 Task: I have always wanted to experience a live performance at the Hollywood Bowl. Can you check the current crowd level at the venue? This will help me decide when to attend a concert.
Action: Mouse moved to (102, 71)
Screenshot: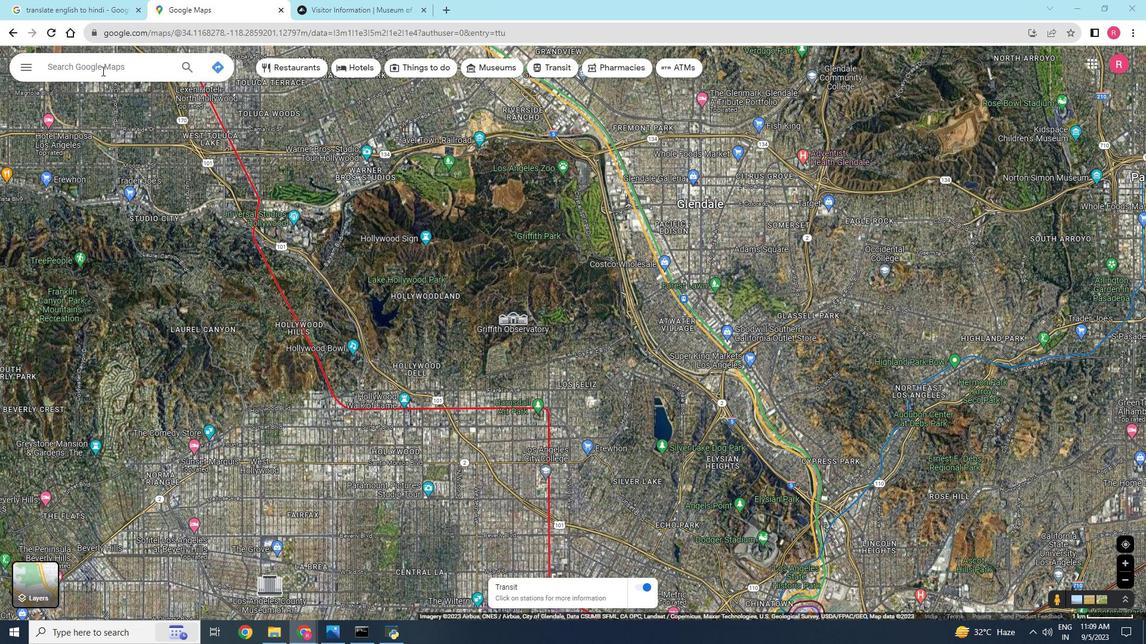 
Action: Mouse pressed left at (102, 71)
Screenshot: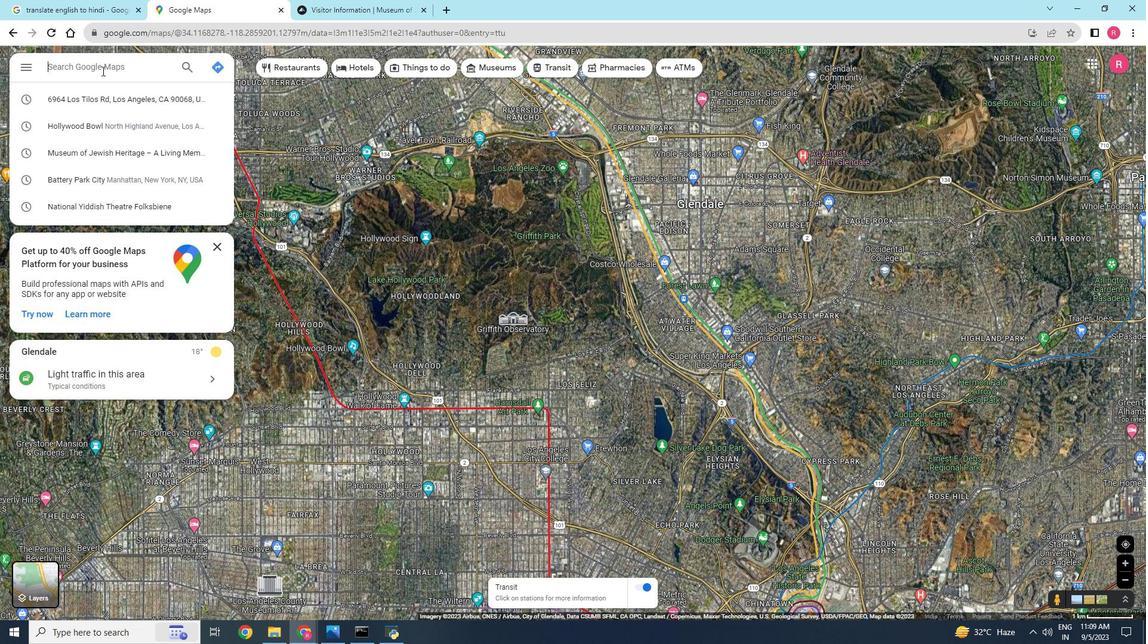 
Action: Key pressed the<Key.space><Key.shift>Hollywood<Key.space><Key.shift>Bowl
Screenshot: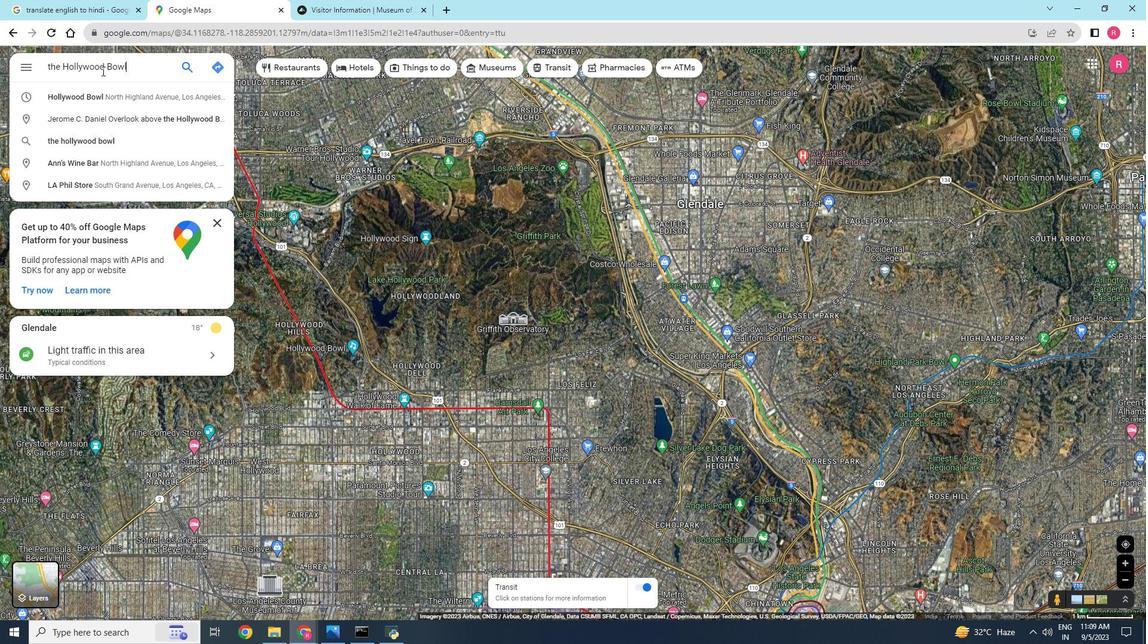 
Action: Mouse moved to (127, 94)
Screenshot: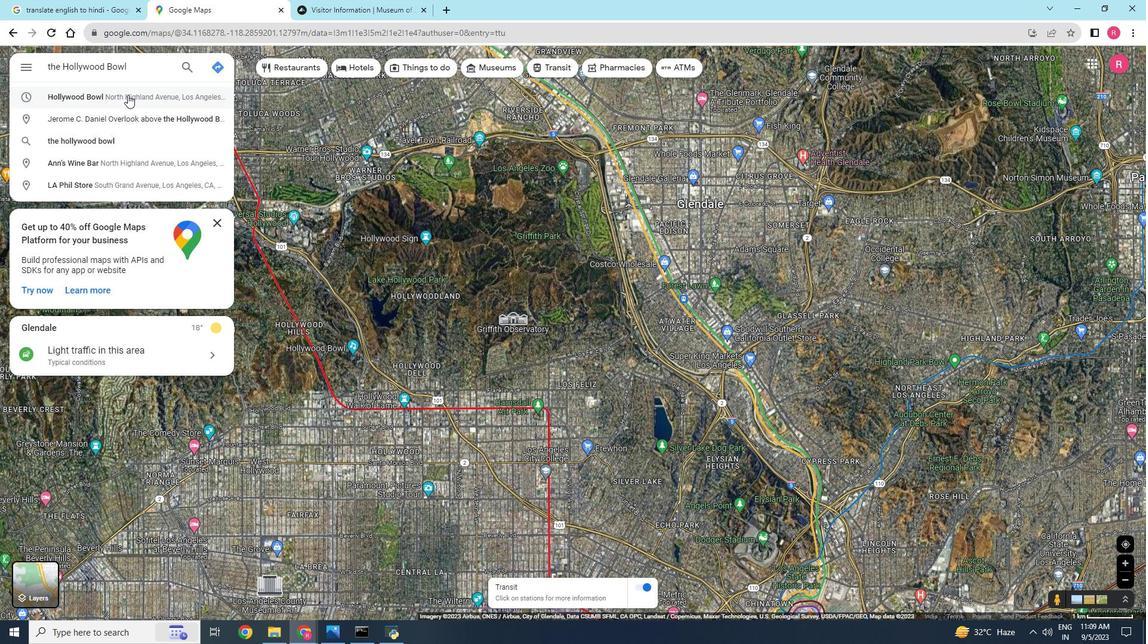 
Action: Mouse pressed left at (127, 94)
Screenshot: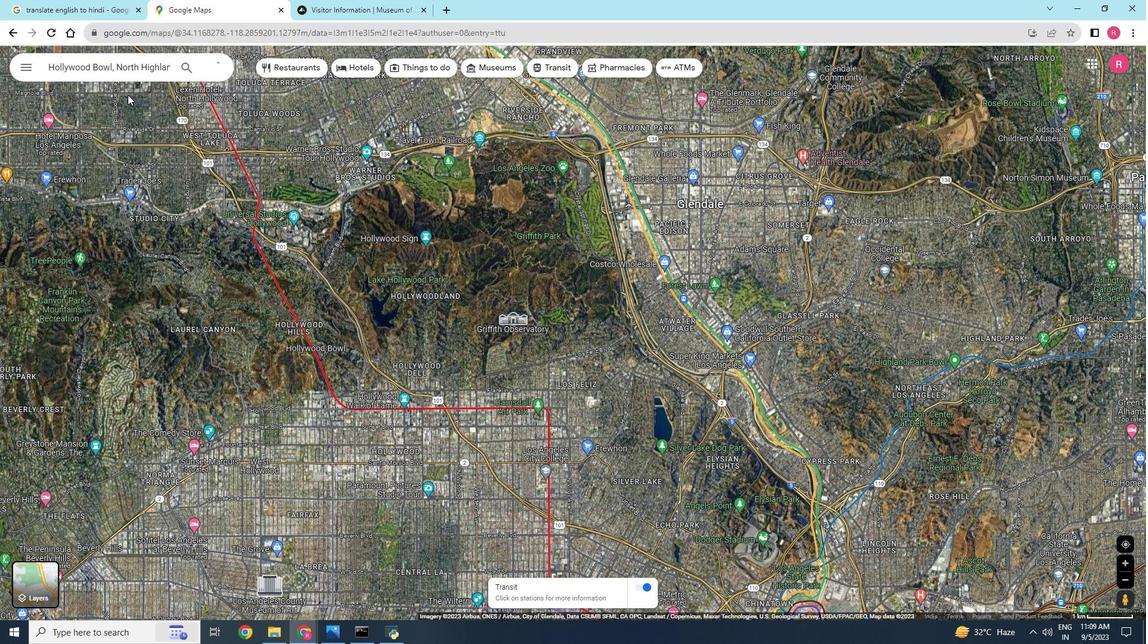 
Action: Mouse moved to (723, 407)
Screenshot: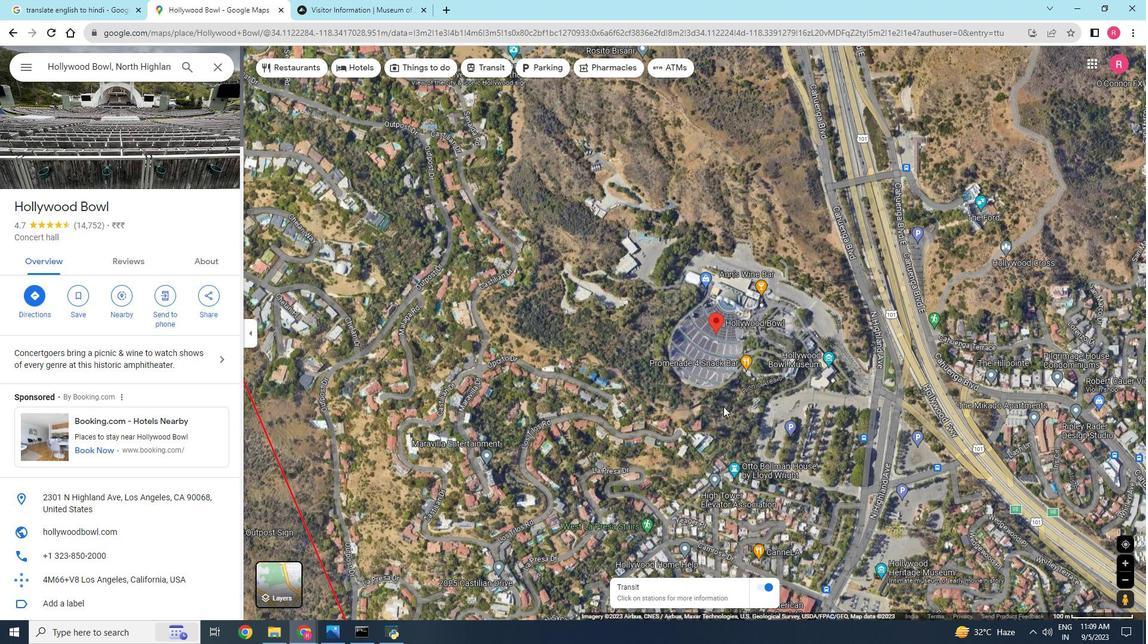 
Action: Mouse scrolled (723, 407) with delta (0, 0)
Screenshot: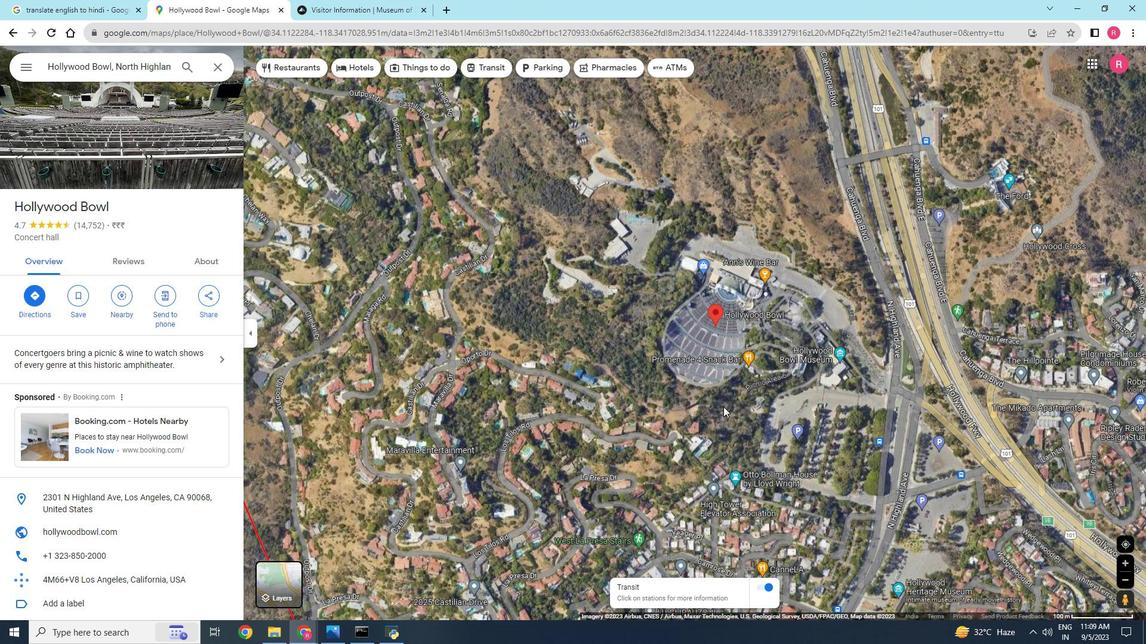 
Action: Mouse scrolled (723, 407) with delta (0, 0)
Screenshot: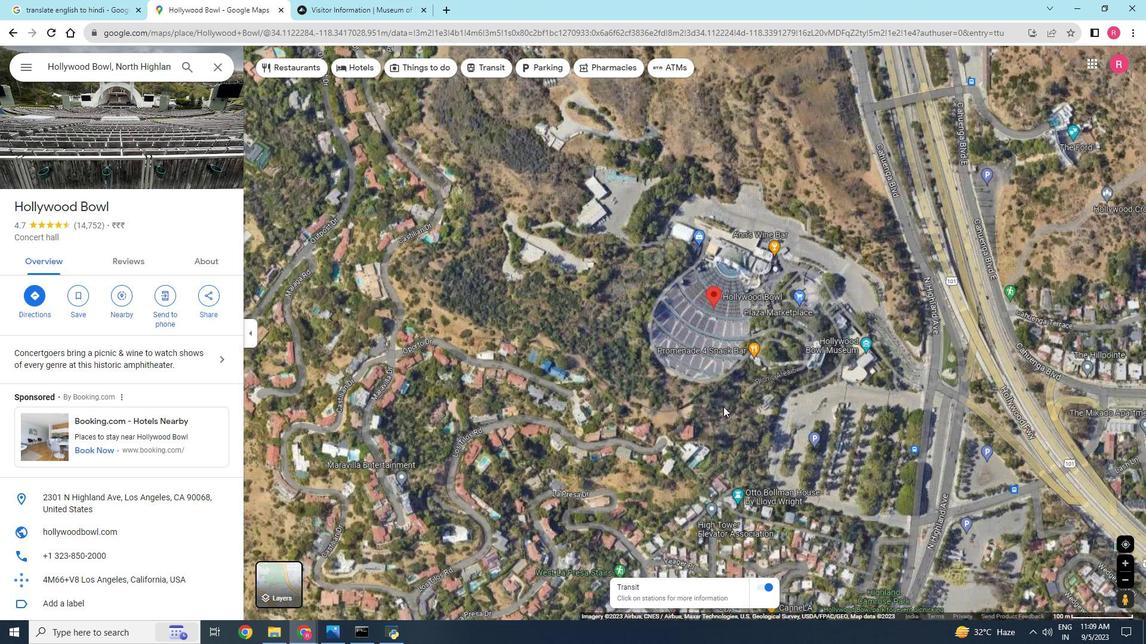 
Action: Mouse scrolled (723, 407) with delta (0, 0)
Screenshot: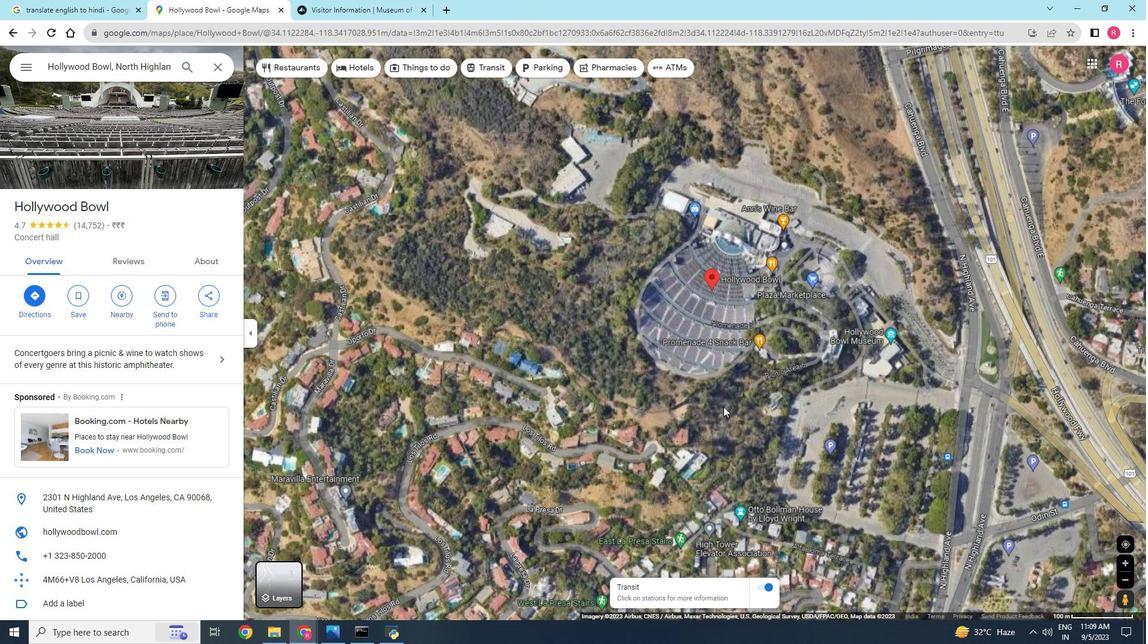 
Action: Mouse scrolled (723, 407) with delta (0, 0)
Screenshot: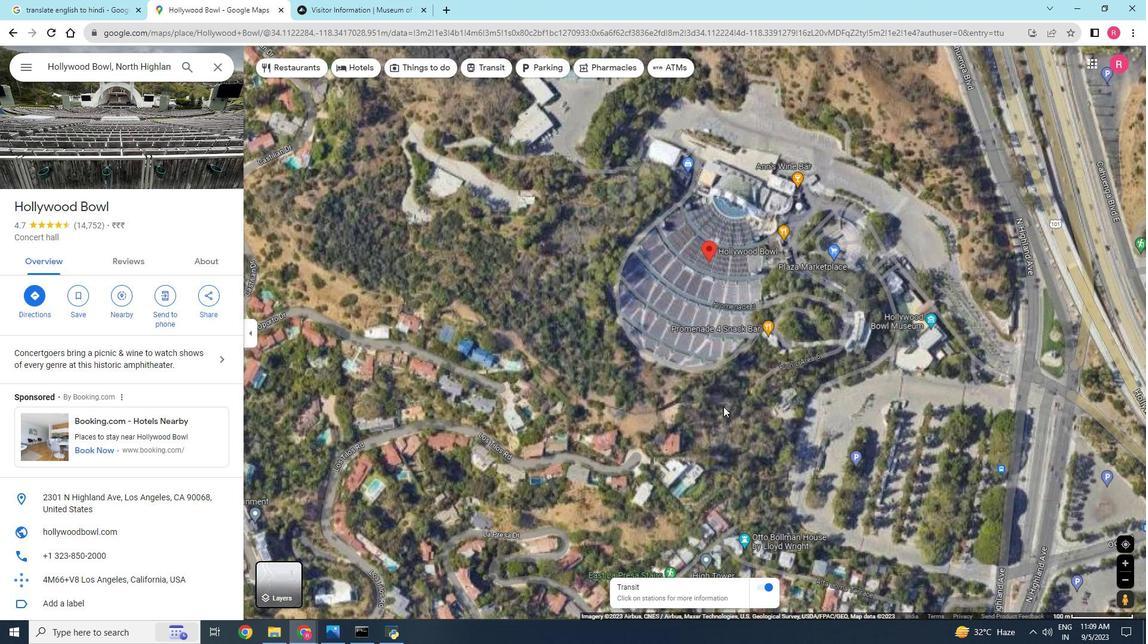 
Action: Mouse pressed left at (723, 407)
Screenshot: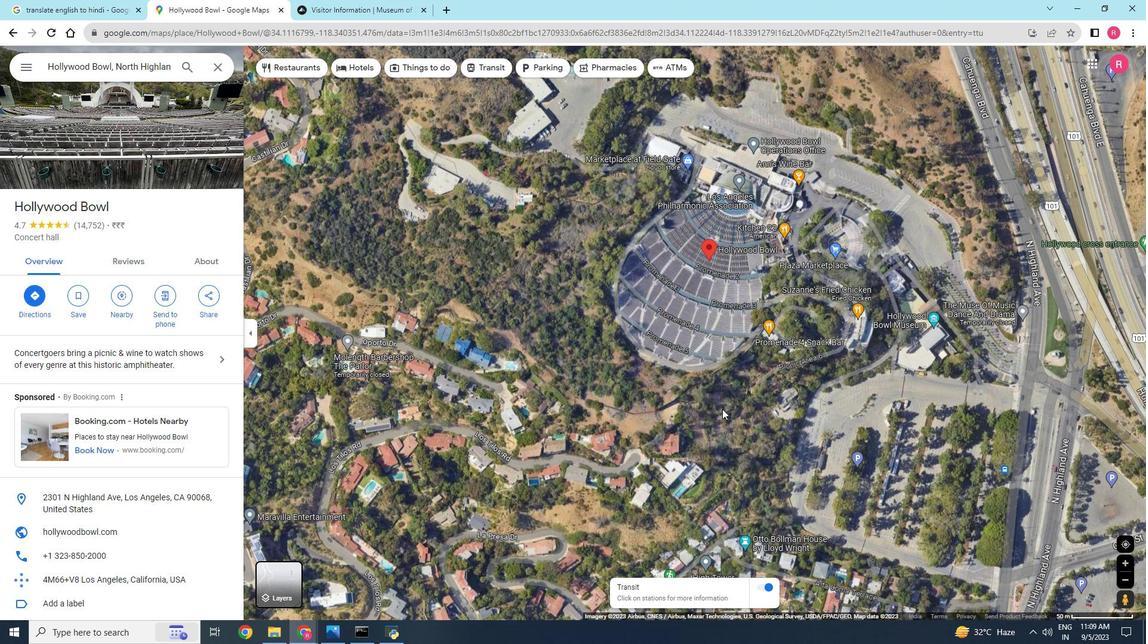 
Action: Mouse moved to (615, 492)
Screenshot: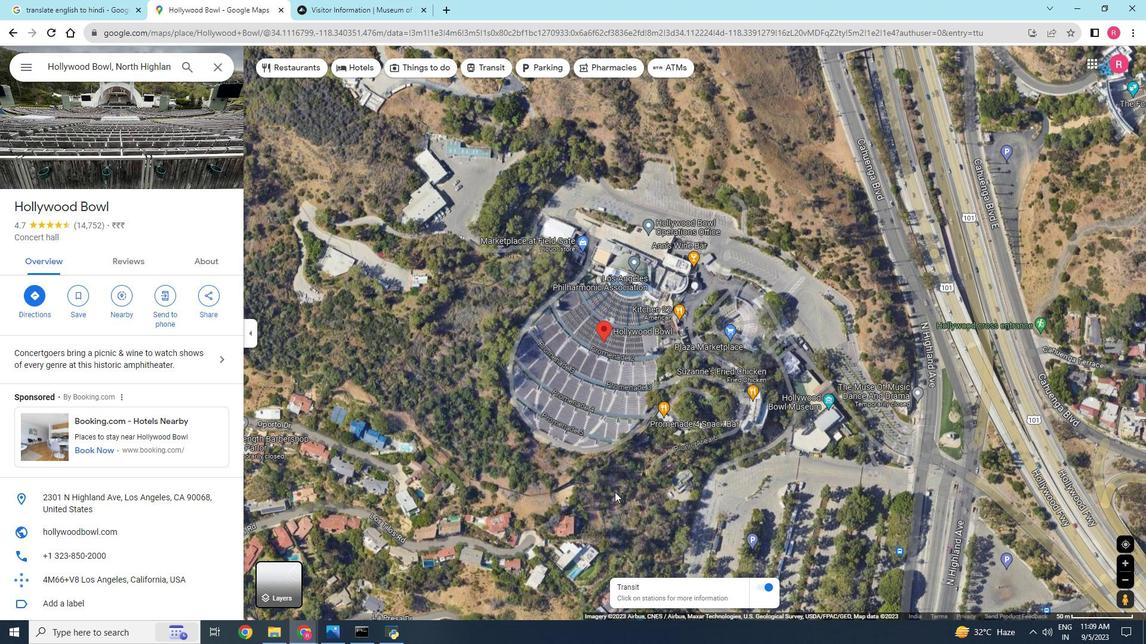 
Action: Mouse scrolled (615, 493) with delta (0, 0)
Screenshot: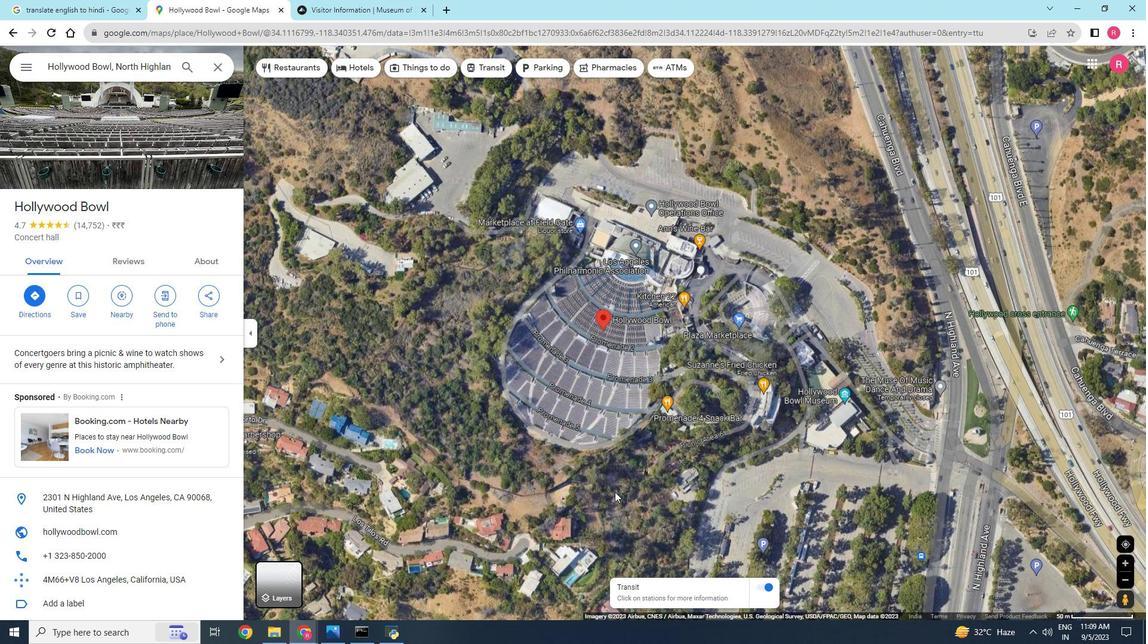 
Action: Mouse scrolled (615, 493) with delta (0, 0)
Screenshot: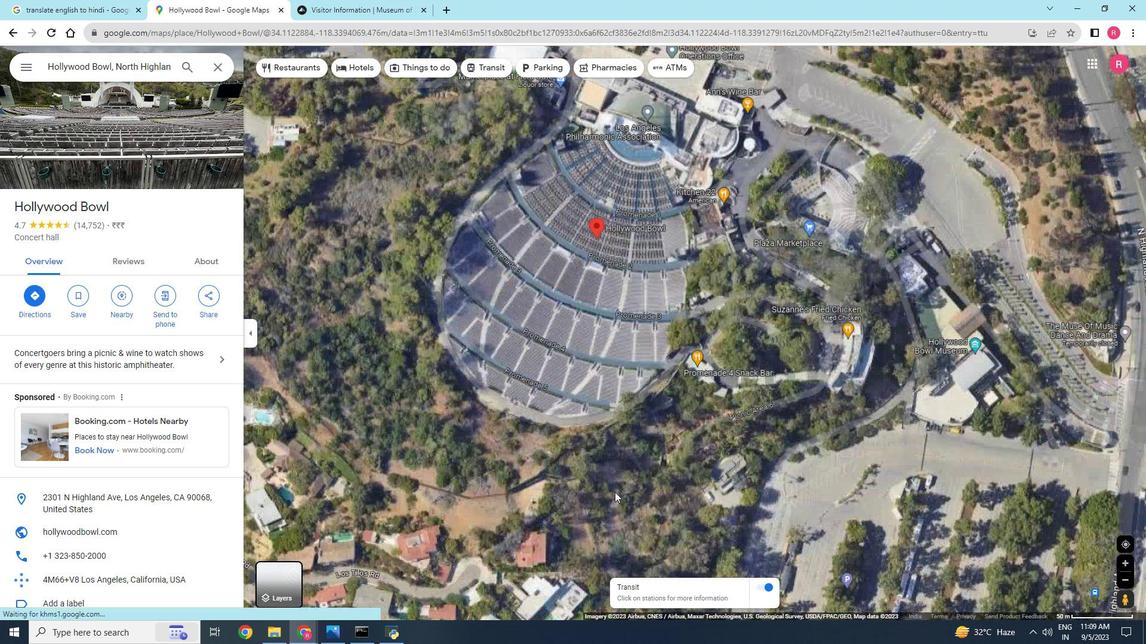 
Action: Mouse scrolled (615, 493) with delta (0, 0)
Screenshot: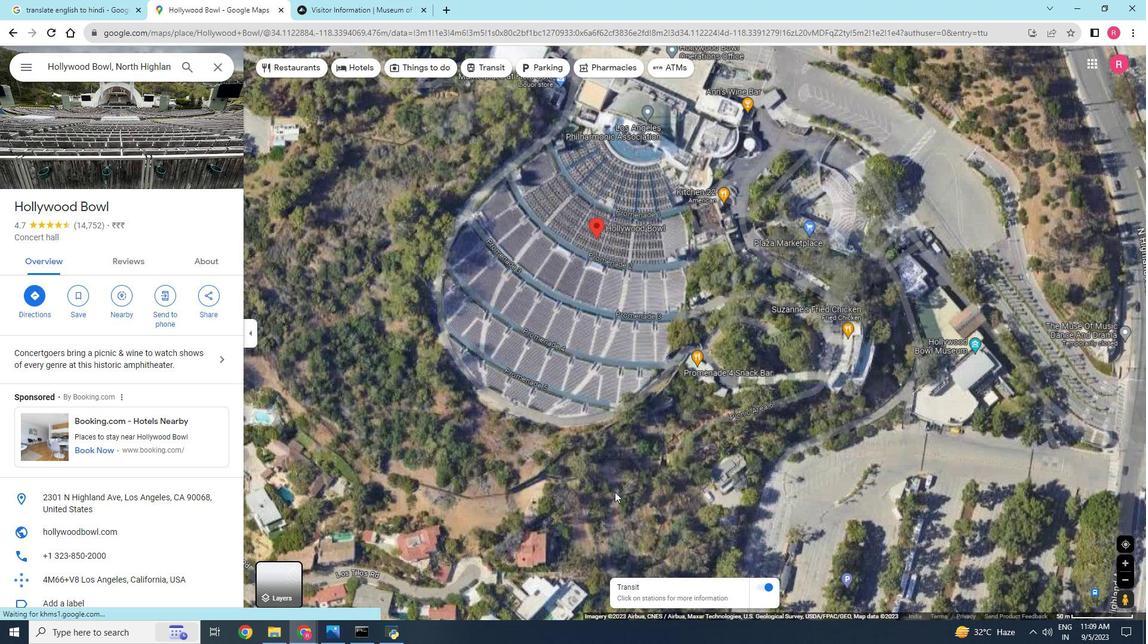 
Action: Mouse scrolled (615, 493) with delta (0, 0)
Screenshot: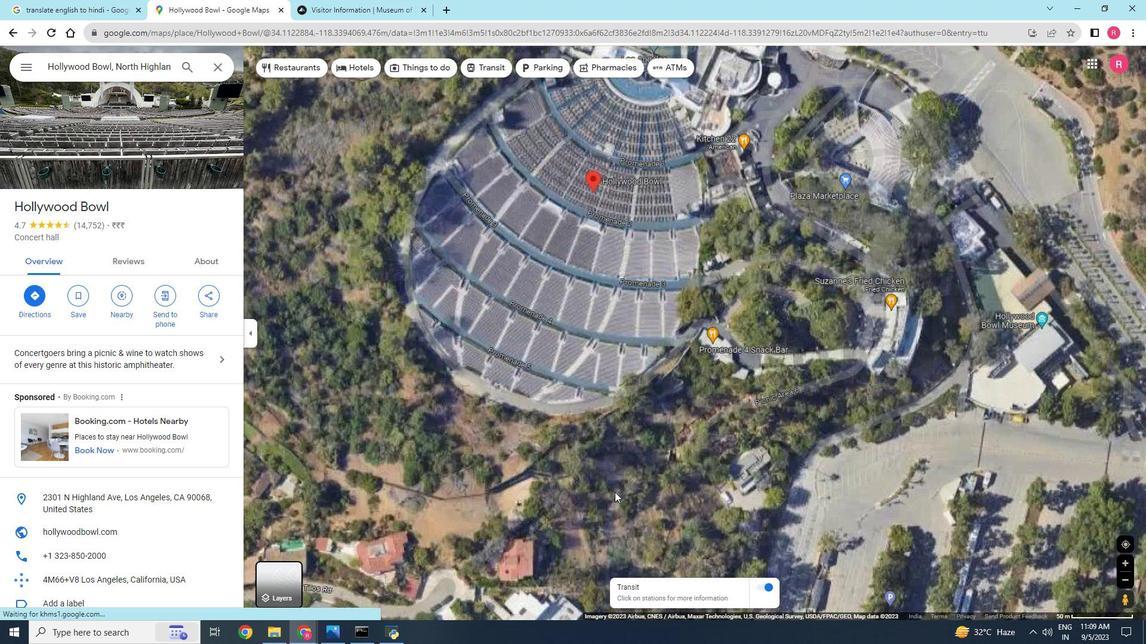 
Action: Mouse scrolled (615, 493) with delta (0, 0)
Screenshot: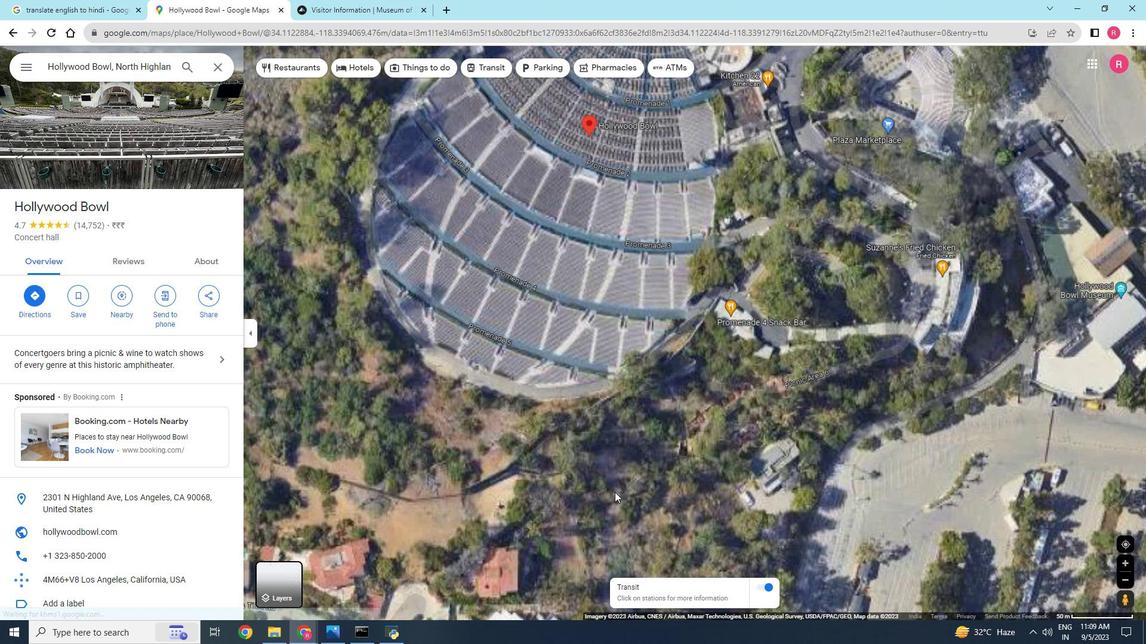 
Action: Mouse scrolled (615, 492) with delta (0, 0)
Screenshot: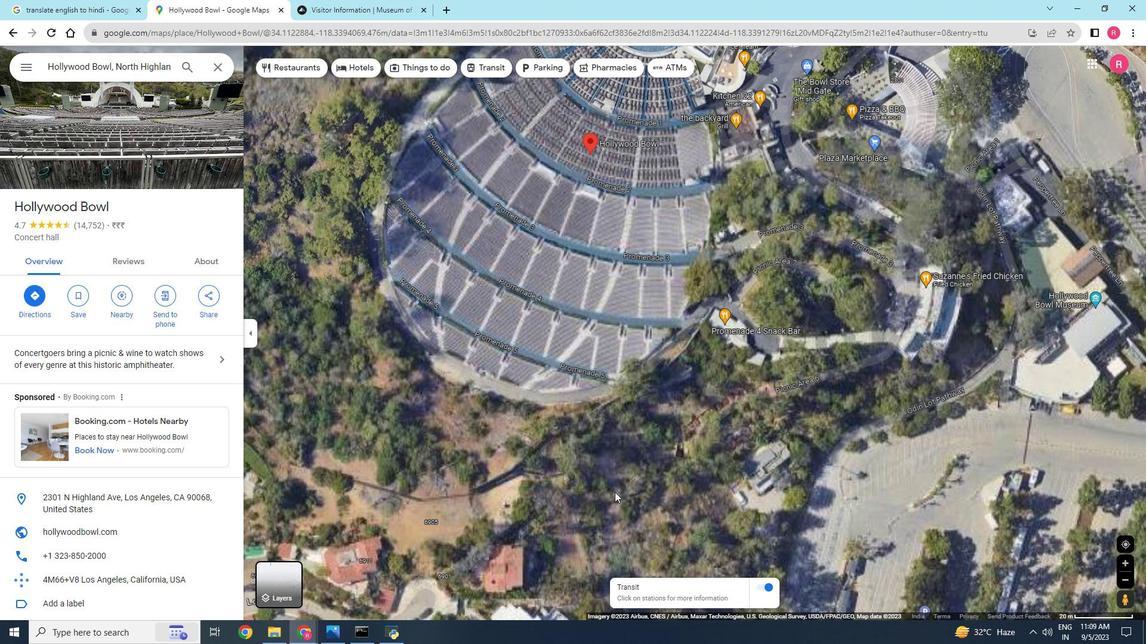 
Action: Mouse scrolled (615, 492) with delta (0, 0)
Screenshot: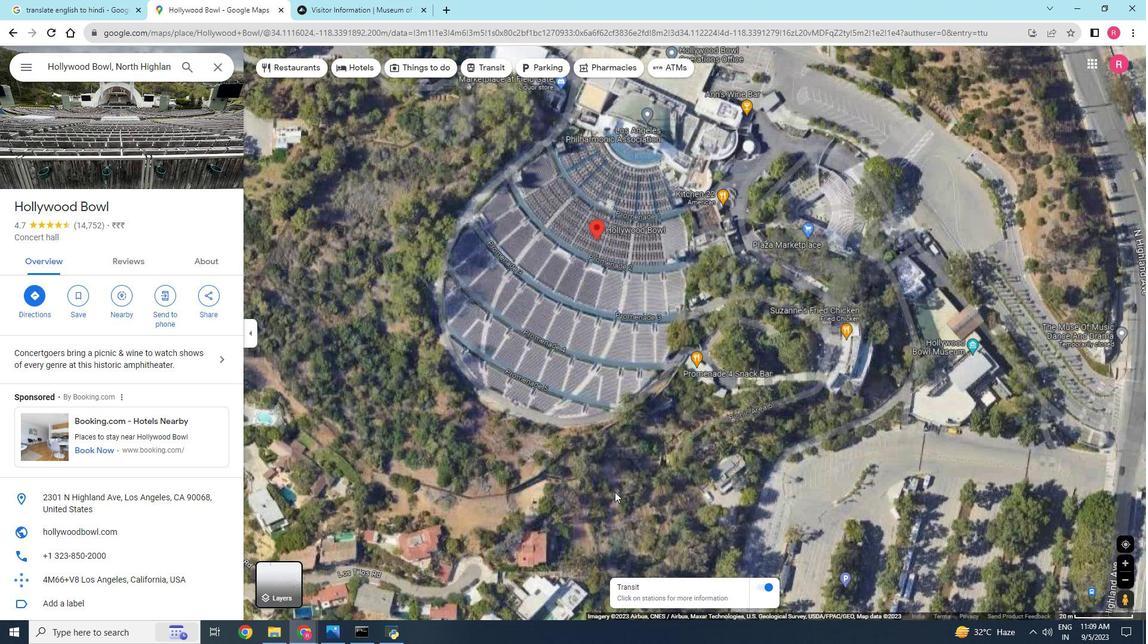 
Action: Mouse scrolled (615, 492) with delta (0, 0)
Screenshot: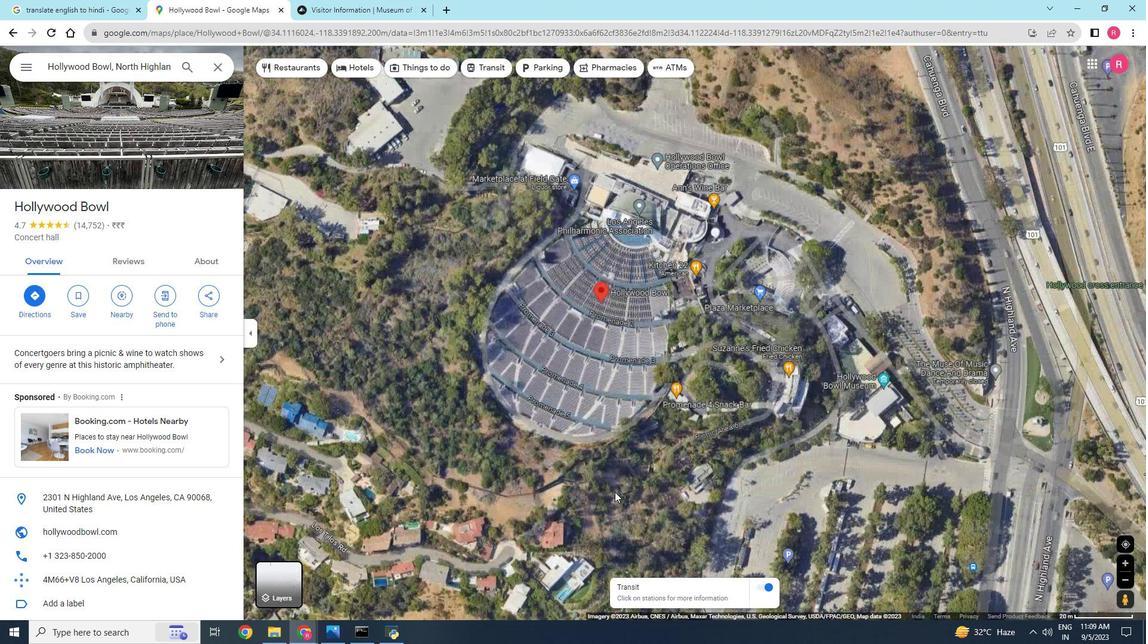 
Action: Mouse scrolled (615, 492) with delta (0, 0)
Screenshot: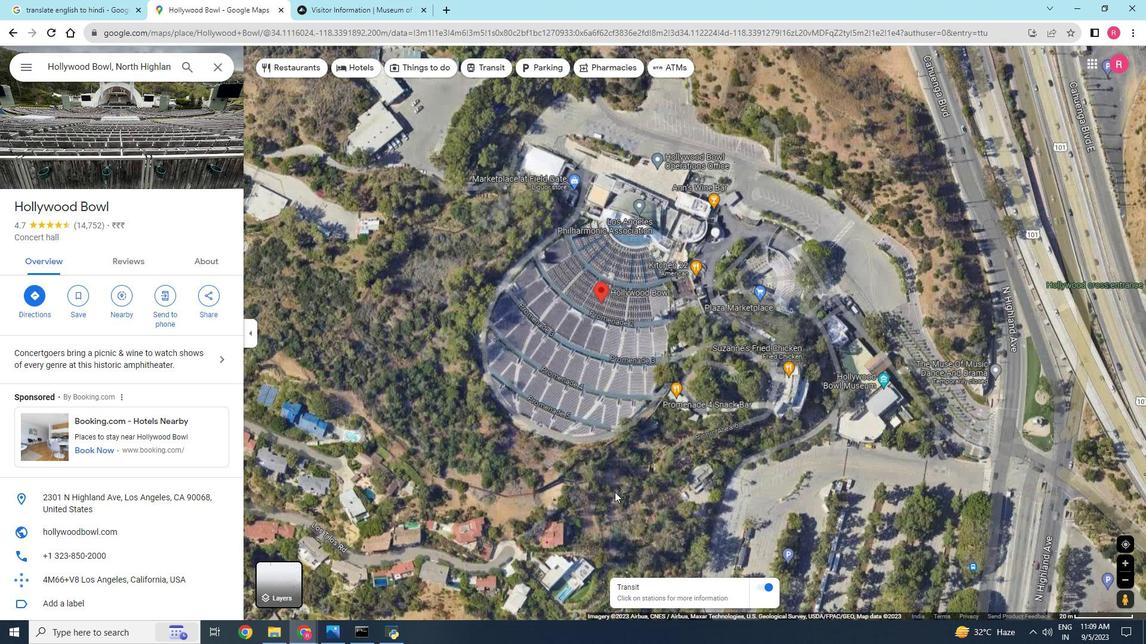 
Action: Mouse scrolled (615, 492) with delta (0, 0)
Screenshot: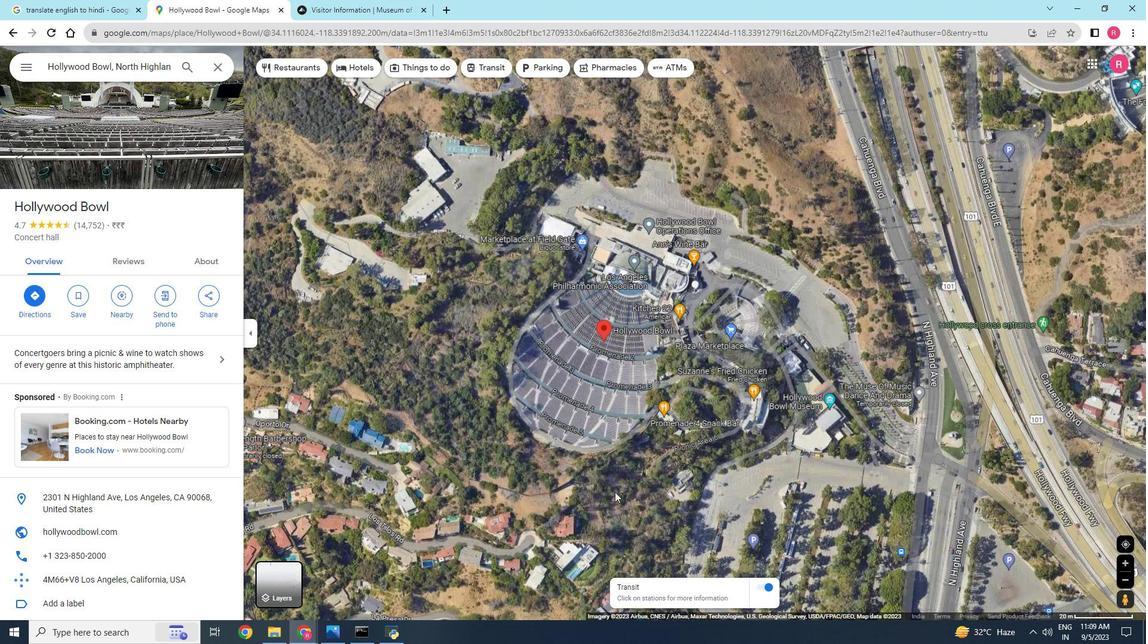 
Action: Mouse scrolled (615, 492) with delta (0, 0)
Screenshot: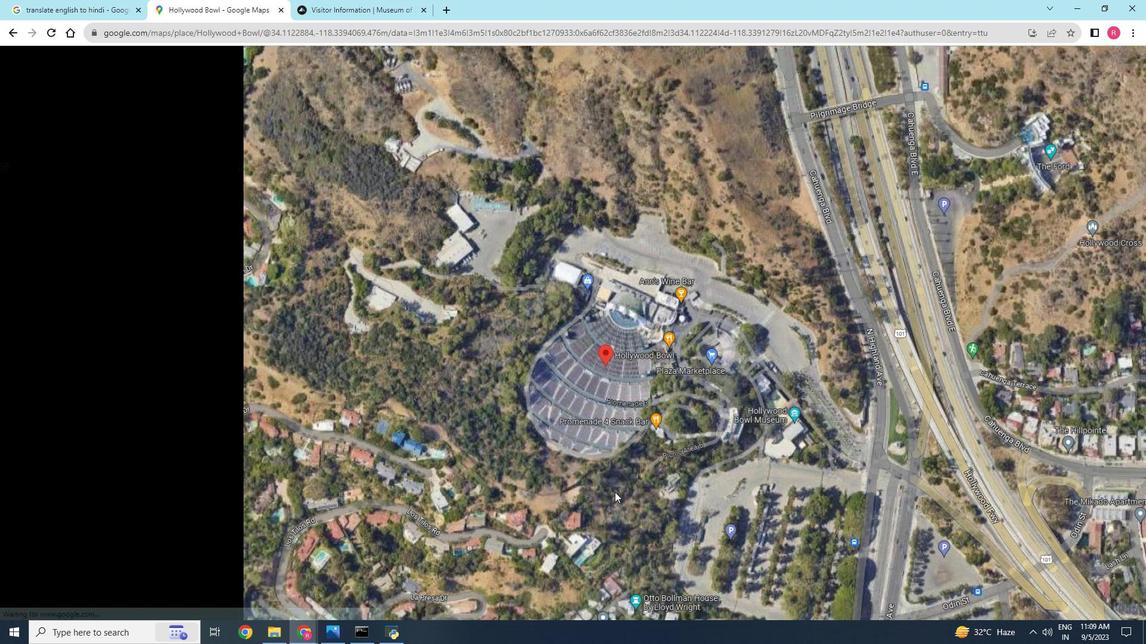 
Action: Mouse scrolled (615, 492) with delta (0, 0)
Screenshot: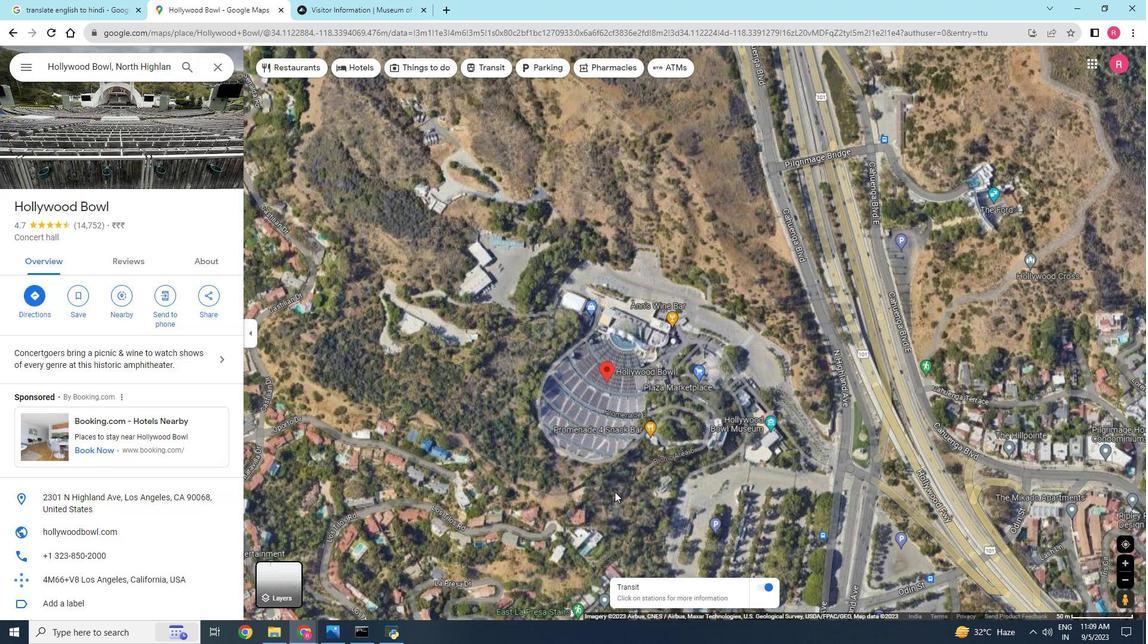 
Action: Mouse moved to (77, 235)
Screenshot: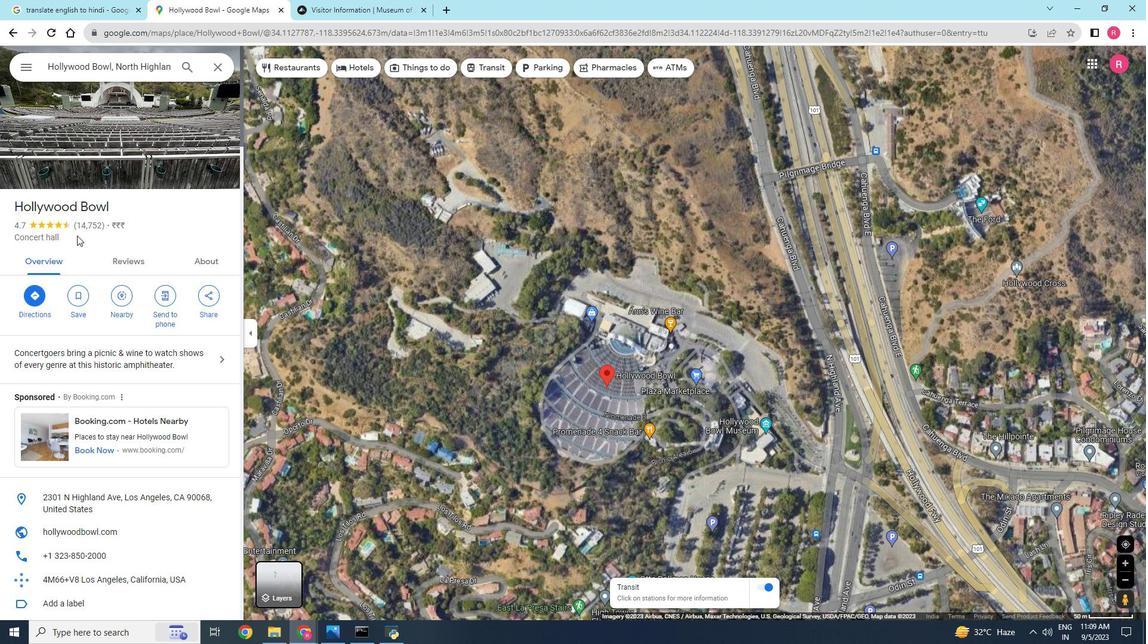 
Action: Mouse scrolled (77, 235) with delta (0, 0)
Screenshot: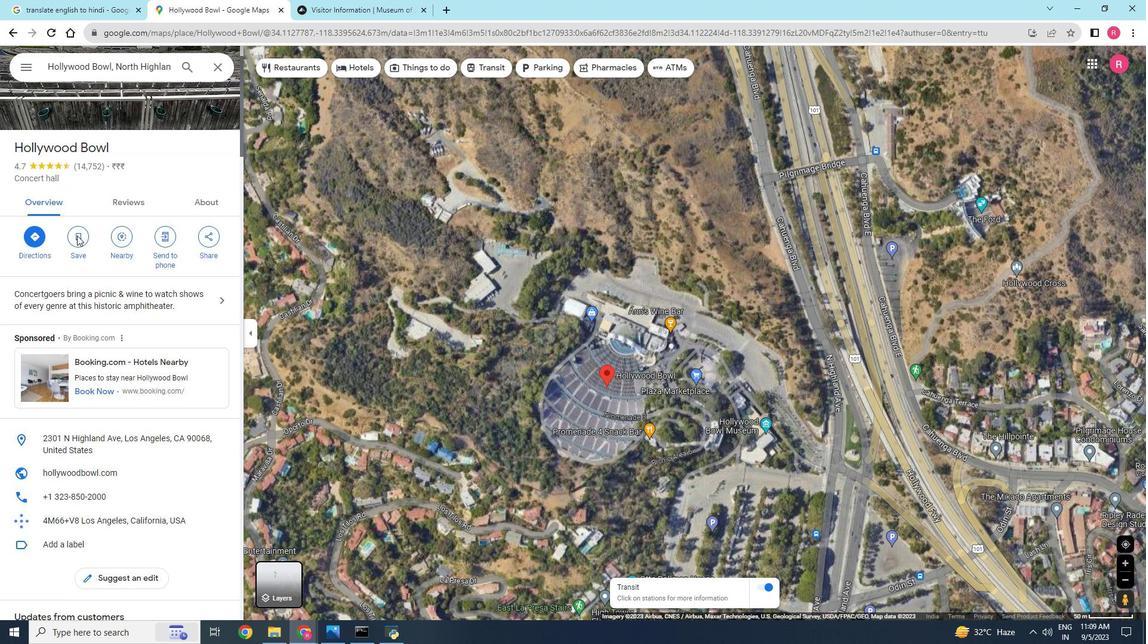 
Action: Mouse moved to (115, 327)
Screenshot: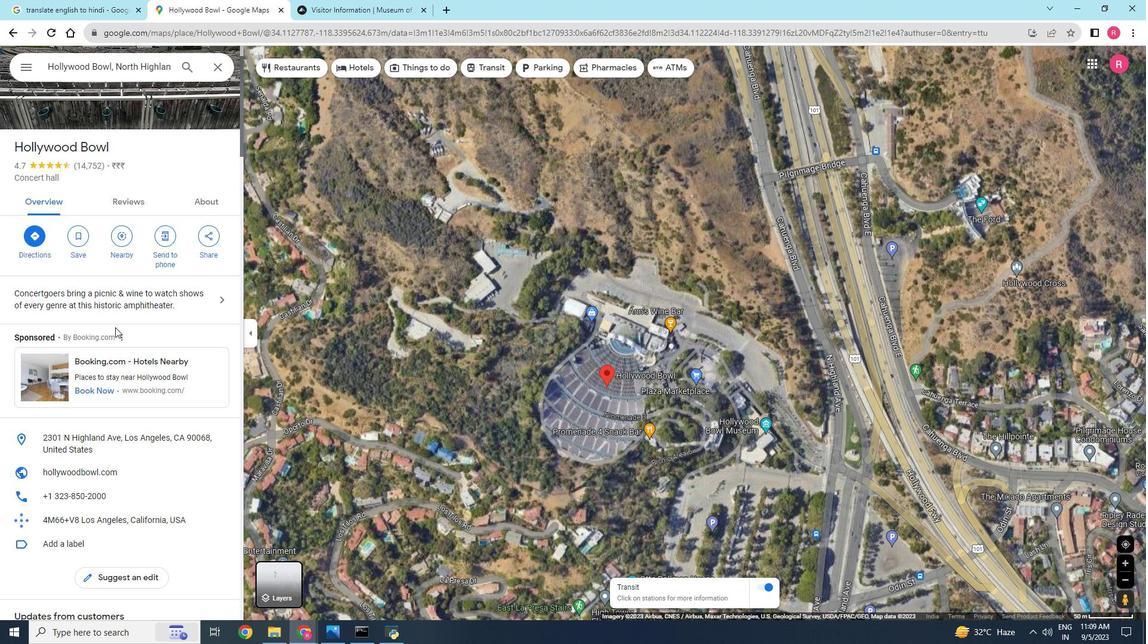 
Action: Mouse scrolled (115, 327) with delta (0, 0)
Screenshot: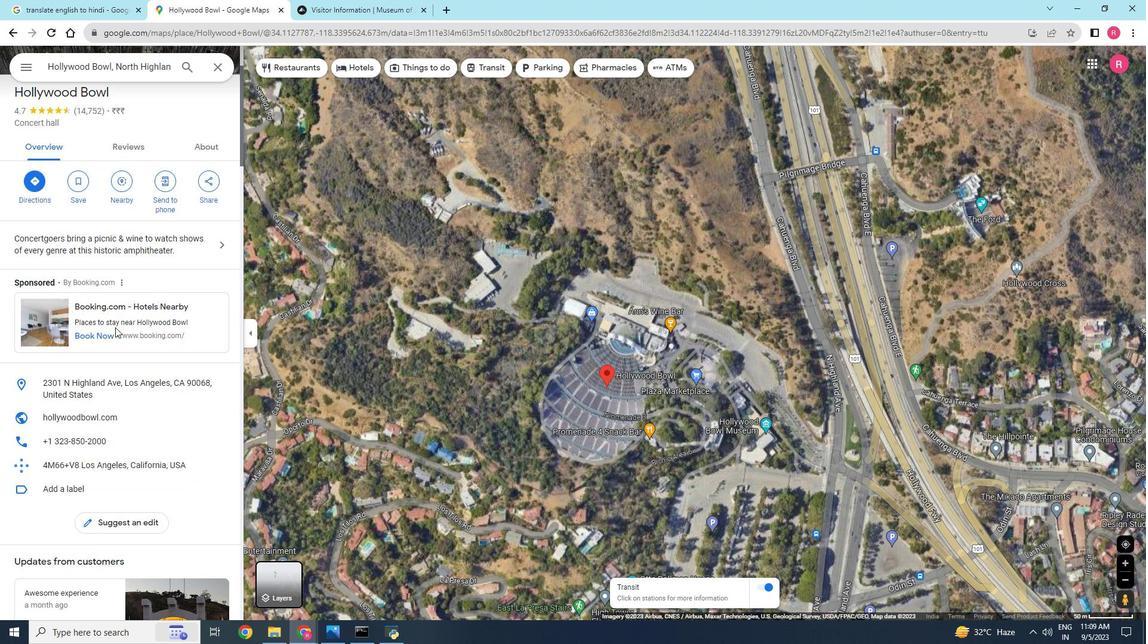
Action: Mouse moved to (215, 238)
Screenshot: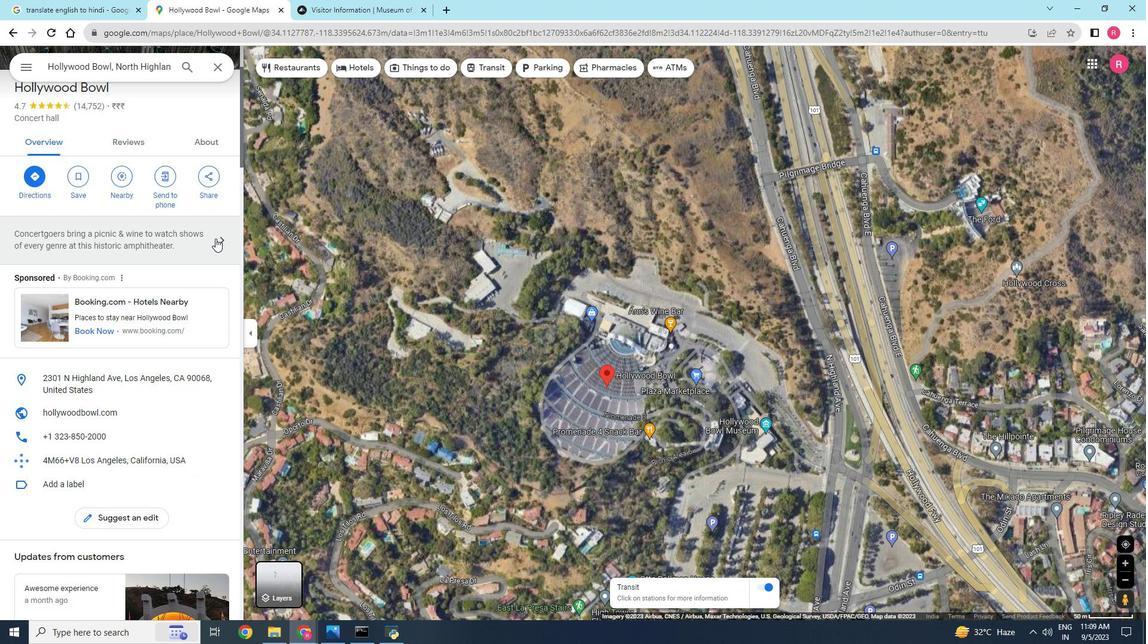 
Action: Mouse pressed left at (215, 238)
Screenshot: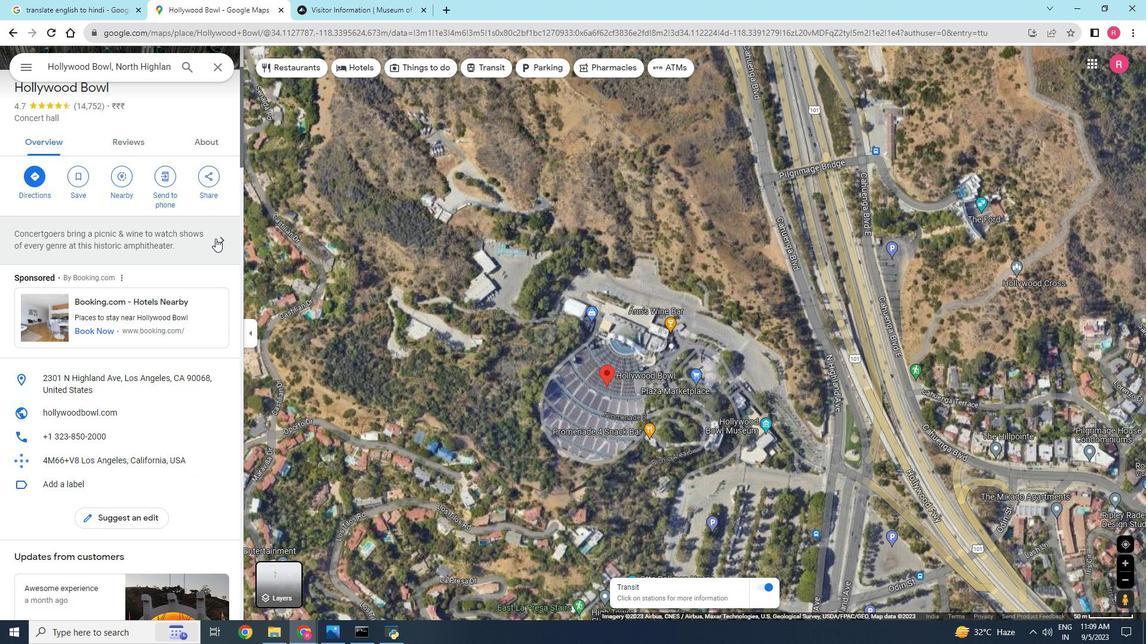 
Action: Mouse scrolled (215, 238) with delta (0, 0)
Screenshot: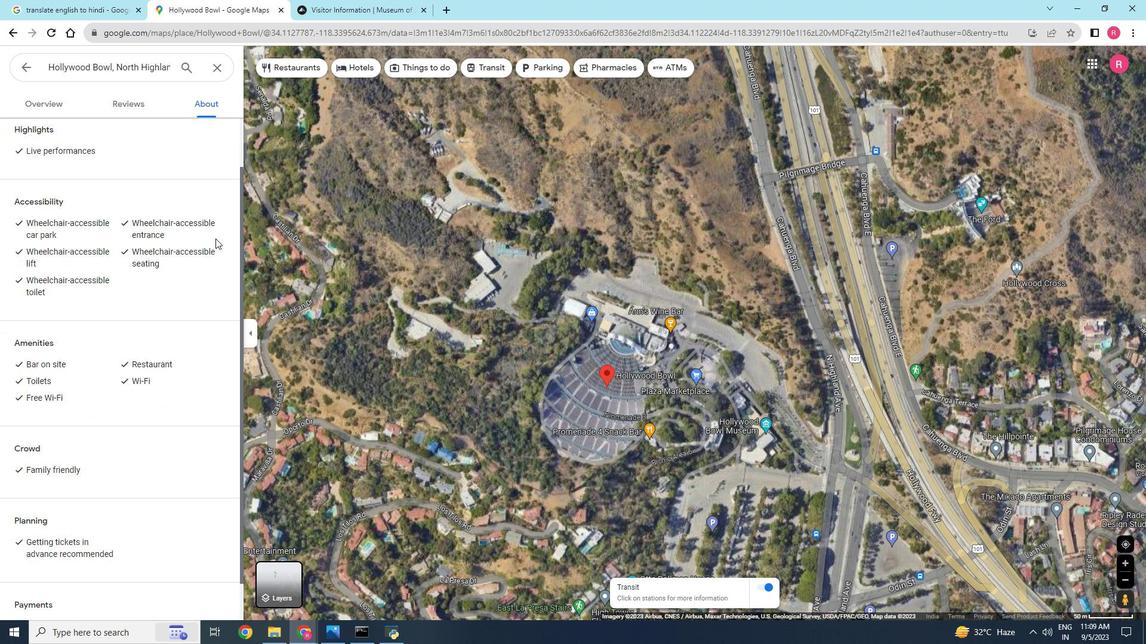 
Action: Mouse scrolled (215, 238) with delta (0, 0)
Screenshot: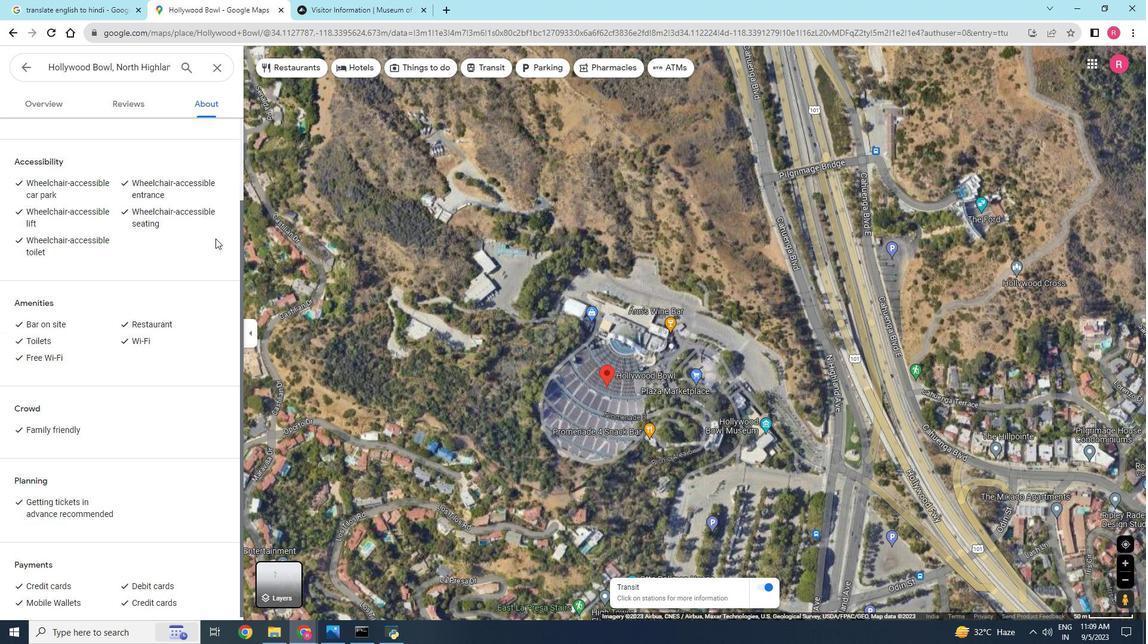 
Action: Mouse scrolled (215, 238) with delta (0, 0)
Screenshot: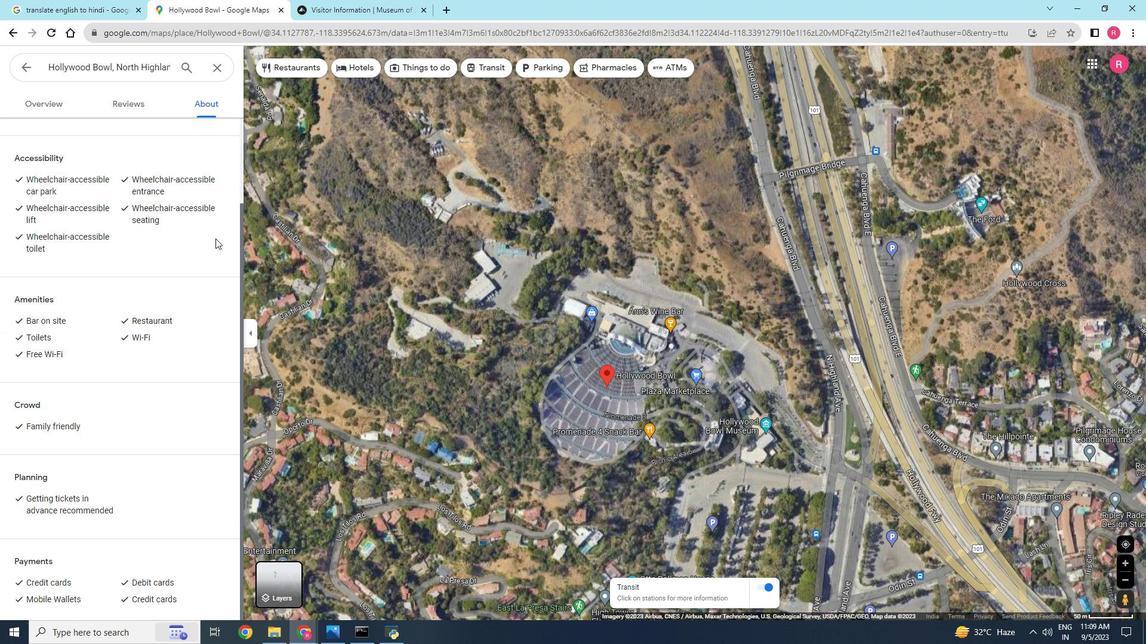 
Action: Mouse scrolled (215, 239) with delta (0, 0)
Screenshot: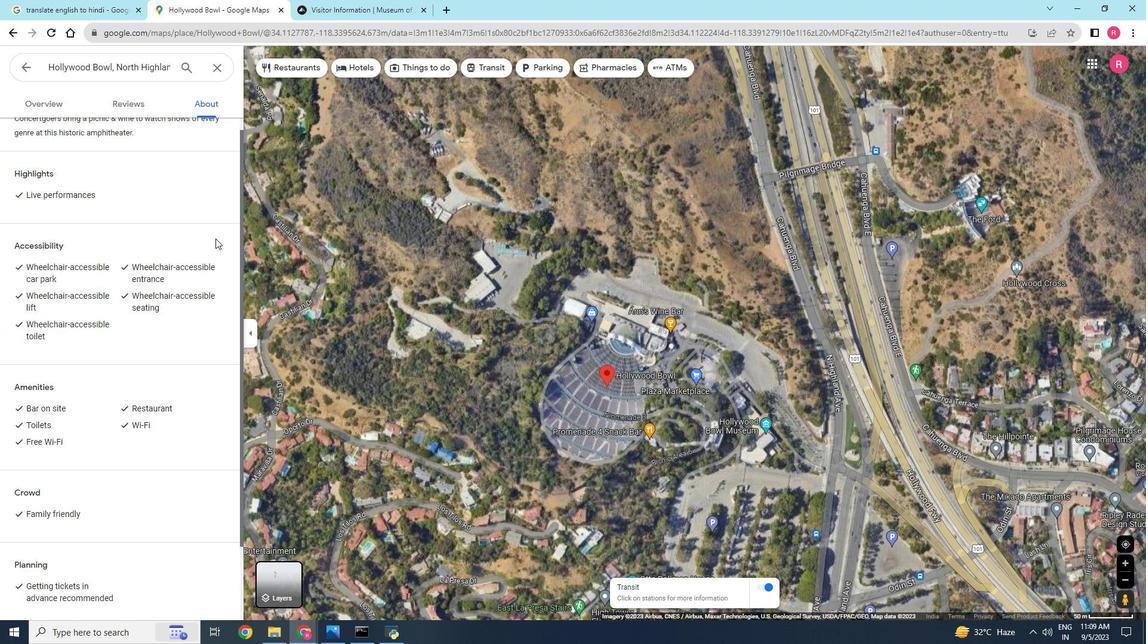 
Action: Mouse scrolled (215, 239) with delta (0, 0)
Screenshot: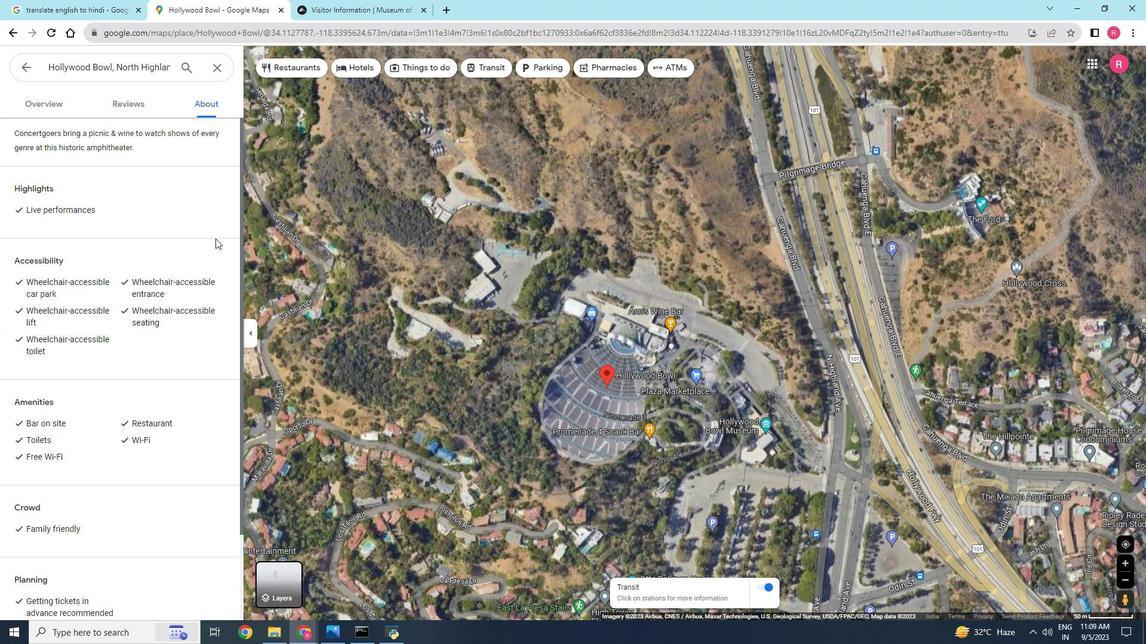 
Action: Mouse scrolled (215, 239) with delta (0, 0)
Screenshot: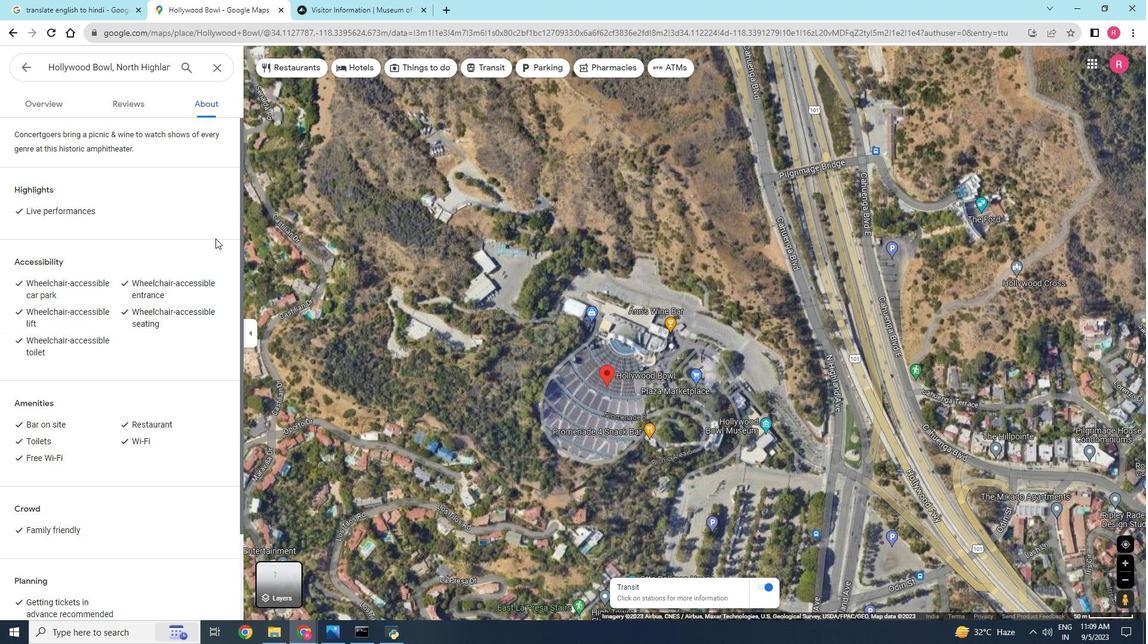 
Action: Mouse scrolled (215, 239) with delta (0, 0)
Screenshot: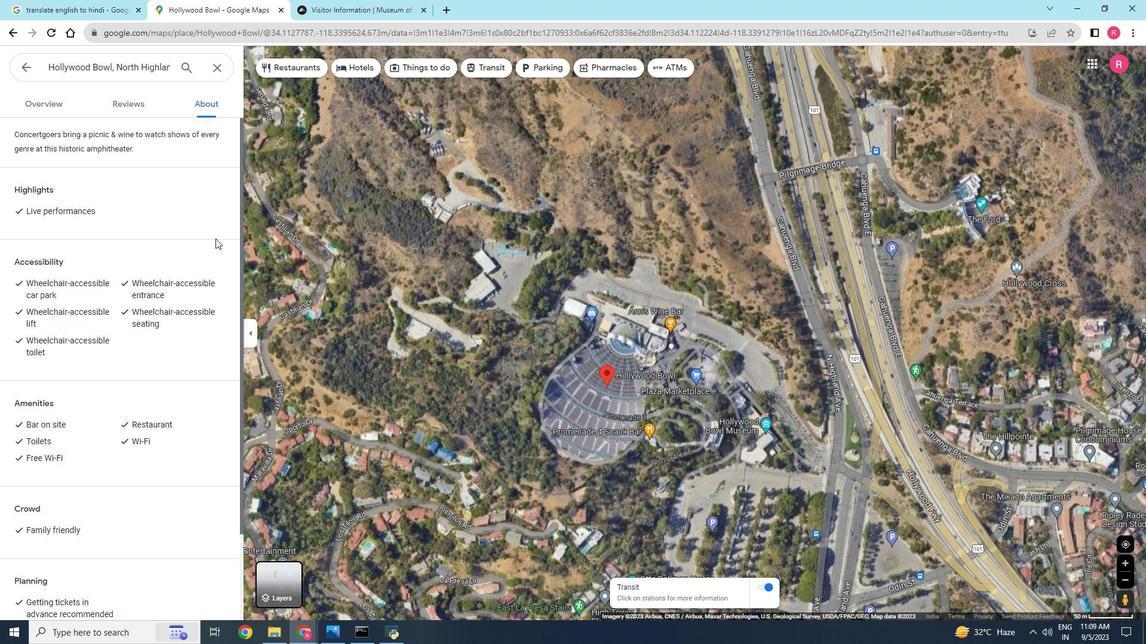 
Action: Mouse scrolled (215, 239) with delta (0, 0)
Screenshot: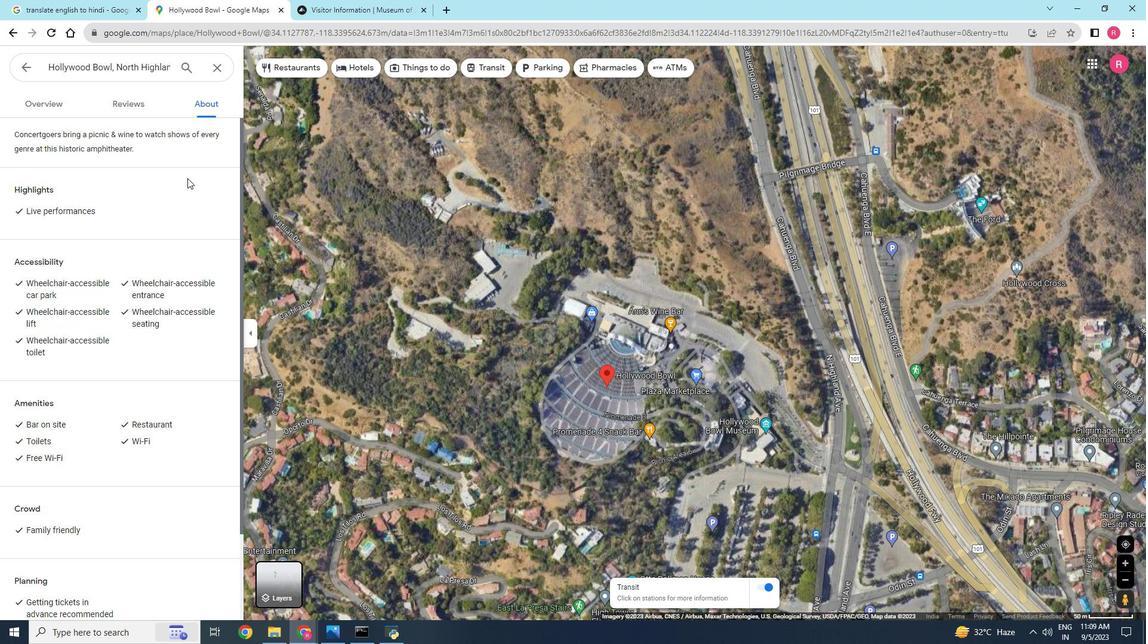 
Action: Mouse moved to (117, 98)
Screenshot: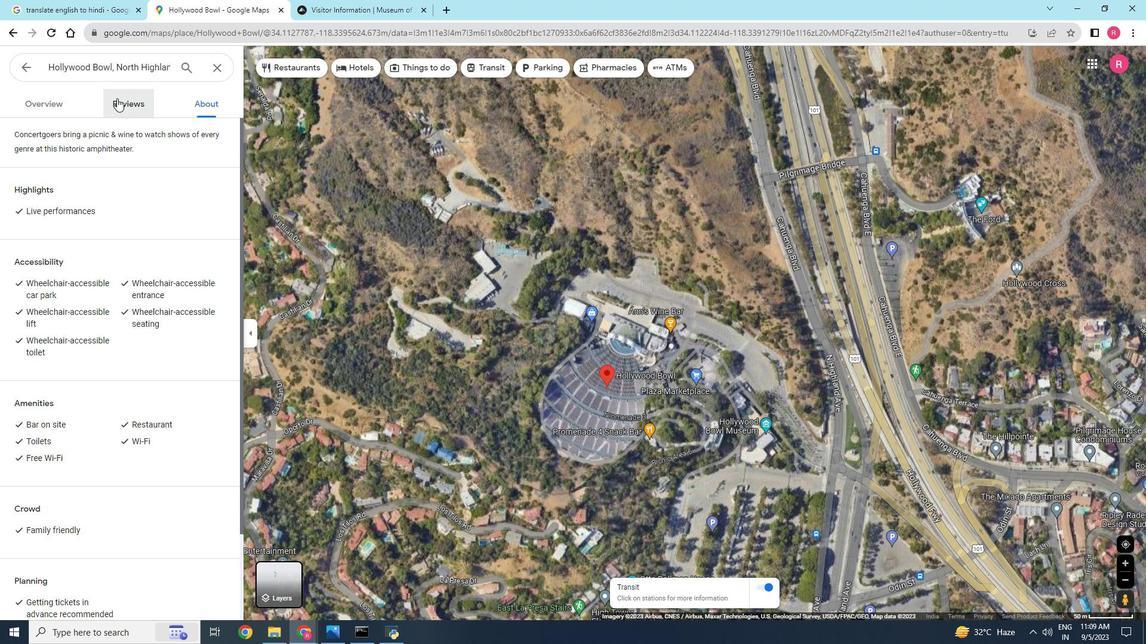 
Action: Mouse pressed left at (117, 98)
Screenshot: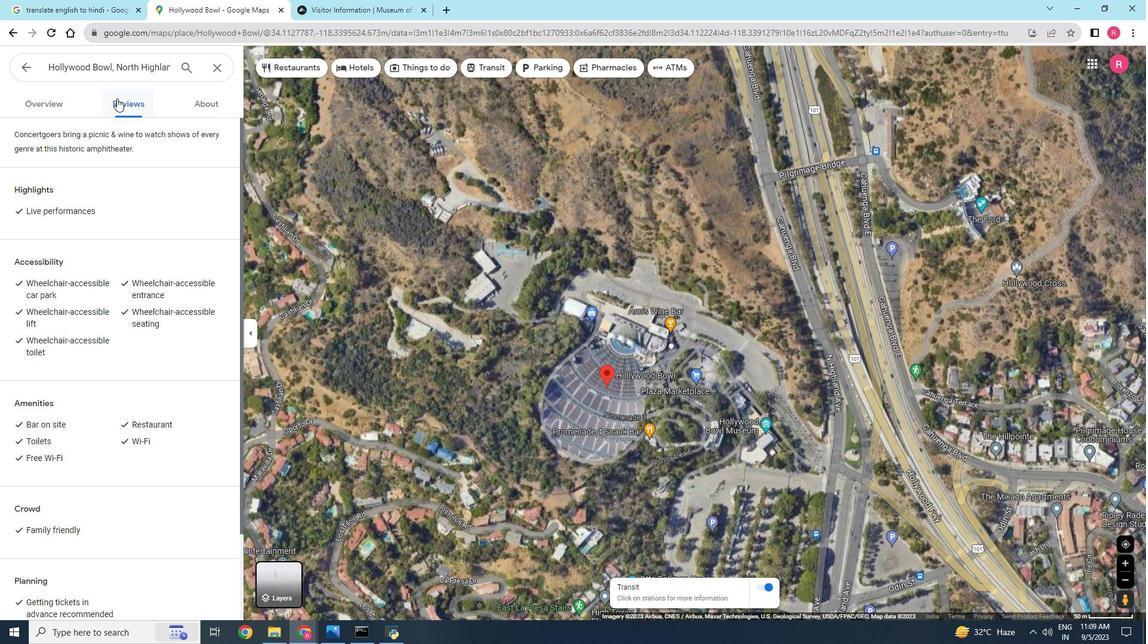 
Action: Mouse moved to (143, 265)
Screenshot: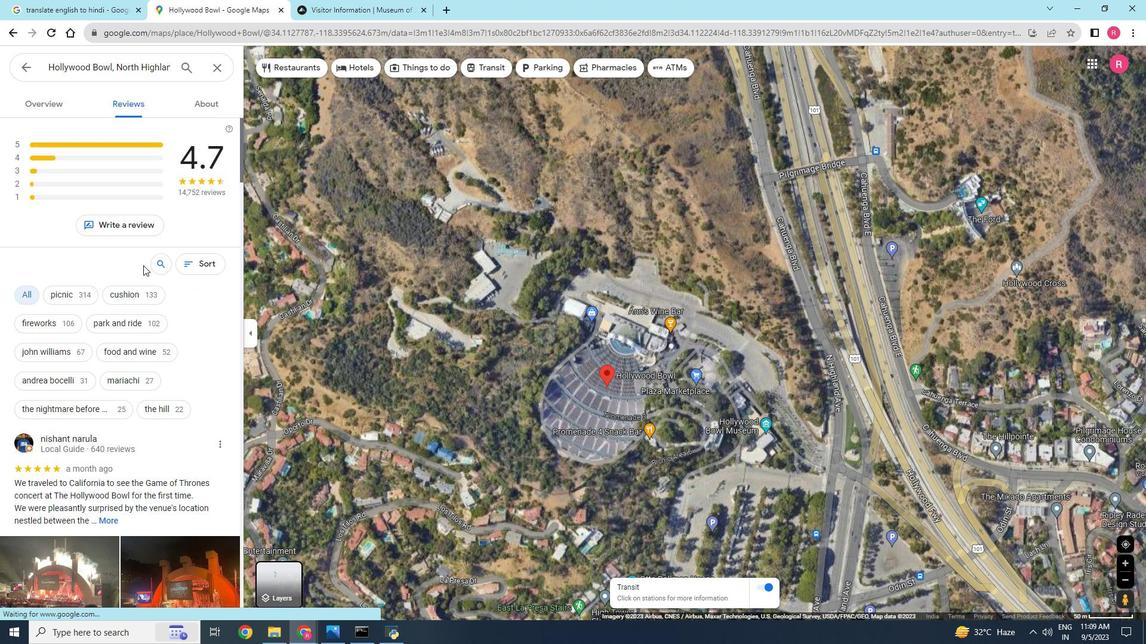 
Action: Mouse scrolled (143, 265) with delta (0, 0)
Screenshot: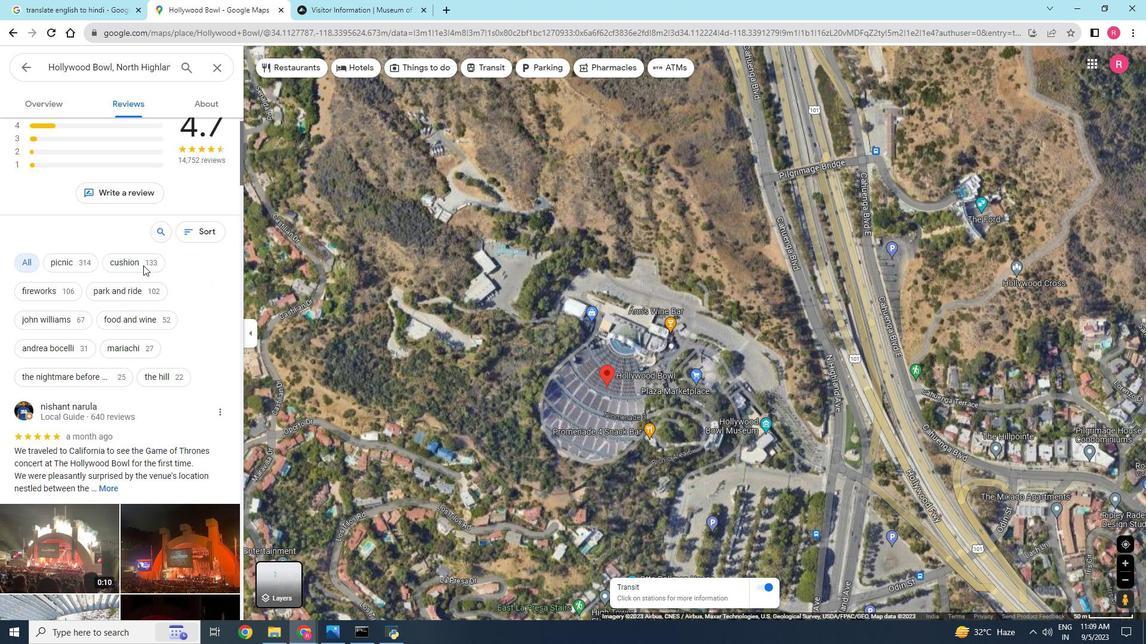 
Action: Mouse scrolled (143, 265) with delta (0, 0)
Screenshot: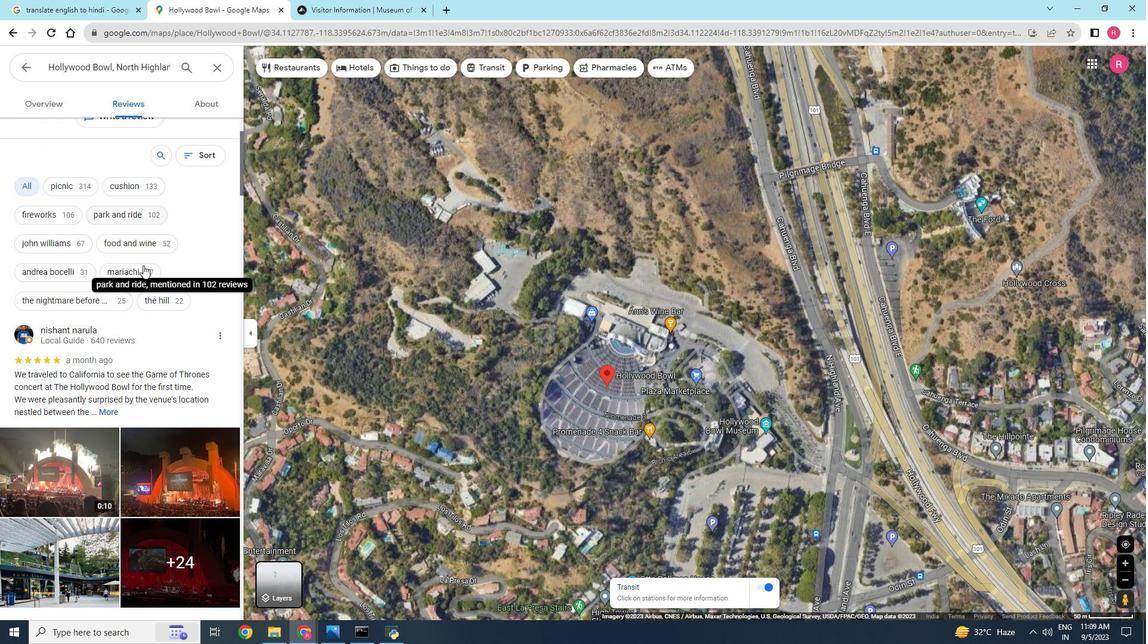 
Action: Mouse moved to (183, 234)
Screenshot: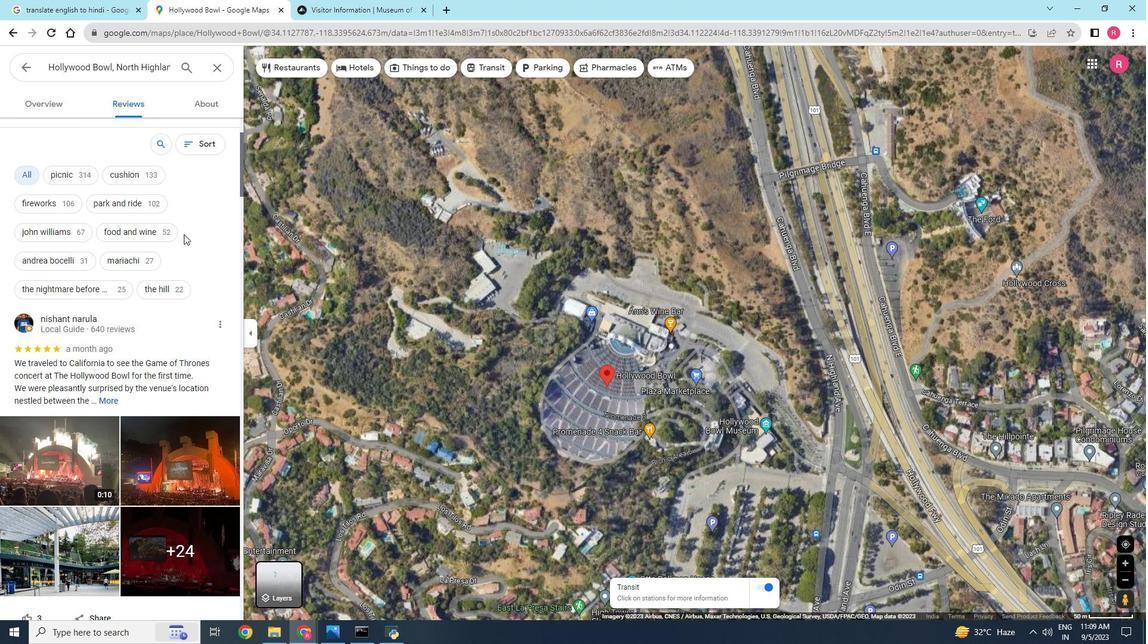 
Action: Mouse scrolled (183, 234) with delta (0, 0)
Screenshot: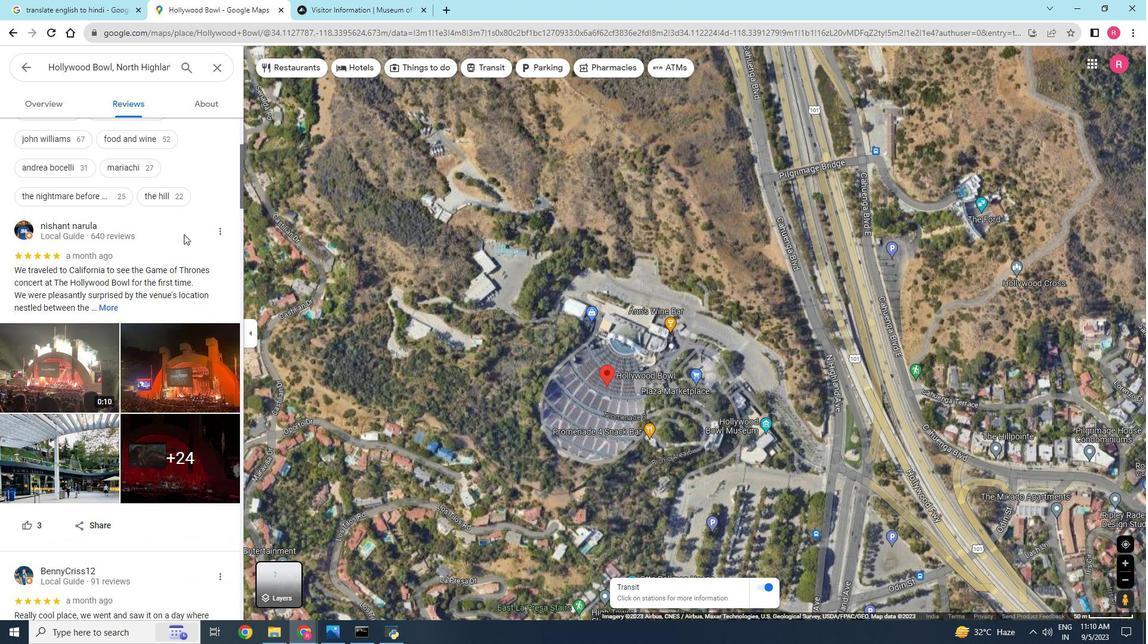 
Action: Mouse scrolled (183, 234) with delta (0, 0)
Screenshot: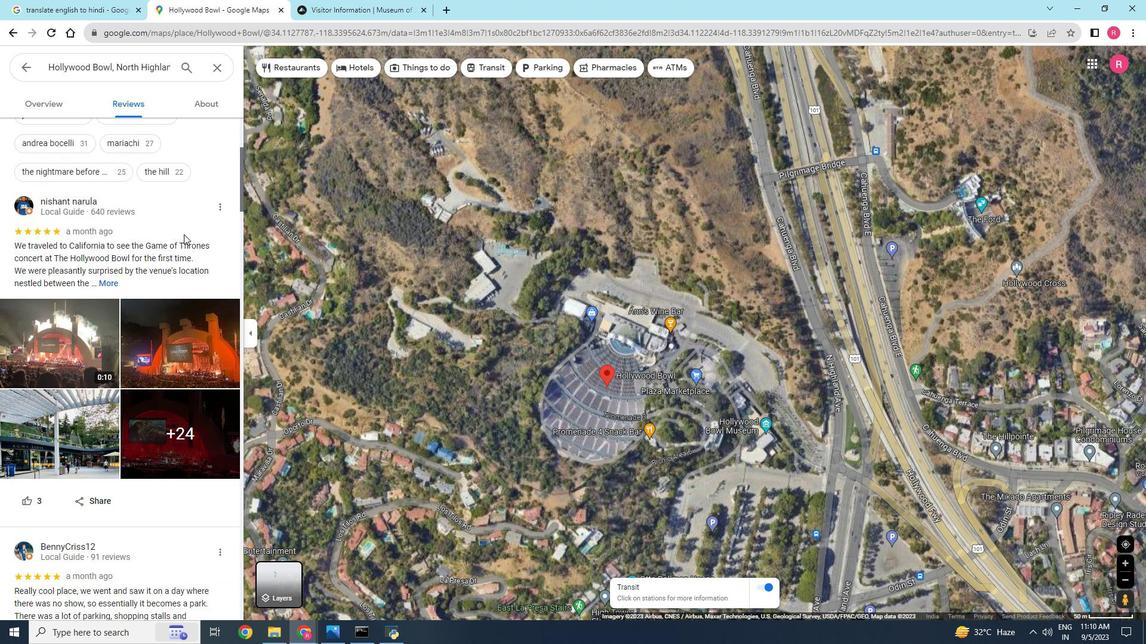 
Action: Mouse scrolled (183, 234) with delta (0, 0)
Screenshot: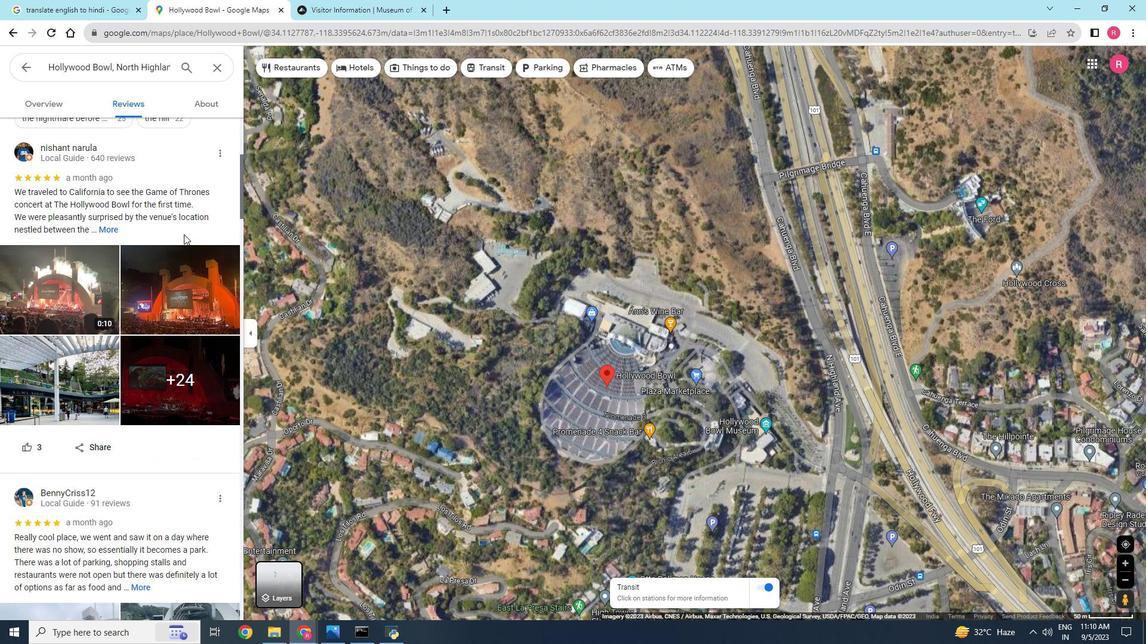 
Action: Mouse scrolled (183, 234) with delta (0, 0)
Screenshot: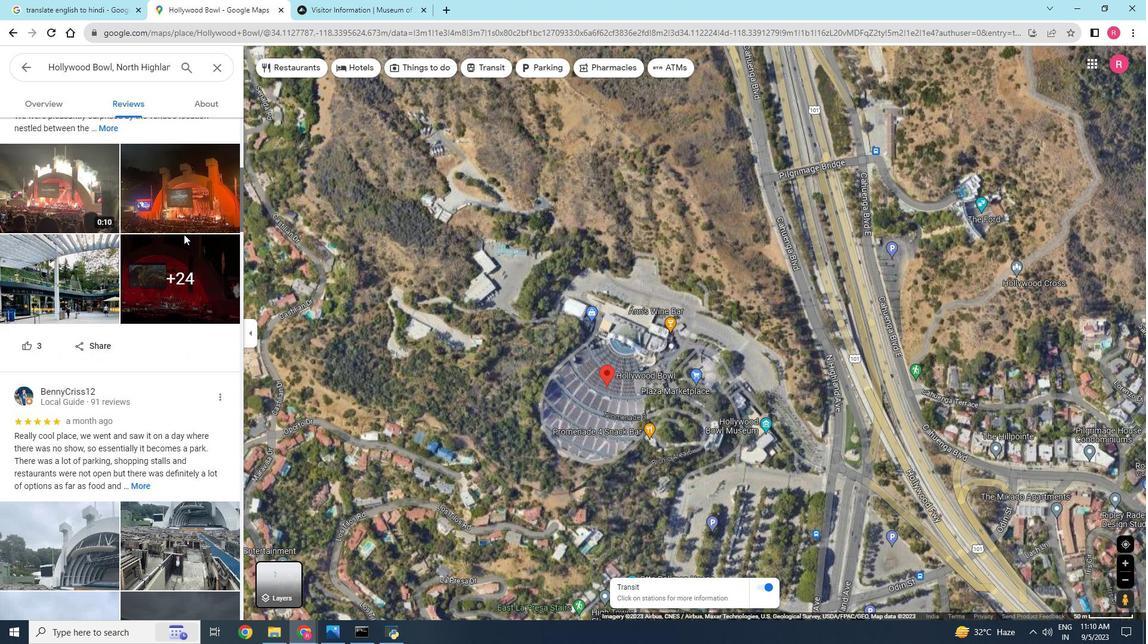 
Action: Mouse scrolled (183, 234) with delta (0, 0)
Screenshot: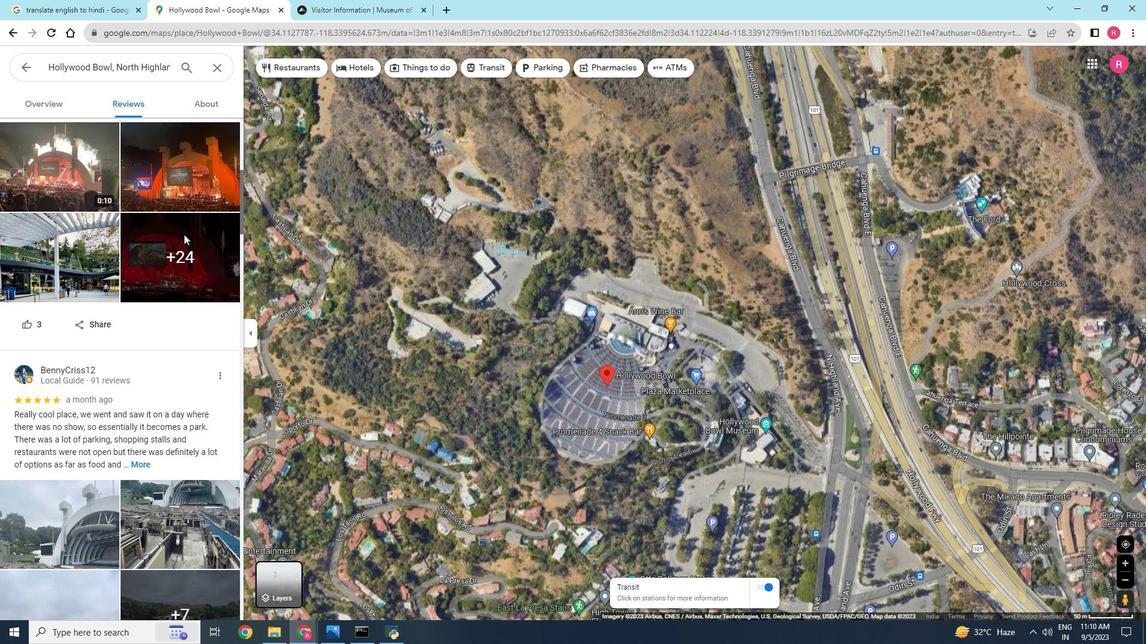 
Action: Mouse scrolled (183, 234) with delta (0, 0)
Screenshot: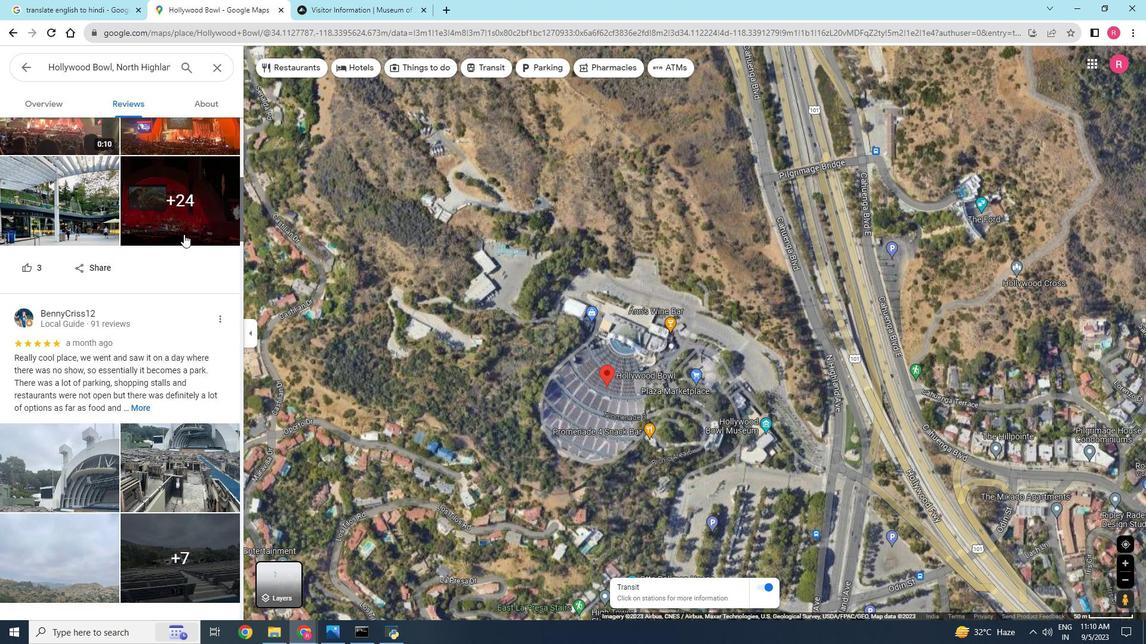 
Action: Mouse scrolled (183, 234) with delta (0, 0)
Screenshot: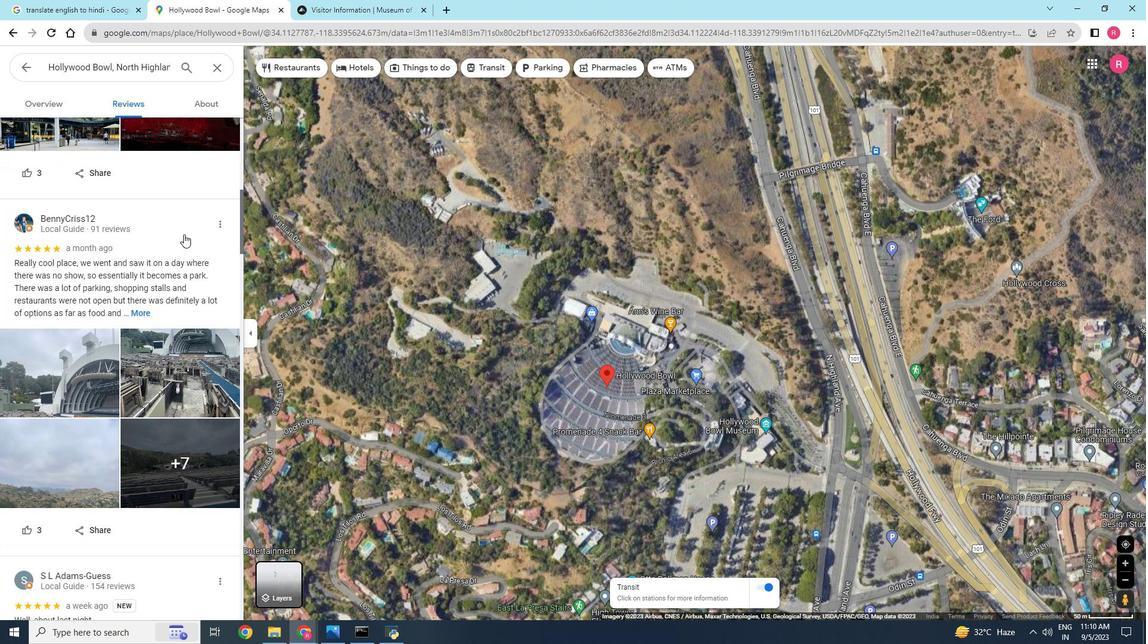 
Action: Mouse scrolled (183, 234) with delta (0, 0)
Screenshot: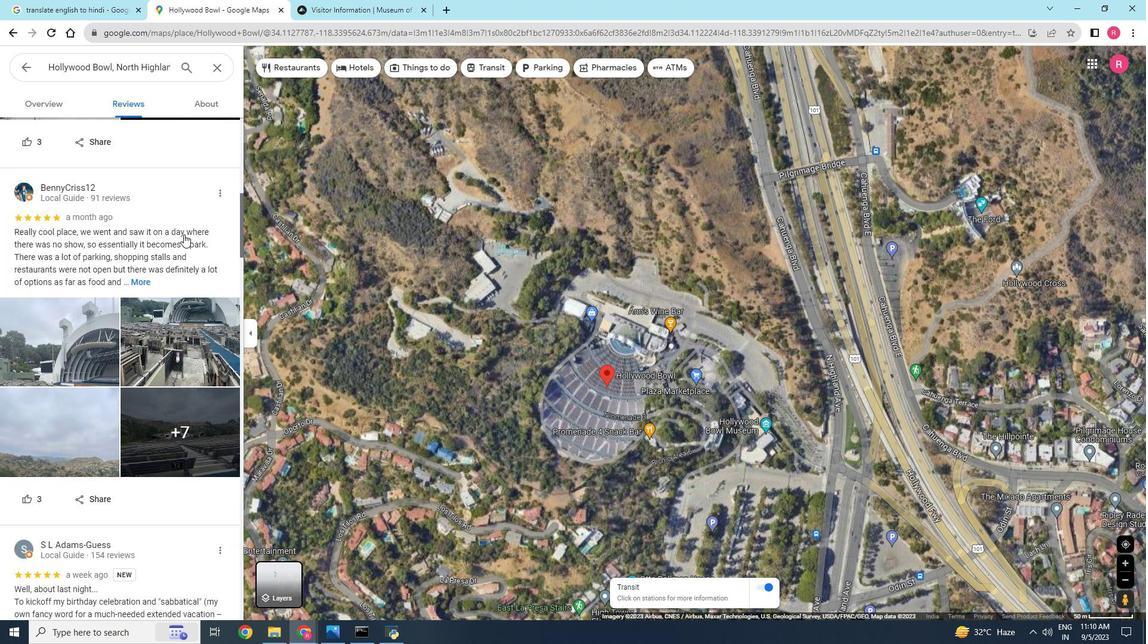 
Action: Mouse scrolled (183, 234) with delta (0, 0)
Screenshot: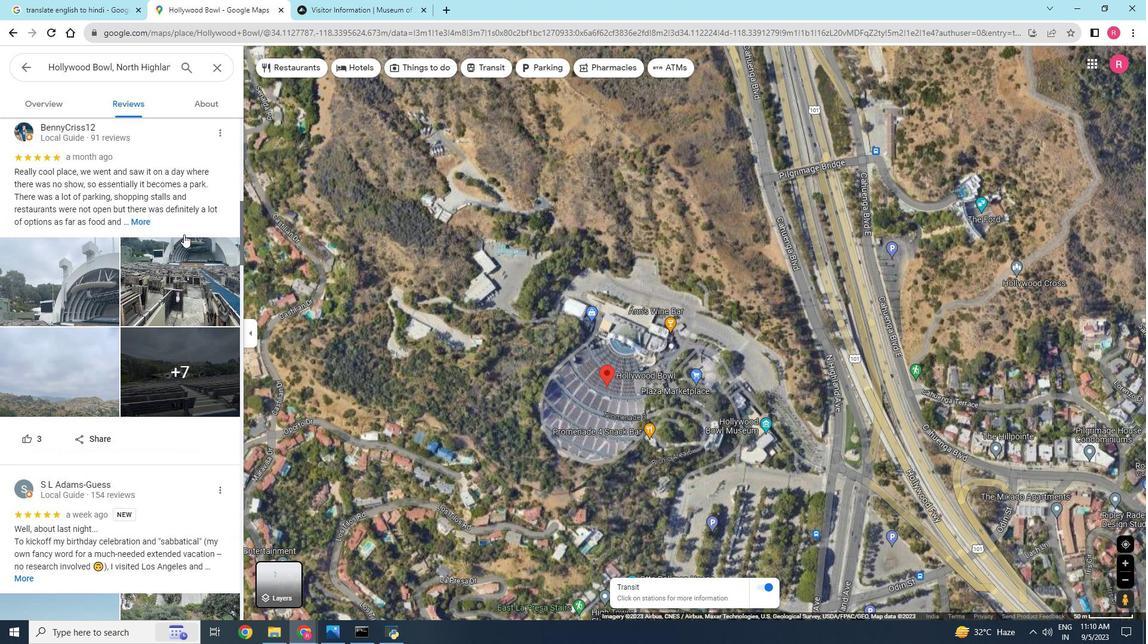 
Action: Mouse scrolled (183, 234) with delta (0, 0)
Screenshot: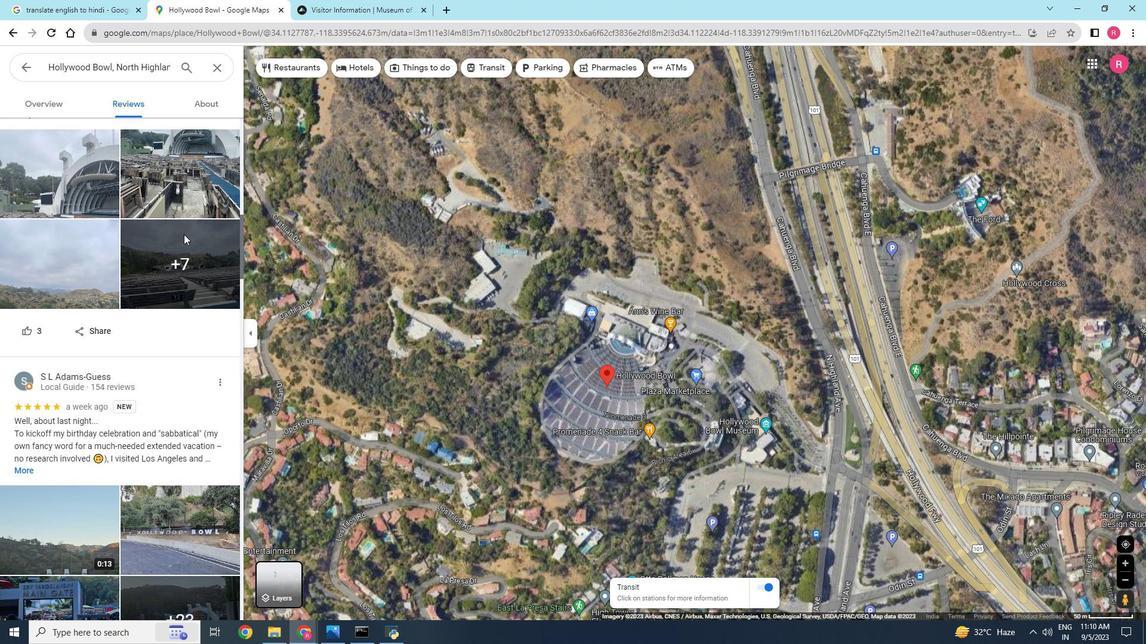 
Action: Mouse scrolled (183, 234) with delta (0, 0)
Screenshot: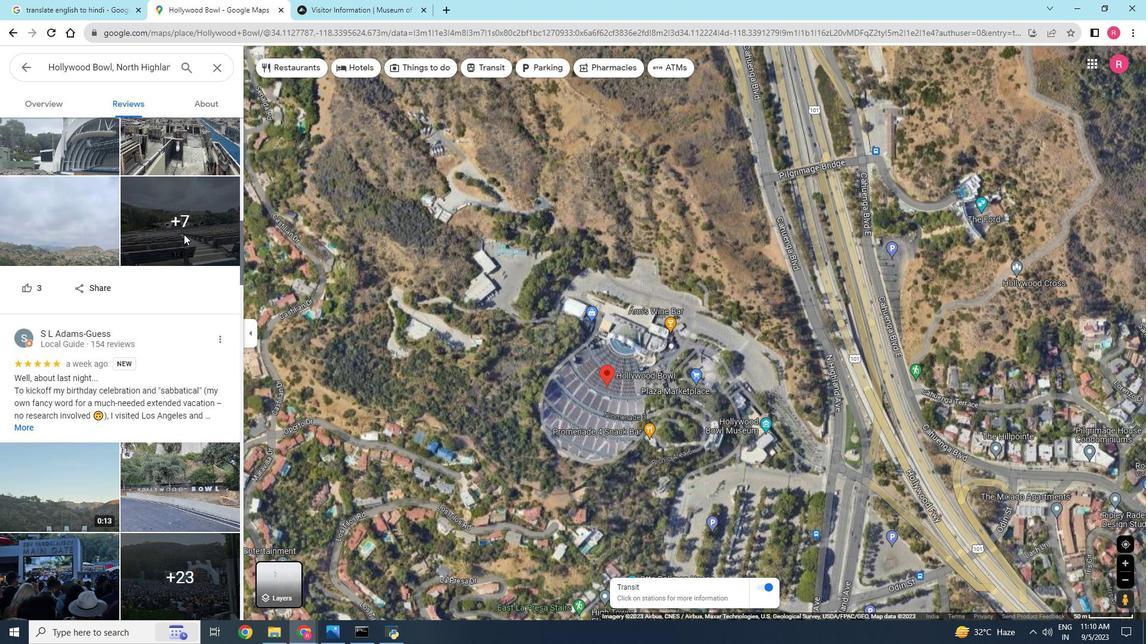 
Action: Mouse scrolled (183, 234) with delta (0, 0)
Screenshot: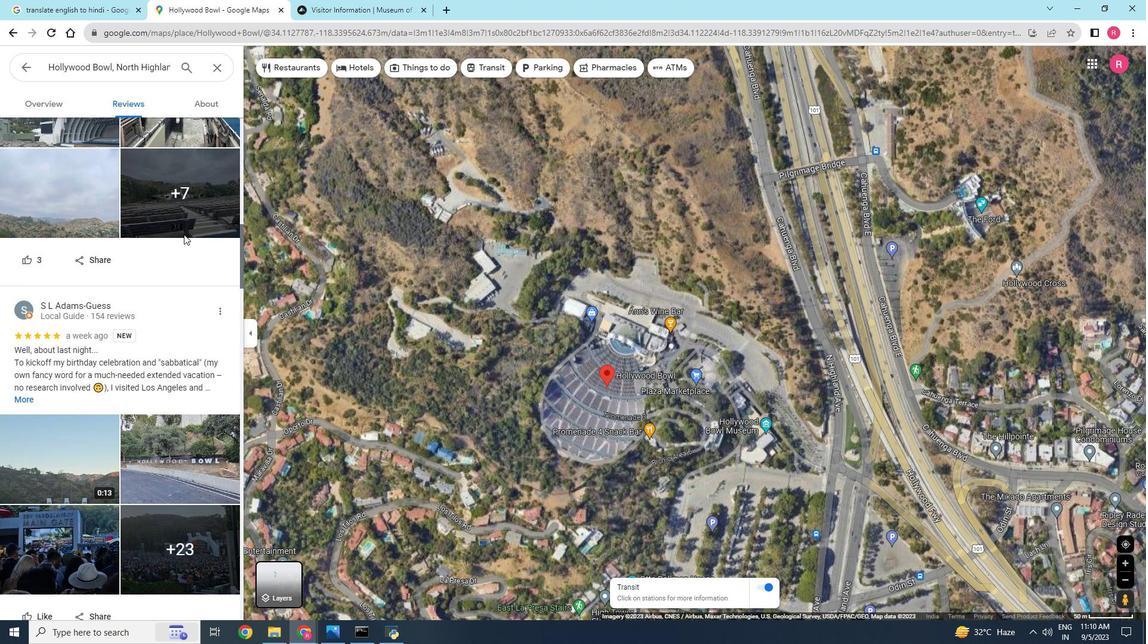 
Action: Mouse moved to (59, 109)
Screenshot: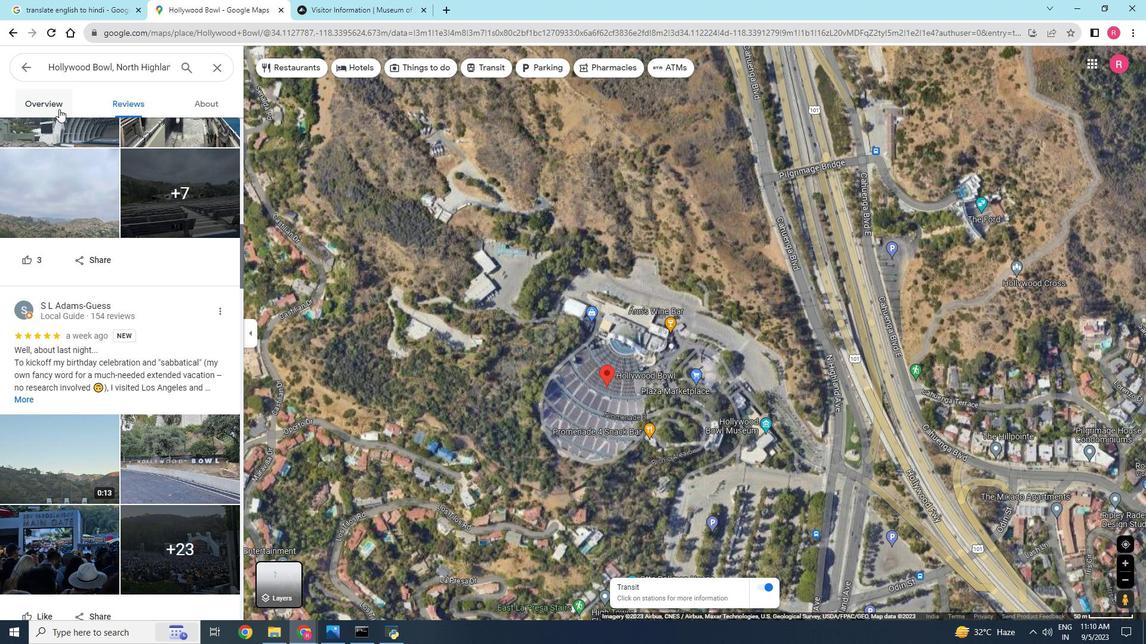 
Action: Mouse pressed left at (59, 109)
Screenshot: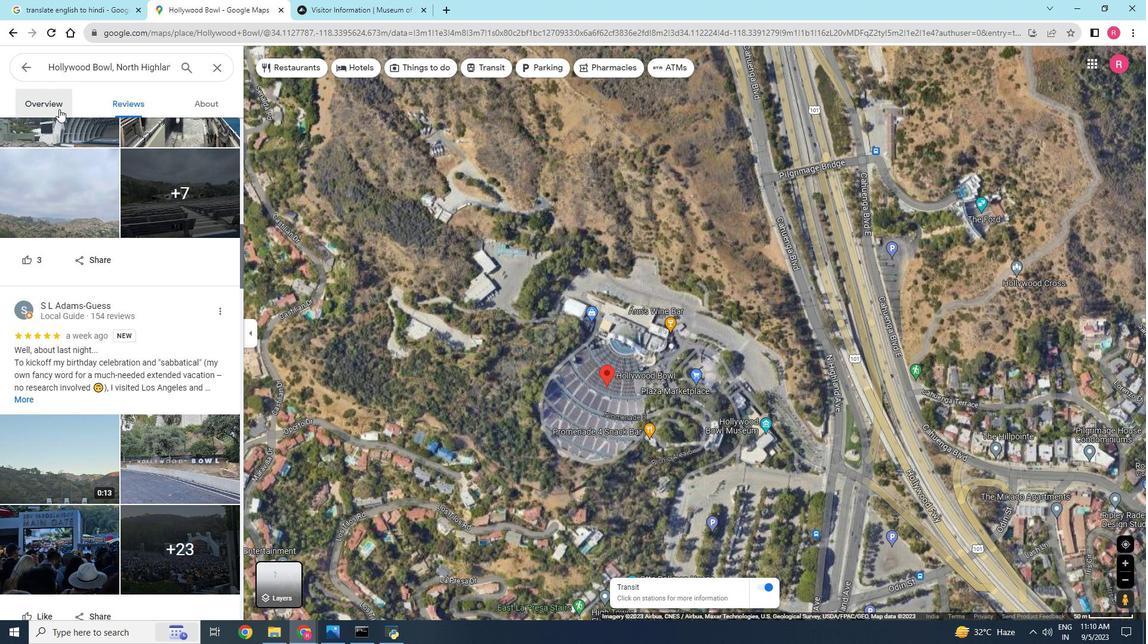 
Action: Mouse moved to (124, 244)
Screenshot: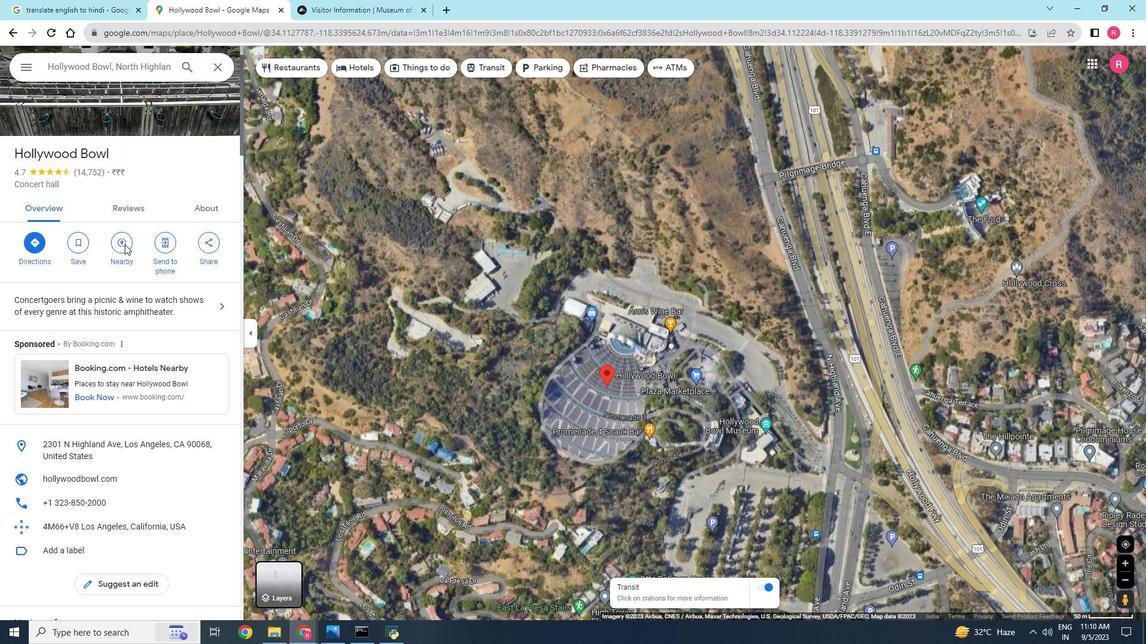 
Action: Mouse scrolled (124, 244) with delta (0, 0)
Screenshot: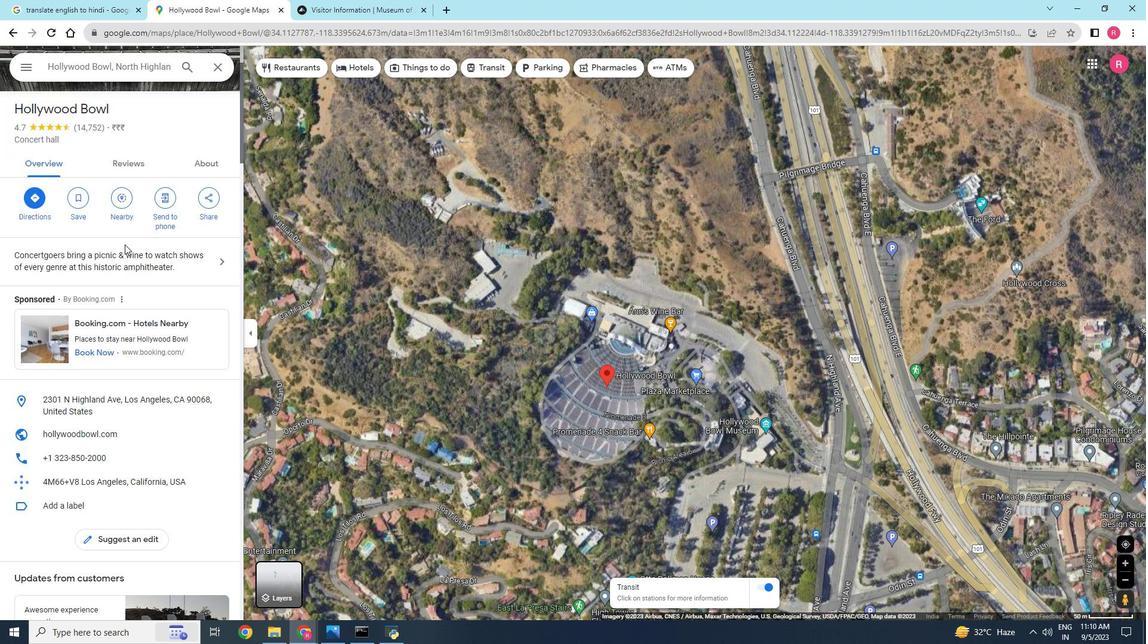 
Action: Mouse scrolled (124, 244) with delta (0, 0)
Screenshot: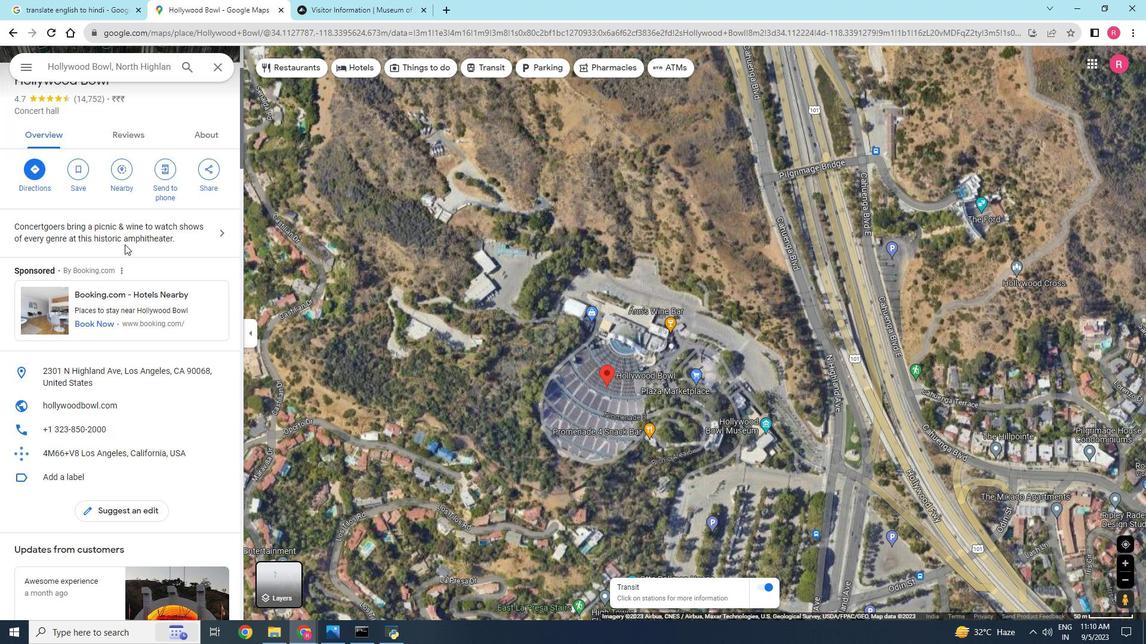 
Action: Mouse scrolled (124, 244) with delta (0, 0)
Screenshot: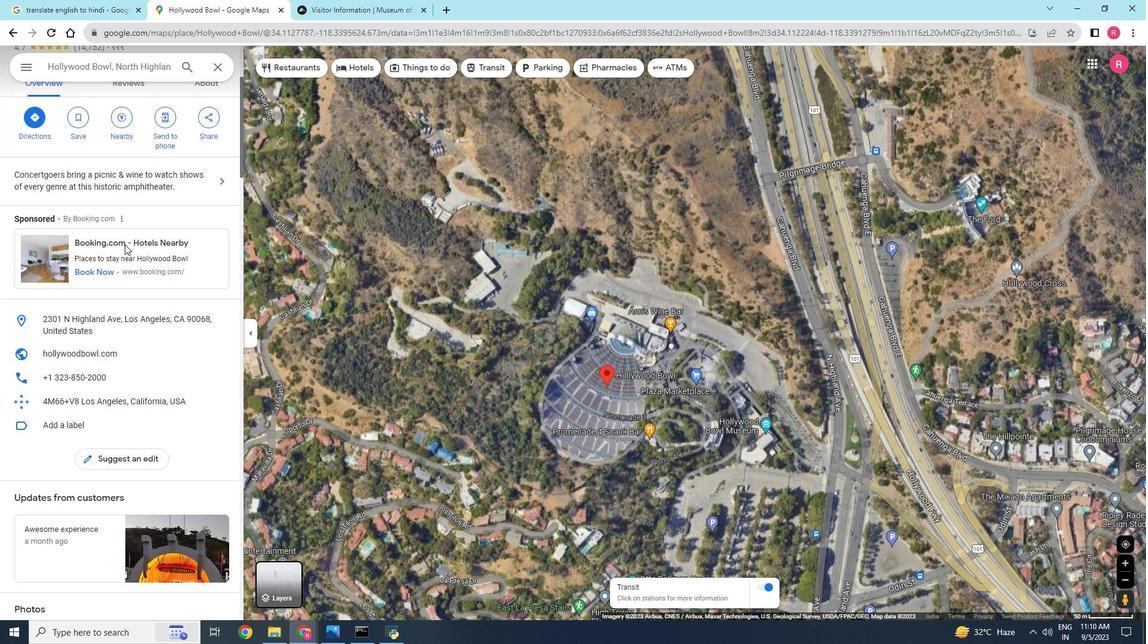 
Action: Mouse scrolled (124, 244) with delta (0, 0)
Screenshot: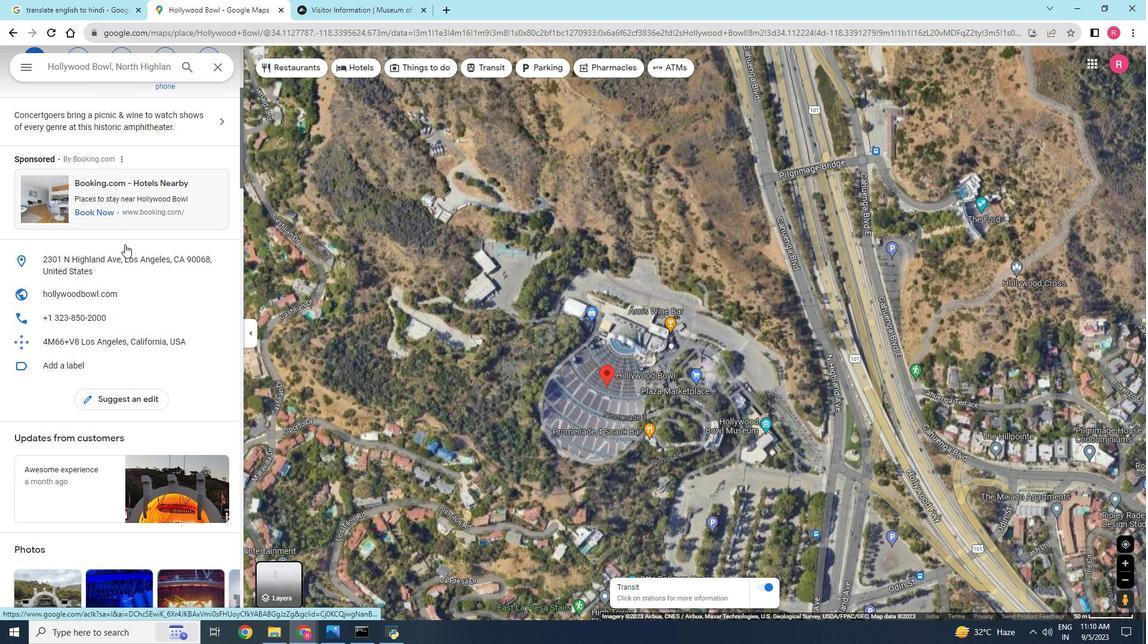 
Action: Mouse scrolled (124, 244) with delta (0, 0)
Screenshot: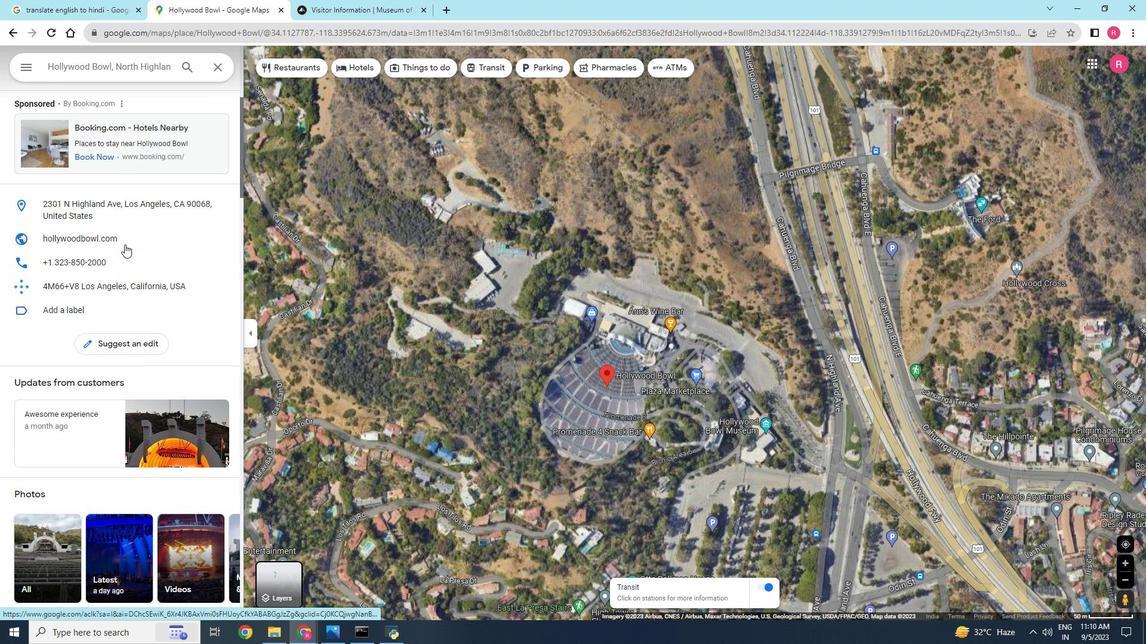 
Action: Mouse scrolled (124, 244) with delta (0, 0)
Screenshot: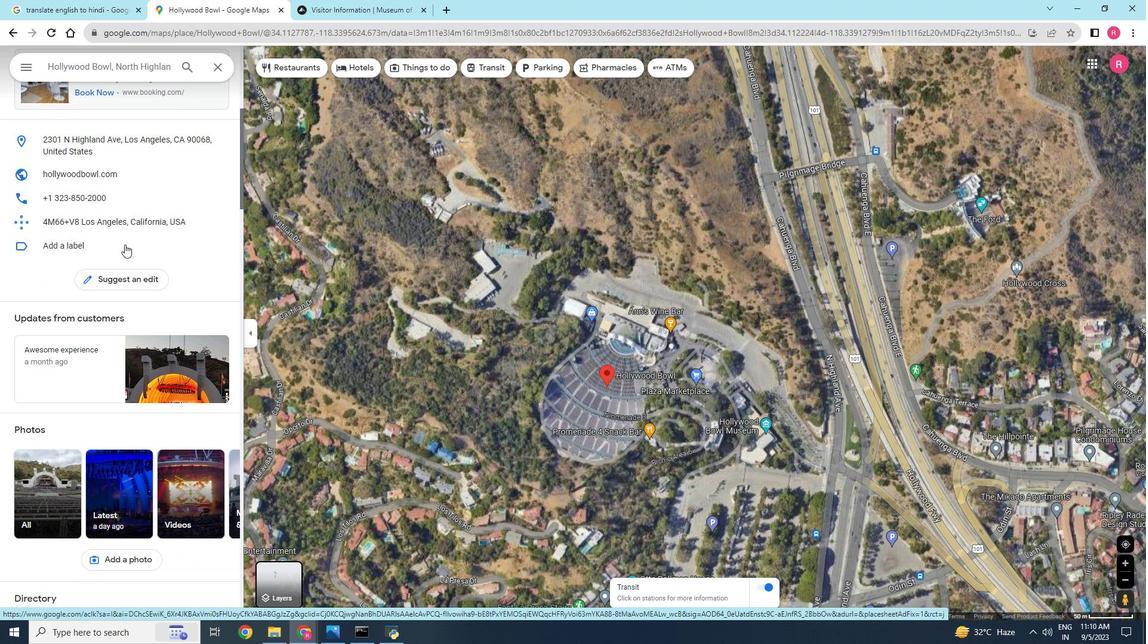 
Action: Mouse scrolled (124, 244) with delta (0, 0)
Screenshot: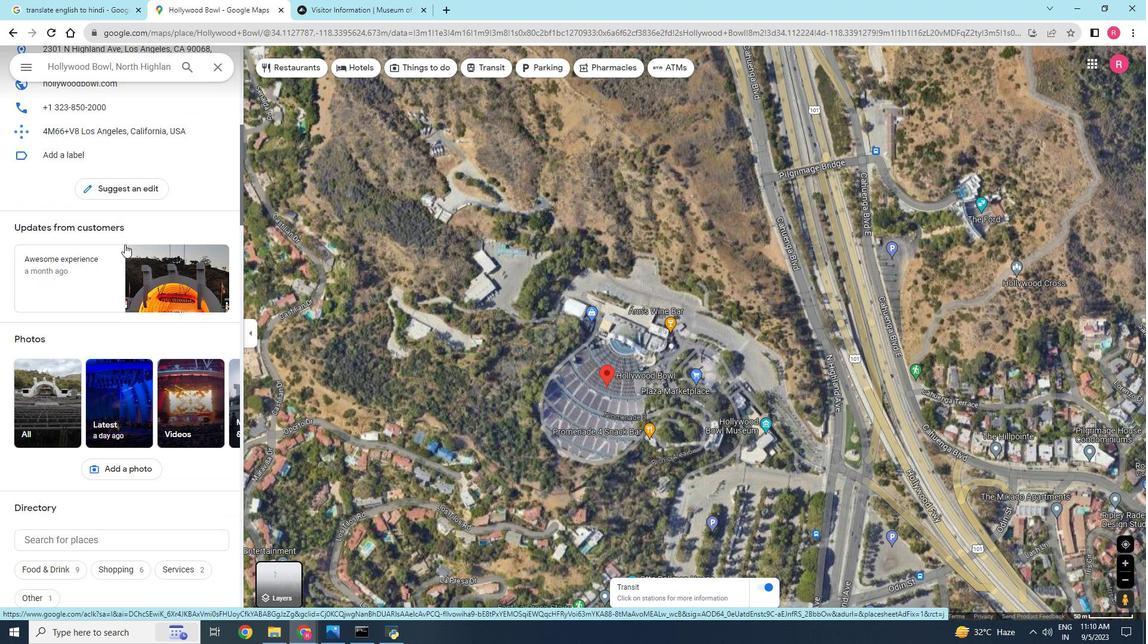 
Action: Mouse scrolled (124, 244) with delta (0, 0)
Screenshot: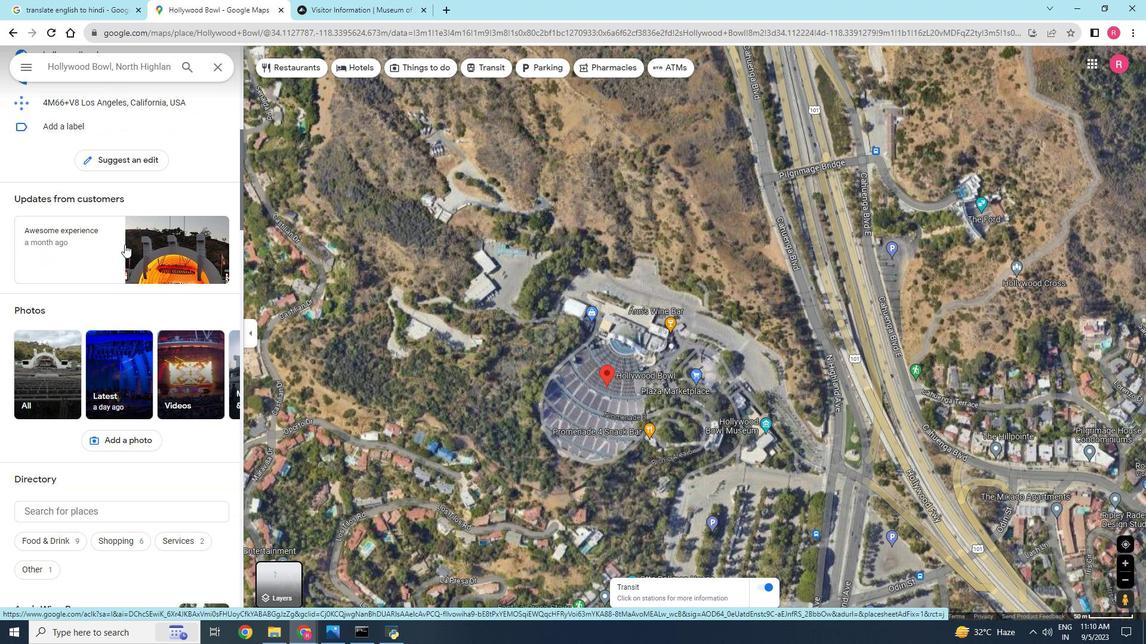 
Action: Mouse scrolled (124, 244) with delta (0, 0)
Screenshot: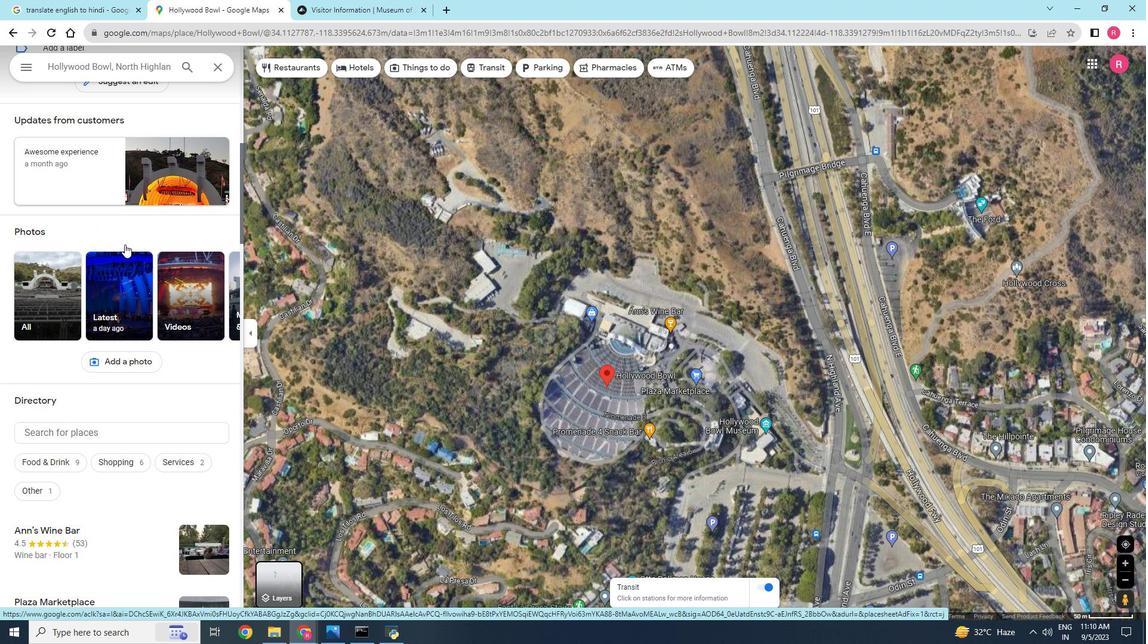 
Action: Mouse scrolled (124, 244) with delta (0, 0)
Screenshot: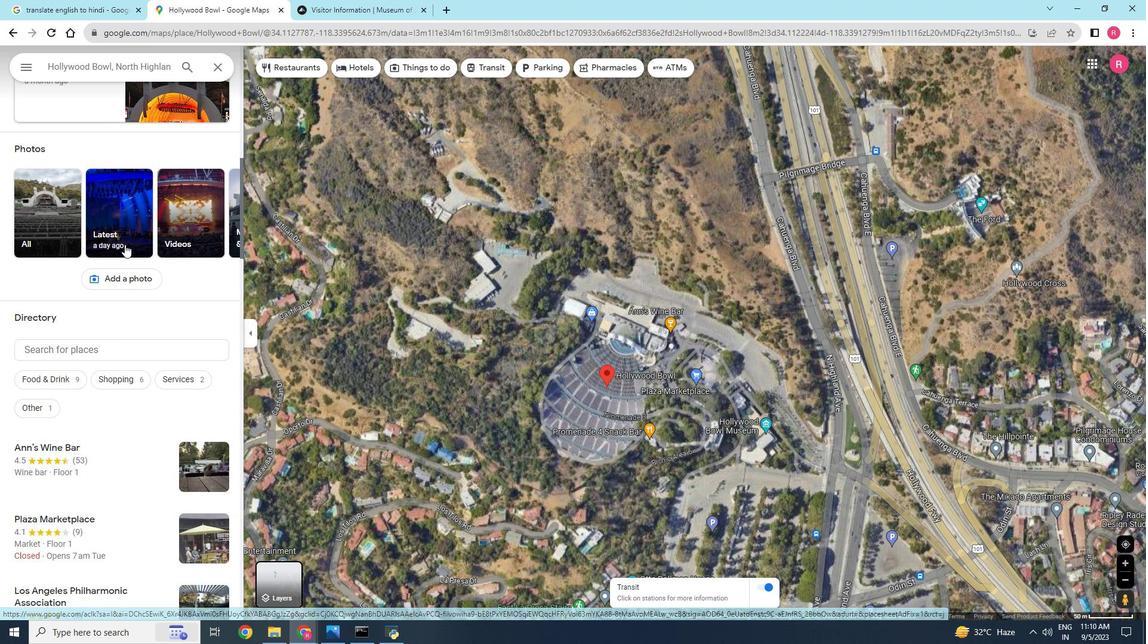 
Action: Mouse scrolled (124, 244) with delta (0, 0)
Screenshot: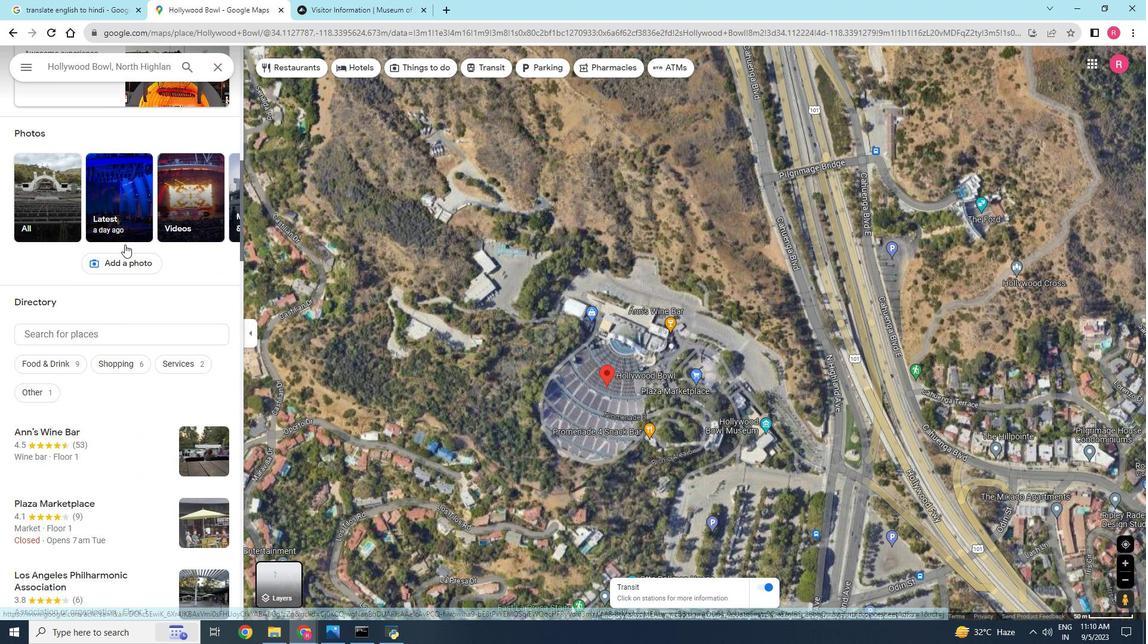 
Action: Mouse scrolled (124, 244) with delta (0, 0)
Screenshot: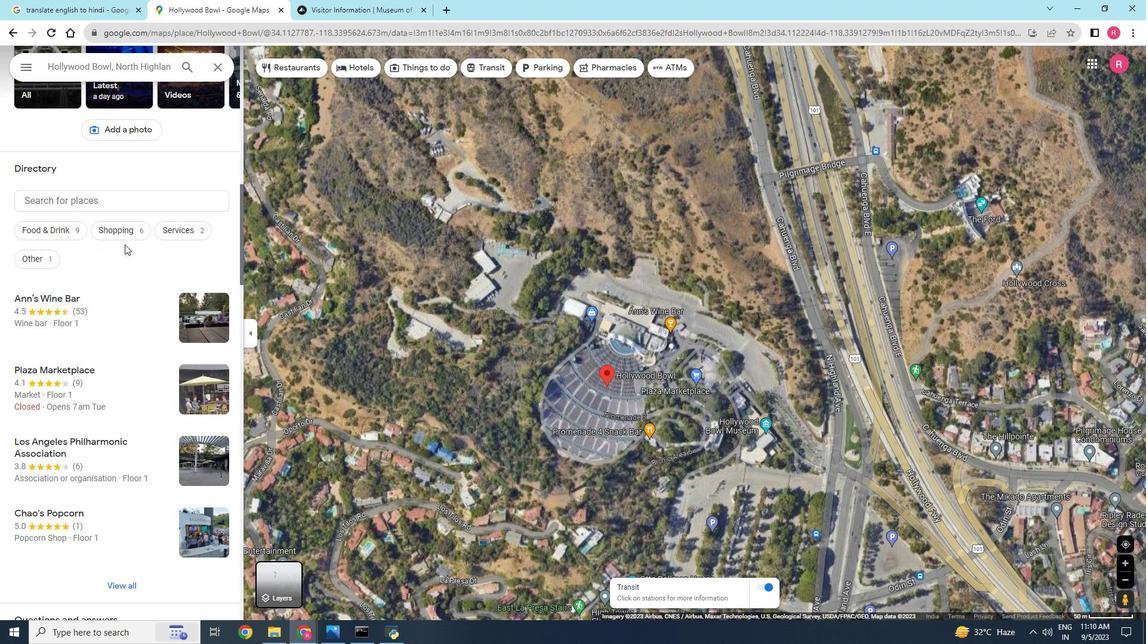 
Action: Mouse scrolled (124, 244) with delta (0, 0)
Screenshot: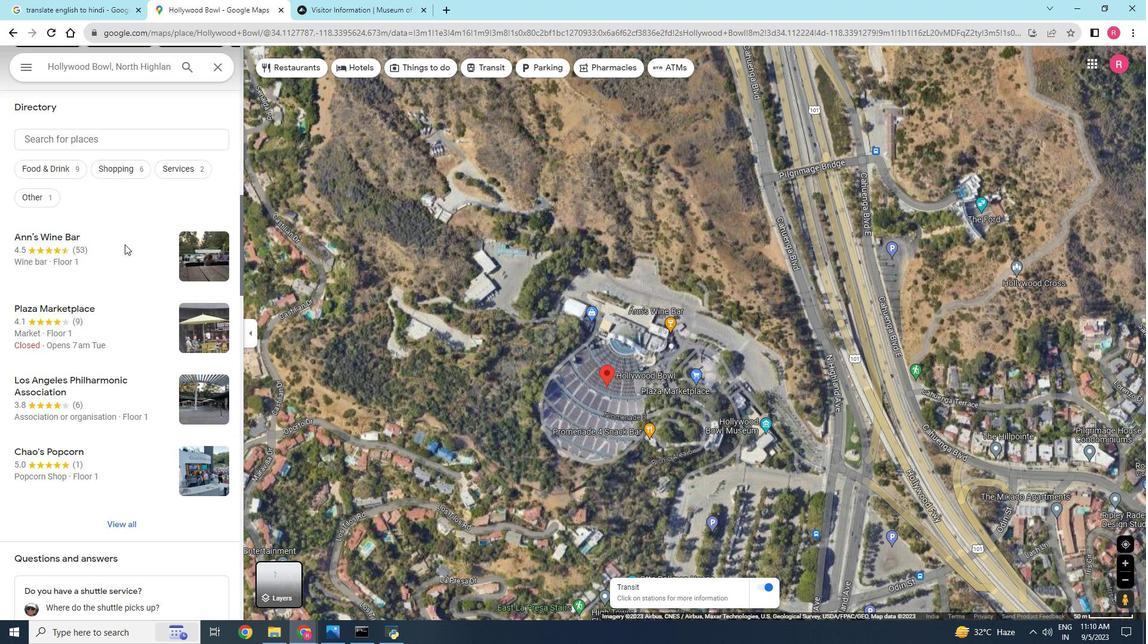 
Action: Mouse scrolled (124, 244) with delta (0, 0)
Screenshot: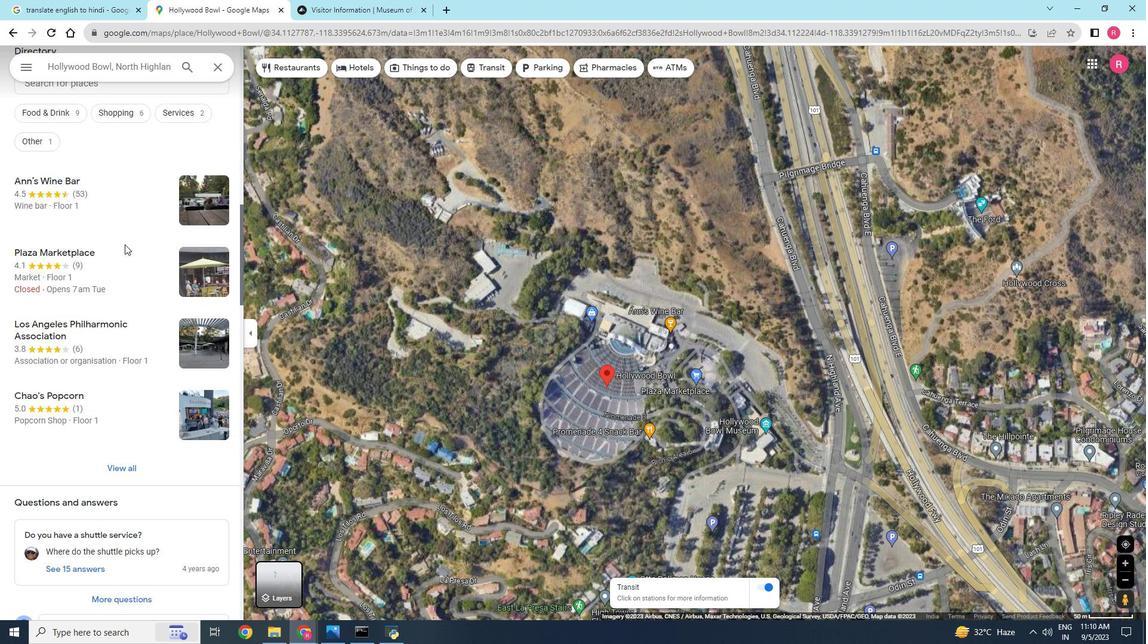 
Action: Mouse scrolled (124, 244) with delta (0, 0)
Screenshot: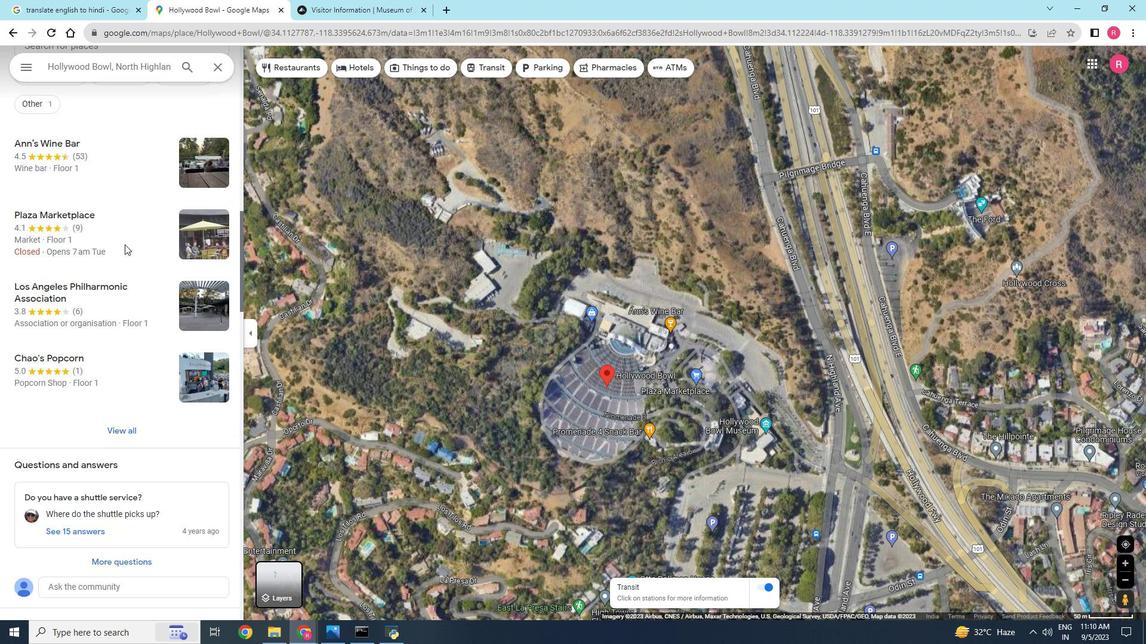 
Action: Mouse scrolled (124, 244) with delta (0, 0)
Screenshot: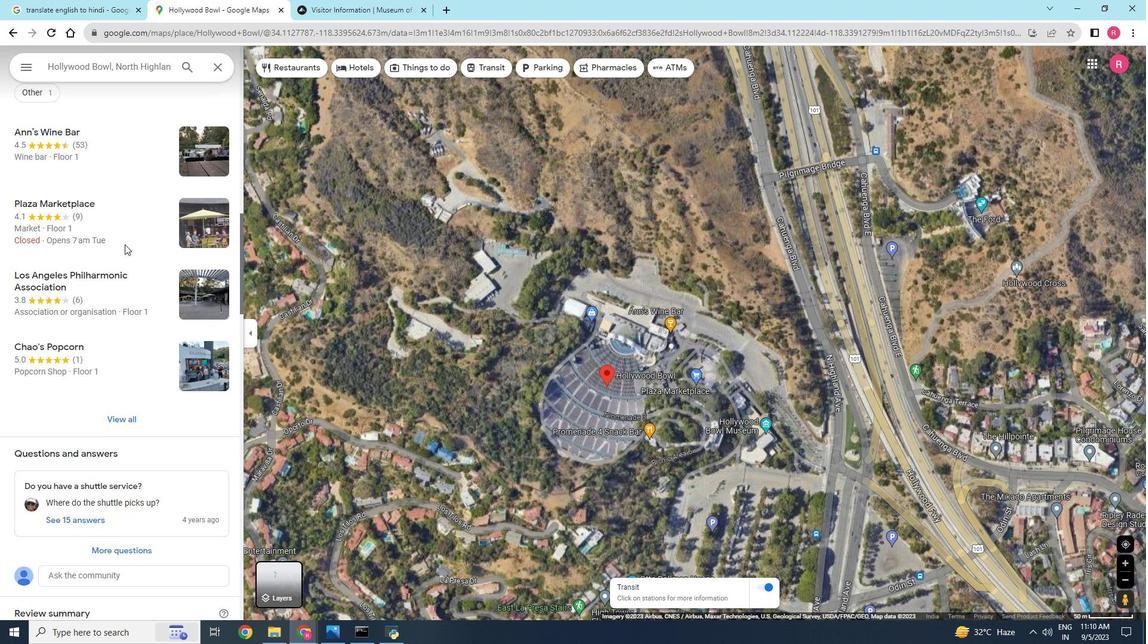 
Action: Mouse scrolled (124, 244) with delta (0, 0)
Screenshot: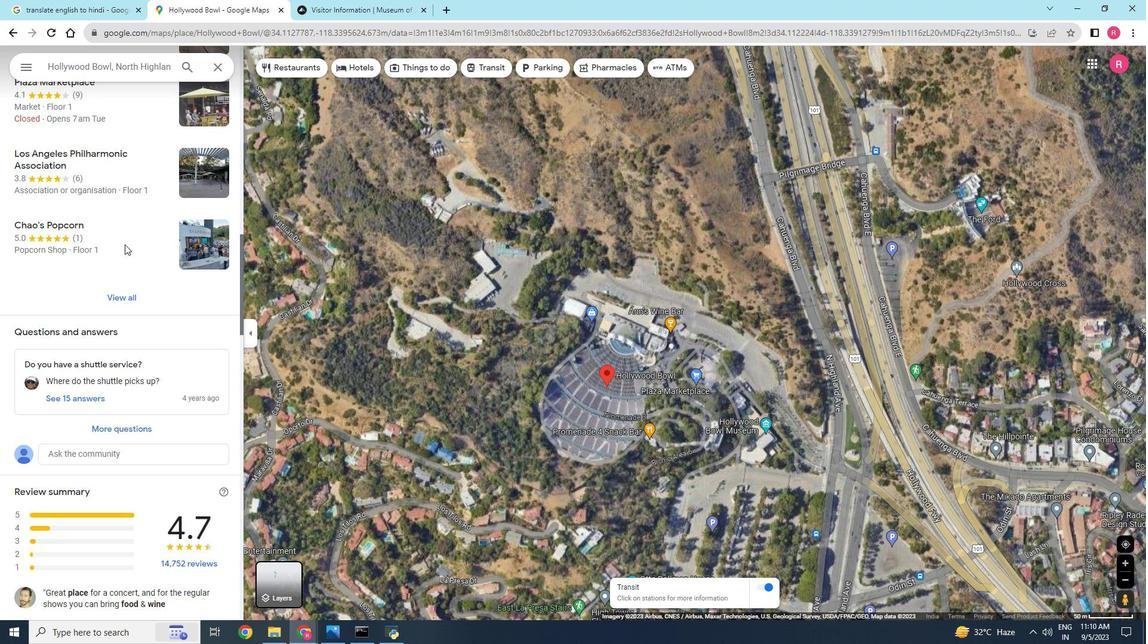 
Action: Mouse scrolled (124, 244) with delta (0, 0)
Screenshot: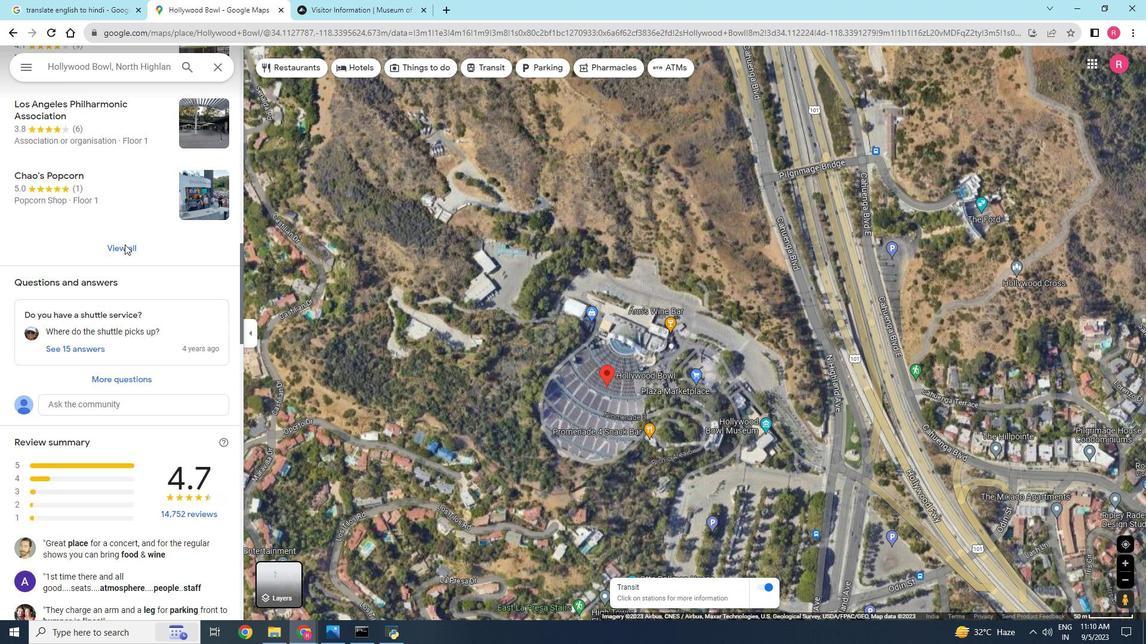
Action: Mouse scrolled (124, 244) with delta (0, 0)
Screenshot: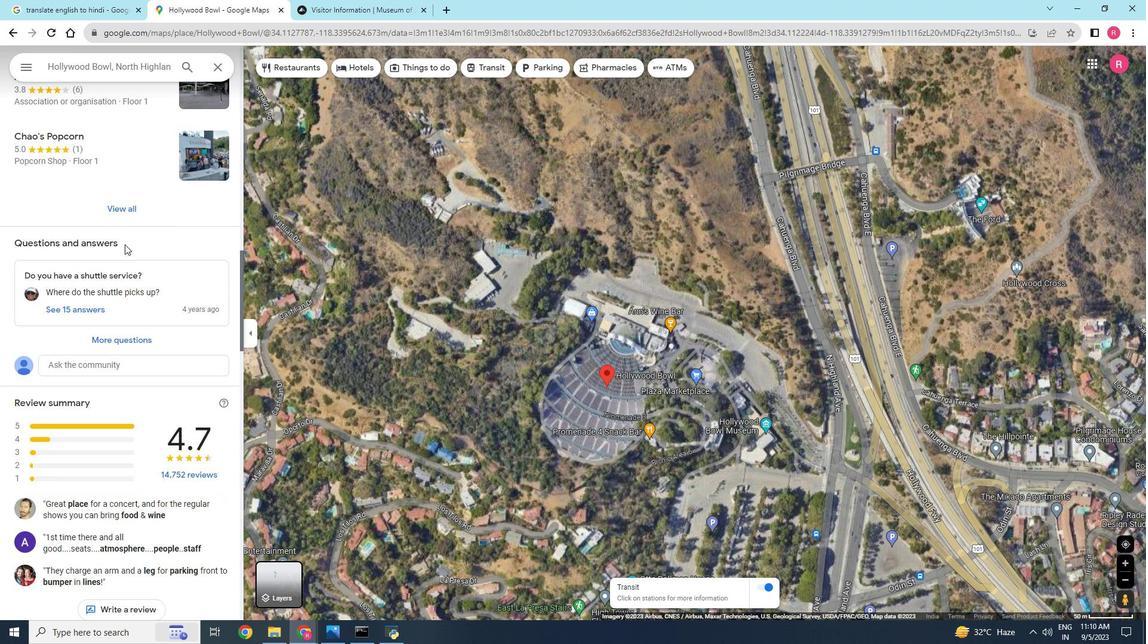 
Action: Mouse scrolled (124, 244) with delta (0, 0)
Screenshot: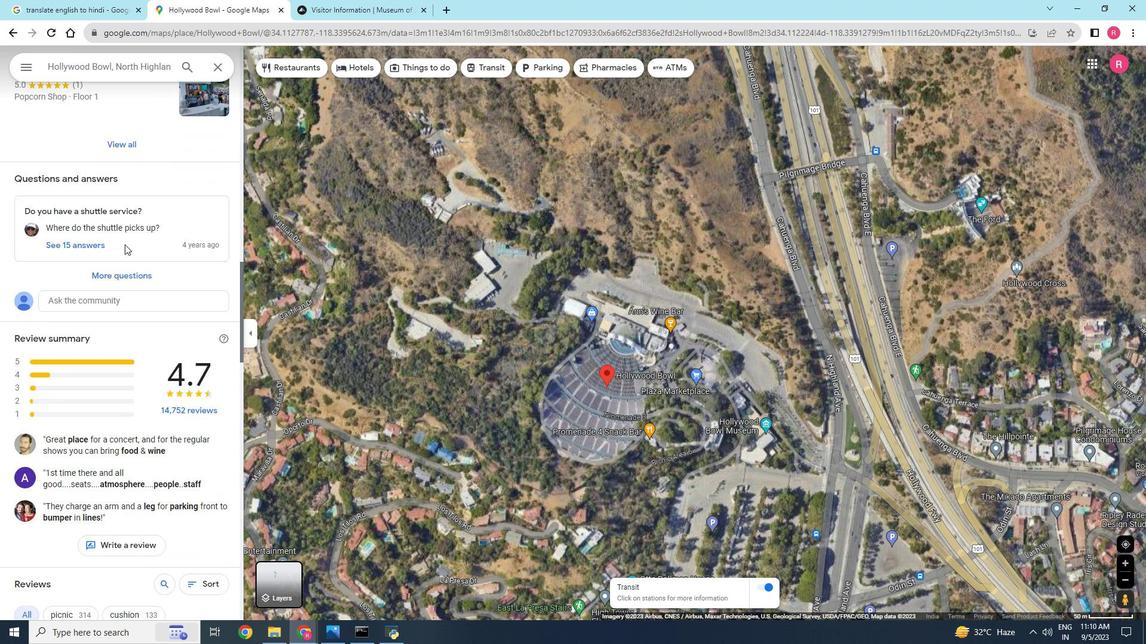 
Action: Mouse scrolled (124, 244) with delta (0, 0)
Screenshot: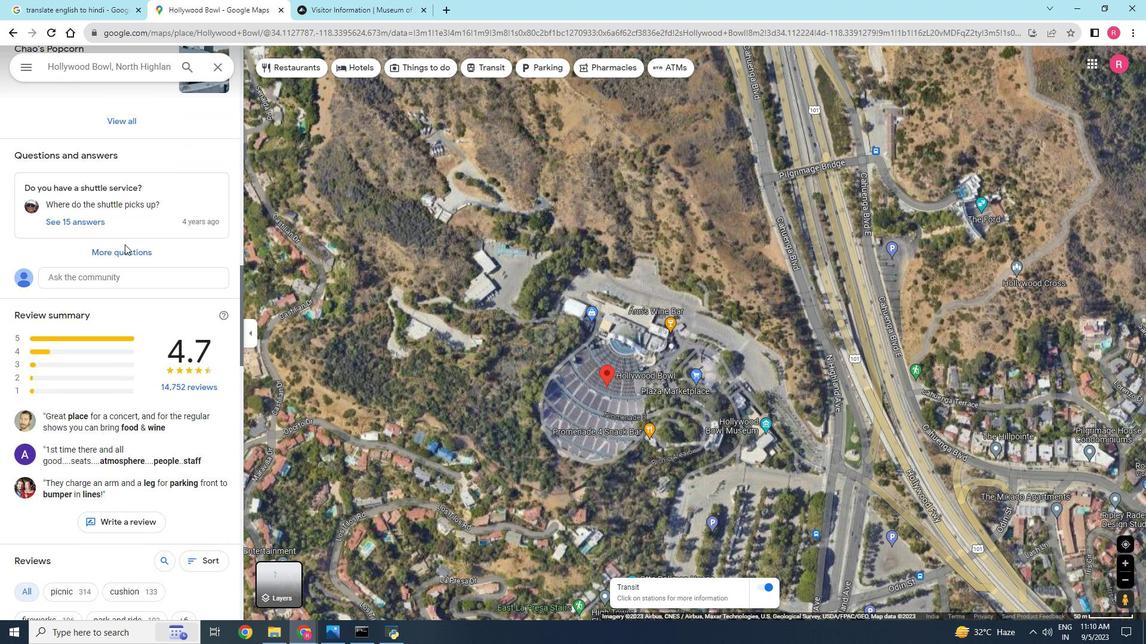 
Action: Mouse scrolled (124, 244) with delta (0, 0)
Screenshot: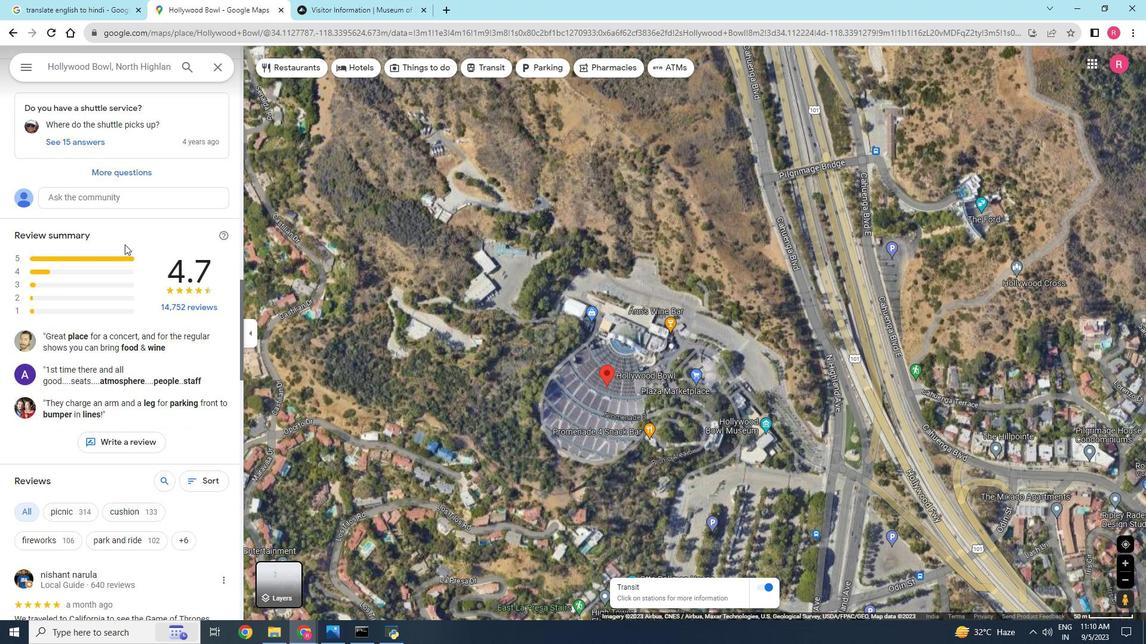 
Action: Mouse scrolled (124, 244) with delta (0, 0)
Screenshot: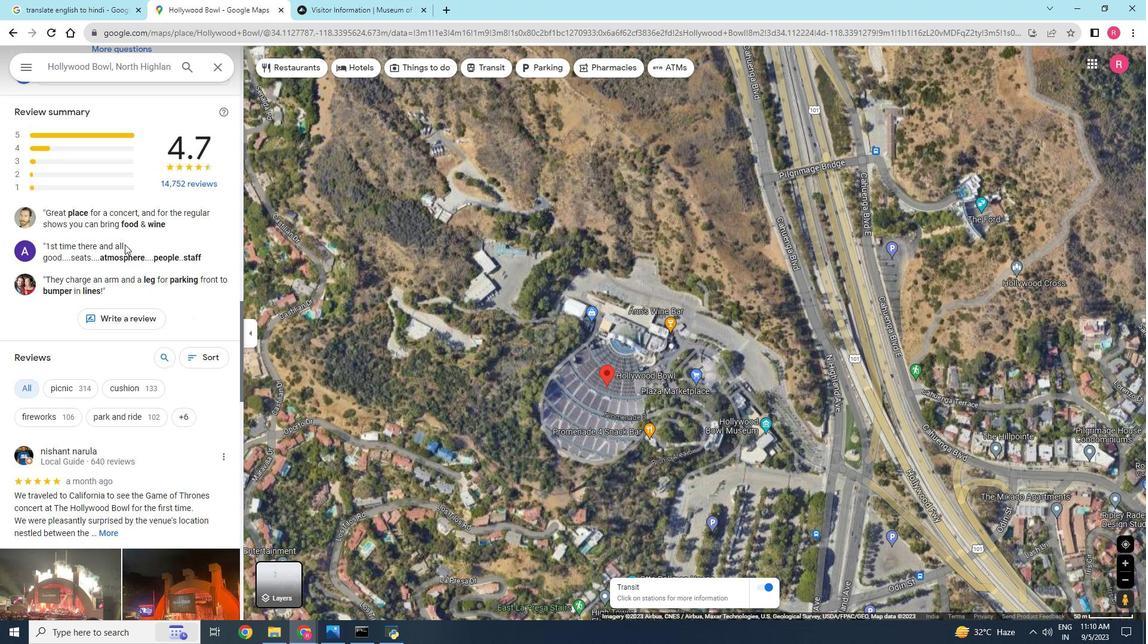 
Action: Mouse scrolled (124, 244) with delta (0, 0)
Screenshot: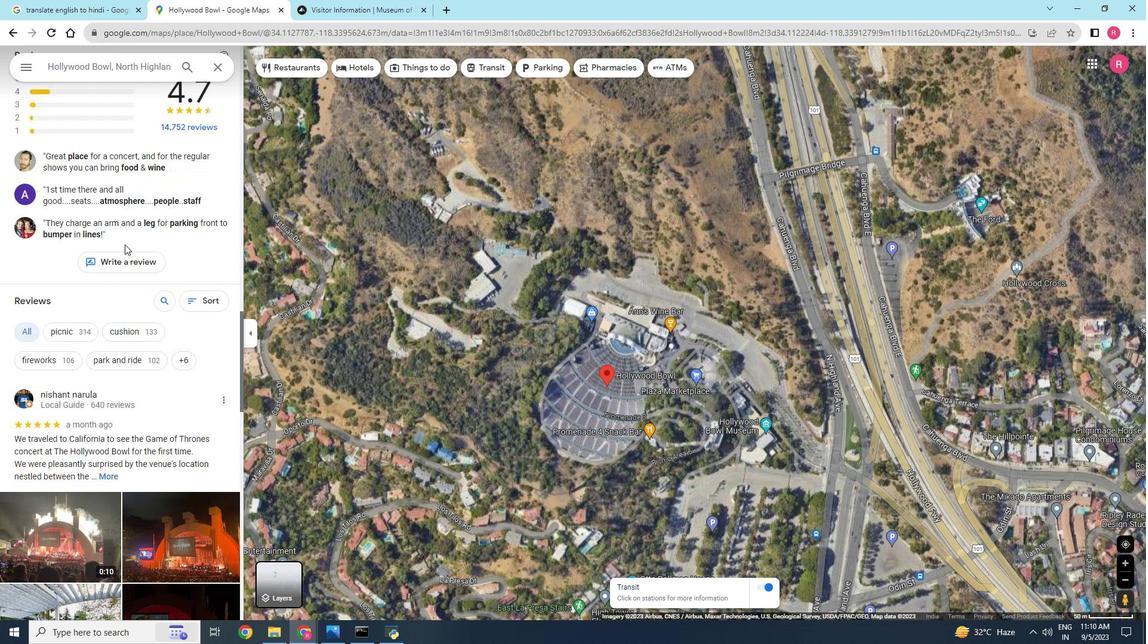 
Action: Mouse scrolled (124, 244) with delta (0, 0)
Screenshot: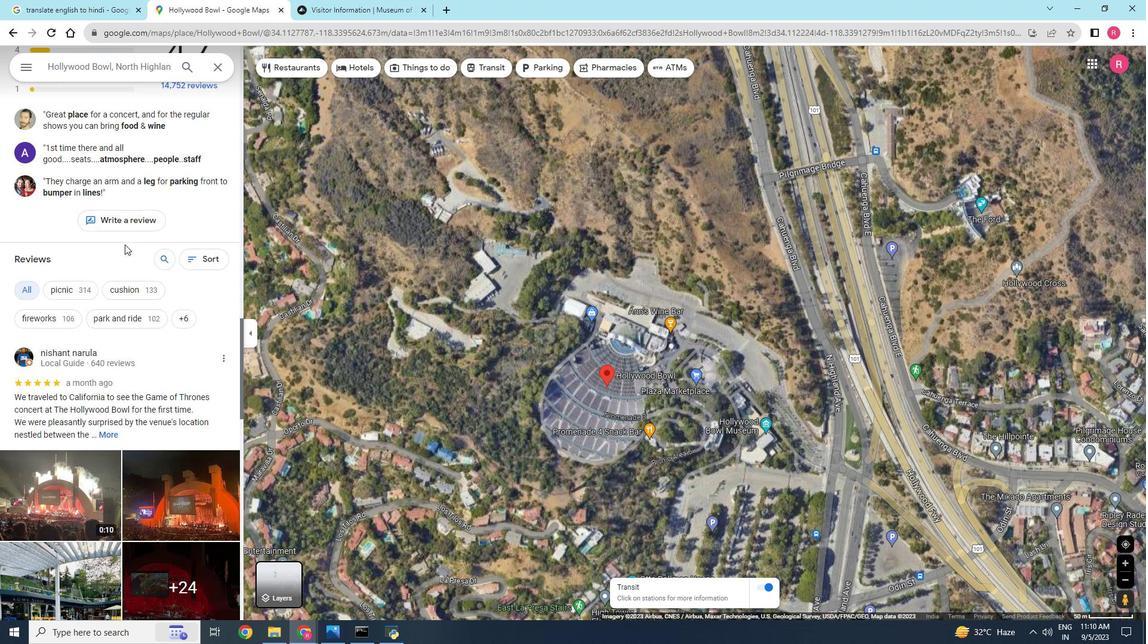 
Action: Mouse scrolled (124, 244) with delta (0, 0)
Screenshot: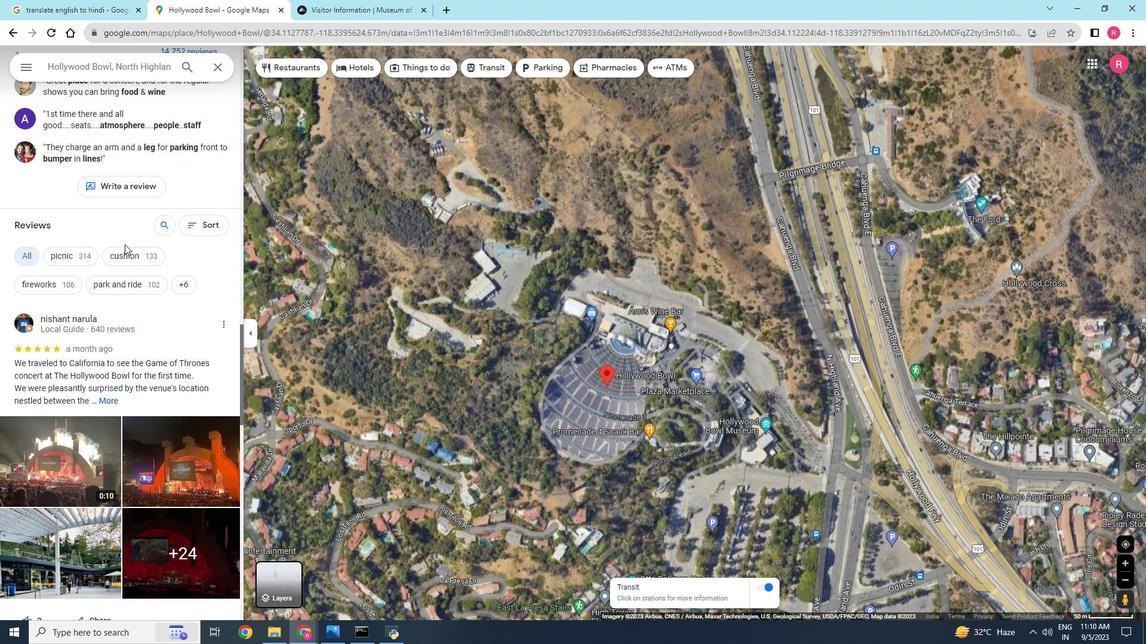 
Action: Mouse scrolled (124, 244) with delta (0, 0)
Screenshot: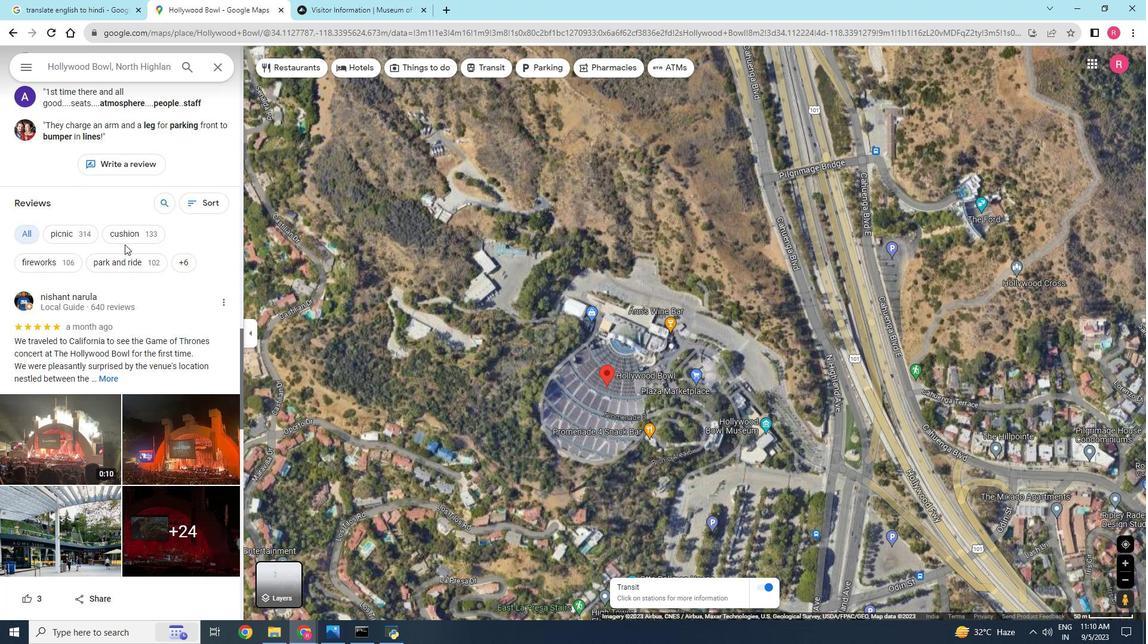 
Action: Mouse scrolled (124, 244) with delta (0, 0)
Screenshot: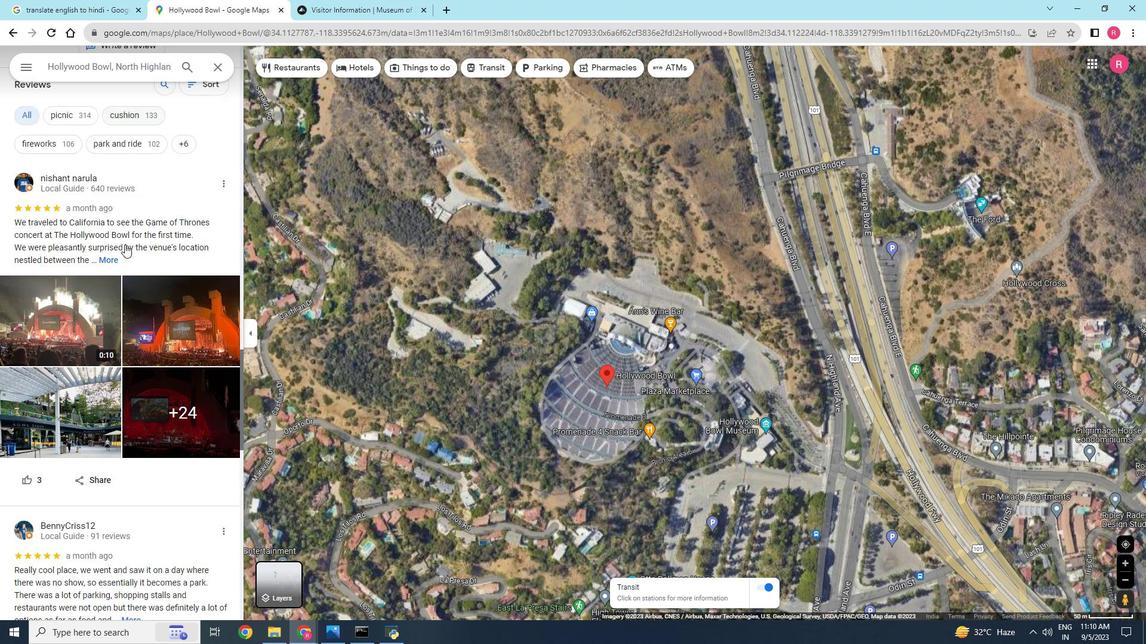 
Action: Mouse scrolled (124, 244) with delta (0, 0)
Screenshot: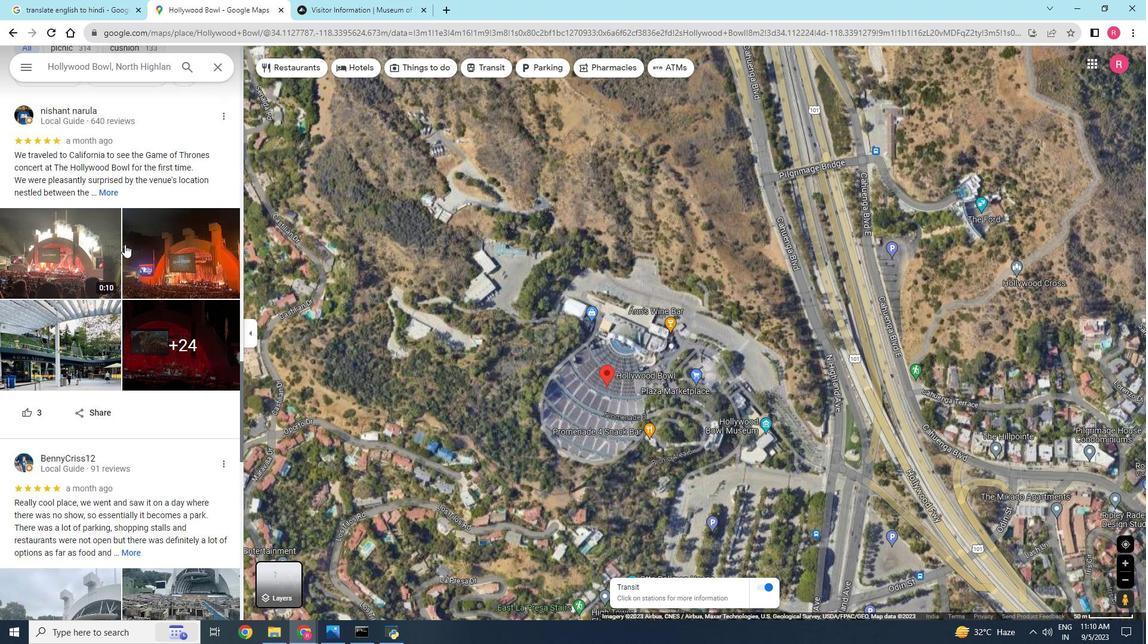 
Action: Mouse scrolled (124, 244) with delta (0, 0)
Screenshot: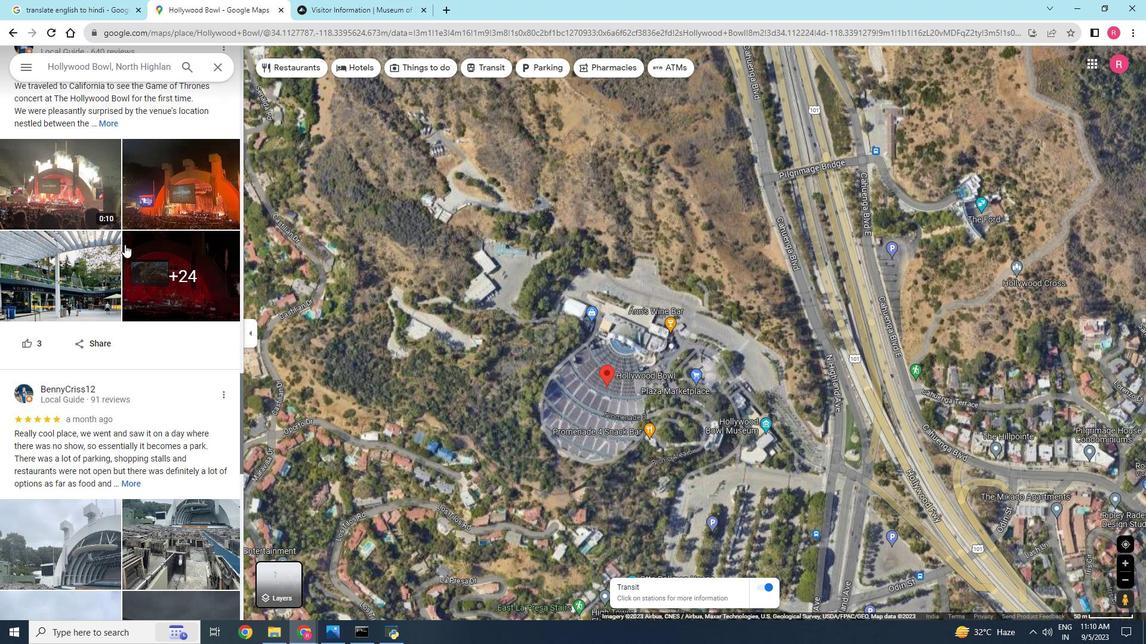 
Action: Mouse scrolled (124, 244) with delta (0, 0)
Screenshot: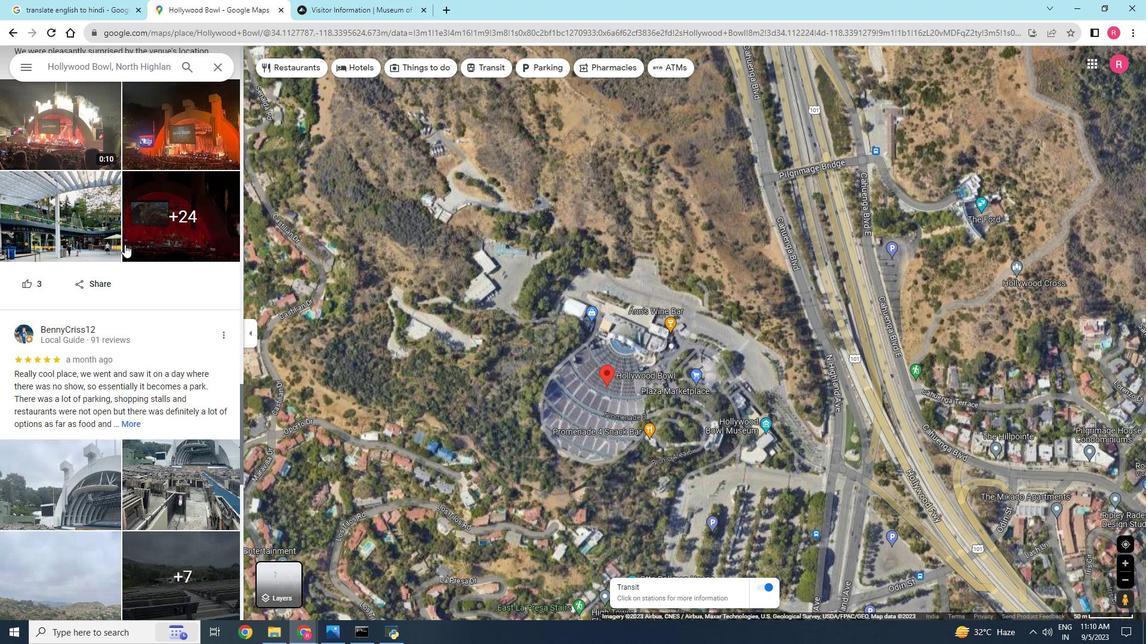 
Action: Mouse scrolled (124, 244) with delta (0, 0)
Screenshot: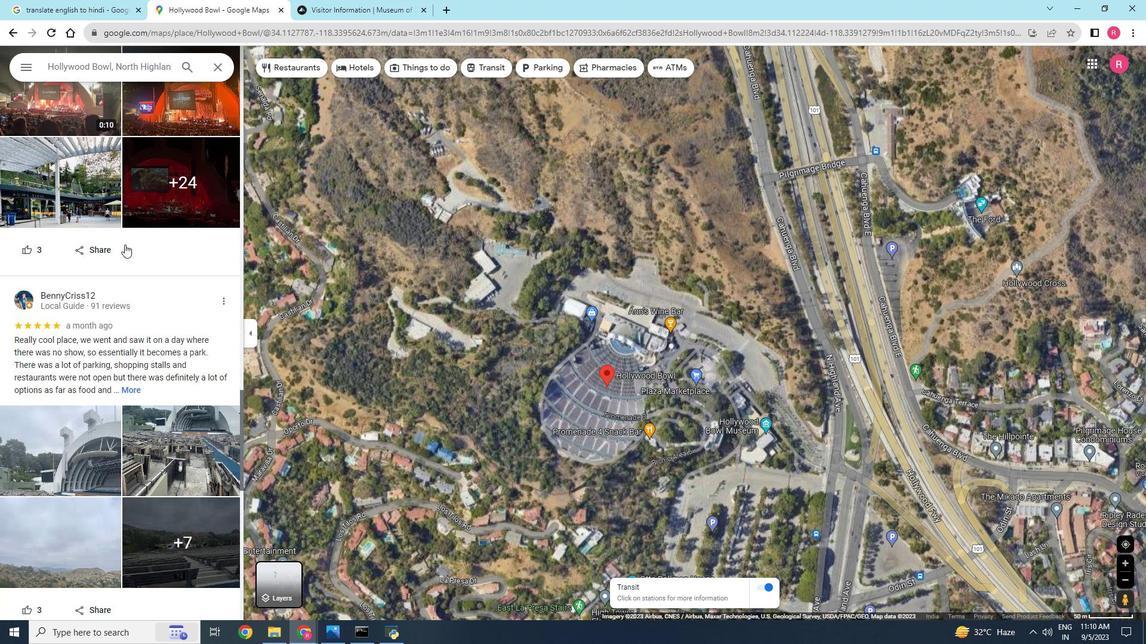 
Action: Mouse scrolled (124, 244) with delta (0, 0)
Screenshot: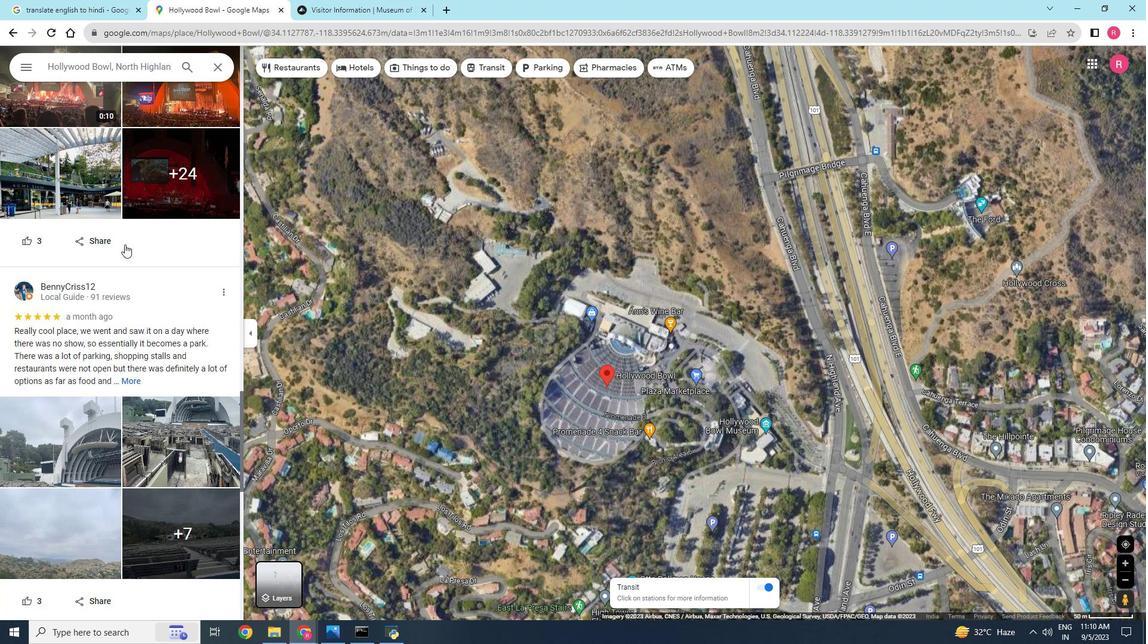 
Action: Mouse scrolled (124, 244) with delta (0, 0)
Screenshot: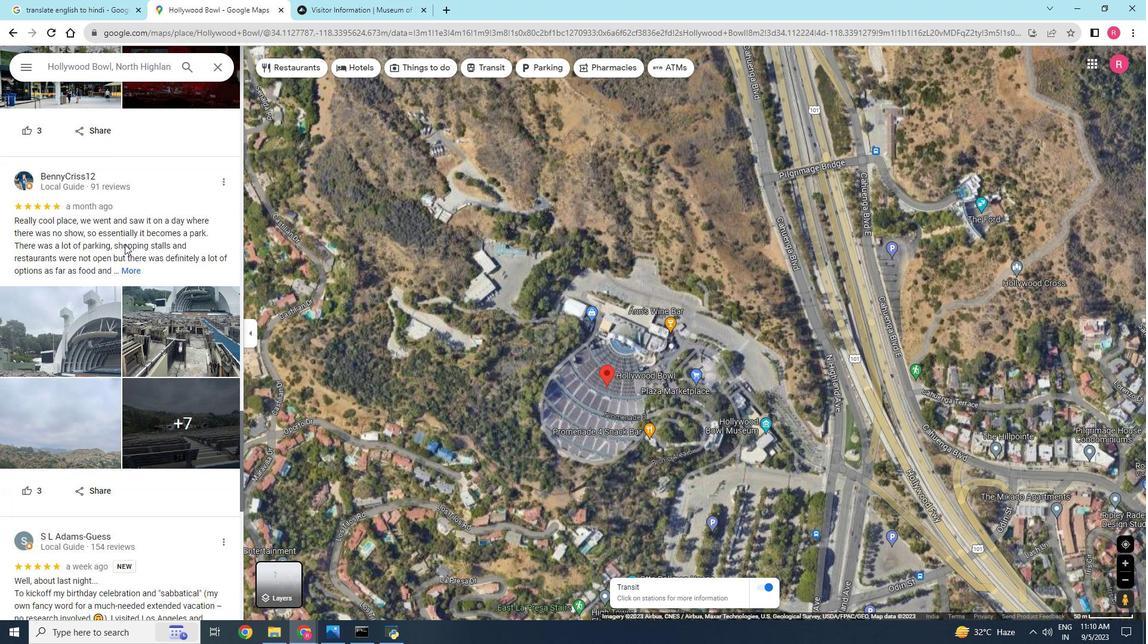 
Action: Mouse scrolled (124, 244) with delta (0, 0)
Screenshot: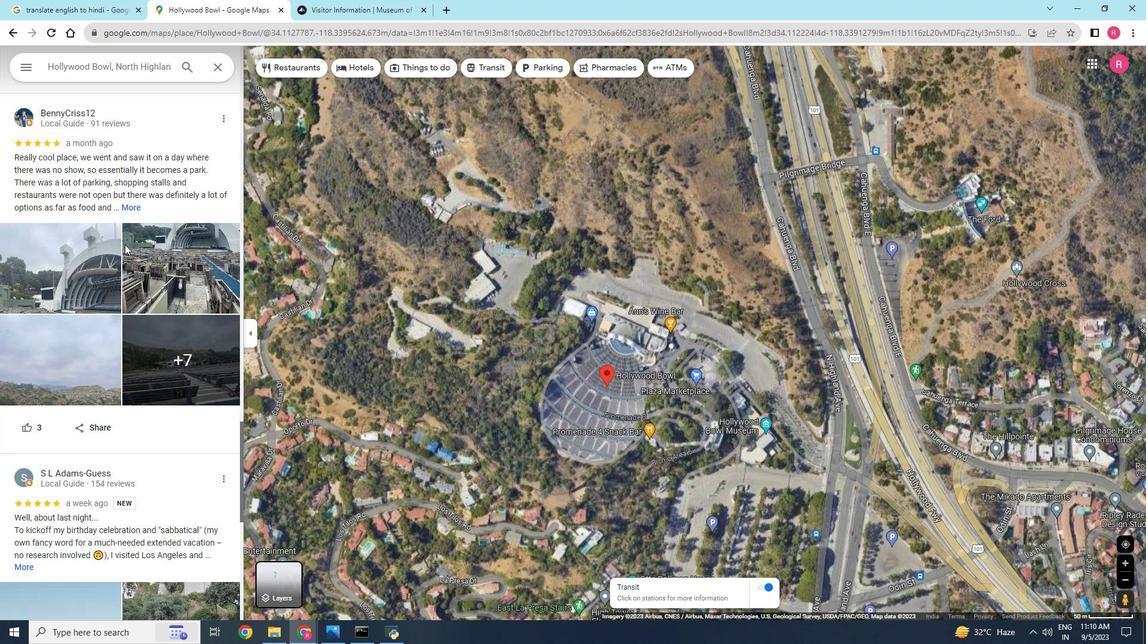 
Action: Mouse scrolled (124, 244) with delta (0, 0)
Screenshot: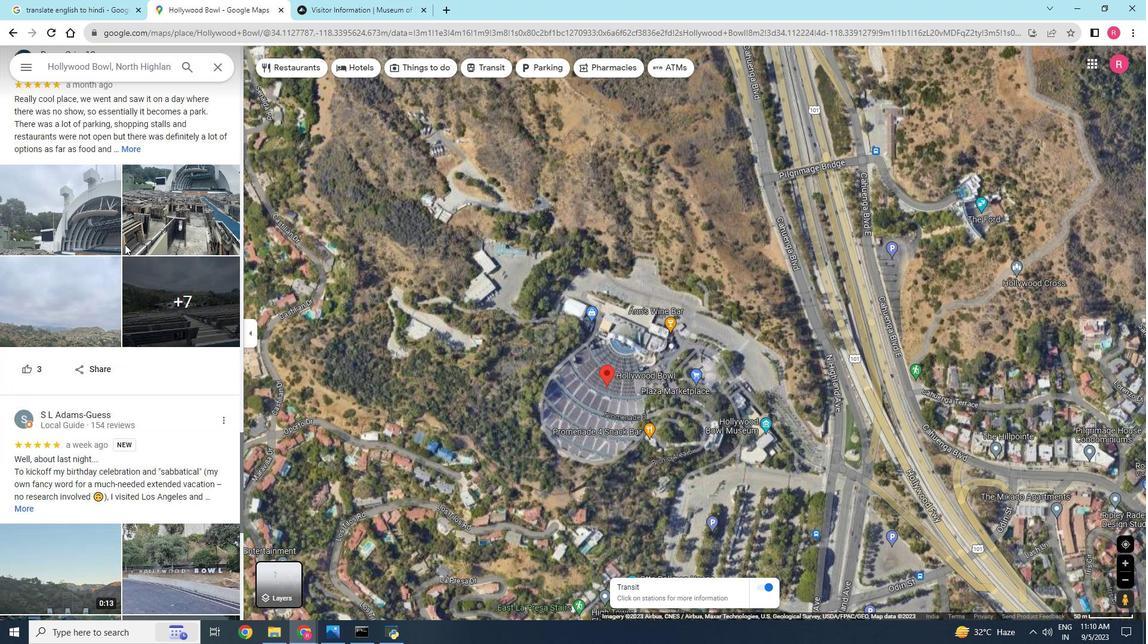 
Action: Mouse scrolled (124, 244) with delta (0, 0)
Screenshot: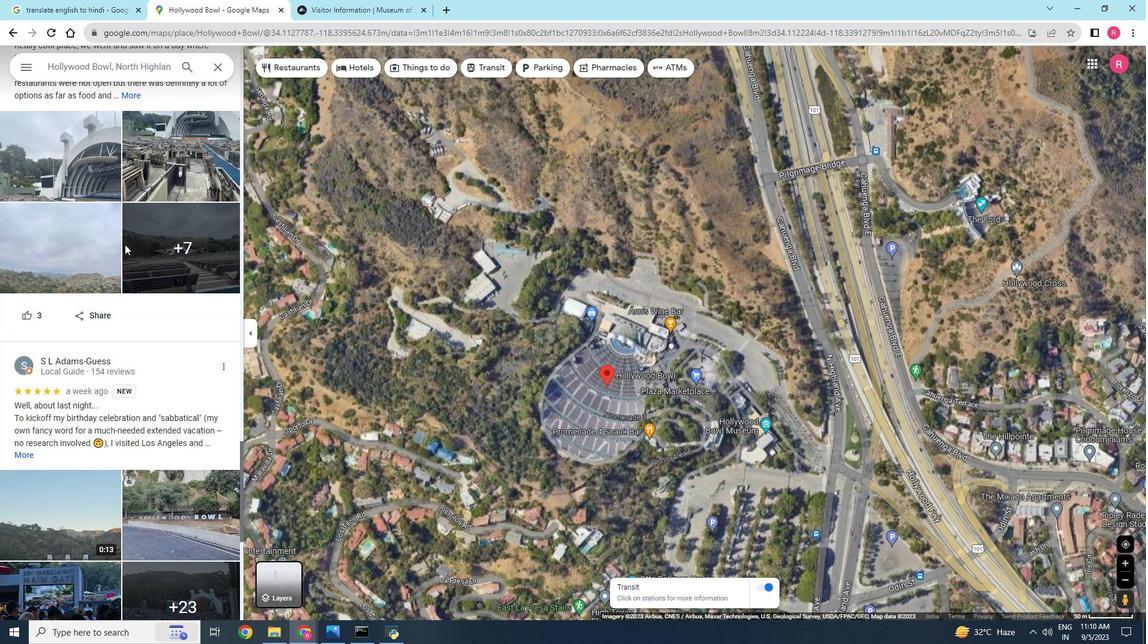 
Action: Mouse scrolled (124, 244) with delta (0, 0)
Screenshot: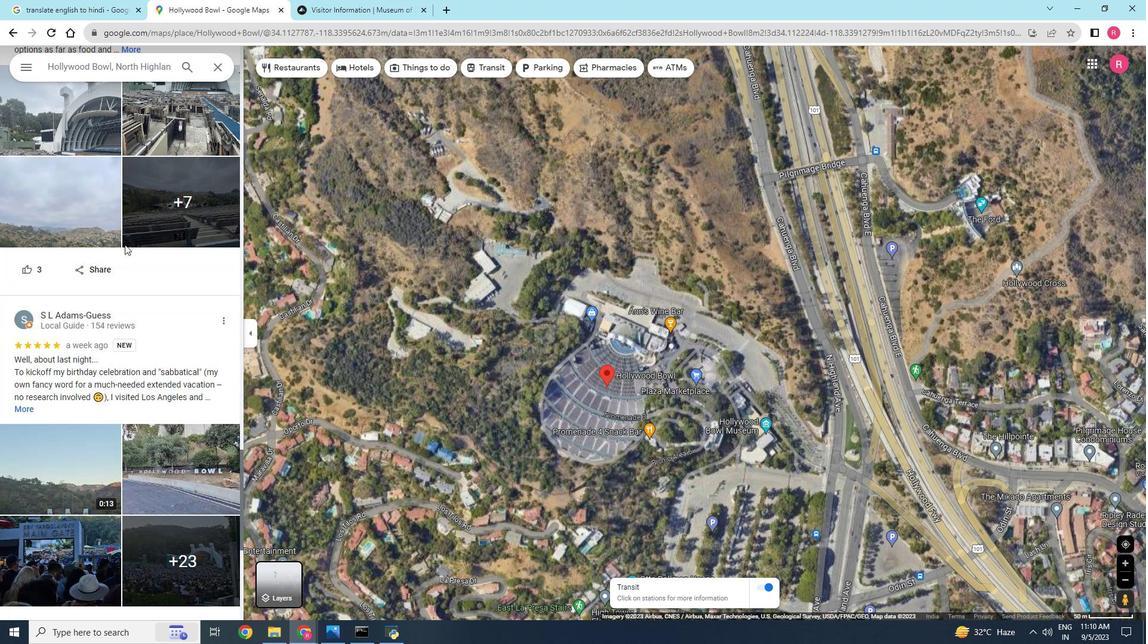
Action: Mouse scrolled (124, 244) with delta (0, 0)
Screenshot: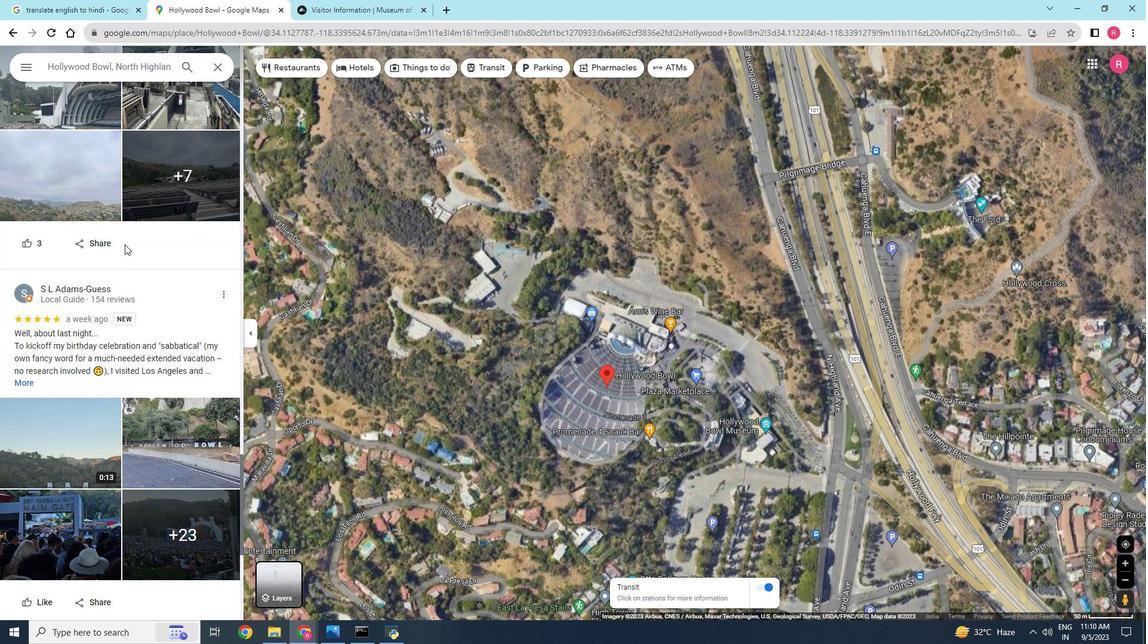 
Action: Mouse scrolled (124, 244) with delta (0, 0)
Screenshot: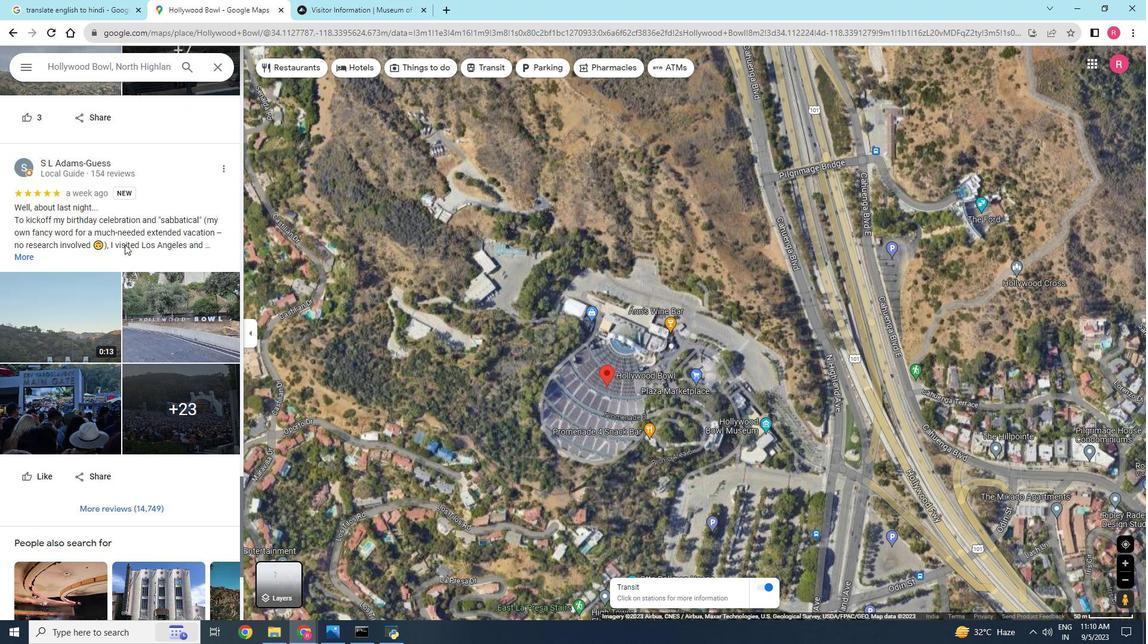 
Action: Mouse scrolled (124, 244) with delta (0, 0)
Screenshot: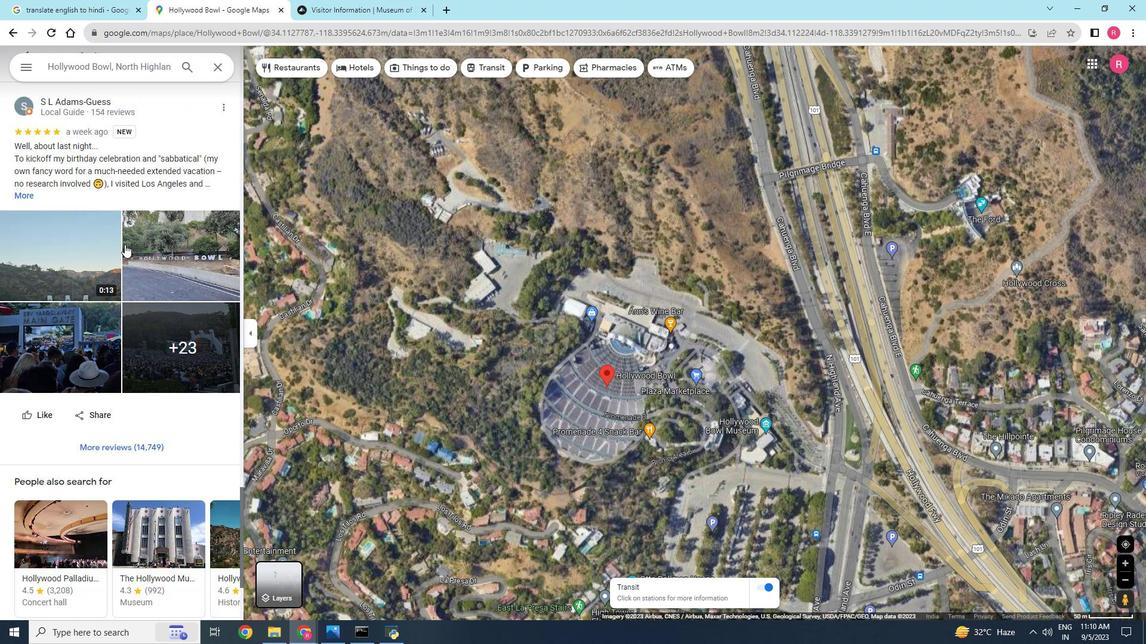 
Action: Mouse scrolled (124, 244) with delta (0, 0)
Screenshot: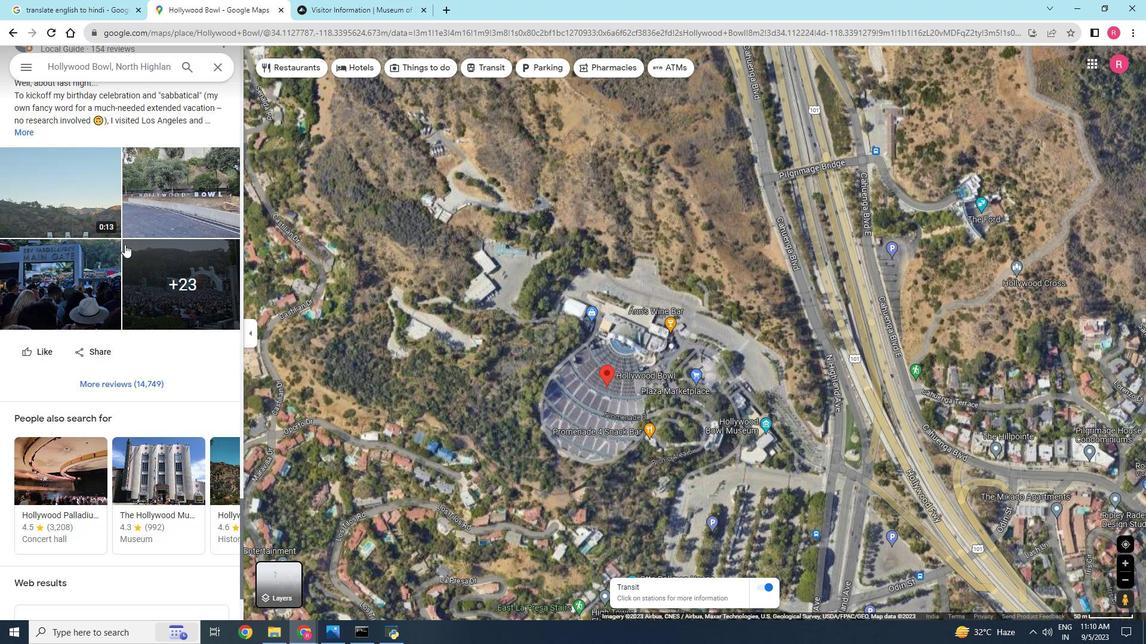 
Action: Mouse scrolled (124, 244) with delta (0, 0)
Screenshot: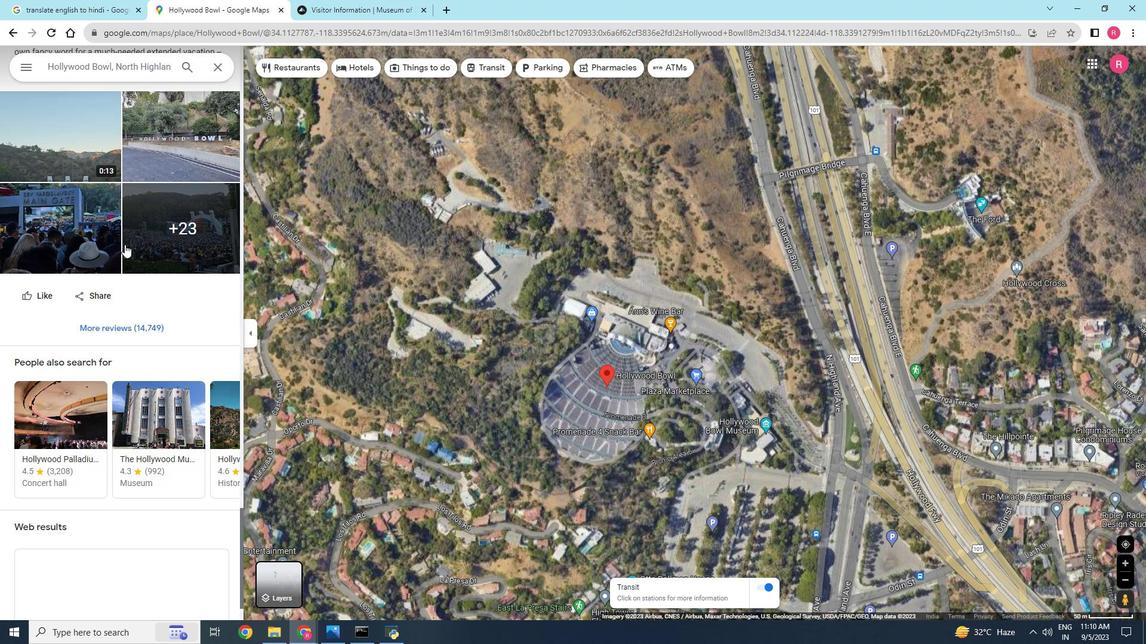 
Action: Mouse scrolled (124, 244) with delta (0, 0)
Screenshot: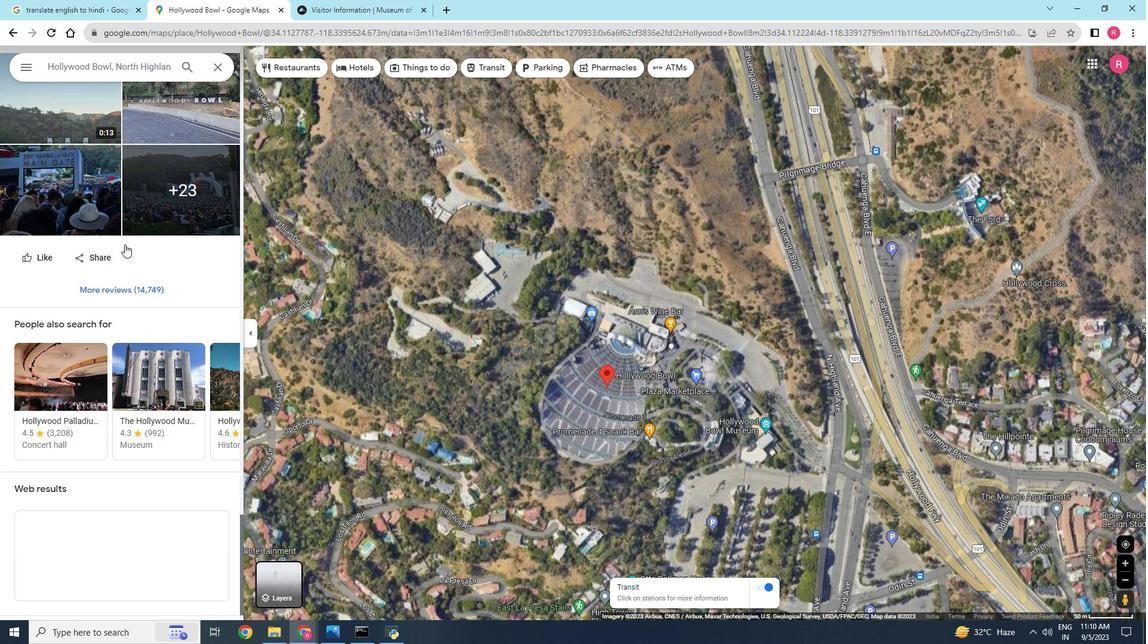
Action: Mouse scrolled (124, 244) with delta (0, 0)
Screenshot: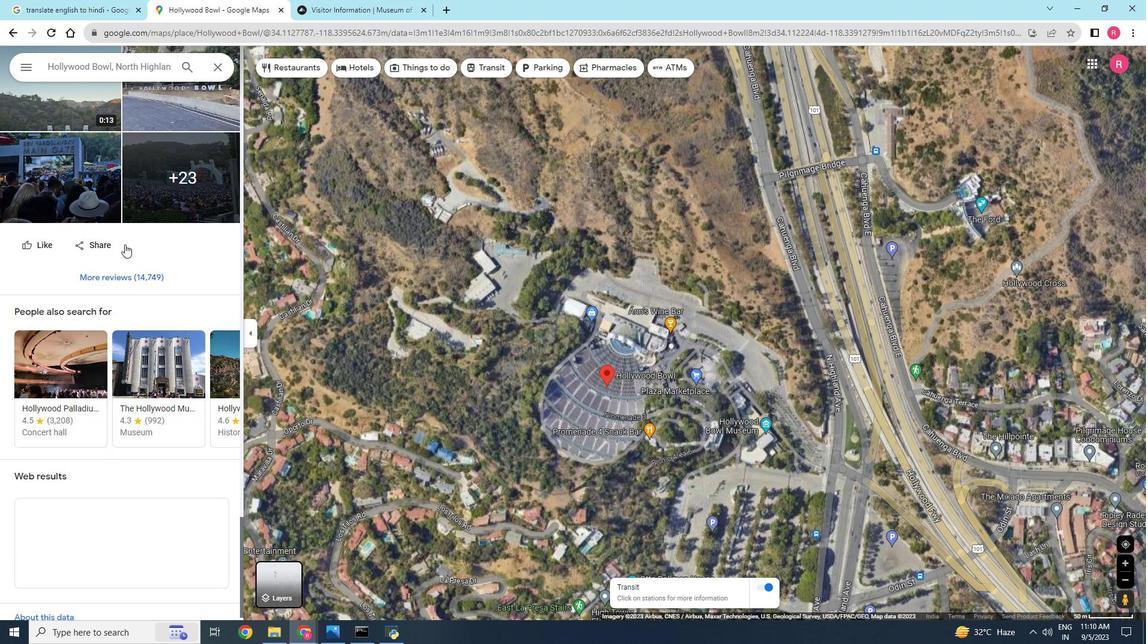 
Action: Mouse scrolled (124, 244) with delta (0, 0)
Screenshot: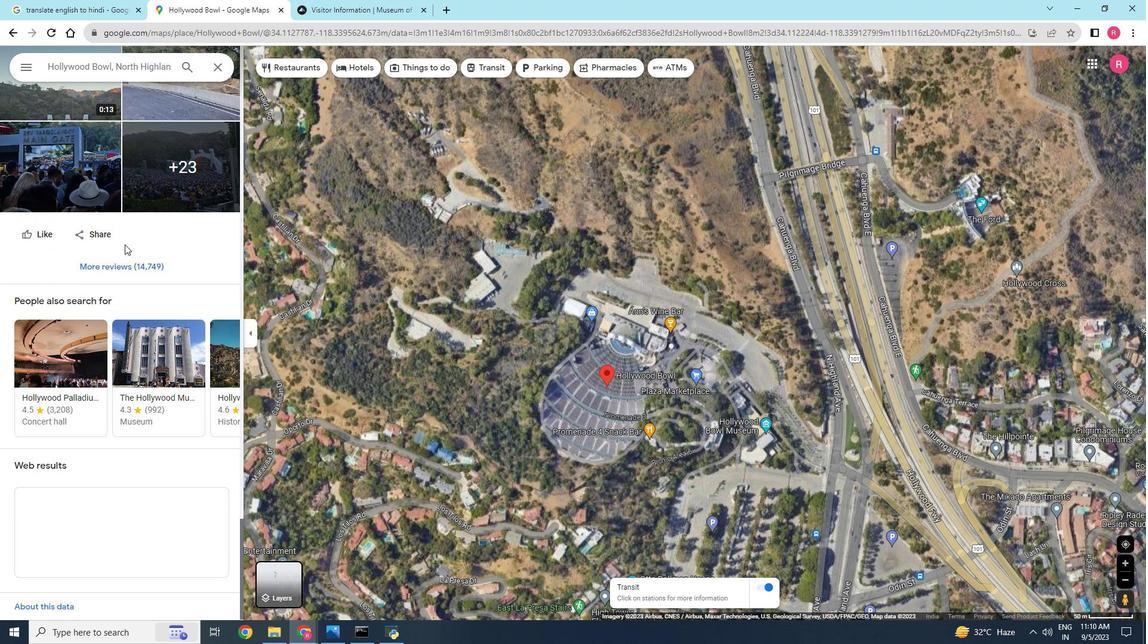 
Action: Mouse scrolled (124, 244) with delta (0, 0)
Screenshot: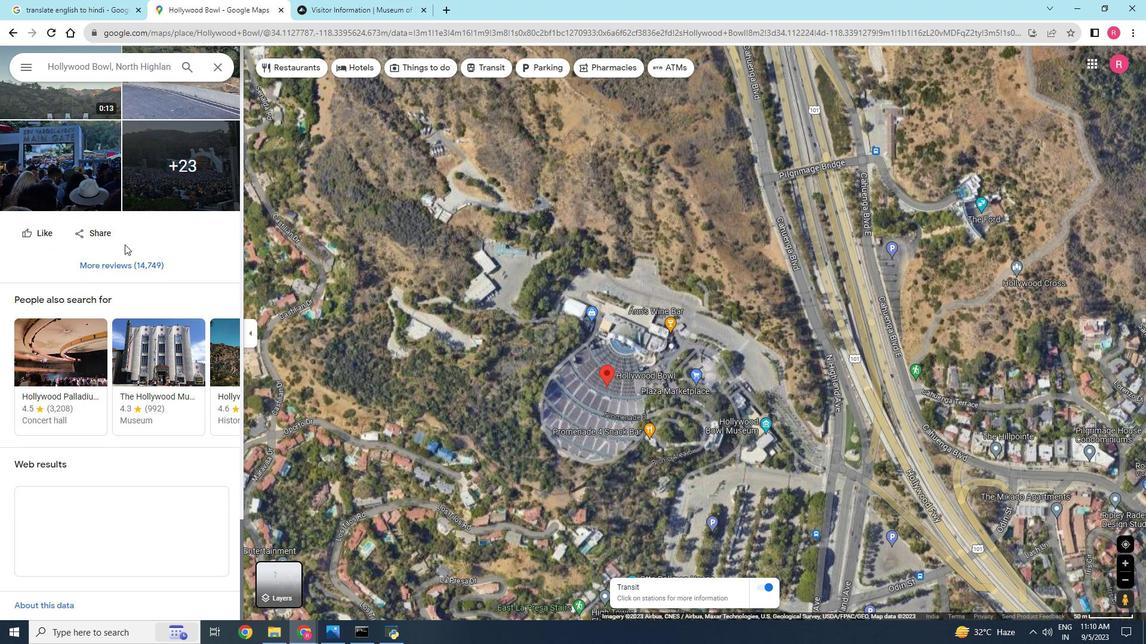 
Action: Mouse scrolled (124, 244) with delta (0, 0)
Screenshot: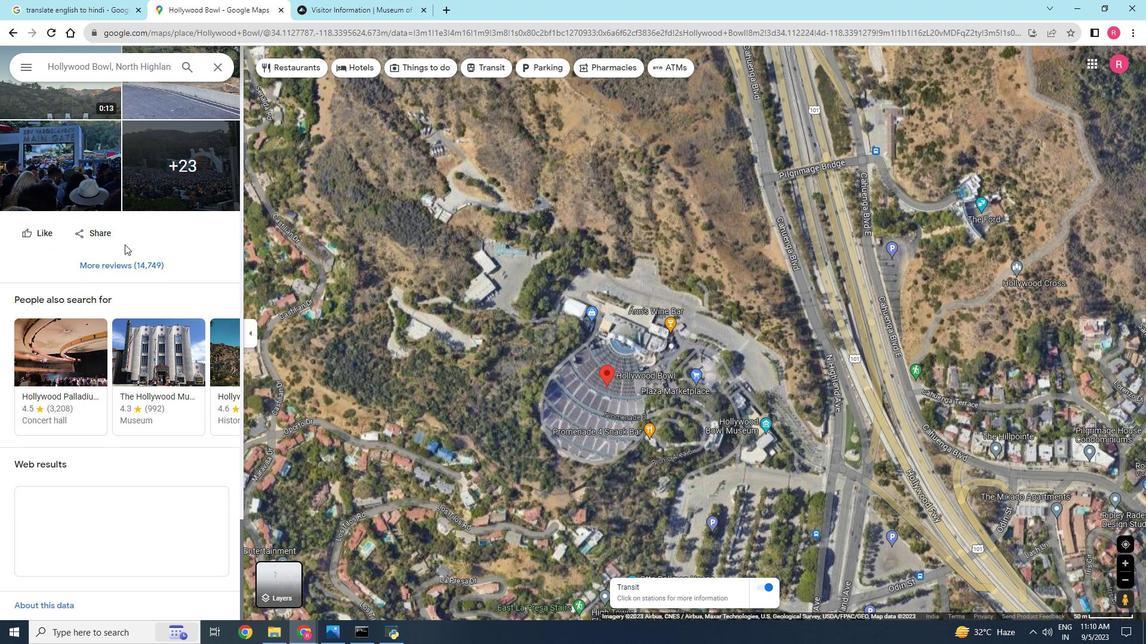 
Action: Mouse scrolled (124, 244) with delta (0, 0)
Screenshot: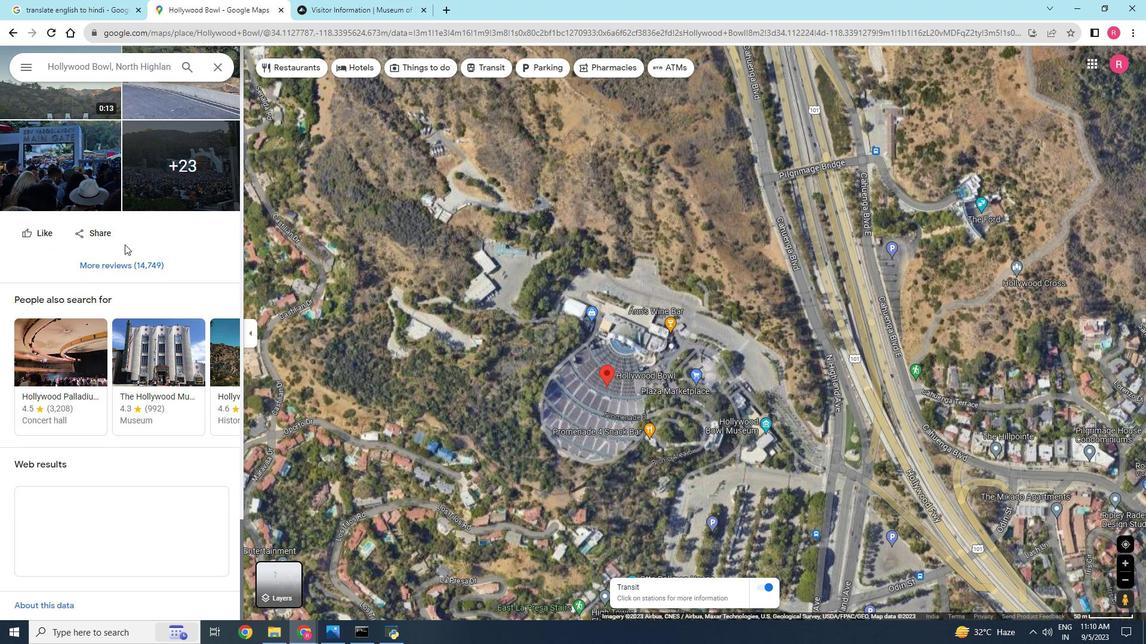 
Action: Mouse scrolled (124, 244) with delta (0, 0)
Screenshot: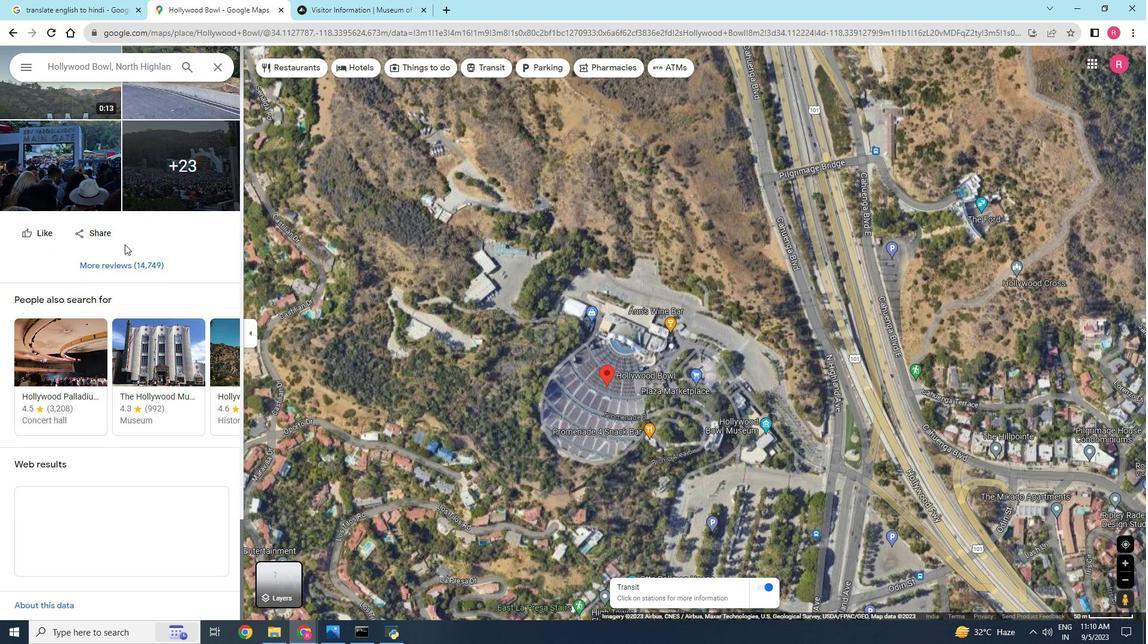 
Action: Mouse scrolled (124, 244) with delta (0, 0)
Screenshot: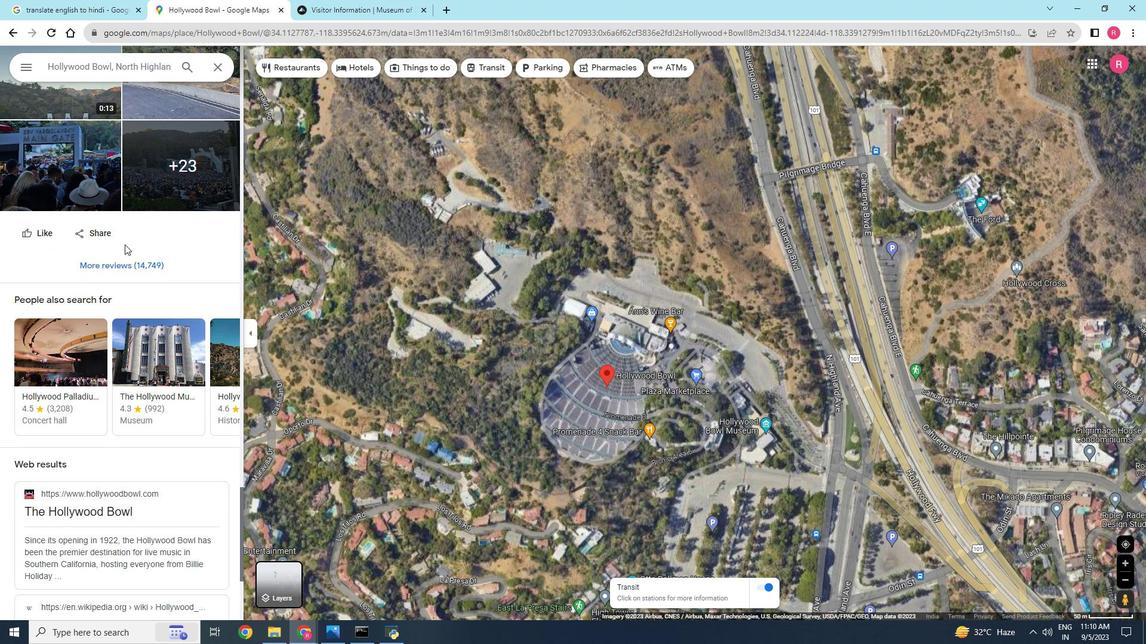 
Action: Mouse scrolled (124, 244) with delta (0, 0)
Screenshot: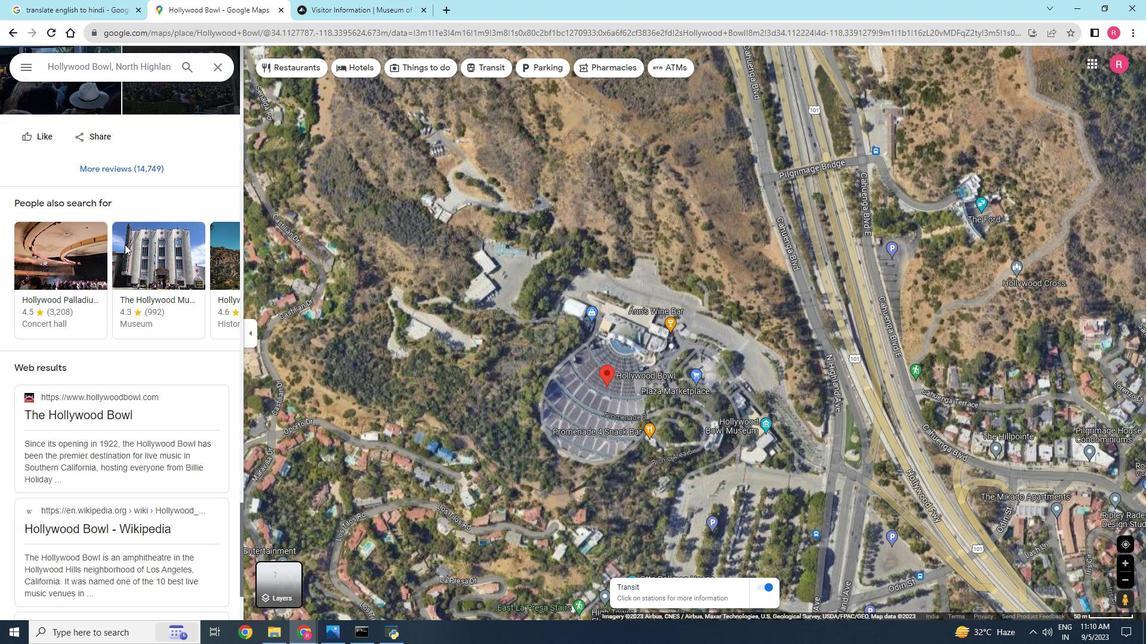
Action: Mouse scrolled (124, 244) with delta (0, 0)
Screenshot: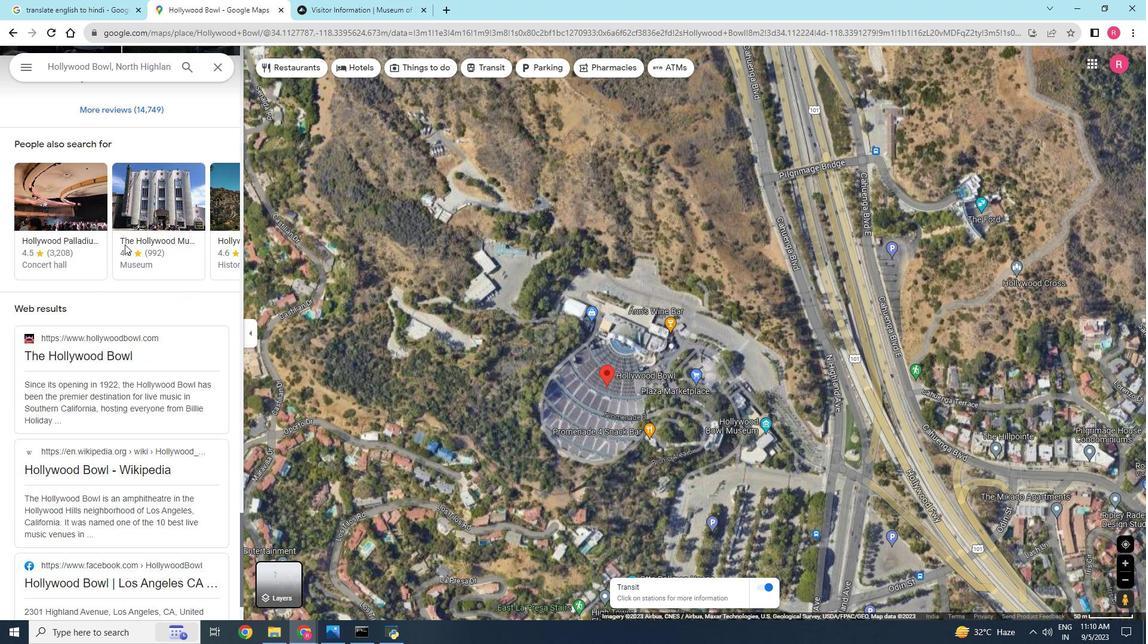 
Action: Mouse scrolled (124, 244) with delta (0, 0)
Screenshot: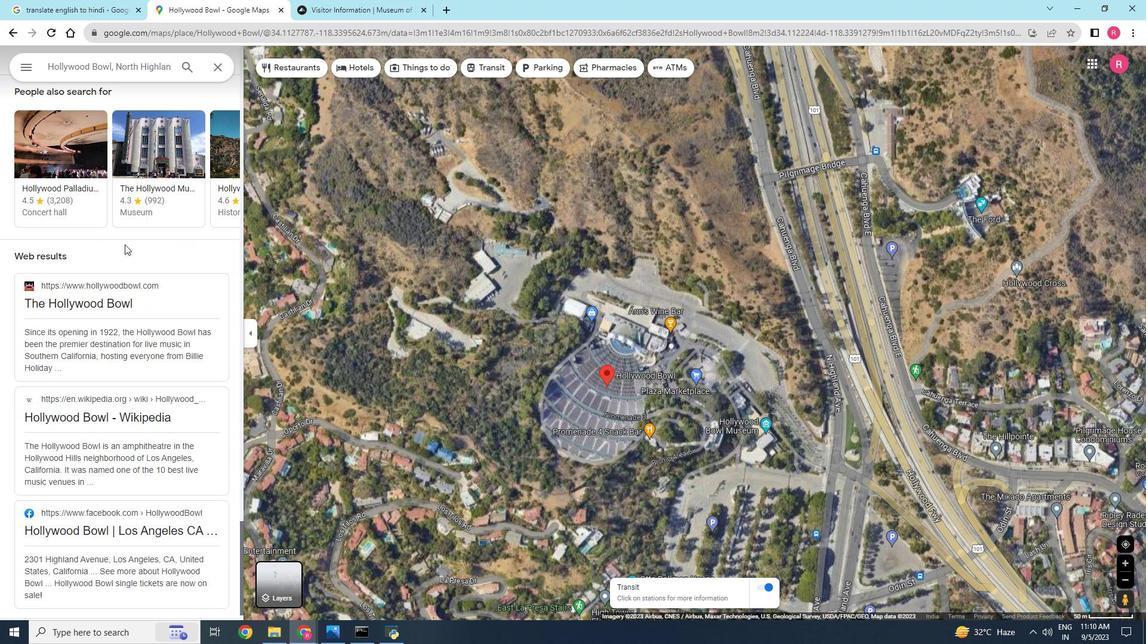 
Action: Mouse scrolled (124, 244) with delta (0, 0)
Screenshot: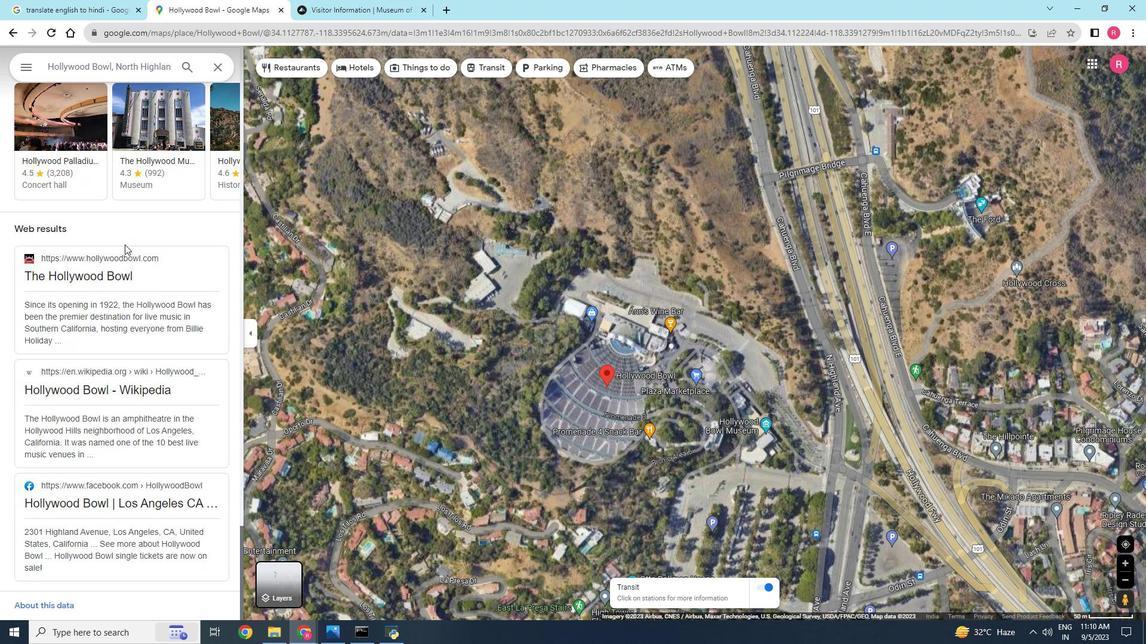 
Action: Mouse scrolled (124, 244) with delta (0, 0)
Screenshot: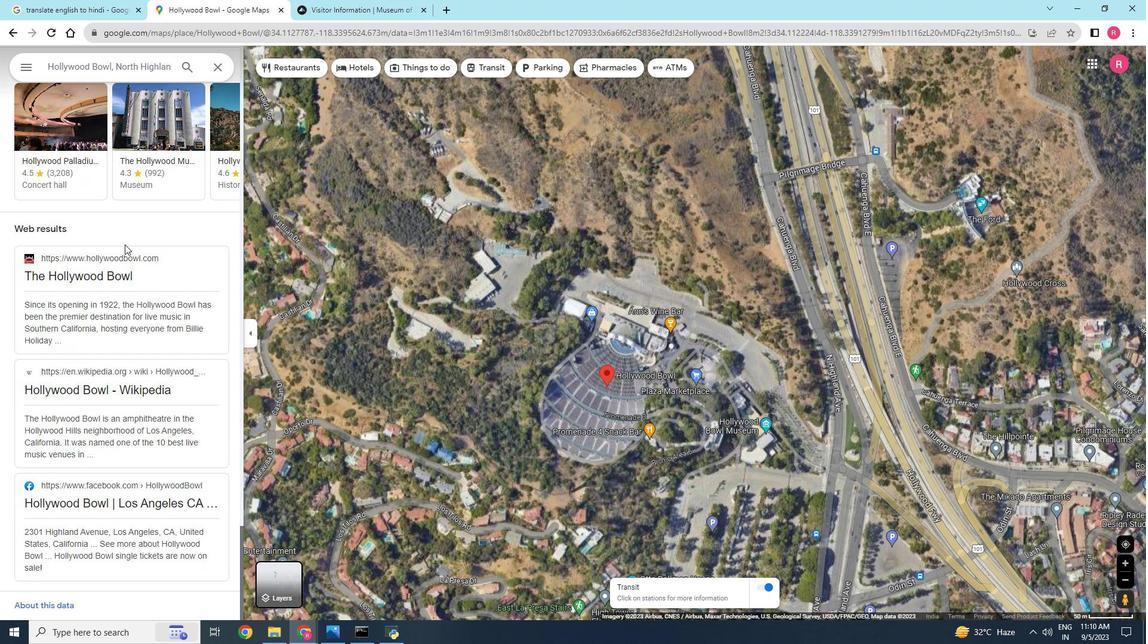 
Action: Mouse scrolled (124, 244) with delta (0, 0)
Screenshot: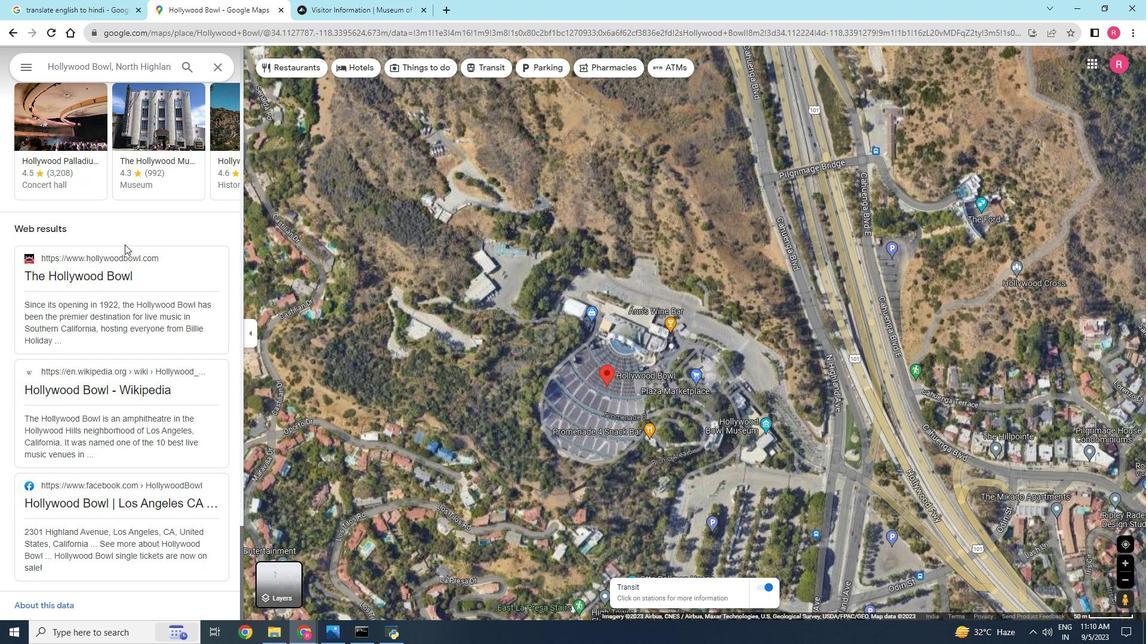 
Action: Mouse scrolled (124, 244) with delta (0, 0)
Screenshot: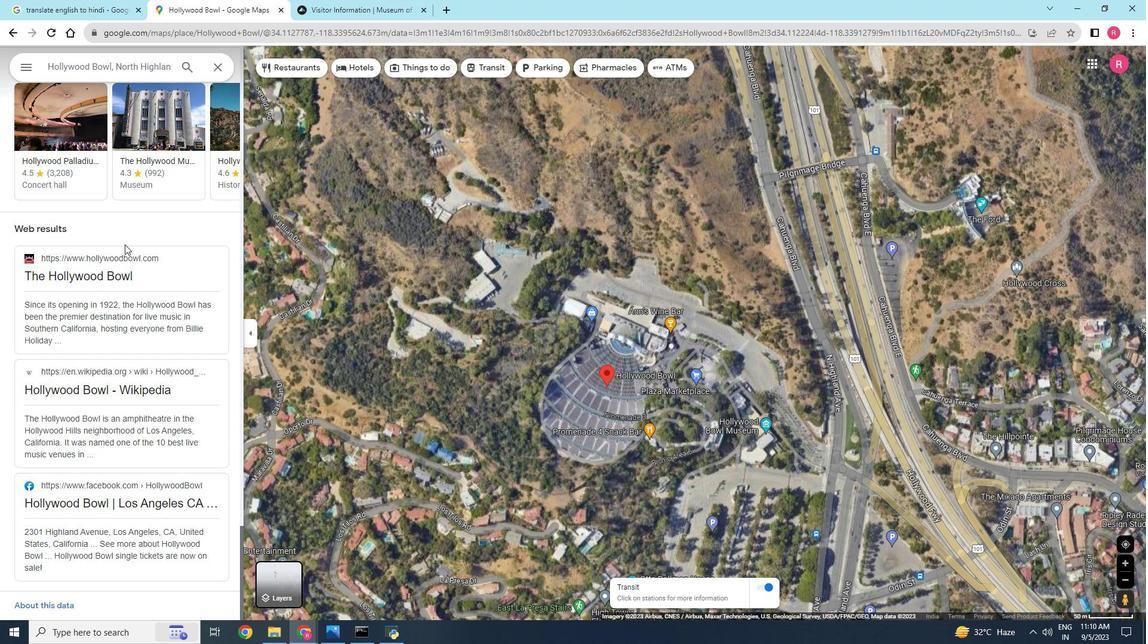 
Action: Mouse scrolled (124, 244) with delta (0, 0)
Screenshot: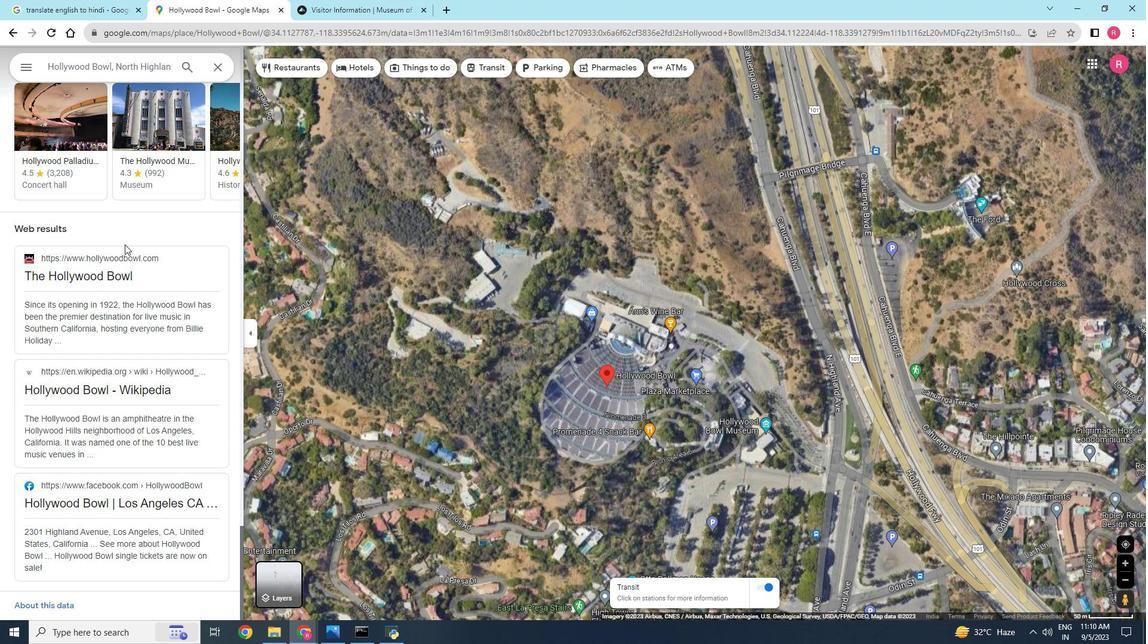 
Action: Mouse scrolled (124, 244) with delta (0, 0)
Screenshot: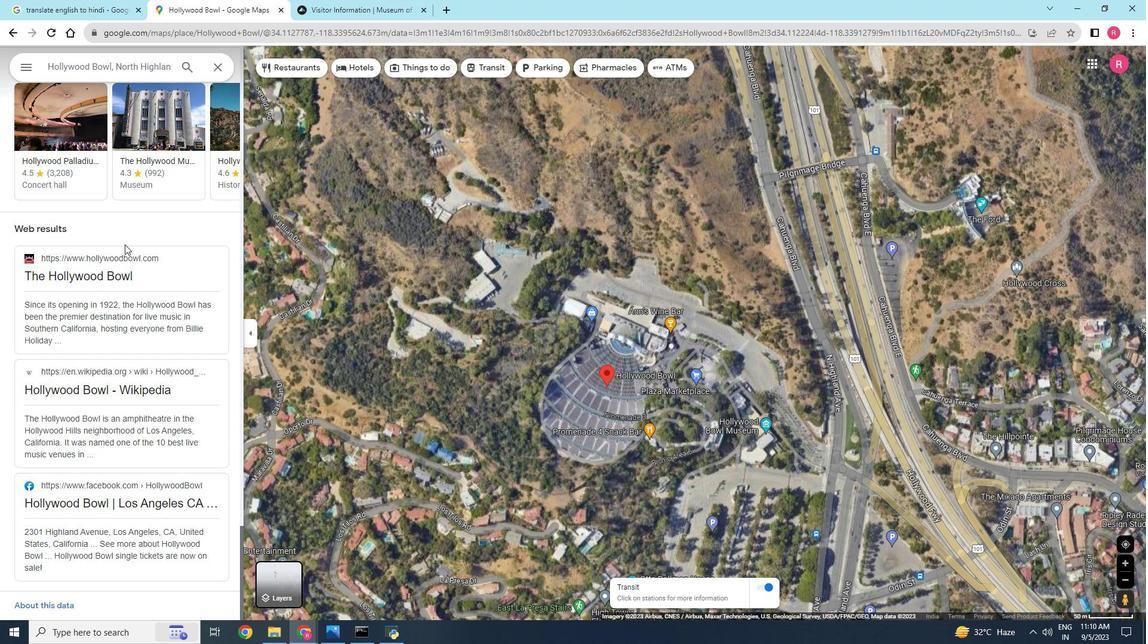 
Action: Mouse scrolled (124, 244) with delta (0, 0)
Screenshot: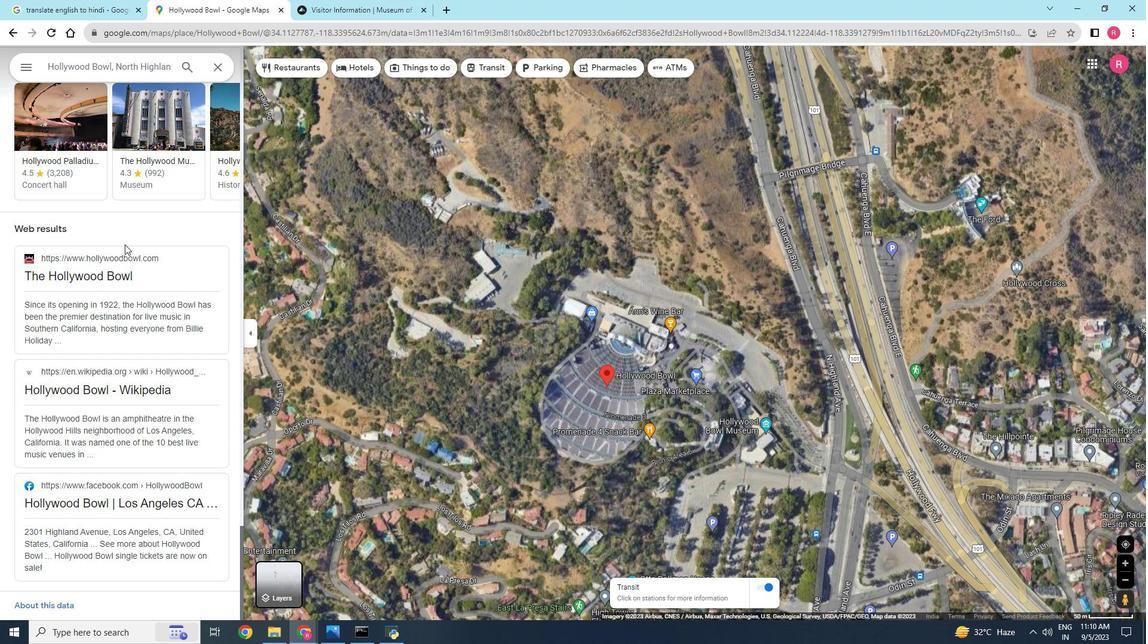 
Action: Mouse scrolled (124, 244) with delta (0, 0)
Screenshot: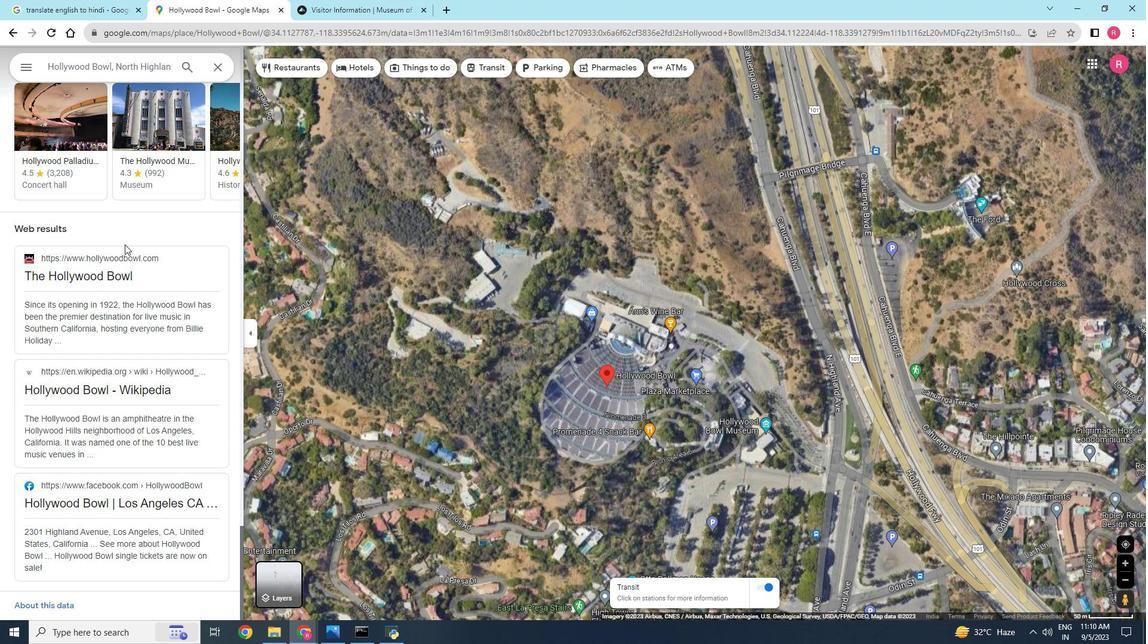 
Action: Mouse scrolled (124, 244) with delta (0, 0)
Screenshot: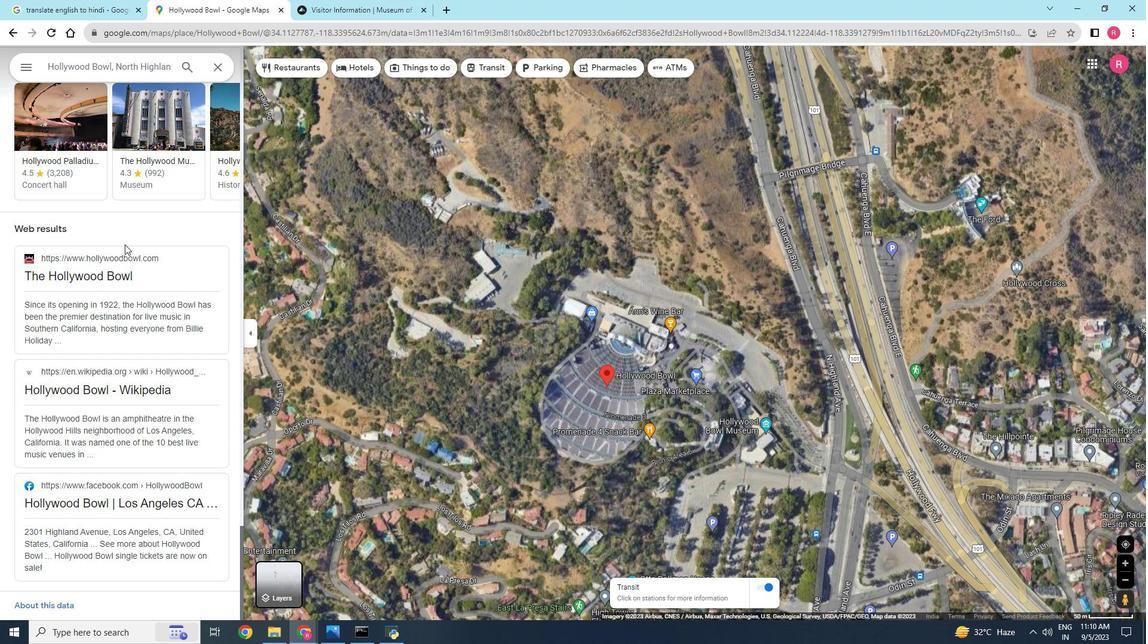 
Action: Mouse scrolled (124, 245) with delta (0, 0)
Screenshot: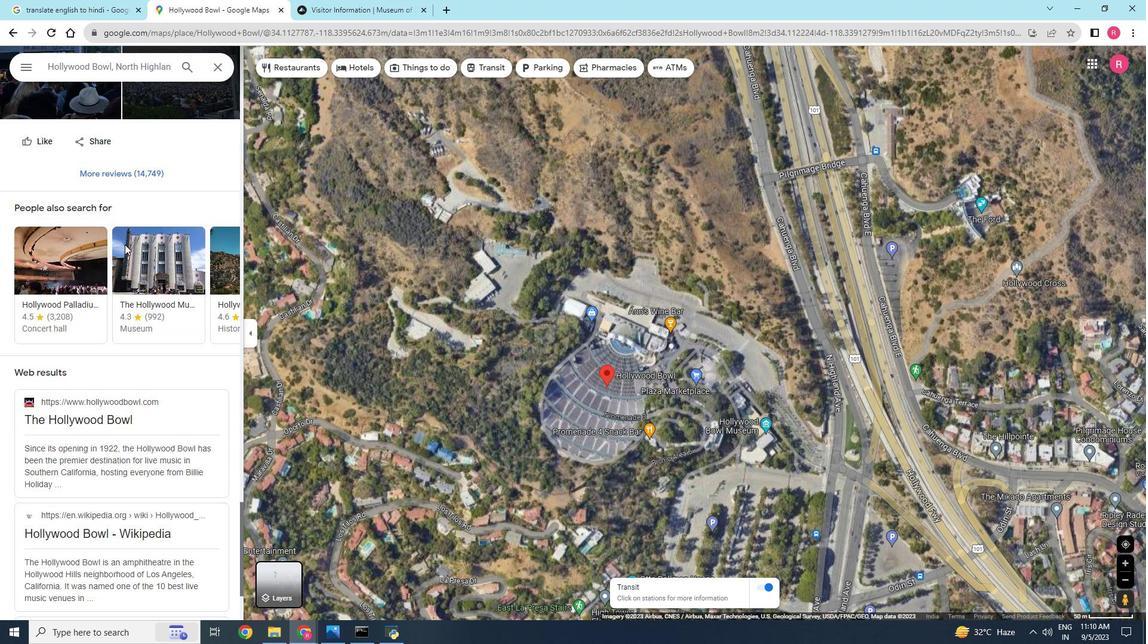 
Action: Mouse scrolled (124, 245) with delta (0, 0)
Screenshot: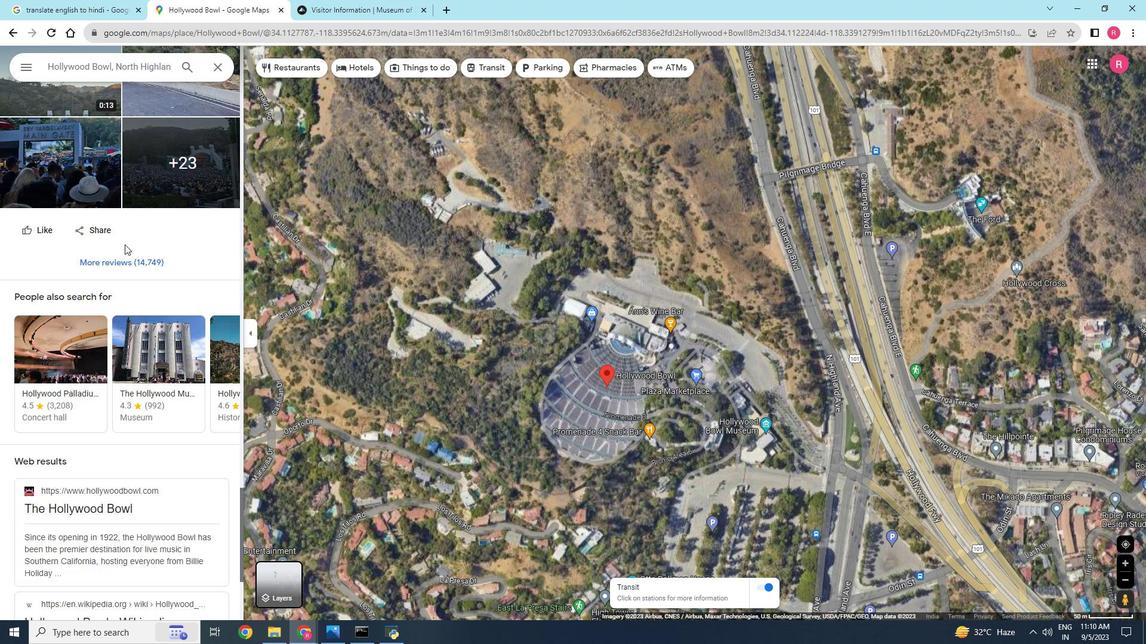 
Action: Mouse scrolled (124, 245) with delta (0, 0)
Screenshot: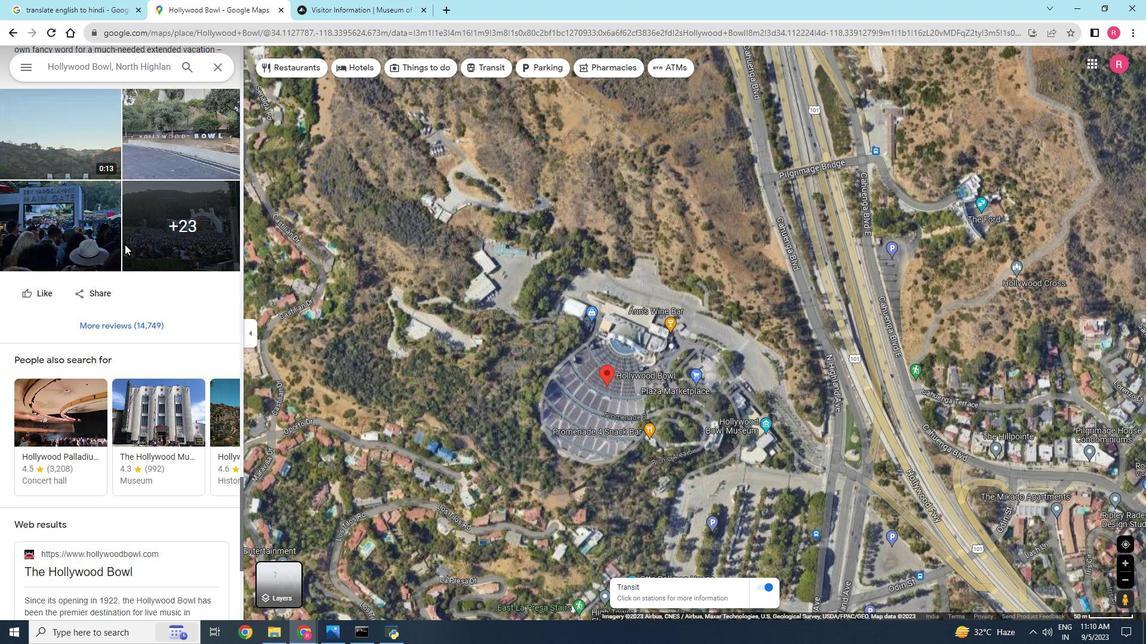
Action: Mouse scrolled (124, 245) with delta (0, 0)
Screenshot: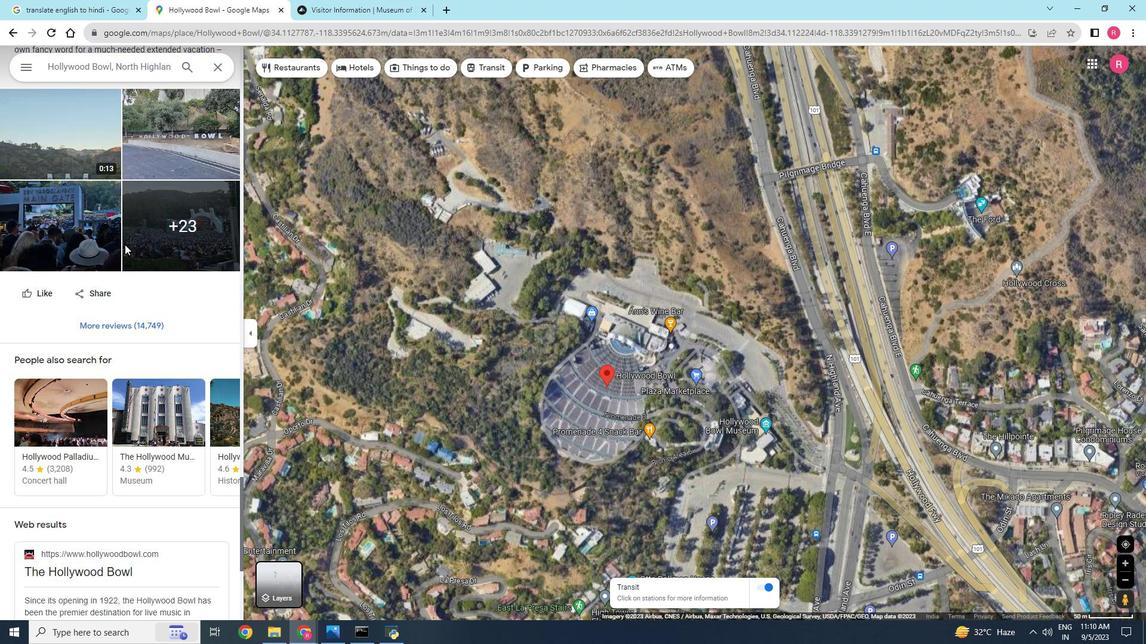
Action: Mouse scrolled (124, 245) with delta (0, 0)
Screenshot: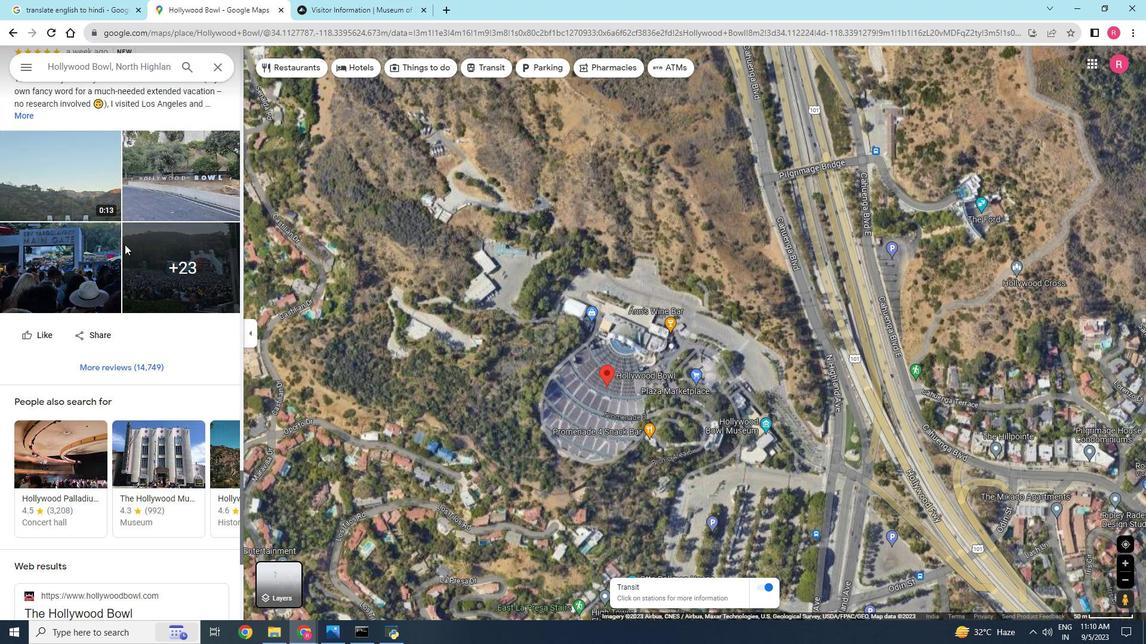
Action: Mouse scrolled (124, 245) with delta (0, 0)
Screenshot: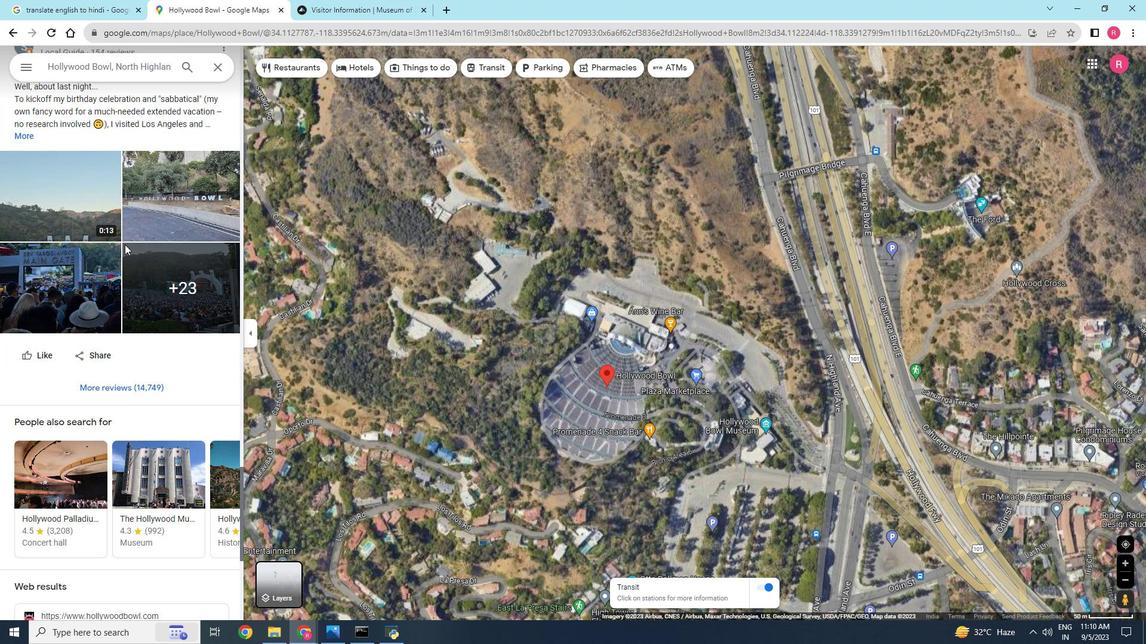 
Action: Mouse scrolled (124, 245) with delta (0, 0)
Screenshot: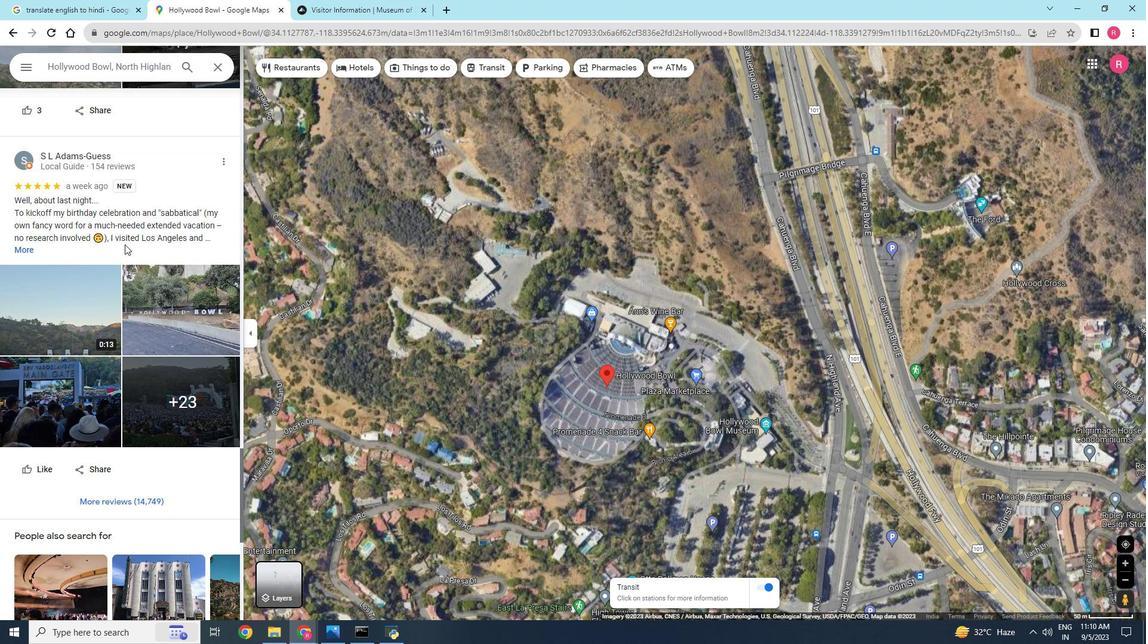 
Action: Mouse scrolled (124, 245) with delta (0, 0)
Screenshot: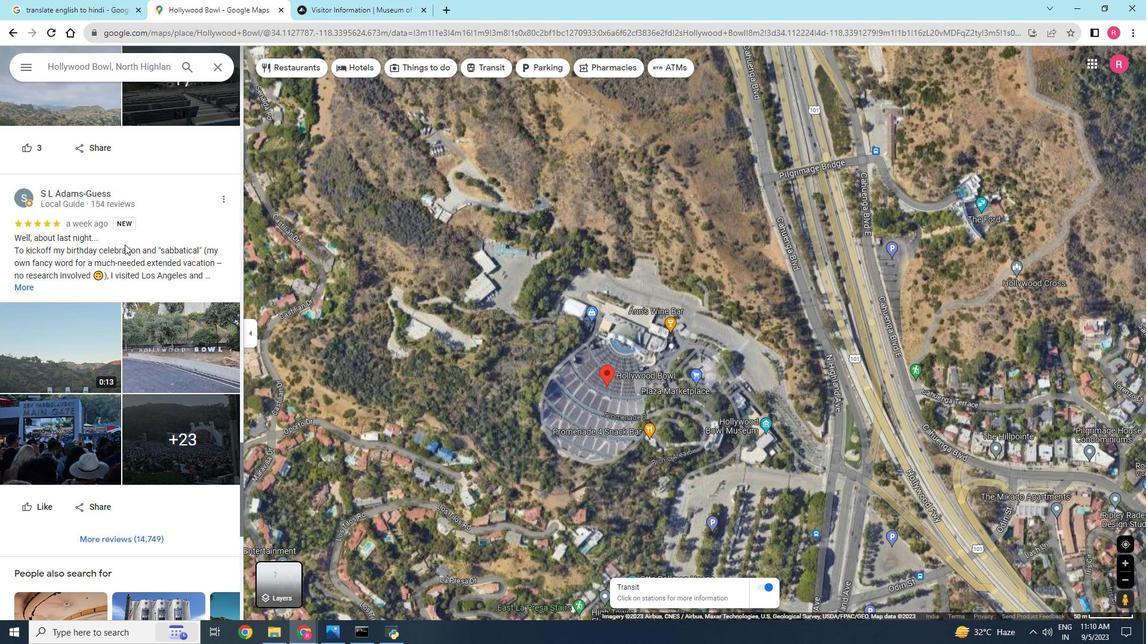 
Action: Mouse scrolled (124, 245) with delta (0, 0)
Screenshot: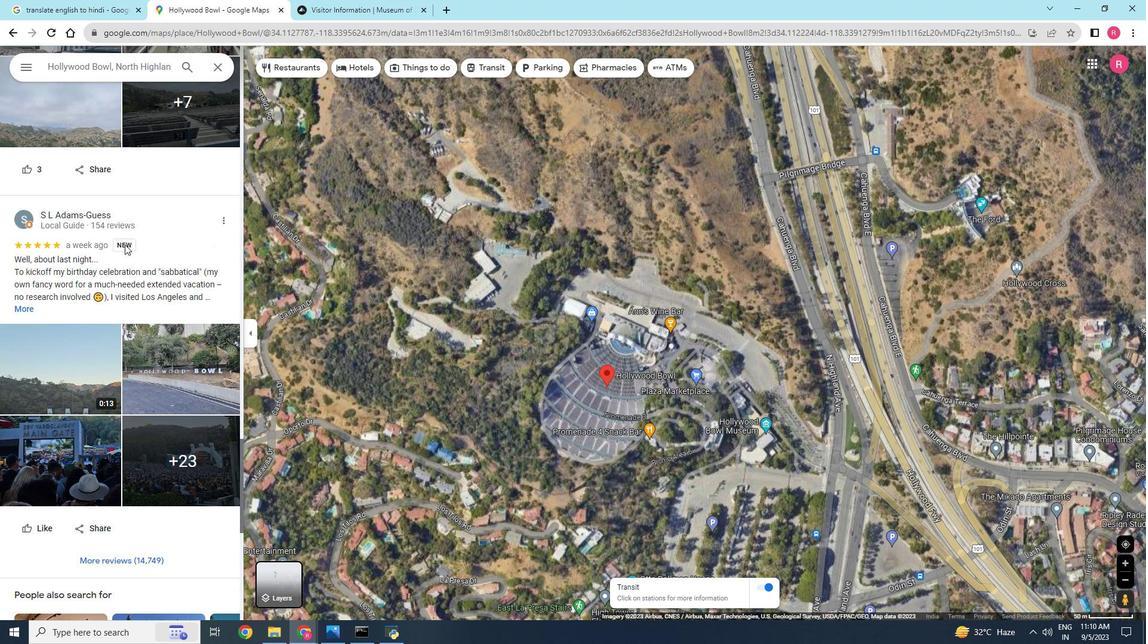 
Action: Mouse scrolled (124, 244) with delta (0, 0)
Screenshot: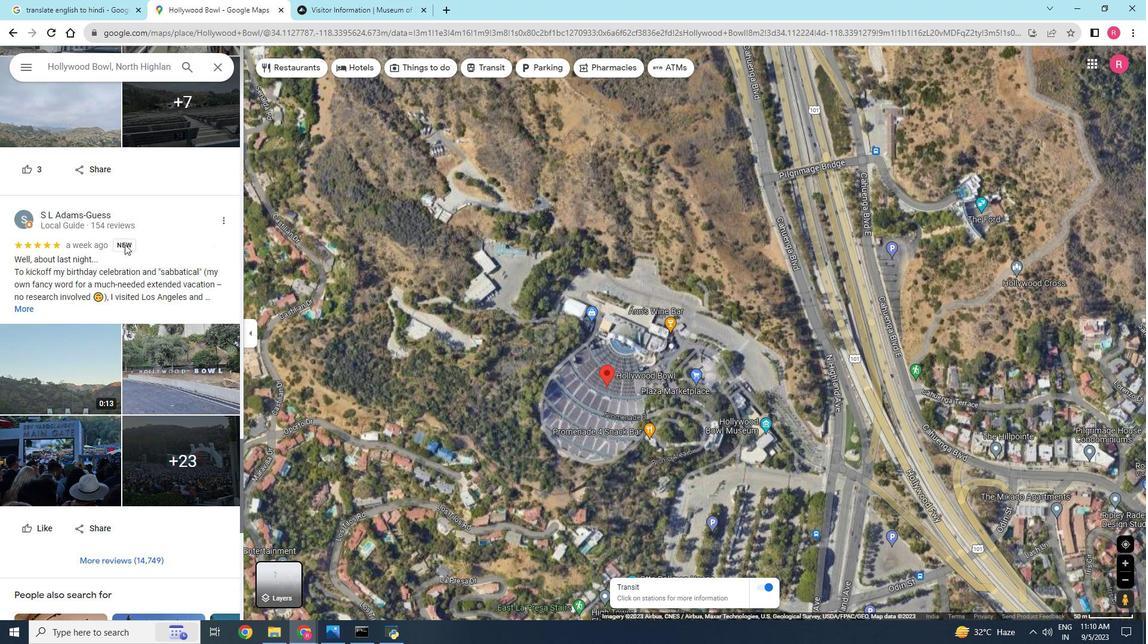 
Action: Mouse scrolled (124, 245) with delta (0, 0)
Screenshot: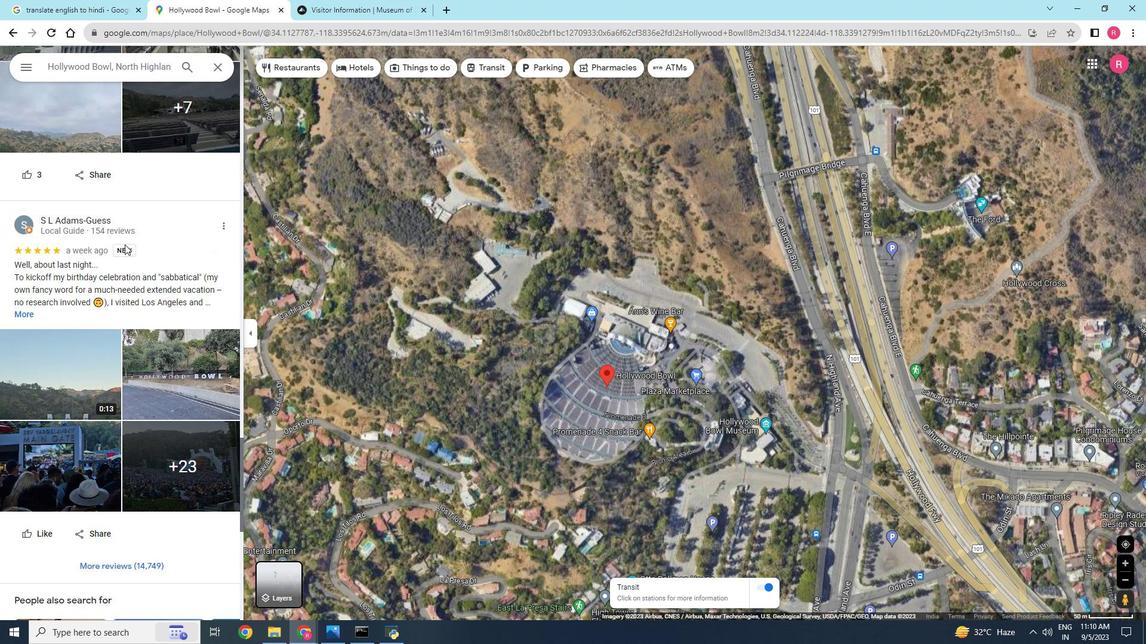 
Action: Mouse scrolled (124, 245) with delta (0, 0)
Screenshot: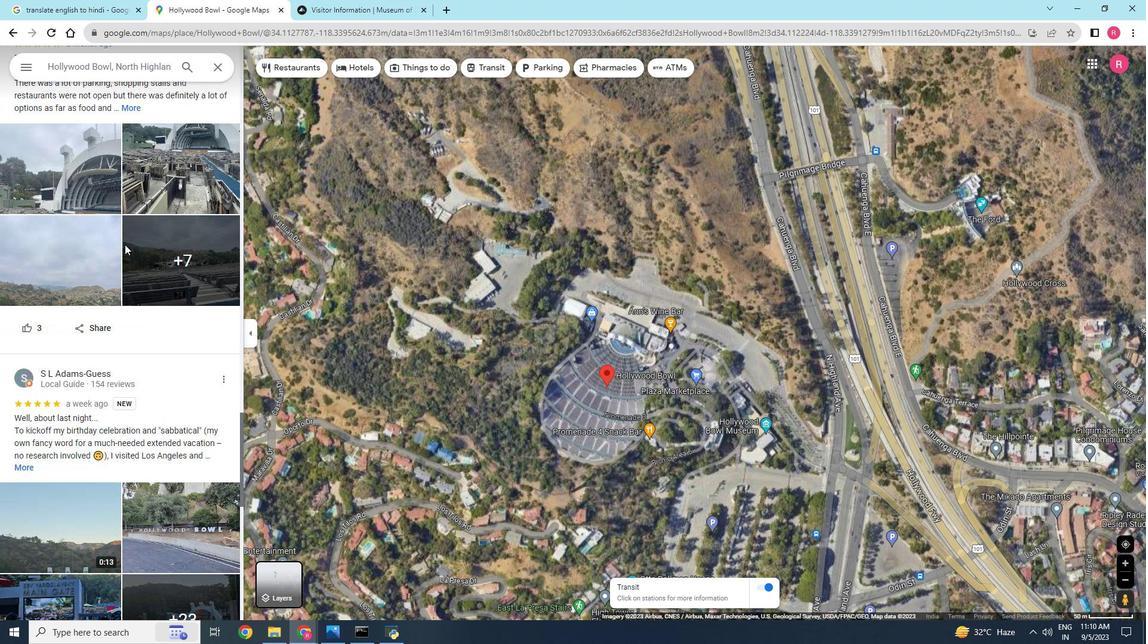 
Action: Mouse scrolled (124, 245) with delta (0, 0)
Screenshot: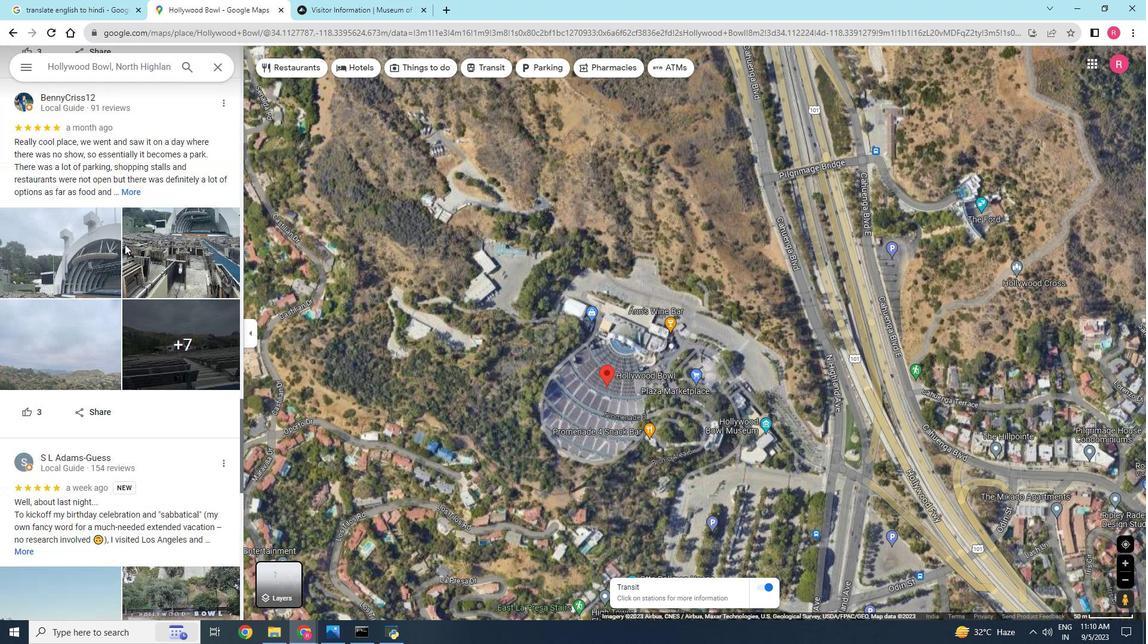 
Action: Mouse scrolled (124, 245) with delta (0, 0)
Screenshot: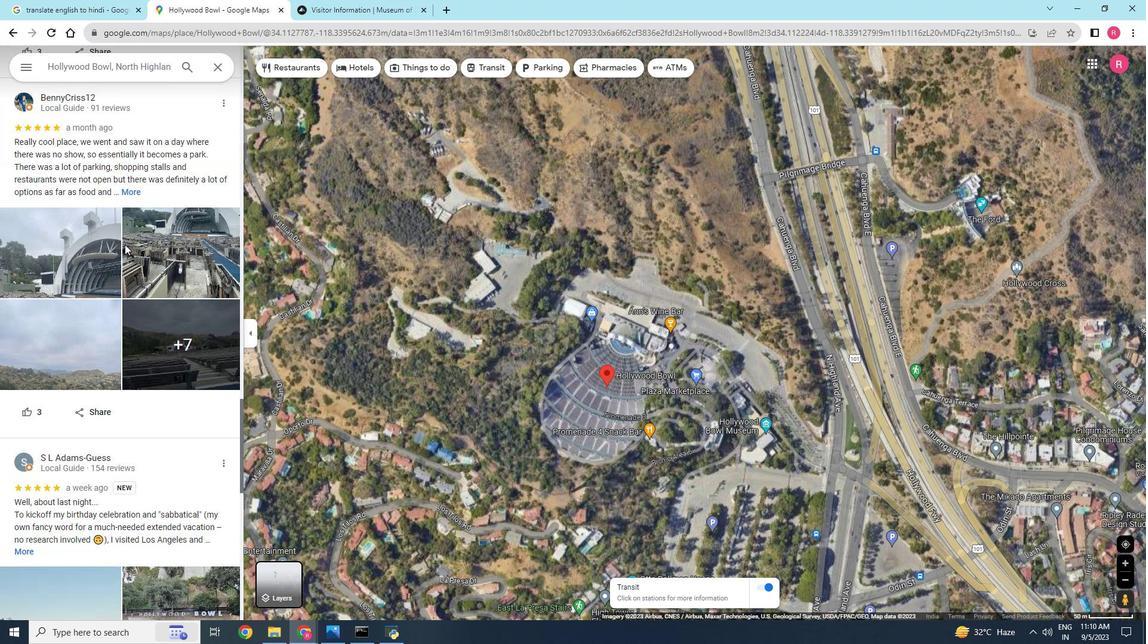 
Action: Mouse scrolled (124, 245) with delta (0, 0)
Screenshot: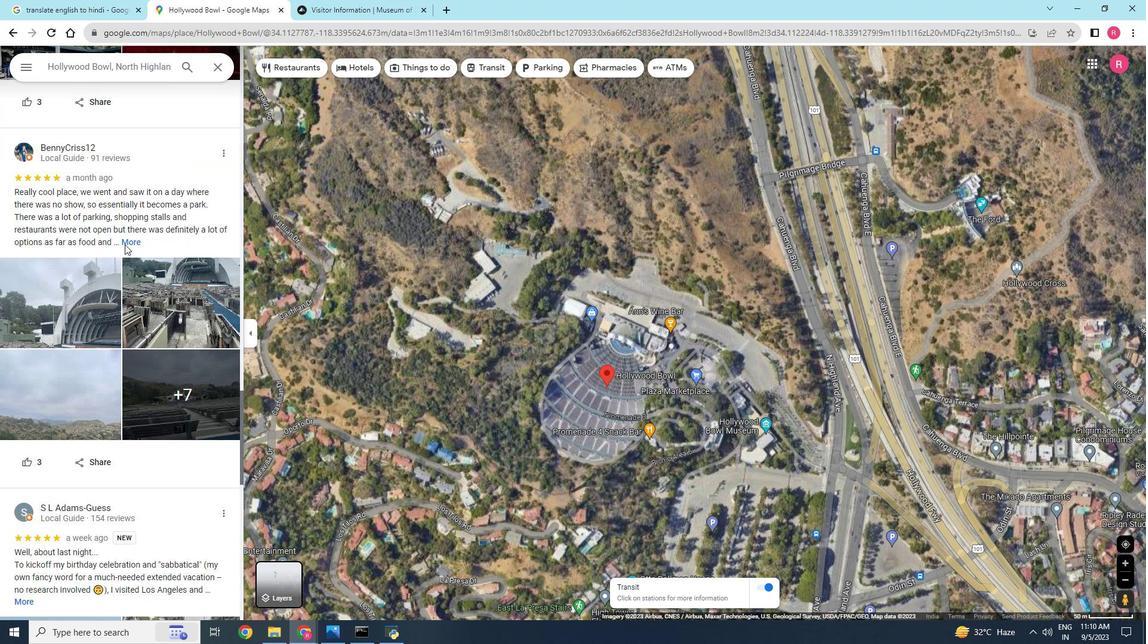 
Action: Mouse scrolled (124, 245) with delta (0, 0)
Screenshot: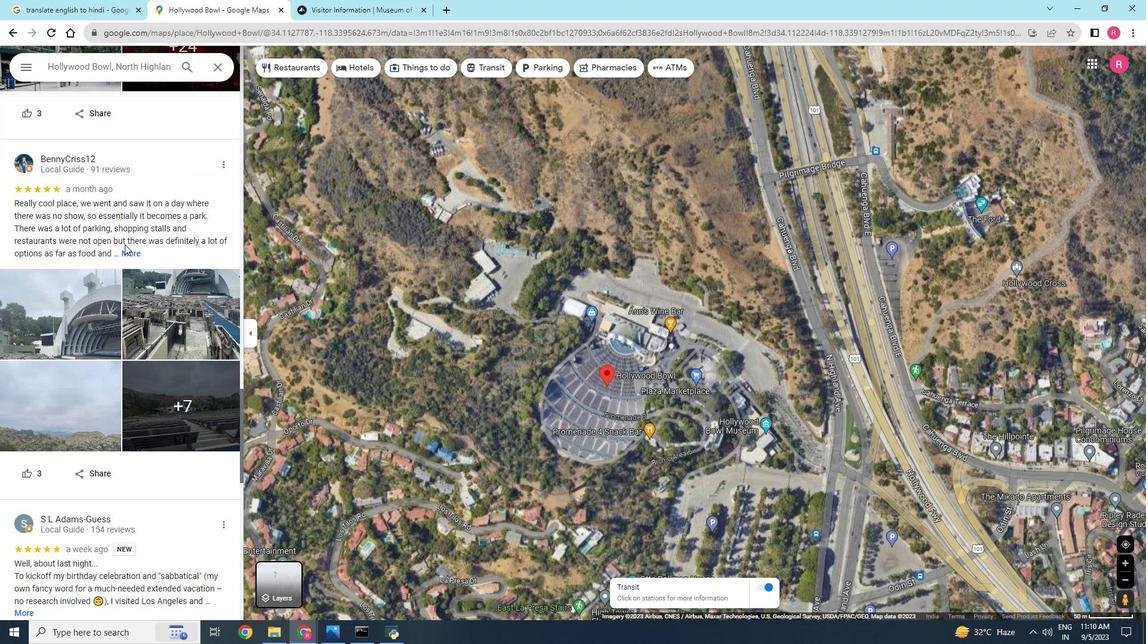 
Action: Mouse scrolled (124, 245) with delta (0, 0)
Screenshot: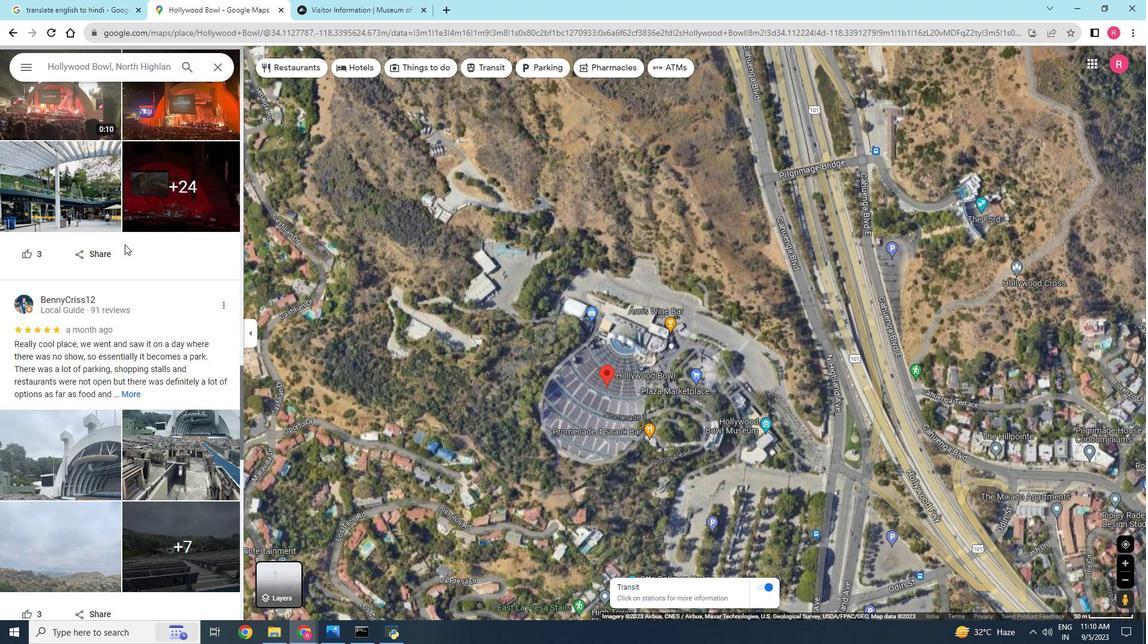 
Action: Mouse scrolled (124, 245) with delta (0, 0)
Screenshot: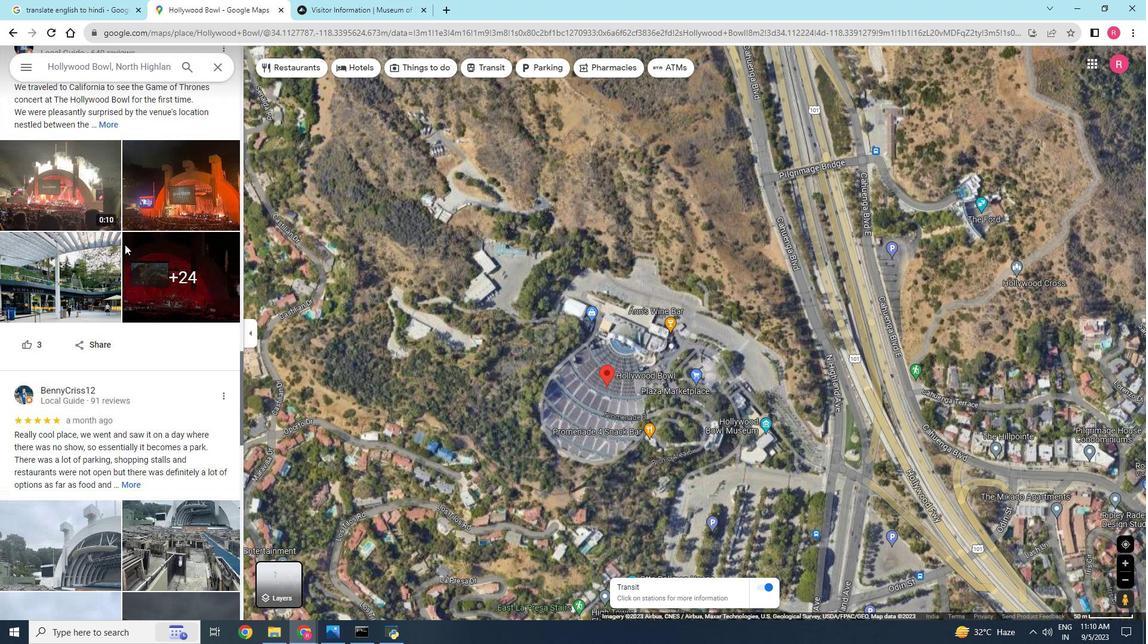 
Action: Mouse scrolled (124, 245) with delta (0, 0)
Screenshot: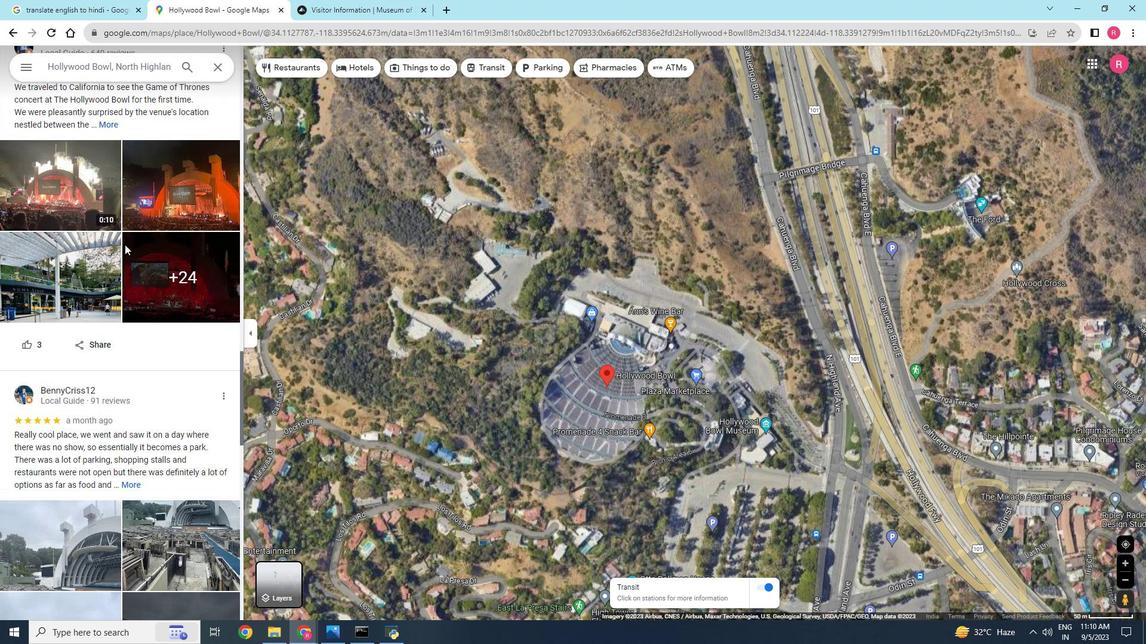 
Action: Mouse scrolled (124, 245) with delta (0, 0)
Screenshot: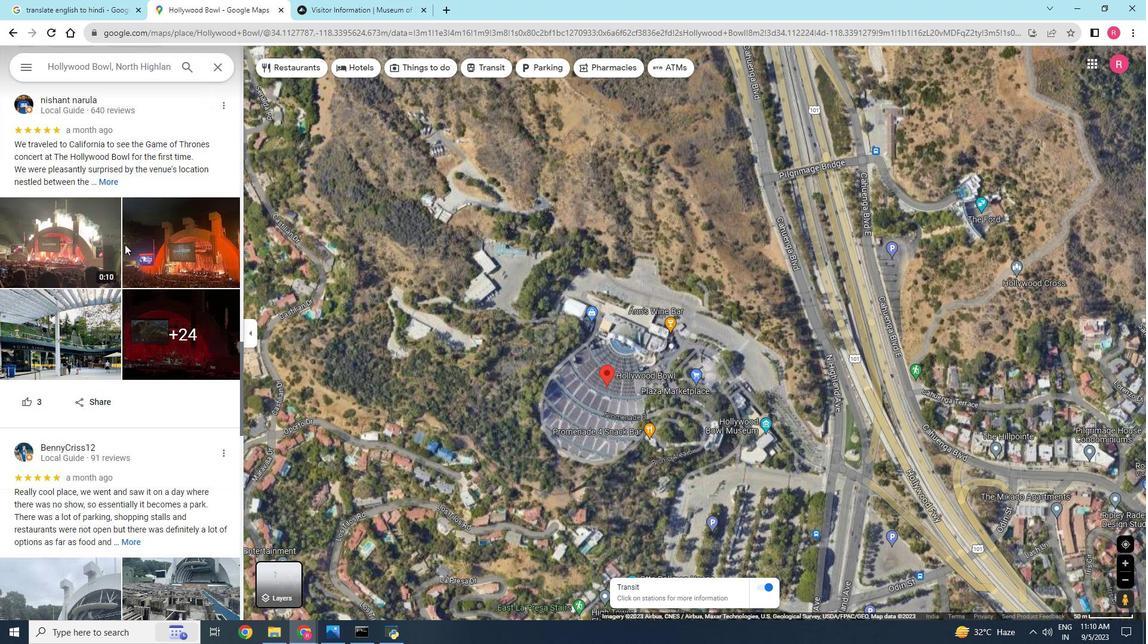 
Action: Mouse scrolled (124, 245) with delta (0, 0)
Screenshot: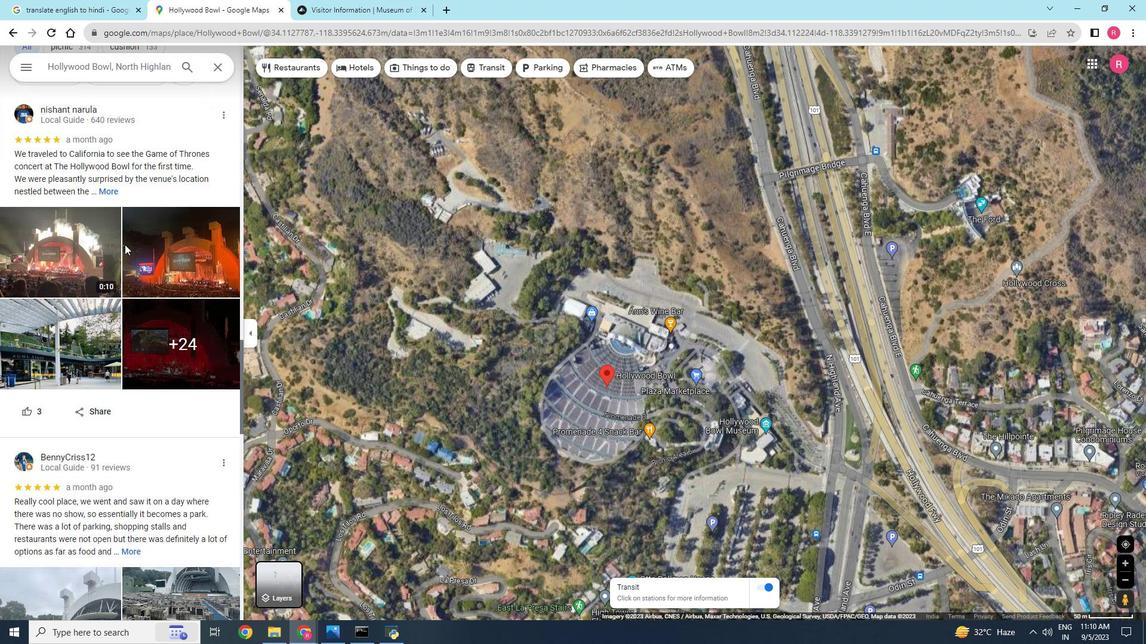 
Action: Mouse scrolled (124, 245) with delta (0, 0)
Screenshot: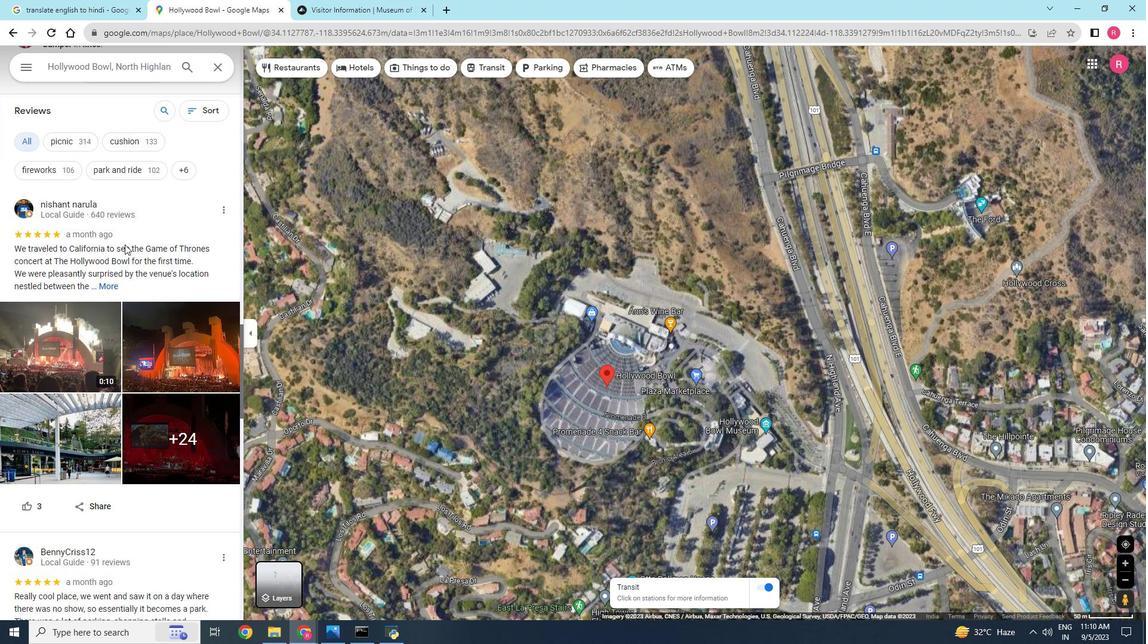 
Action: Mouse scrolled (124, 245) with delta (0, 0)
Screenshot: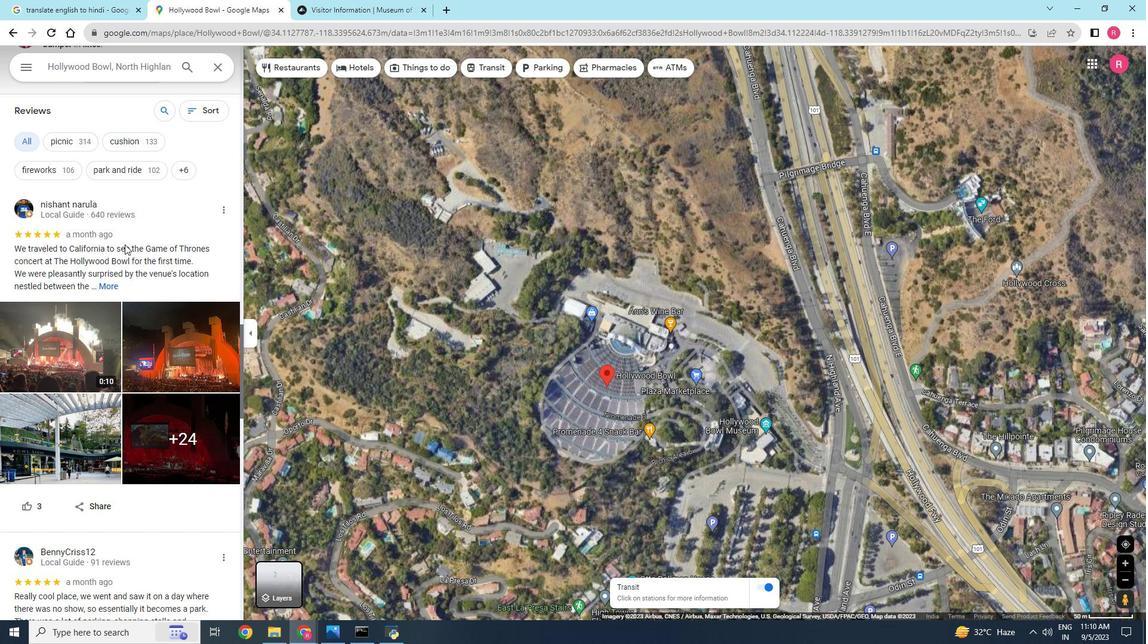 
Action: Mouse scrolled (124, 244) with delta (0, 0)
Screenshot: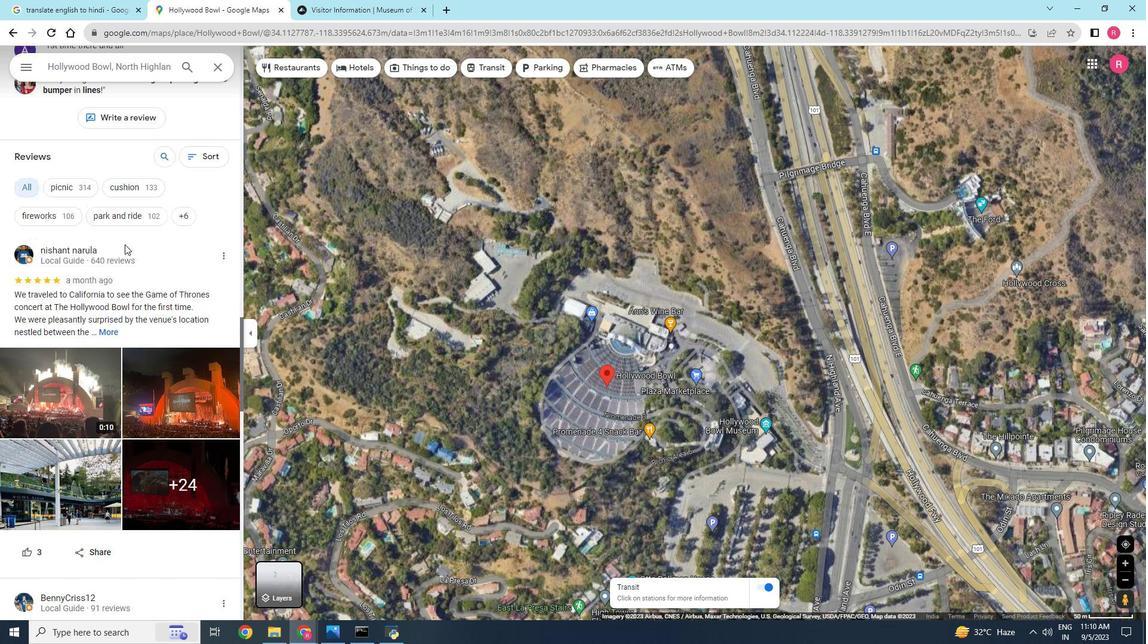
Action: Mouse scrolled (124, 245) with delta (0, 0)
Screenshot: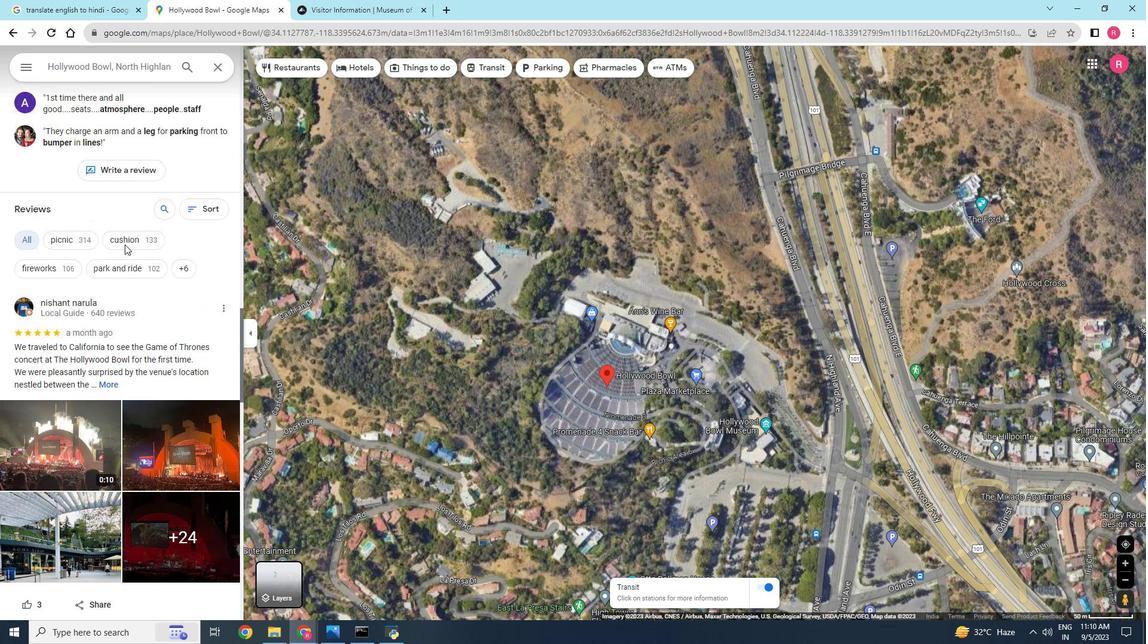 
Action: Mouse scrolled (124, 245) with delta (0, 0)
Screenshot: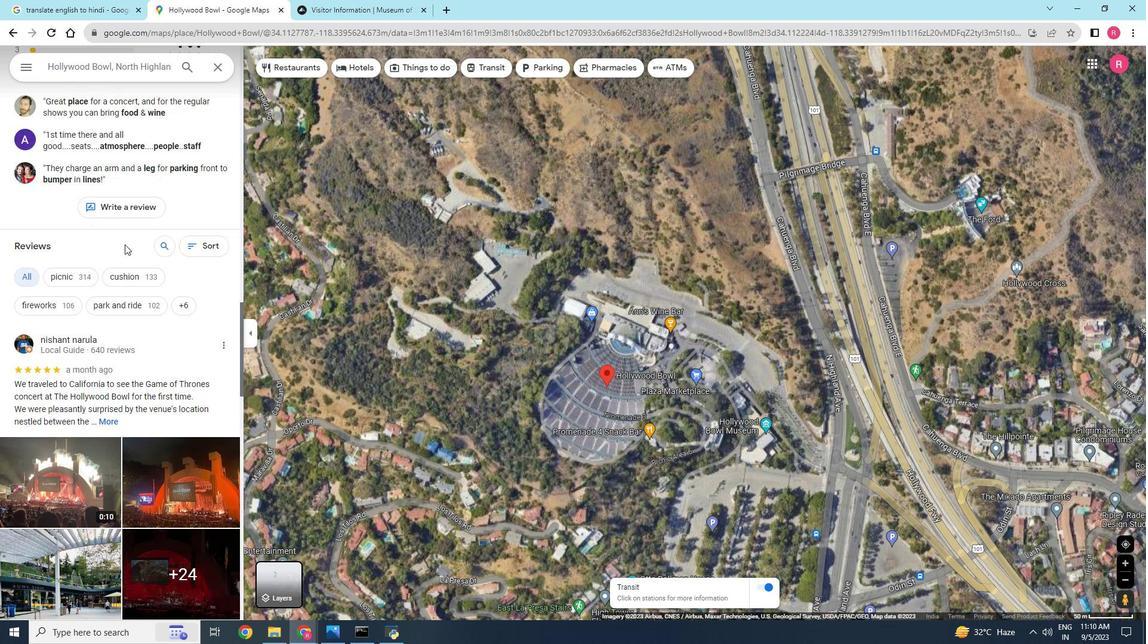 
Action: Mouse scrolled (124, 245) with delta (0, 0)
Screenshot: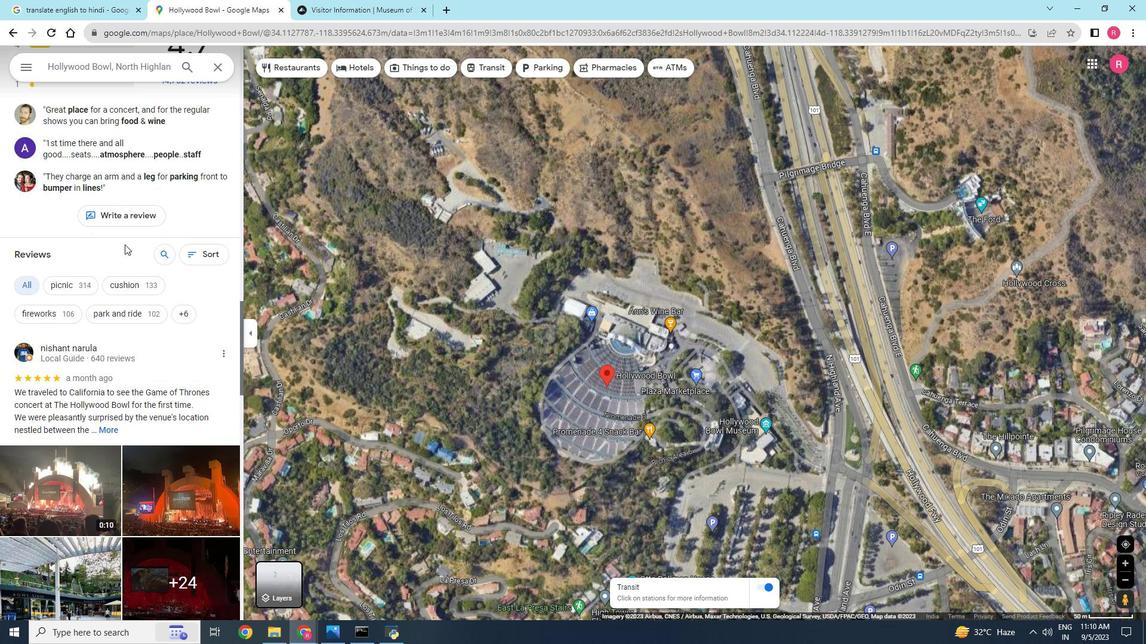 
Action: Mouse scrolled (124, 245) with delta (0, 0)
Screenshot: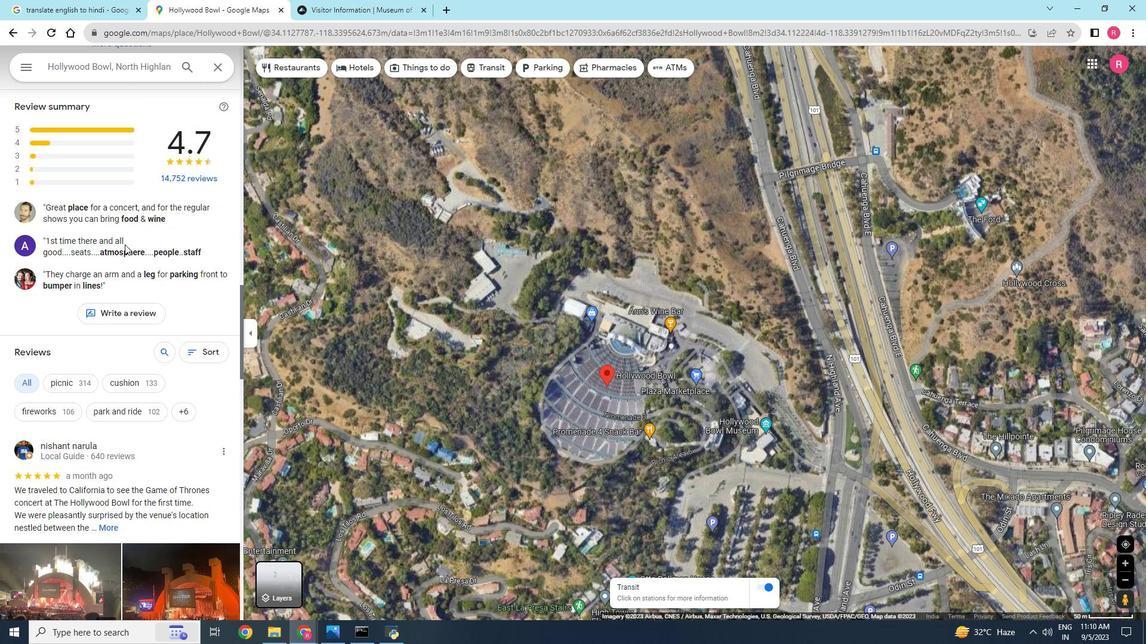 
Action: Mouse scrolled (124, 245) with delta (0, 0)
Screenshot: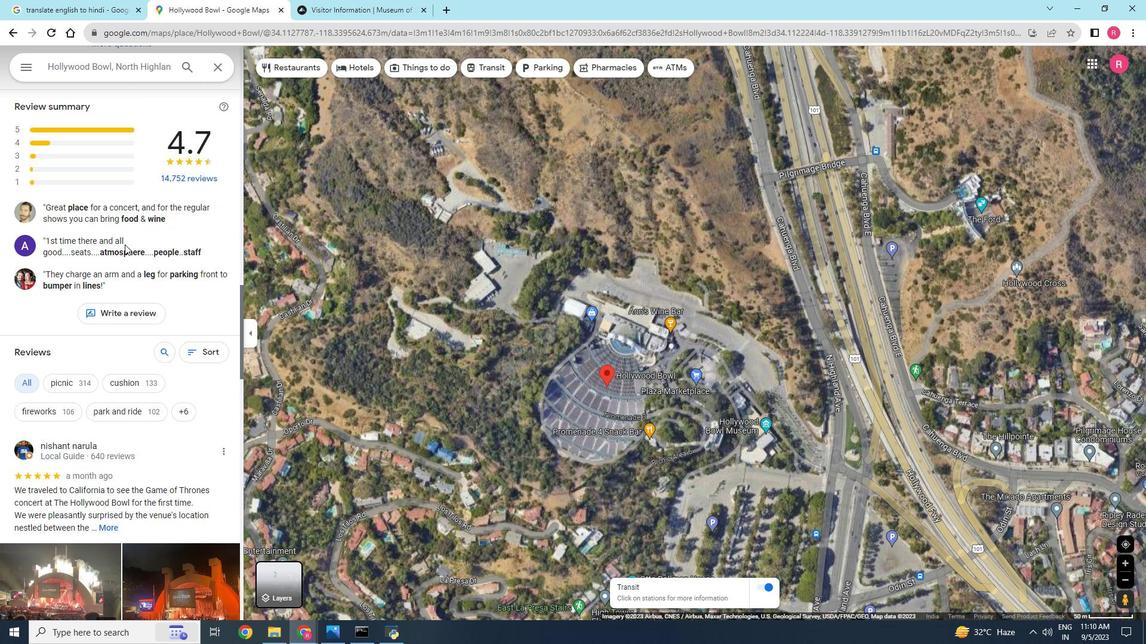 
Action: Mouse scrolled (124, 244) with delta (0, 0)
Screenshot: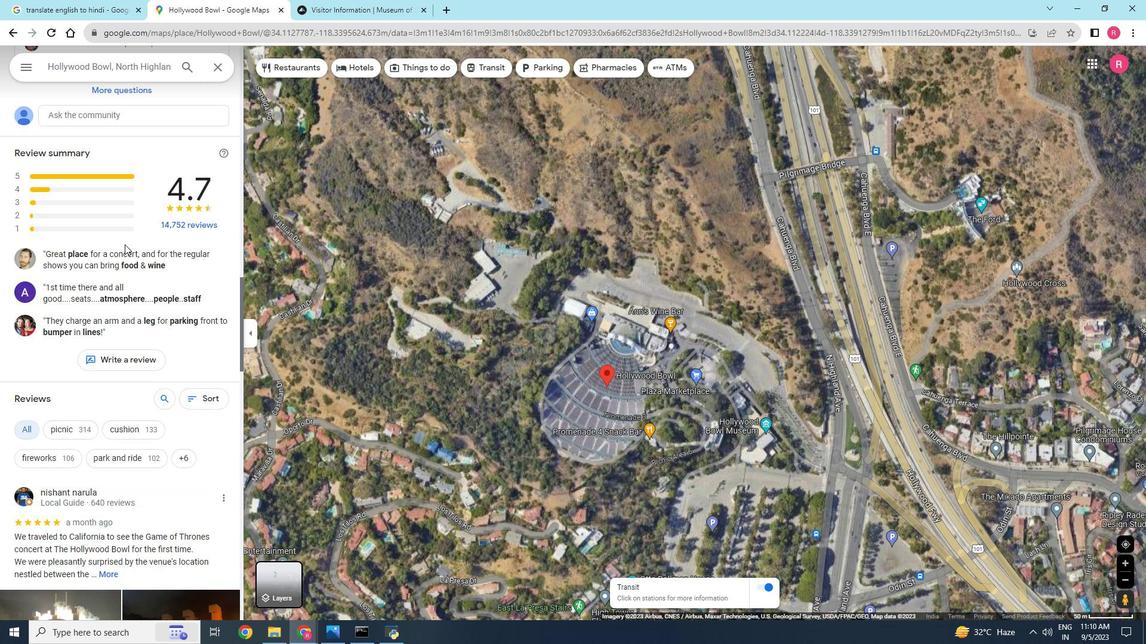 
Action: Mouse scrolled (124, 245) with delta (0, 0)
Screenshot: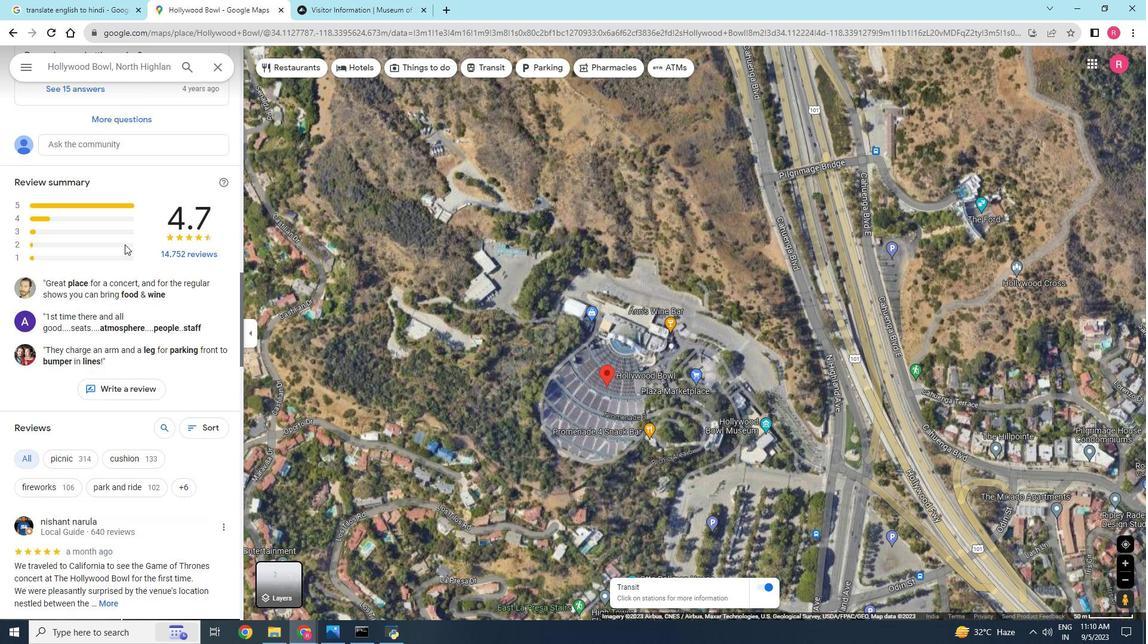 
Action: Mouse scrolled (124, 245) with delta (0, 0)
Screenshot: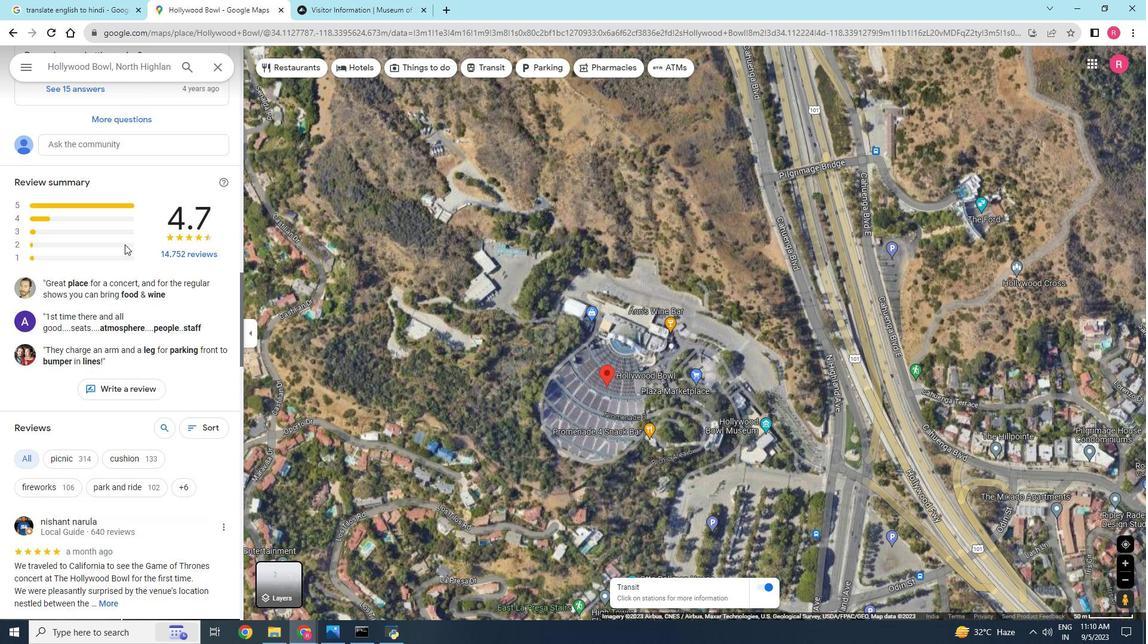 
Action: Mouse scrolled (124, 245) with delta (0, 0)
Screenshot: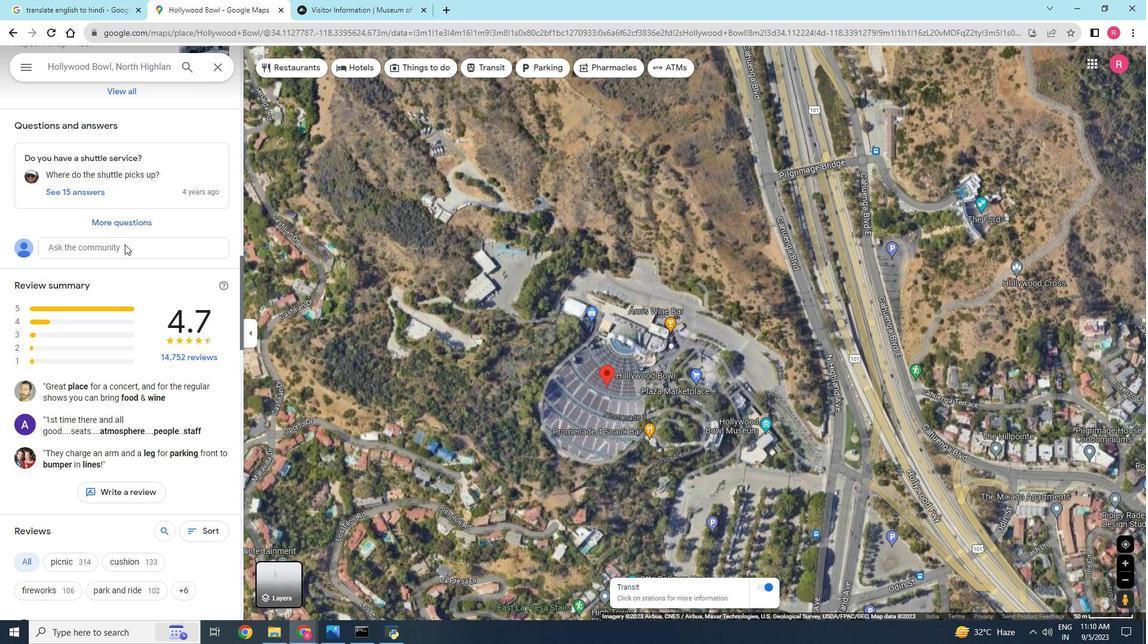 
Action: Mouse scrolled (124, 245) with delta (0, 0)
Screenshot: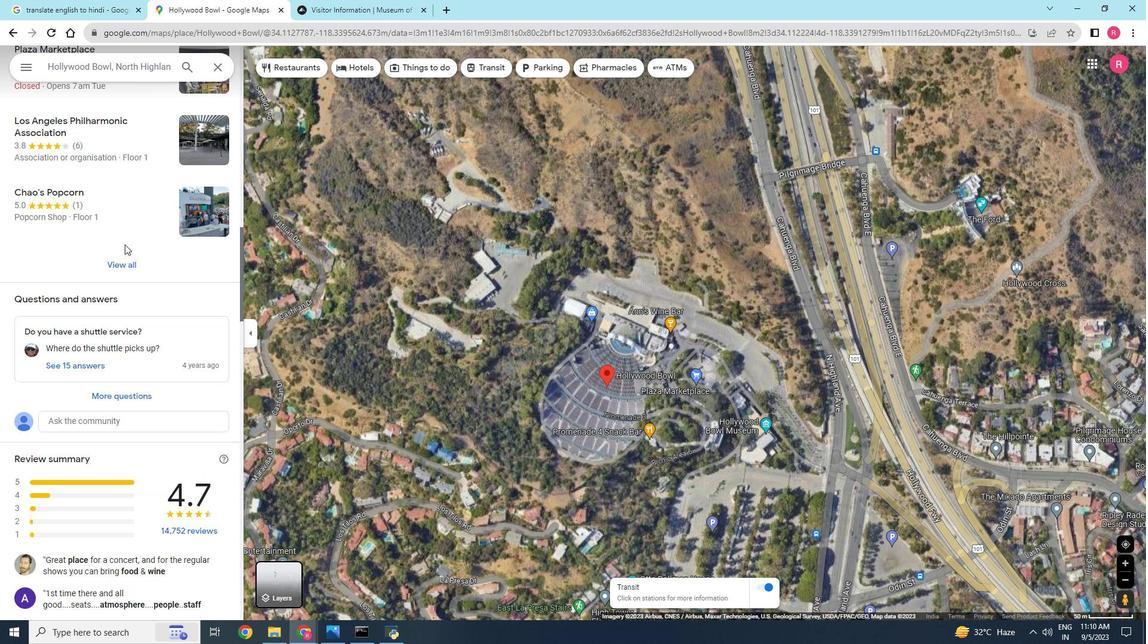 
Action: Mouse scrolled (124, 245) with delta (0, 0)
Screenshot: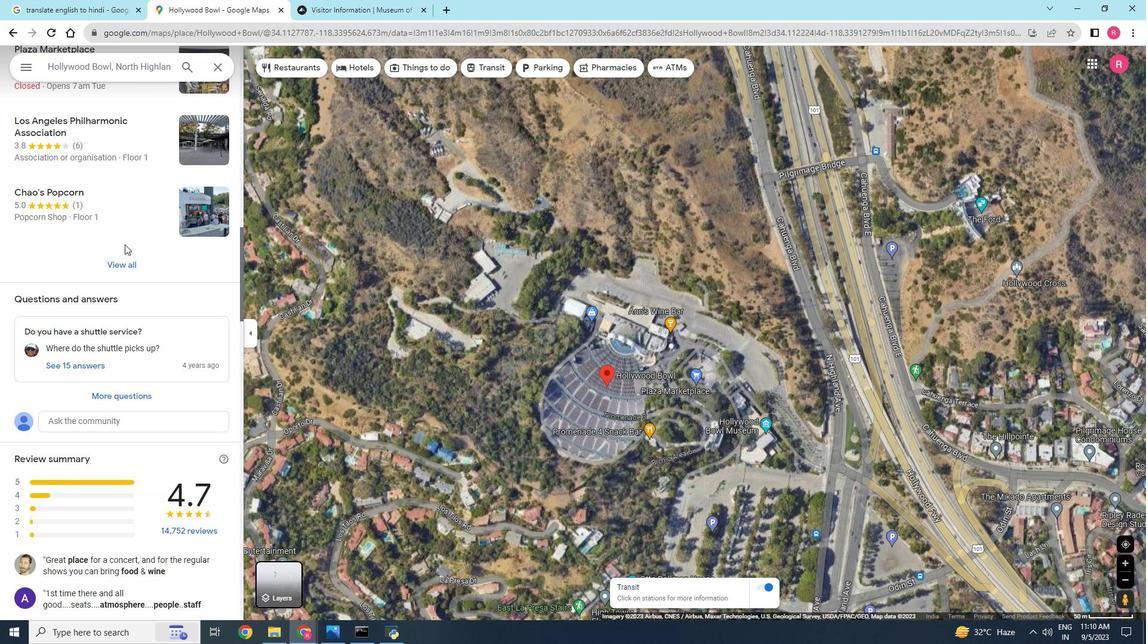 
Action: Mouse scrolled (124, 245) with delta (0, 0)
Screenshot: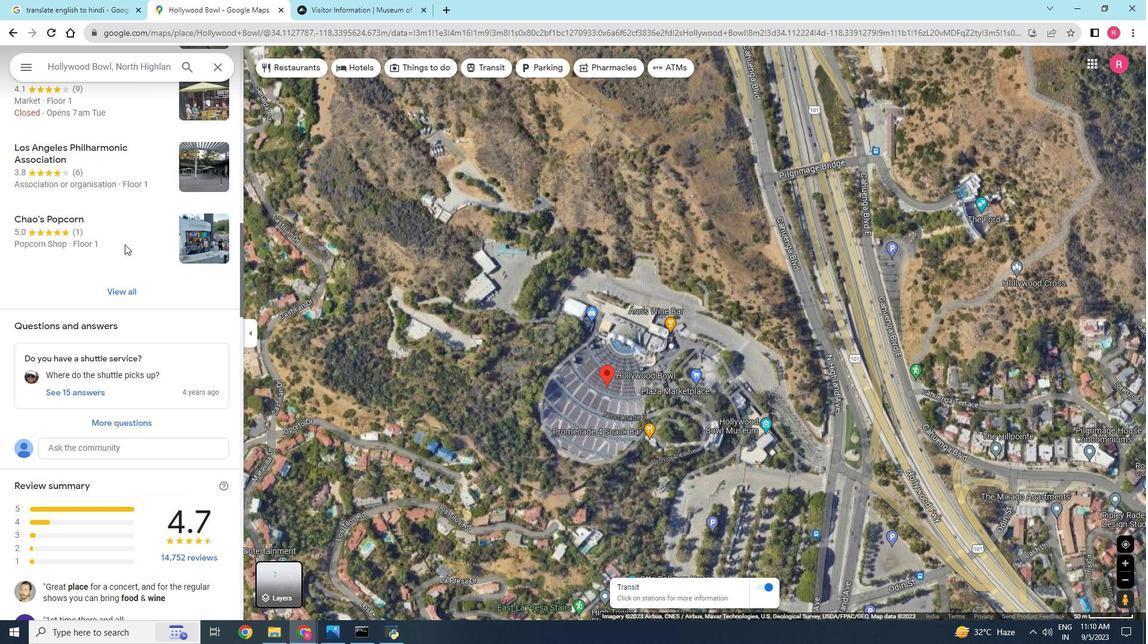 
Action: Mouse scrolled (124, 245) with delta (0, 0)
Screenshot: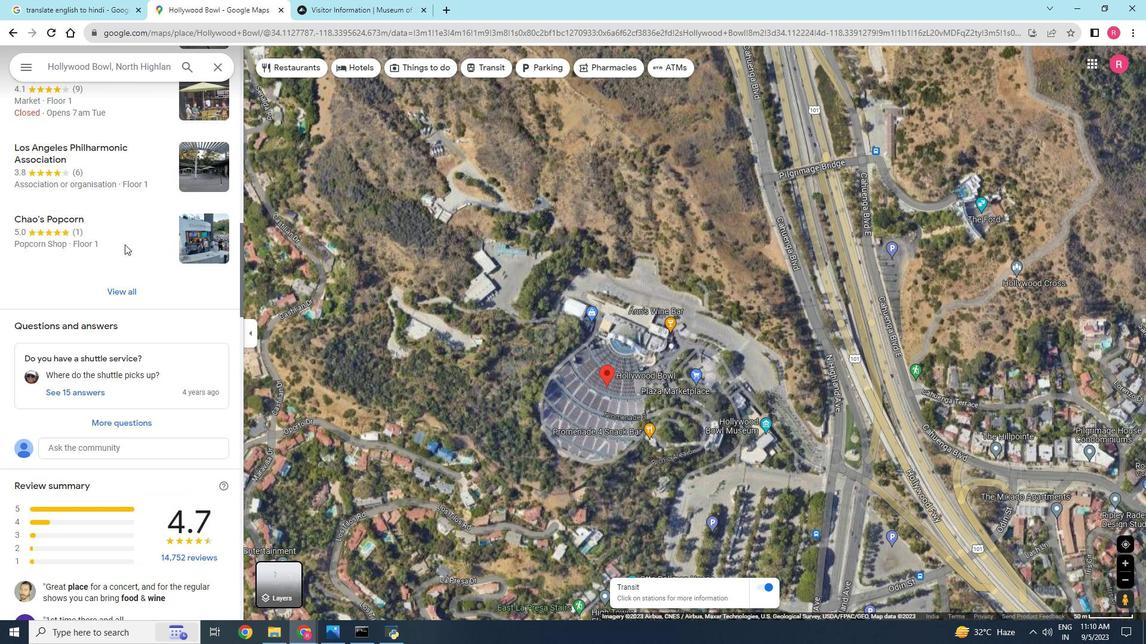 
Action: Mouse scrolled (124, 245) with delta (0, 0)
Screenshot: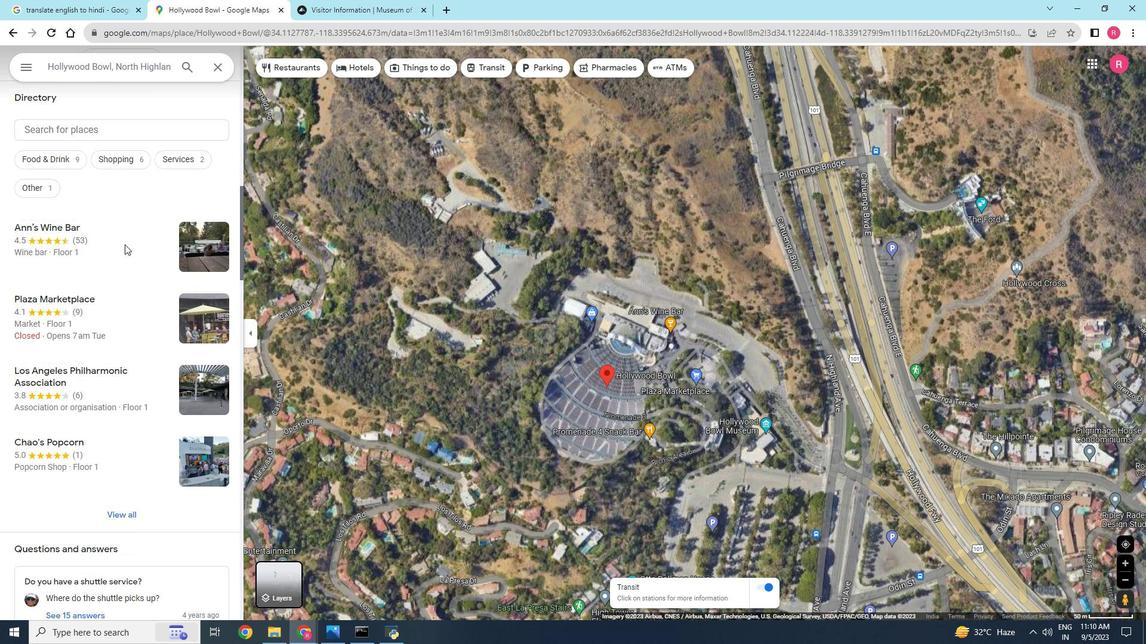
Action: Mouse scrolled (124, 245) with delta (0, 0)
Screenshot: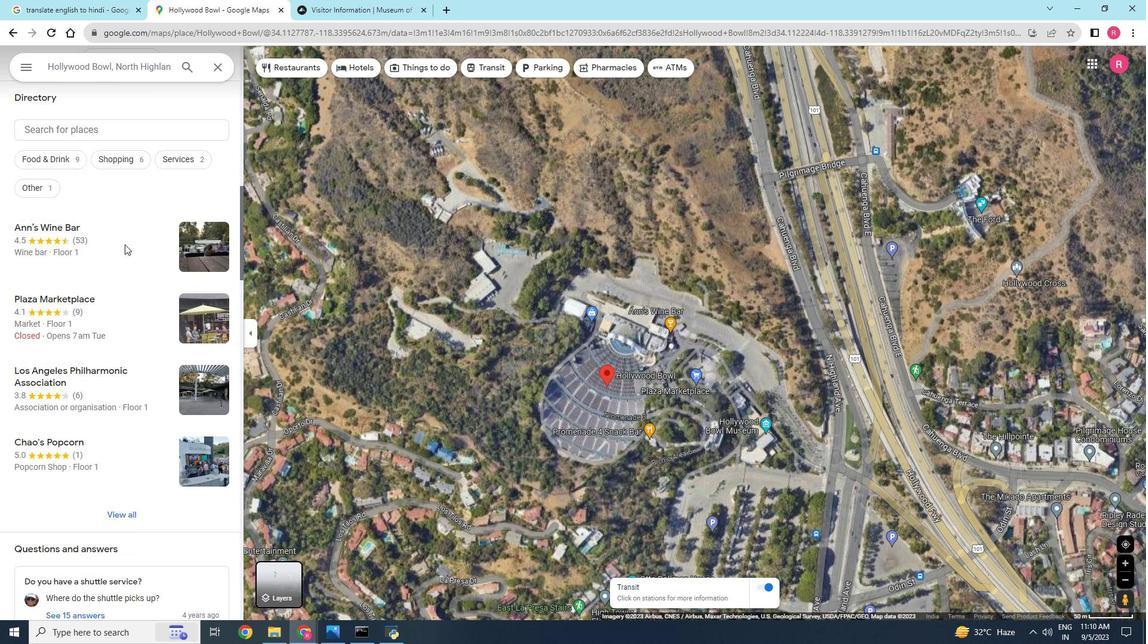 
Action: Mouse scrolled (124, 245) with delta (0, 0)
Screenshot: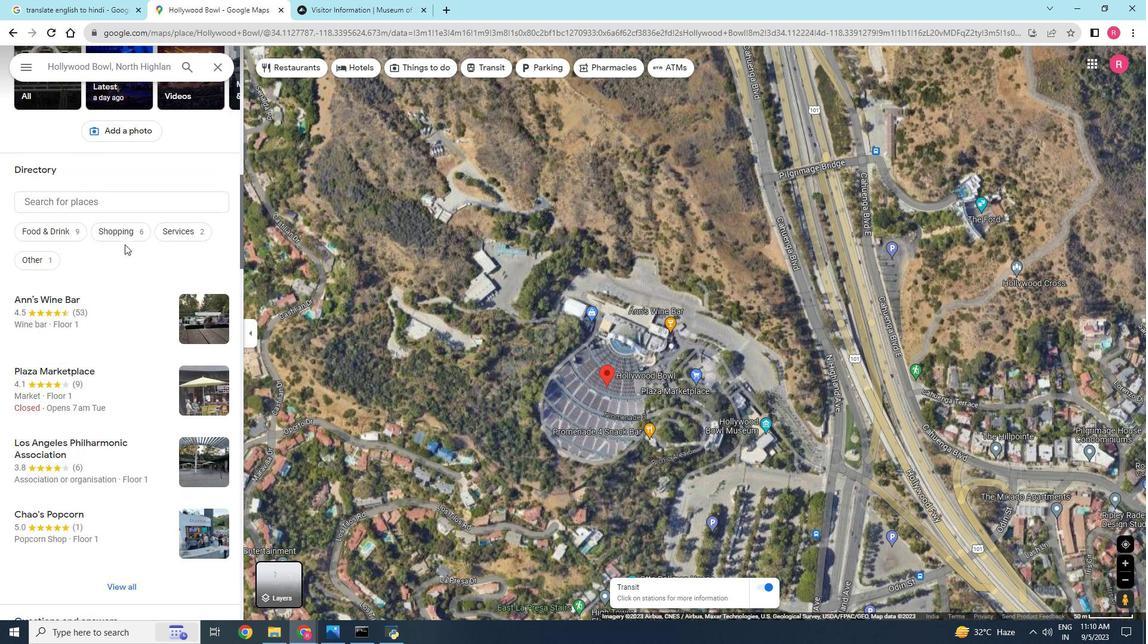 
Action: Mouse scrolled (124, 245) with delta (0, 0)
Screenshot: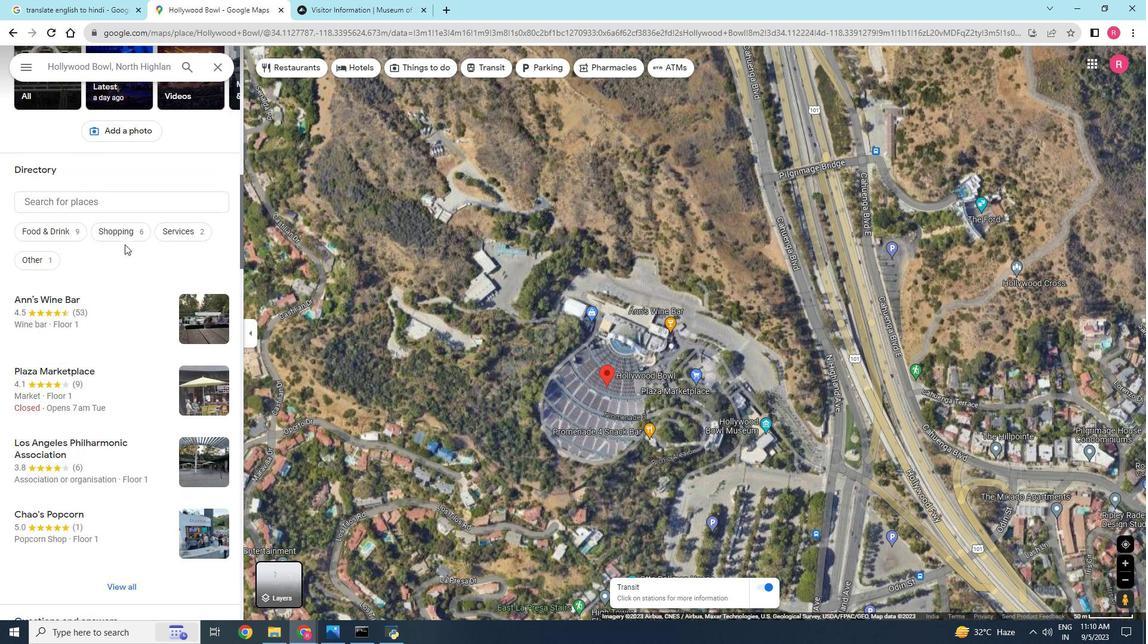 
Action: Mouse scrolled (124, 245) with delta (0, 0)
Screenshot: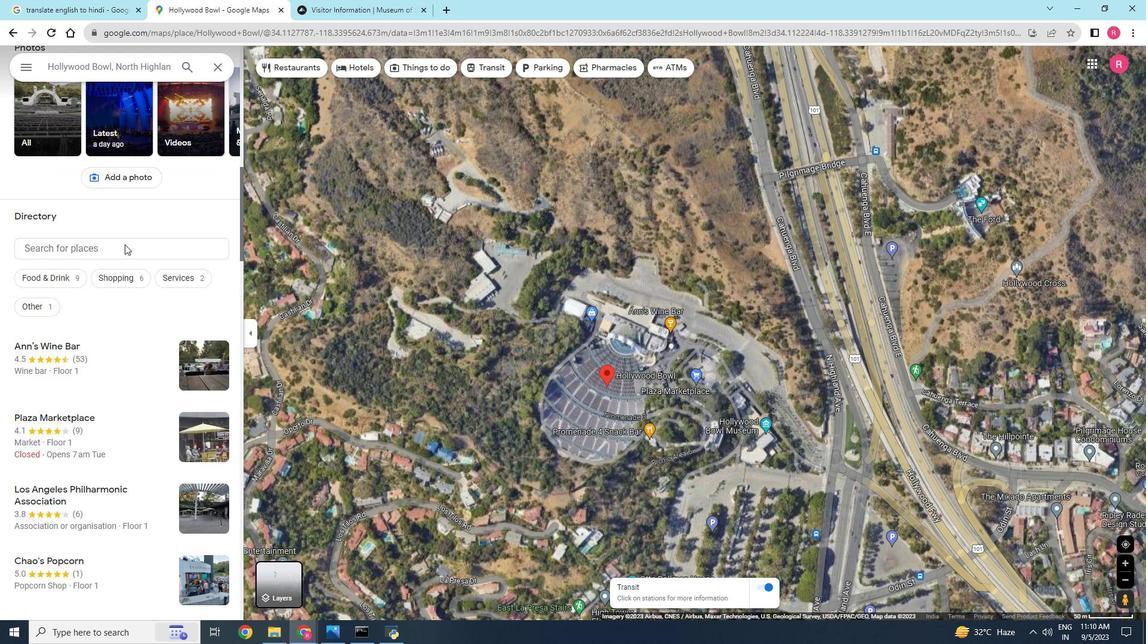 
Action: Mouse scrolled (124, 245) with delta (0, 0)
Screenshot: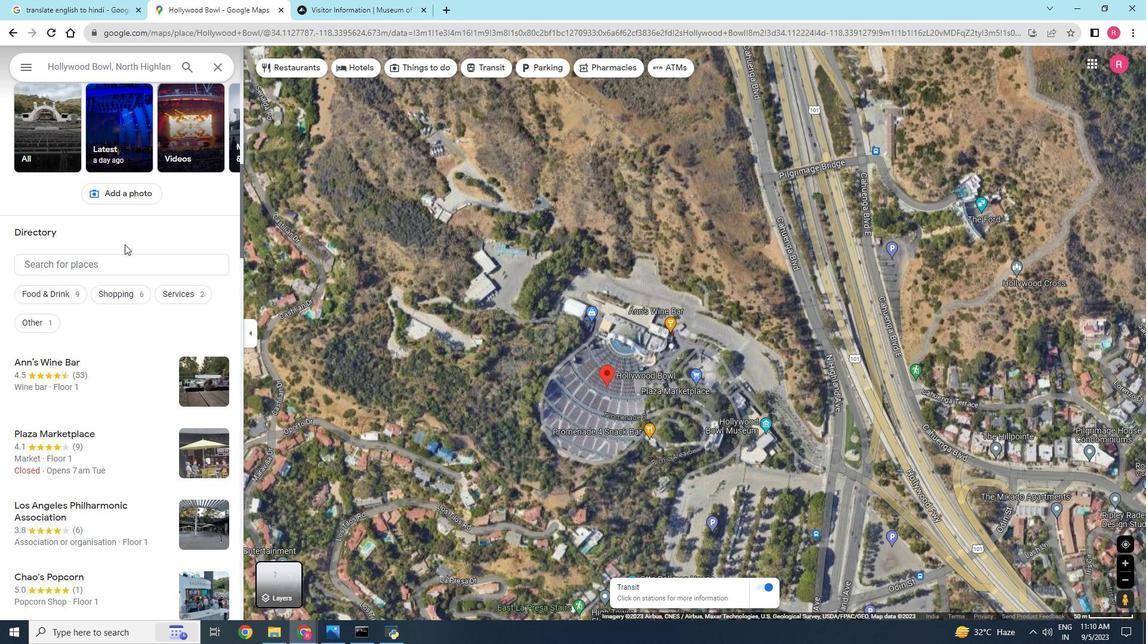 
Action: Mouse scrolled (124, 245) with delta (0, 0)
Screenshot: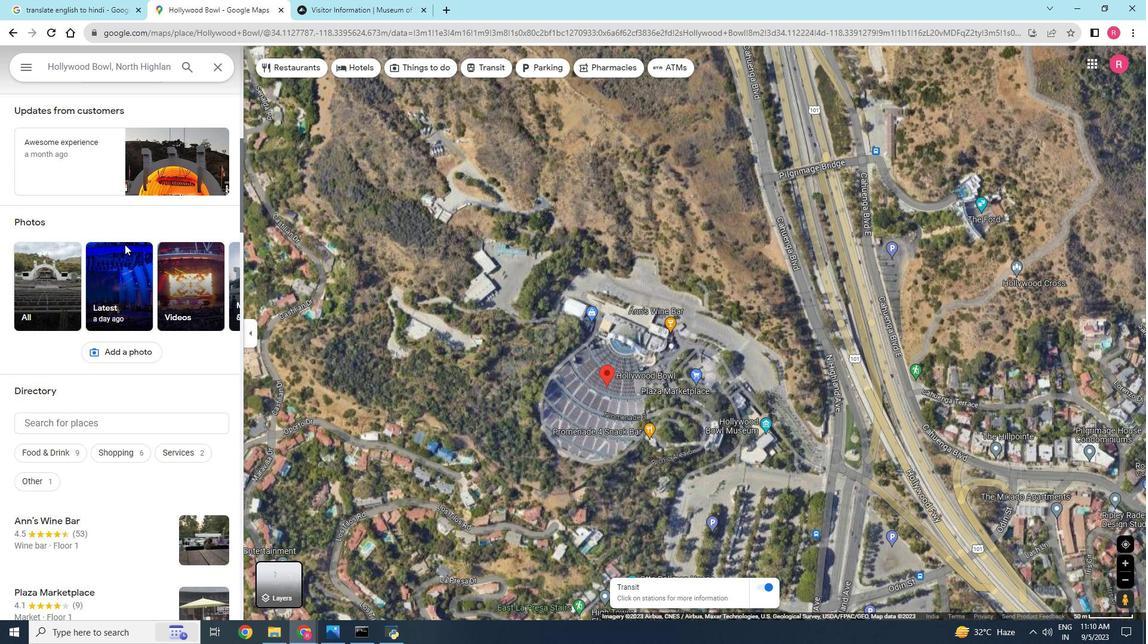 
Action: Mouse scrolled (124, 245) with delta (0, 0)
Screenshot: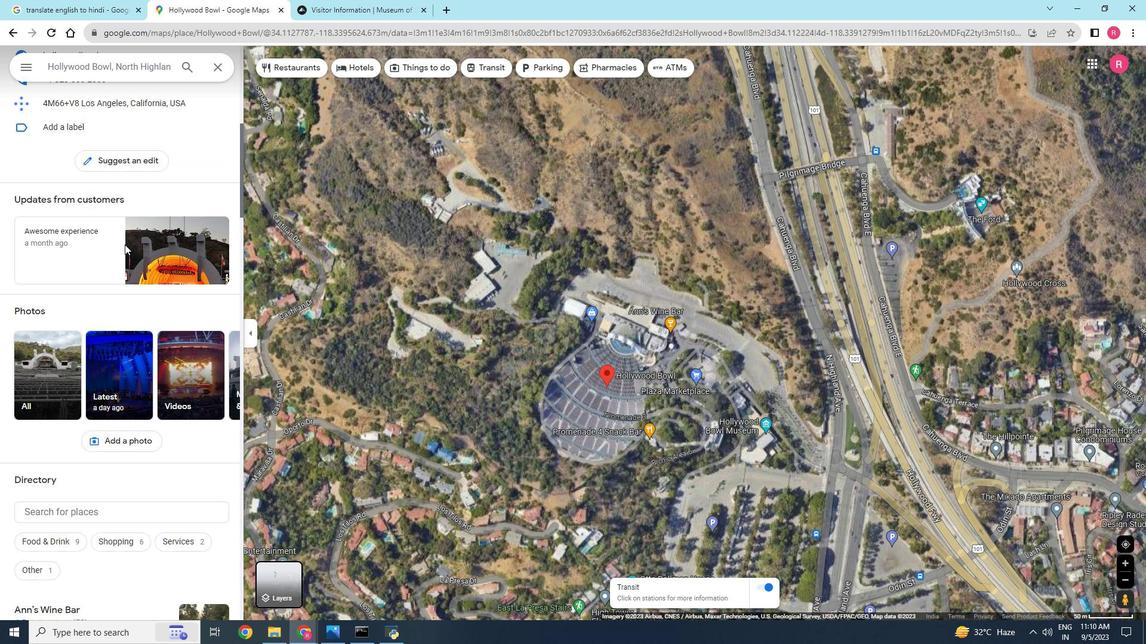 
Action: Mouse scrolled (124, 245) with delta (0, 0)
Screenshot: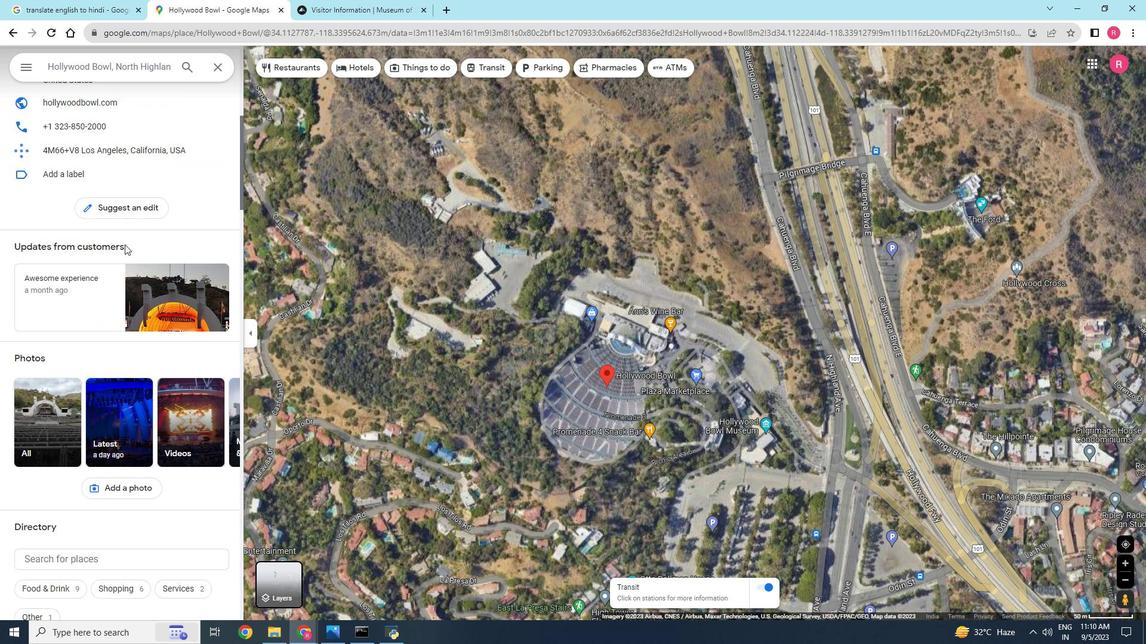 
Action: Mouse scrolled (124, 245) with delta (0, 0)
Screenshot: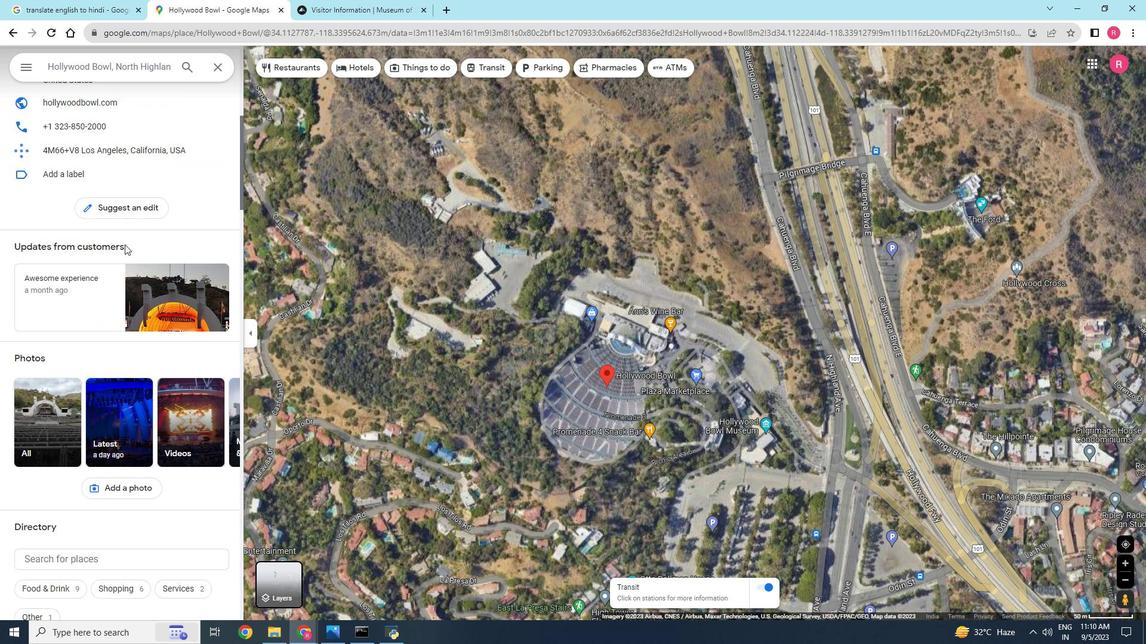 
Action: Mouse scrolled (124, 245) with delta (0, 0)
Screenshot: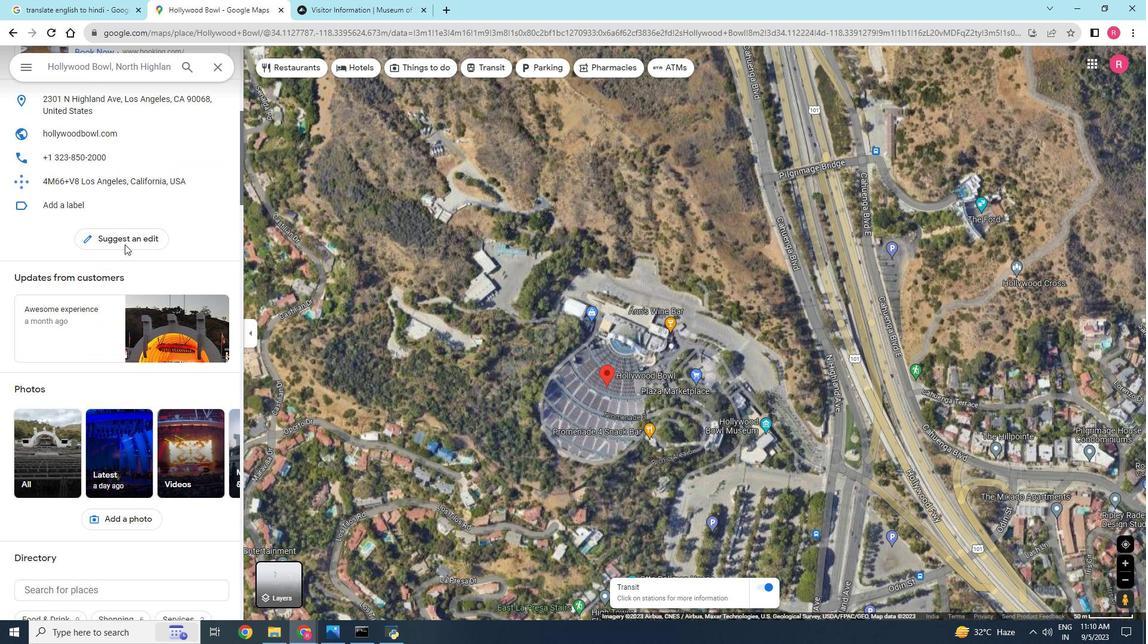 
Action: Mouse scrolled (124, 245) with delta (0, 0)
Screenshot: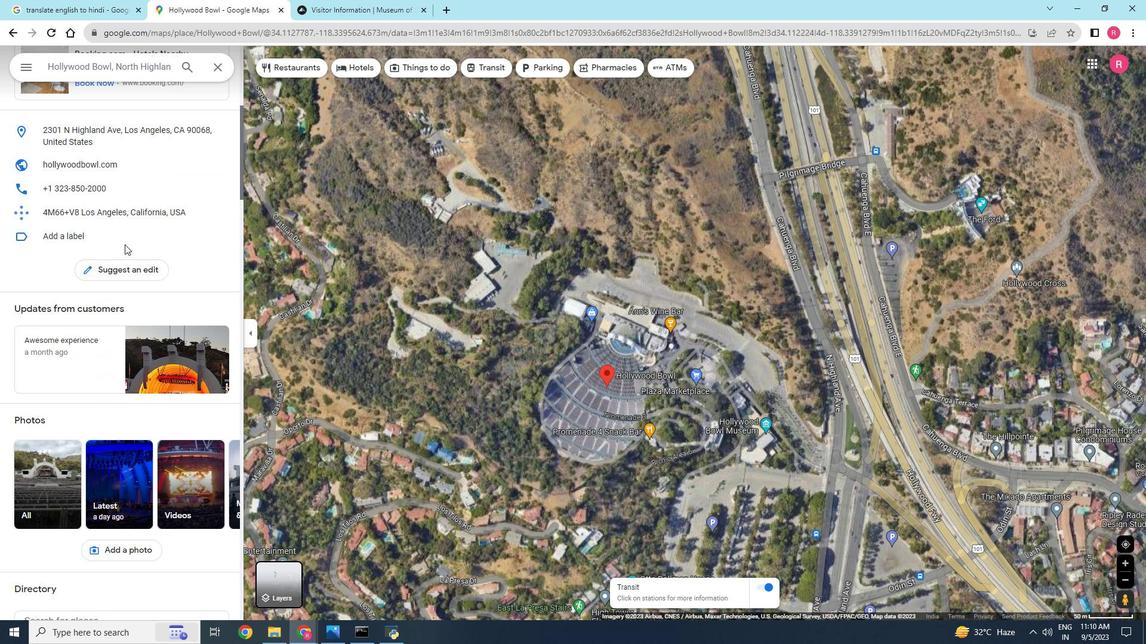 
Action: Mouse scrolled (124, 245) with delta (0, 0)
Screenshot: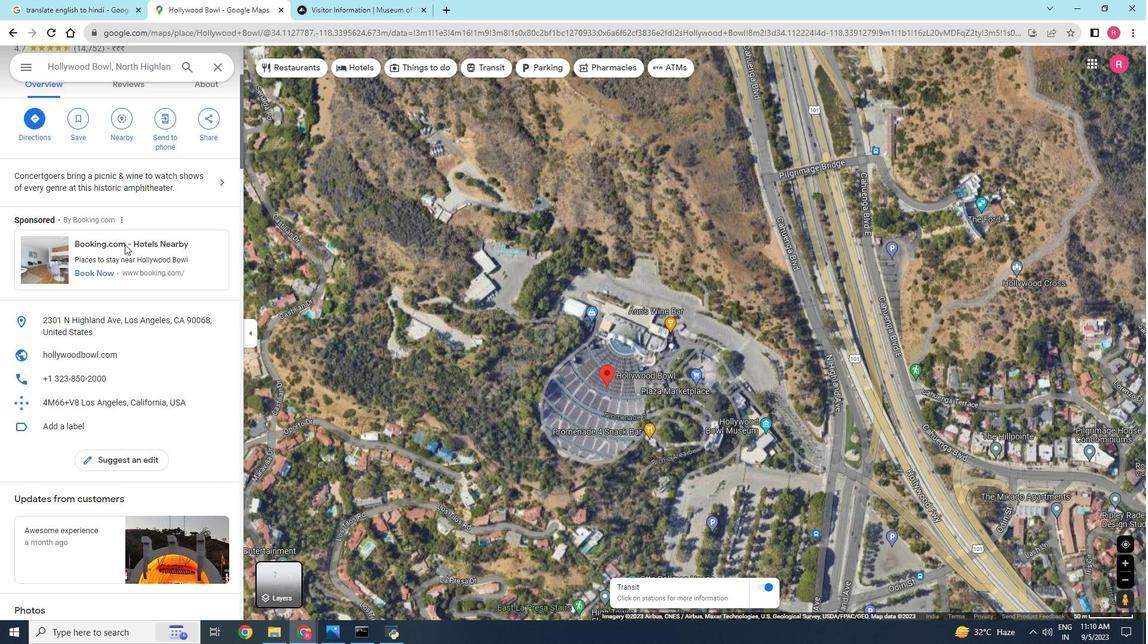 
Action: Mouse scrolled (124, 245) with delta (0, 0)
Screenshot: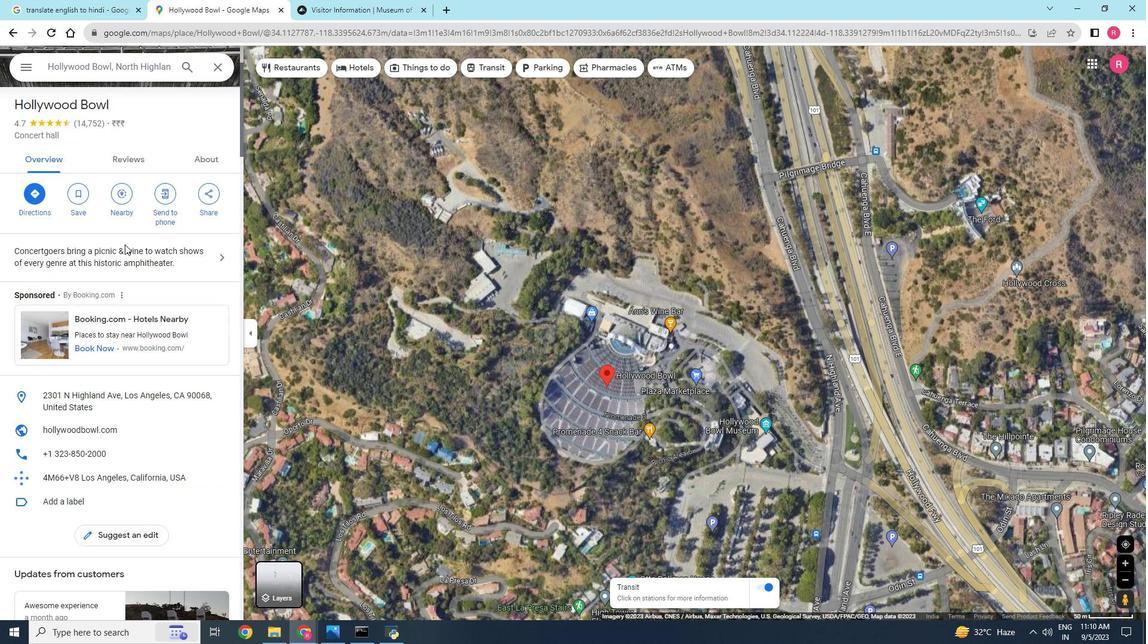 
Action: Mouse scrolled (124, 245) with delta (0, 0)
Screenshot: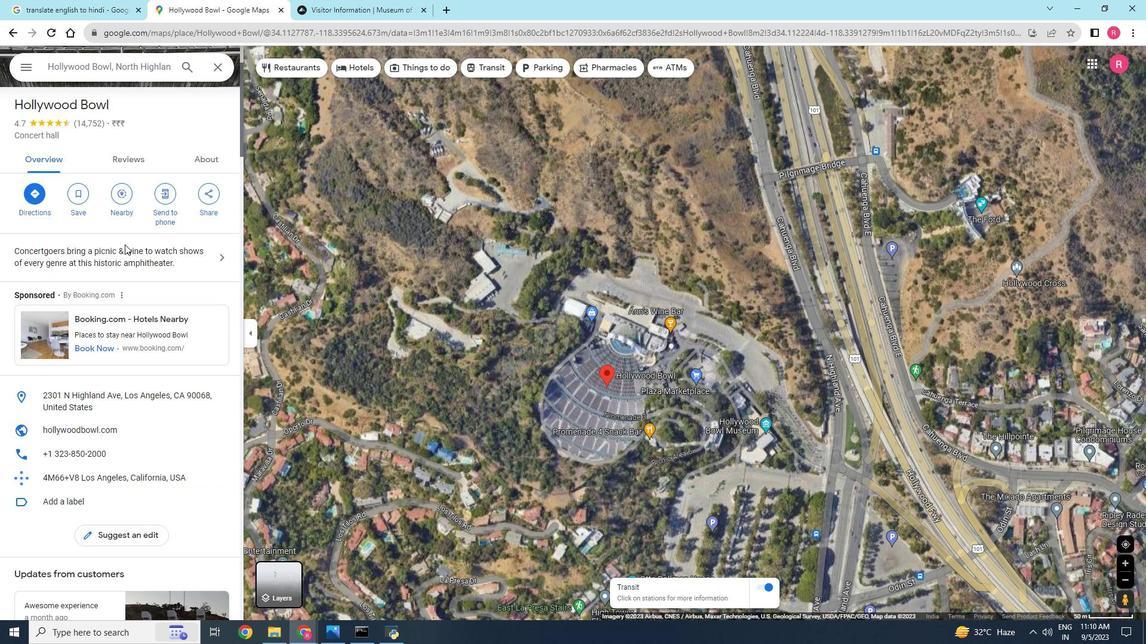 
Action: Mouse scrolled (124, 245) with delta (0, 0)
Screenshot: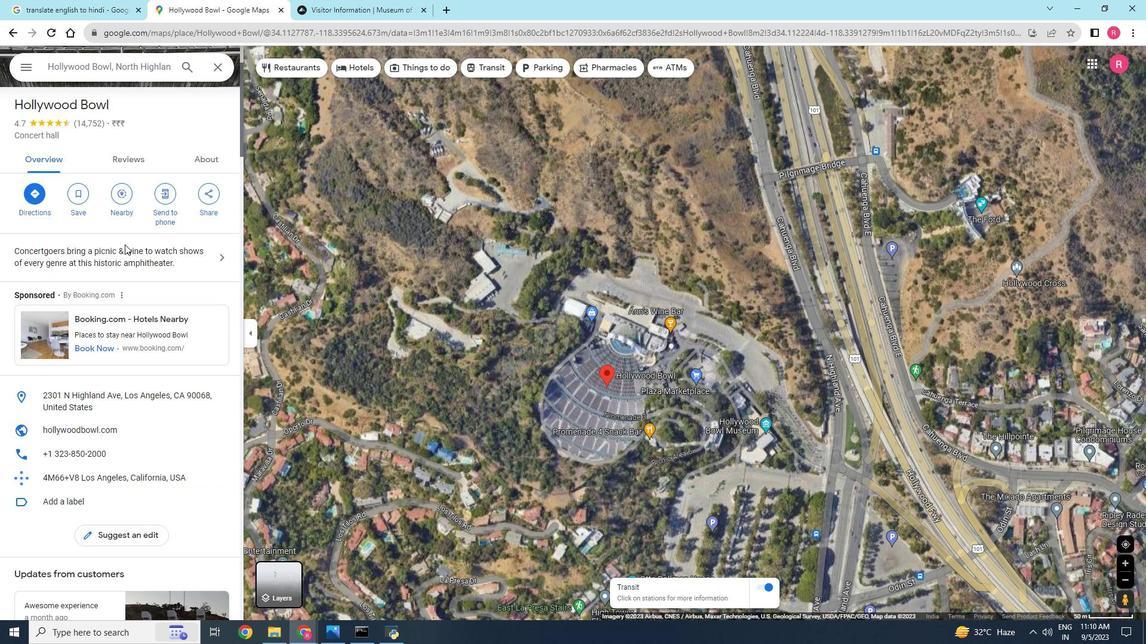 
Action: Mouse scrolled (124, 245) with delta (0, 0)
Screenshot: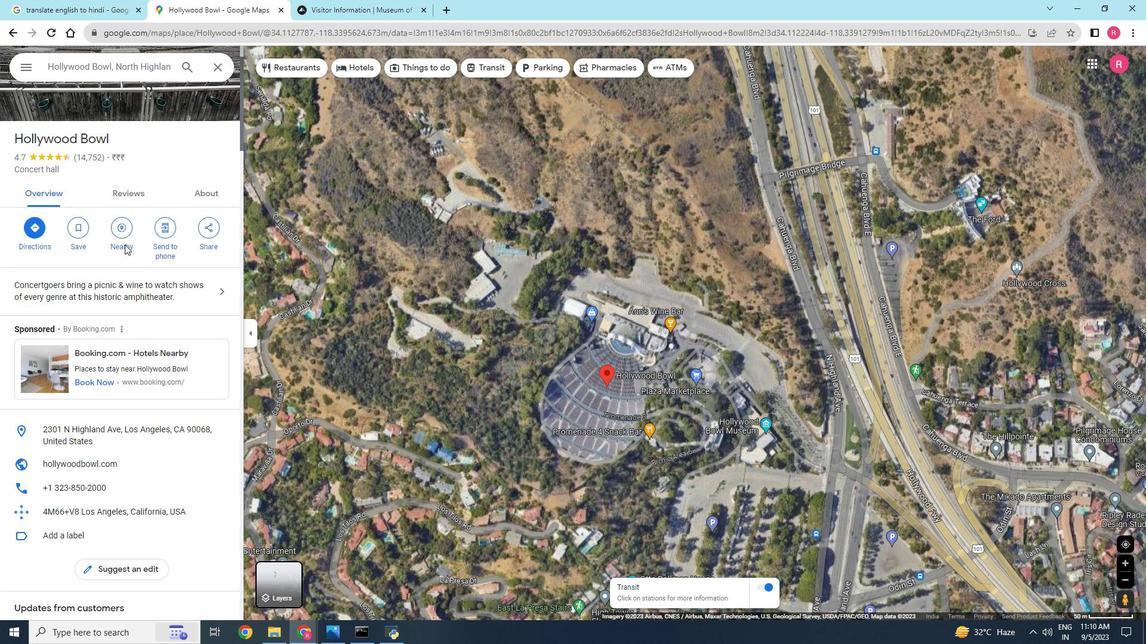 
Action: Mouse scrolled (124, 245) with delta (0, 0)
Screenshot: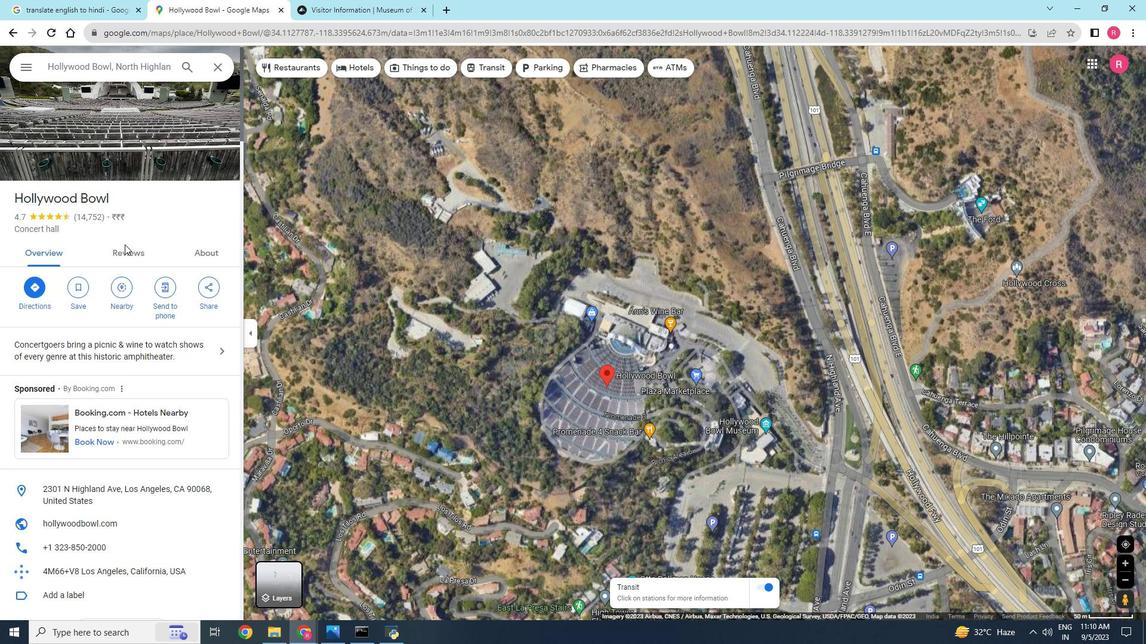 
Action: Mouse moved to (77, 373)
Screenshot: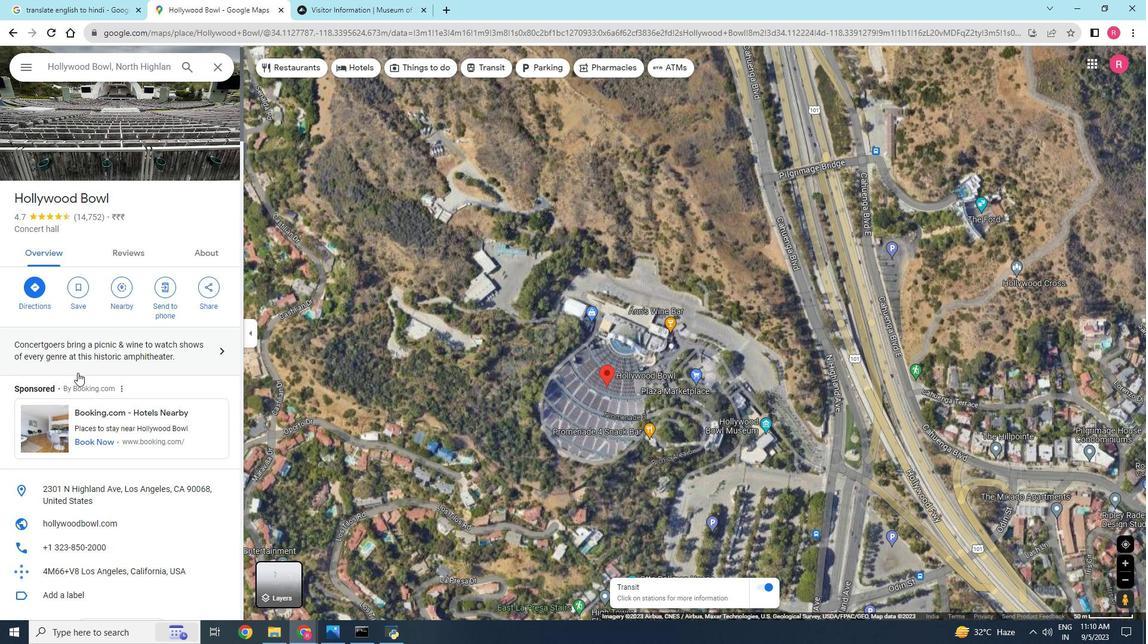 
Action: Mouse scrolled (77, 372) with delta (0, 0)
Screenshot: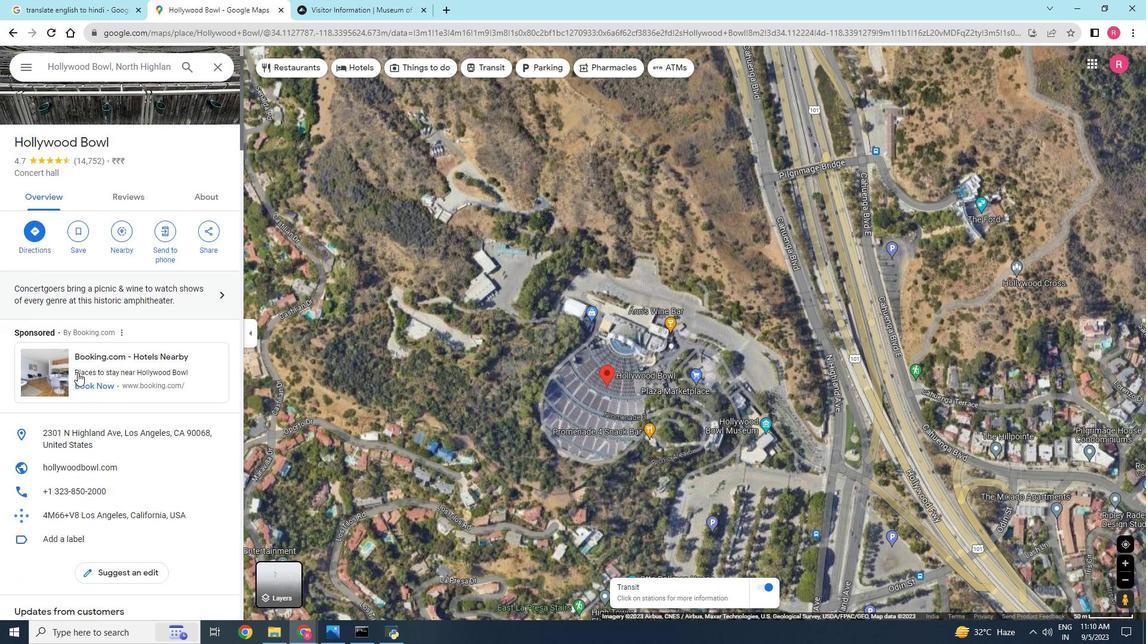 
Action: Mouse moved to (99, 355)
Screenshot: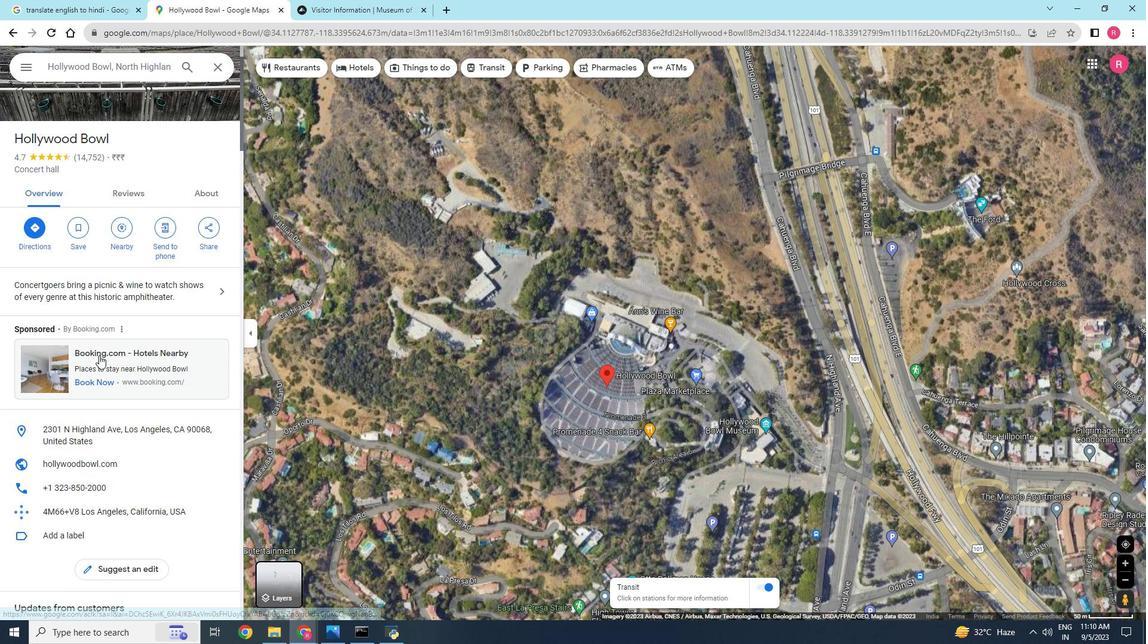 
Action: Mouse scrolled (99, 355) with delta (0, 0)
Screenshot: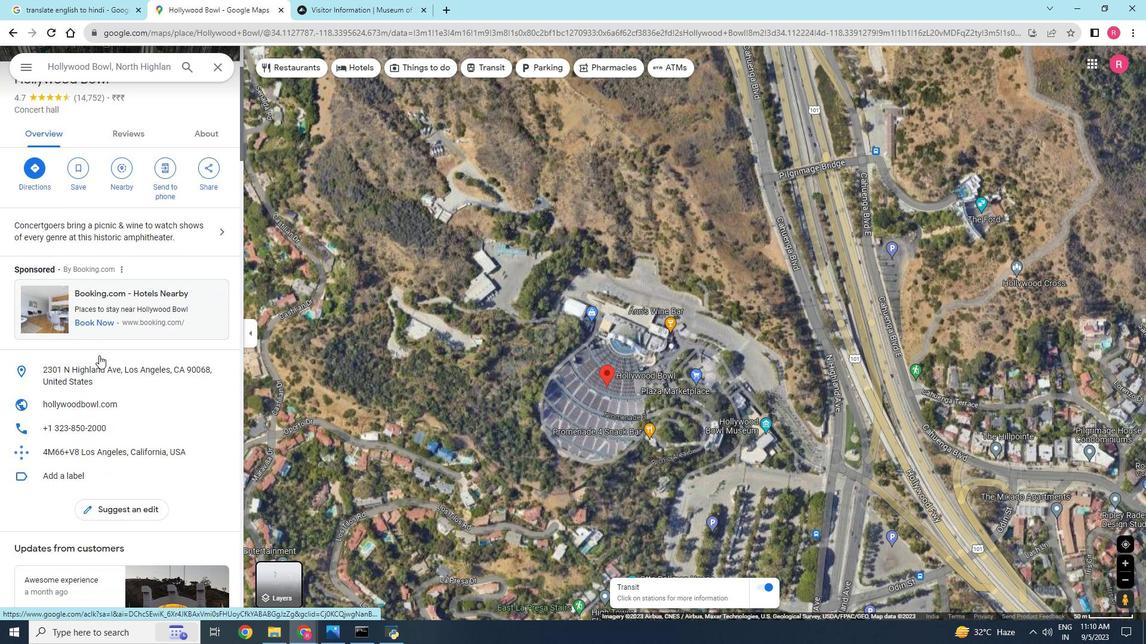 
Action: Mouse scrolled (99, 356) with delta (0, 0)
Screenshot: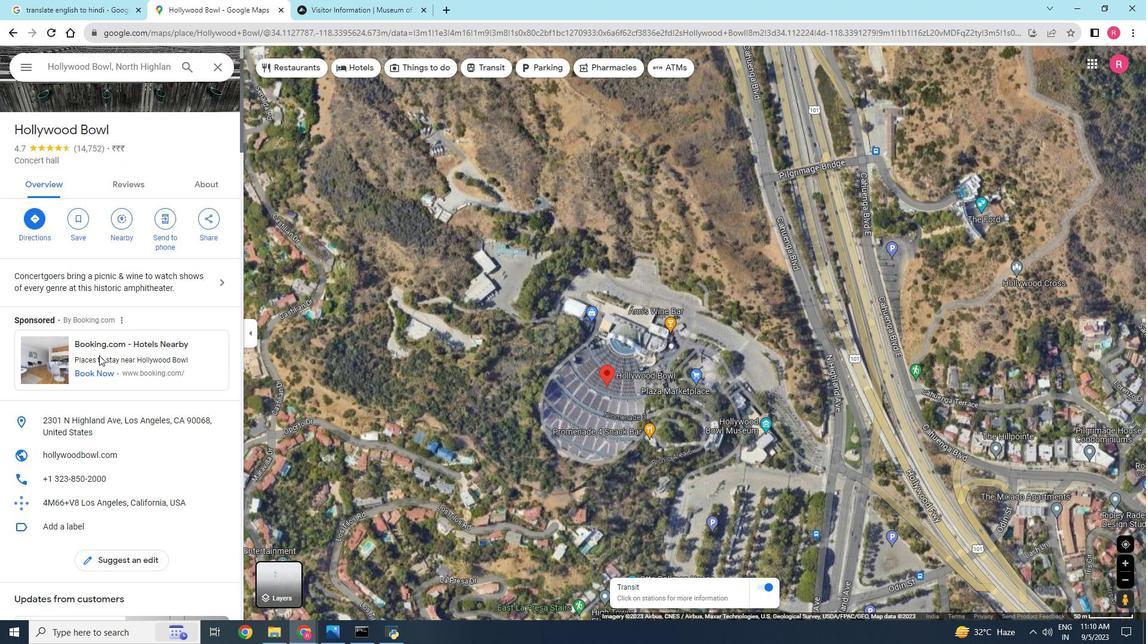 
Action: Mouse scrolled (99, 356) with delta (0, 0)
Screenshot: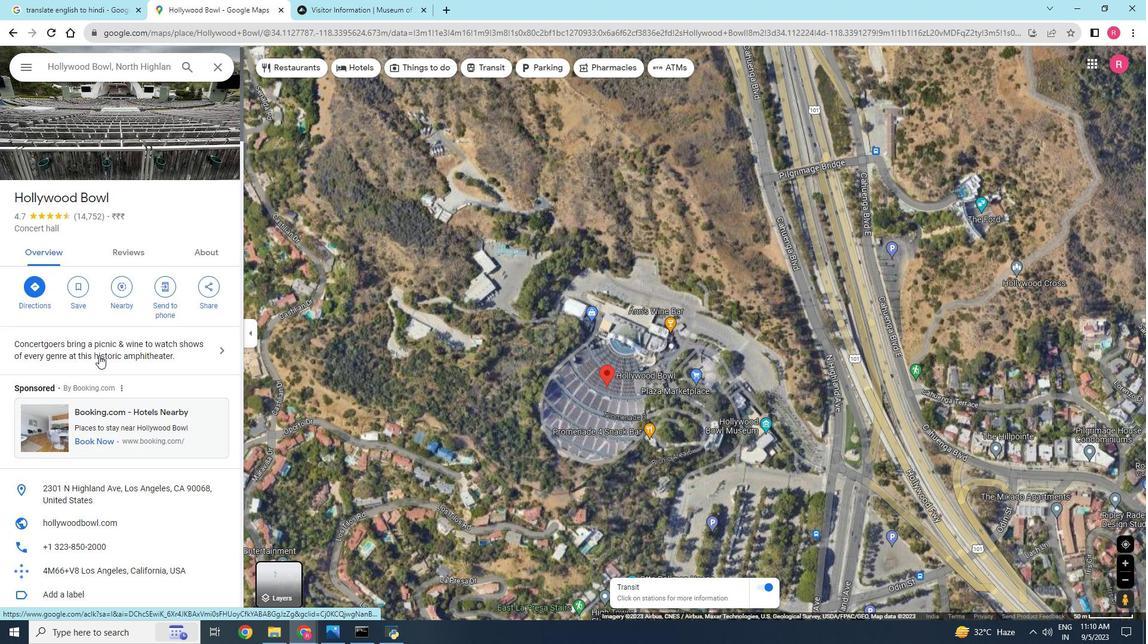
Action: Mouse scrolled (99, 356) with delta (0, 0)
Screenshot: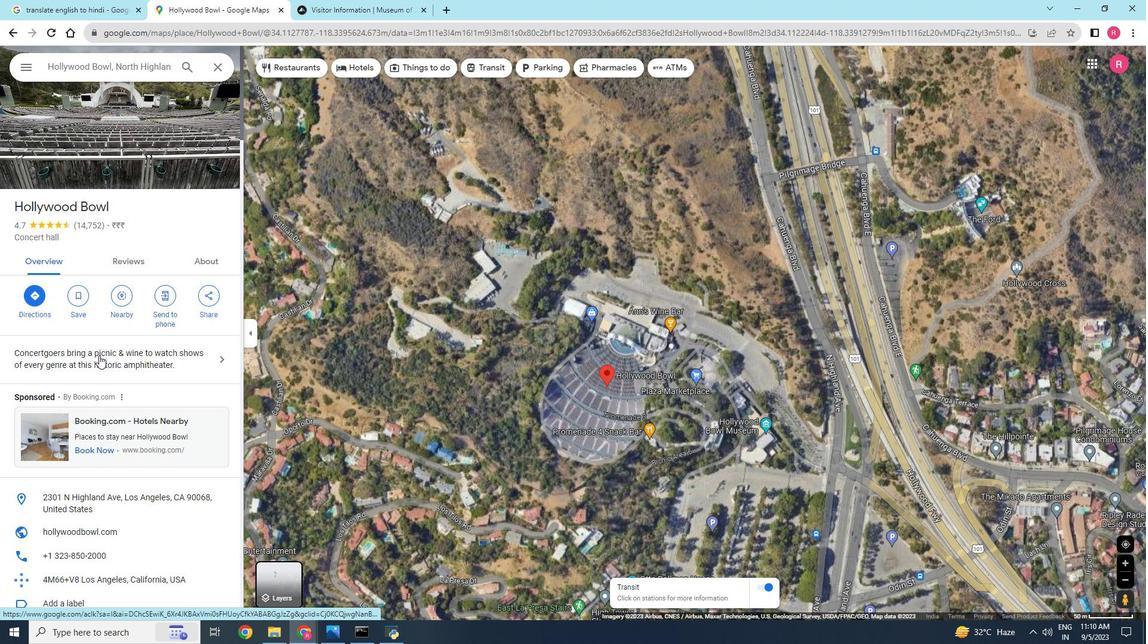 
Action: Mouse scrolled (99, 356) with delta (0, 0)
Screenshot: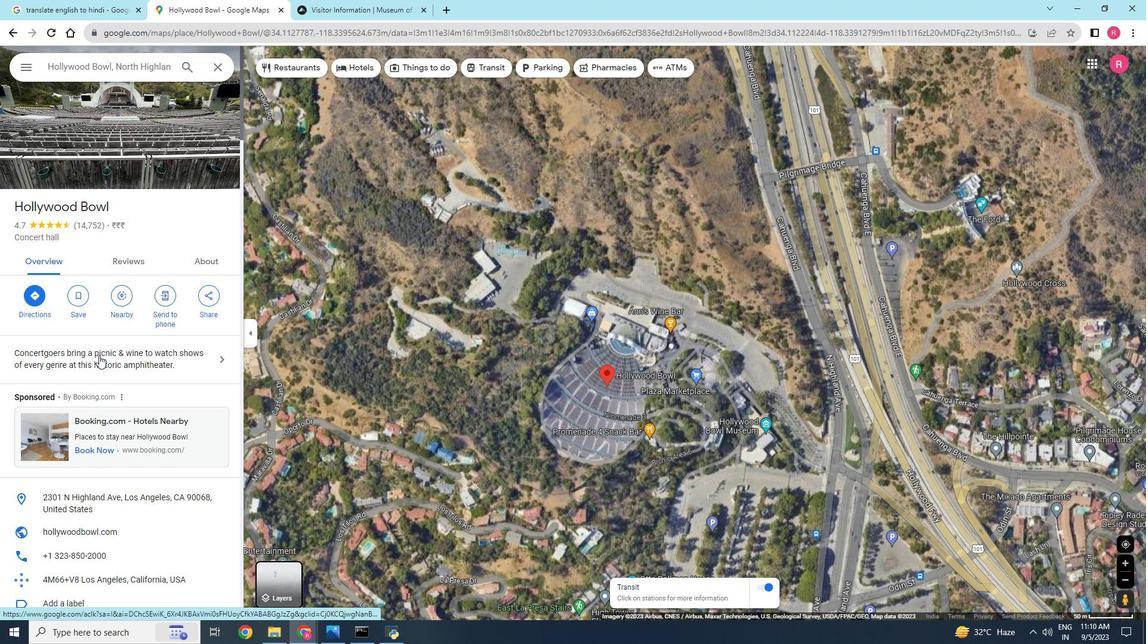 
Action: Mouse moved to (547, 425)
Screenshot: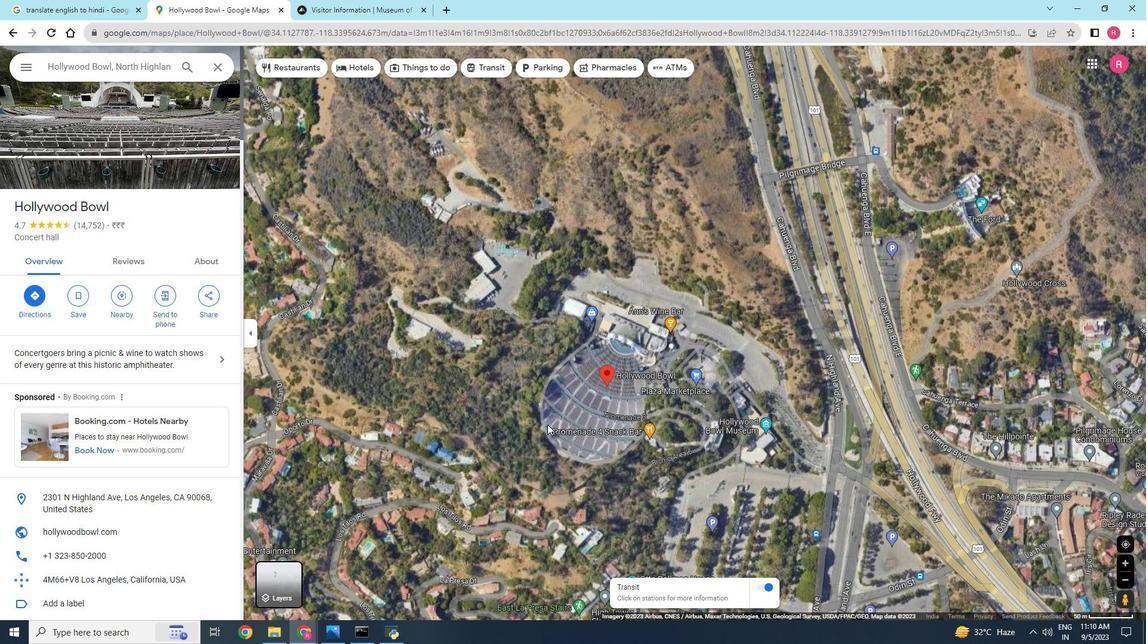 
Action: Mouse scrolled (547, 425) with delta (0, 0)
Screenshot: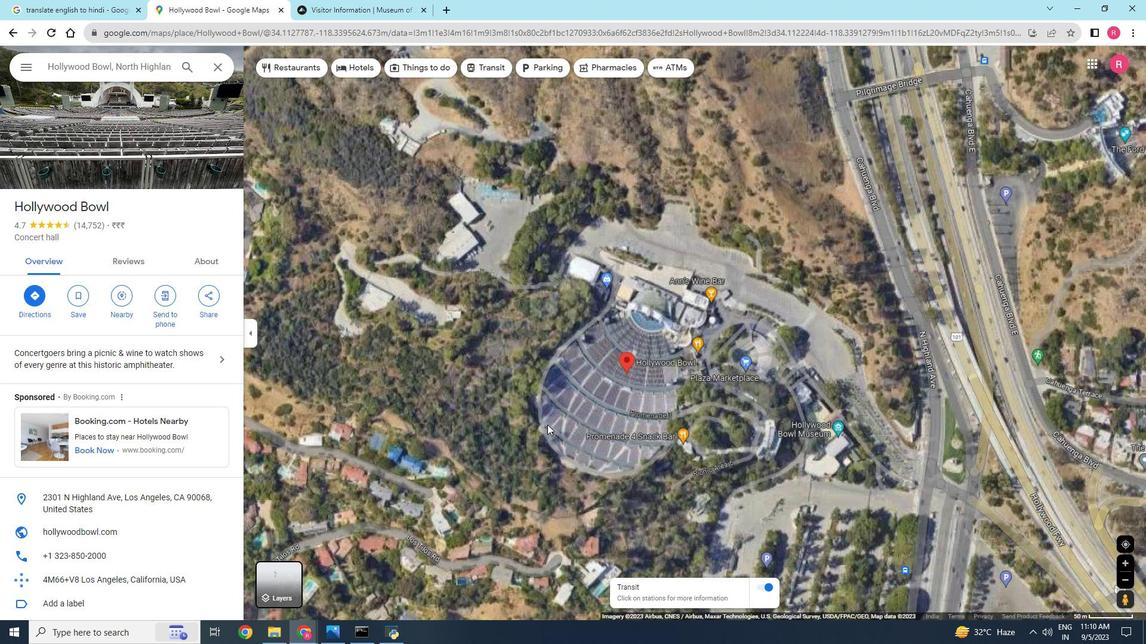 
Action: Mouse scrolled (547, 425) with delta (0, 0)
Screenshot: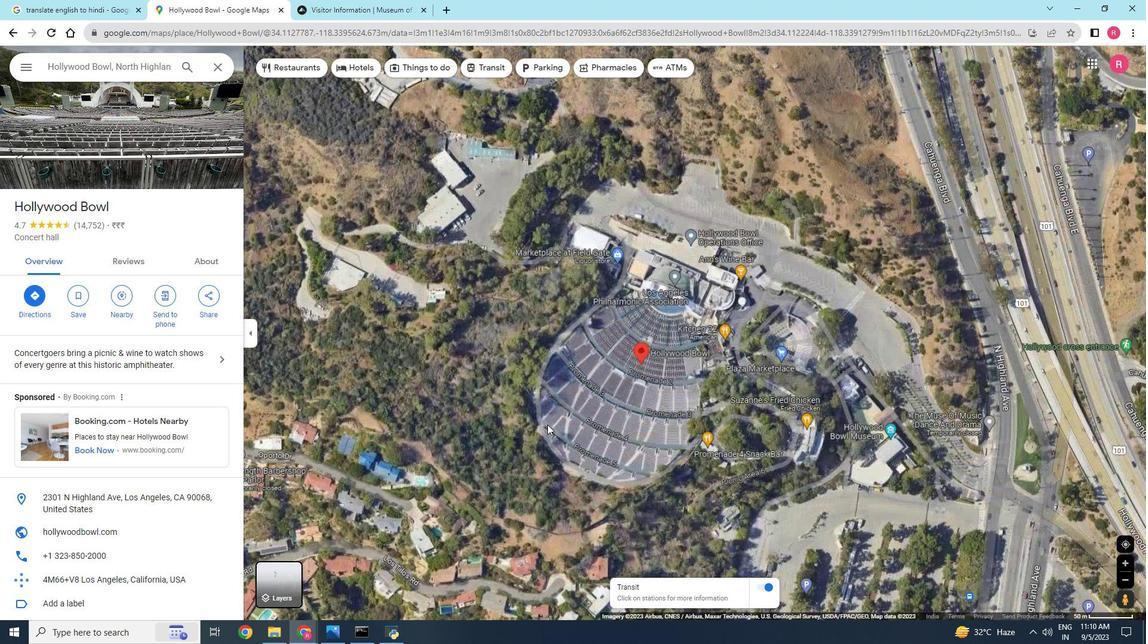 
Action: Mouse scrolled (547, 425) with delta (0, 0)
Screenshot: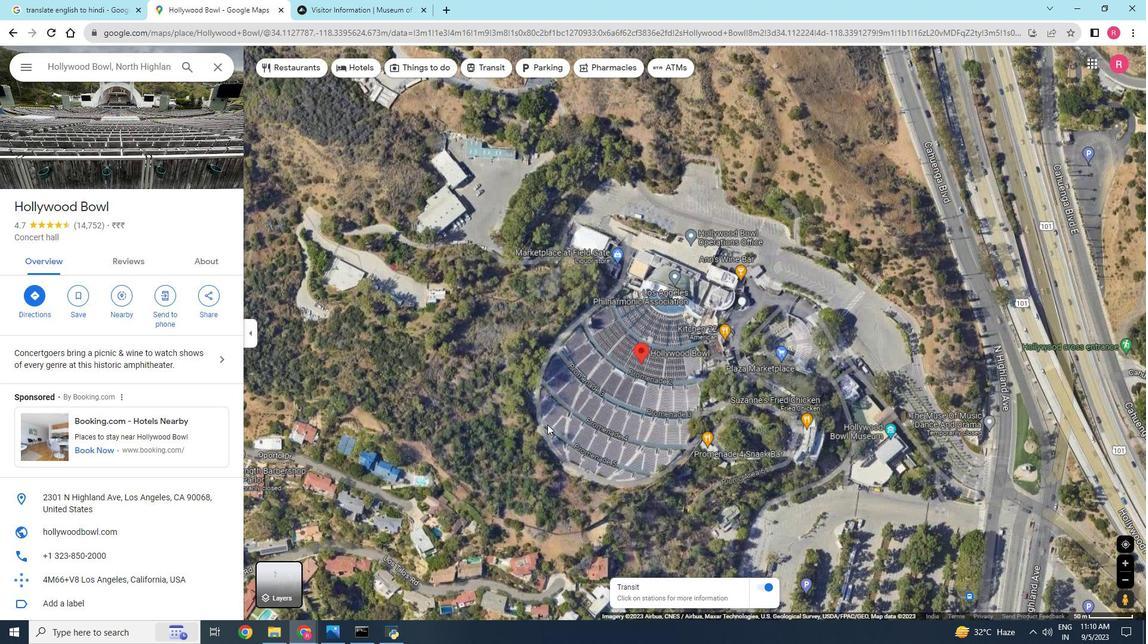 
Action: Mouse scrolled (547, 425) with delta (0, 0)
Screenshot: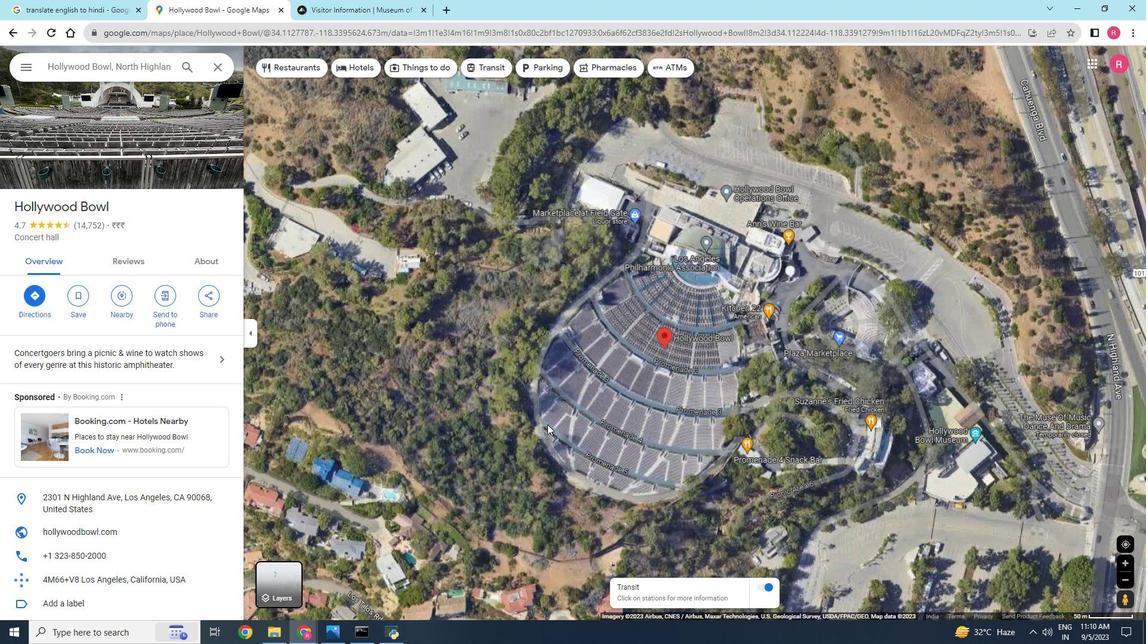 
Action: Mouse scrolled (547, 425) with delta (0, 0)
Screenshot: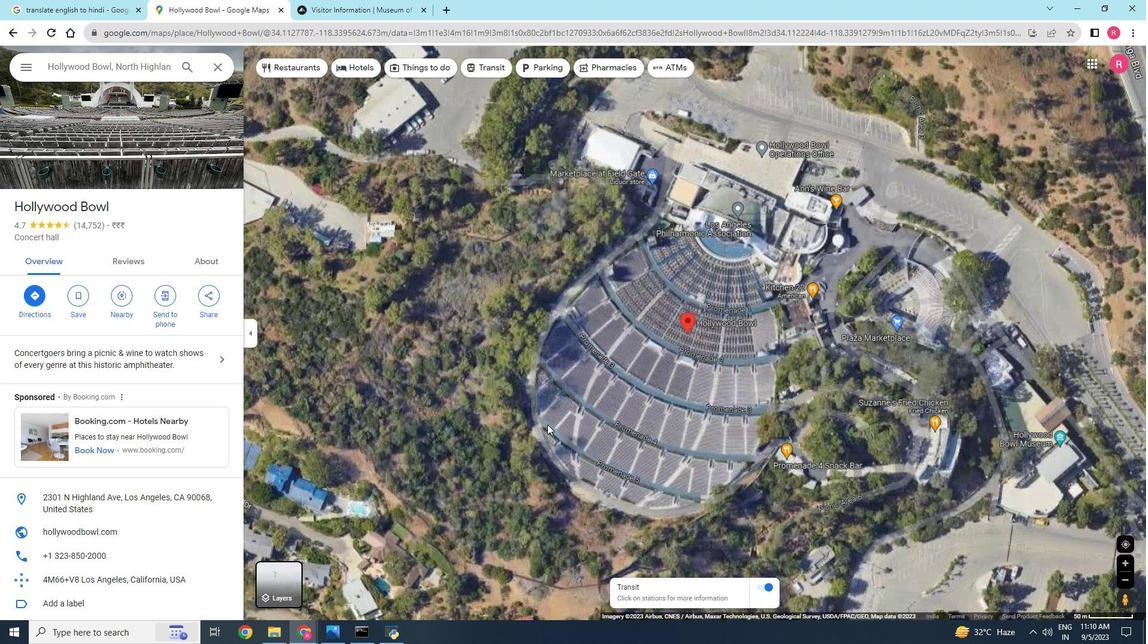 
Action: Mouse moved to (275, 582)
Screenshot: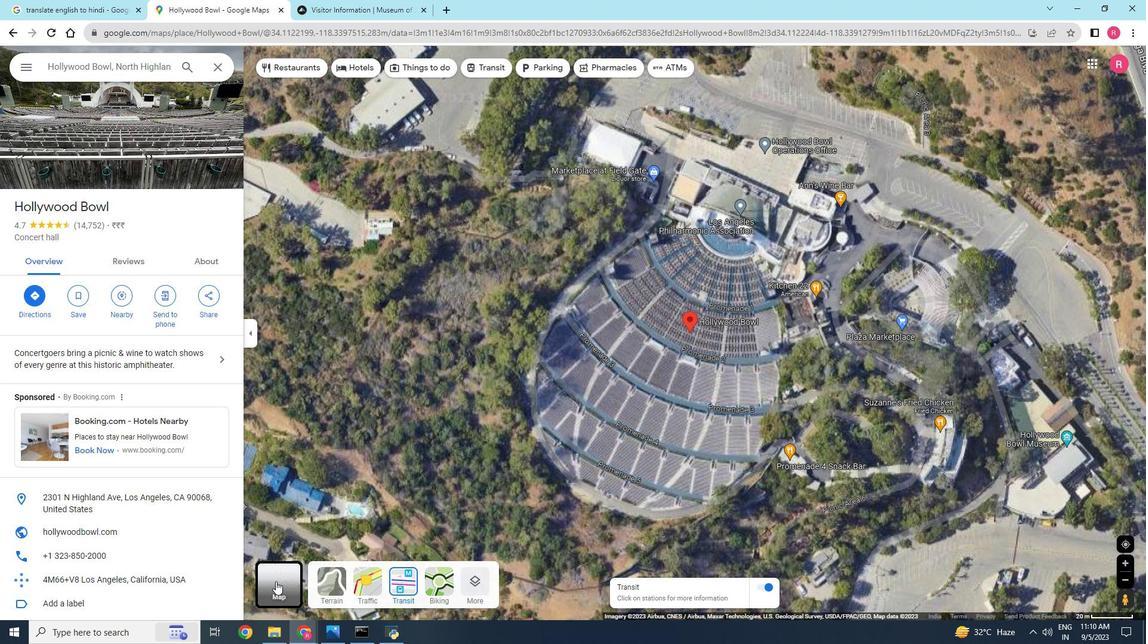 
Action: Mouse pressed left at (275, 582)
Screenshot: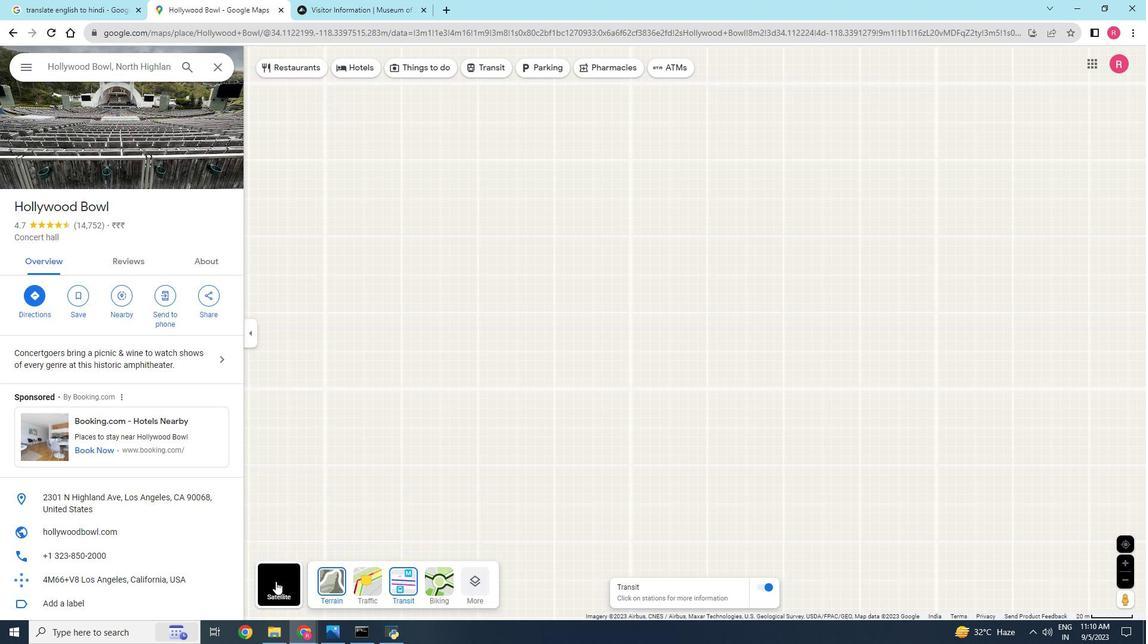 
Action: Mouse moved to (373, 584)
Screenshot: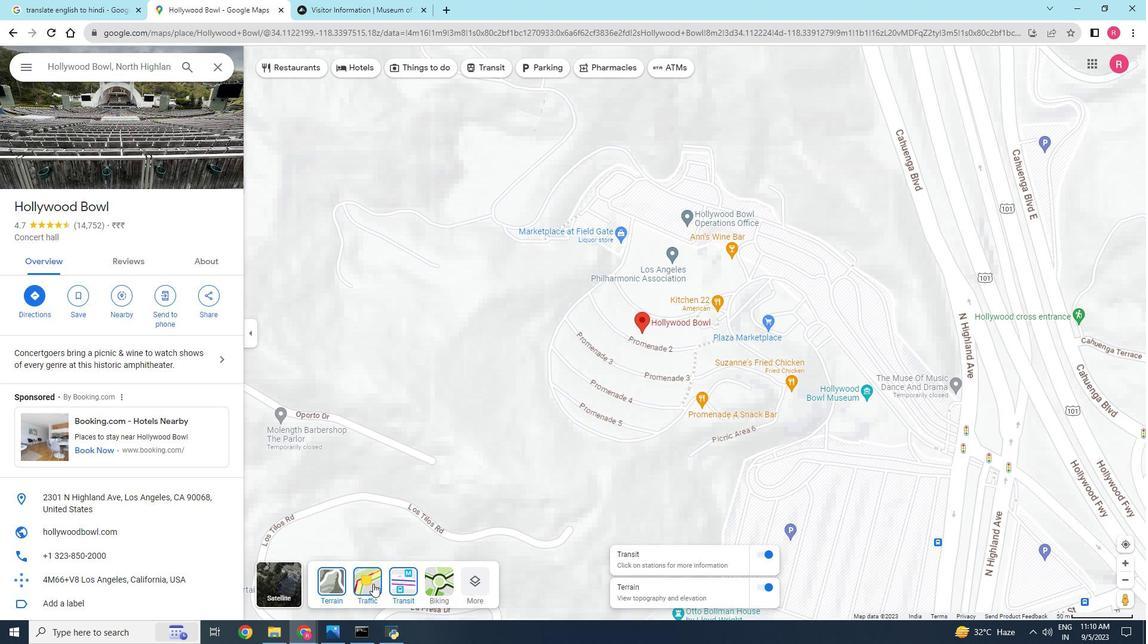 
Action: Mouse pressed left at (373, 584)
Screenshot: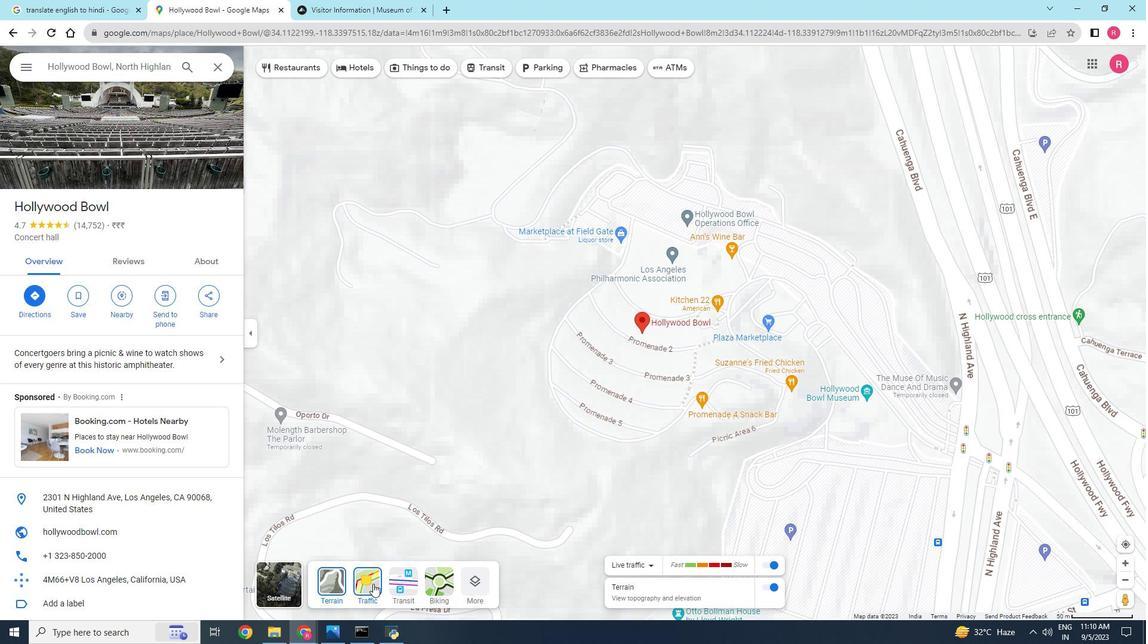 
Action: Mouse moved to (601, 508)
Screenshot: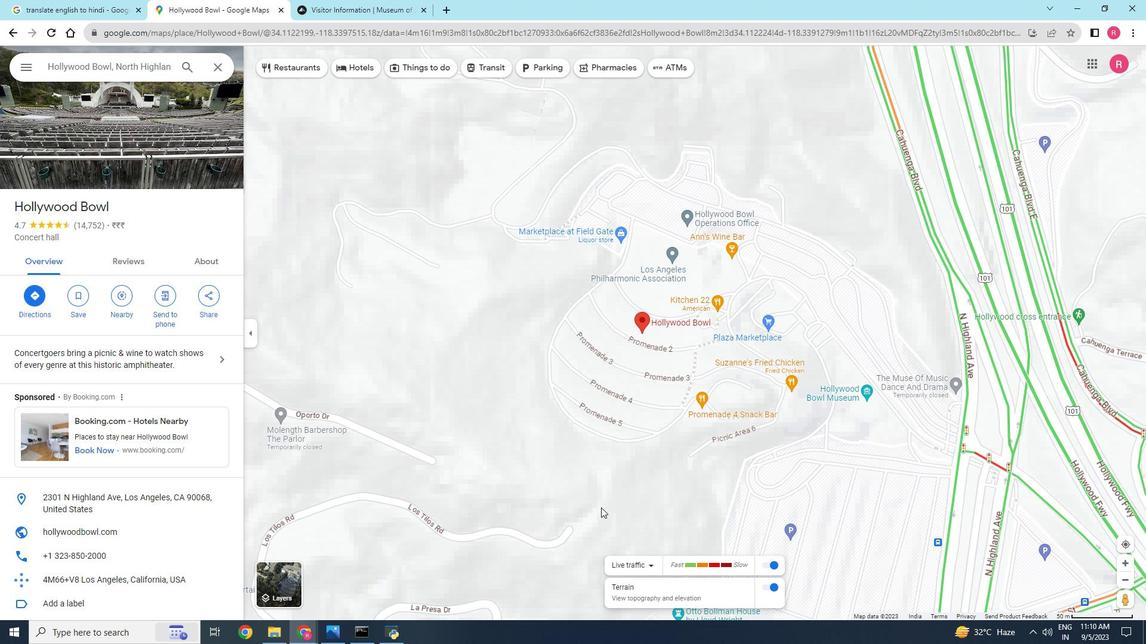 
Action: Mouse pressed left at (601, 508)
Screenshot: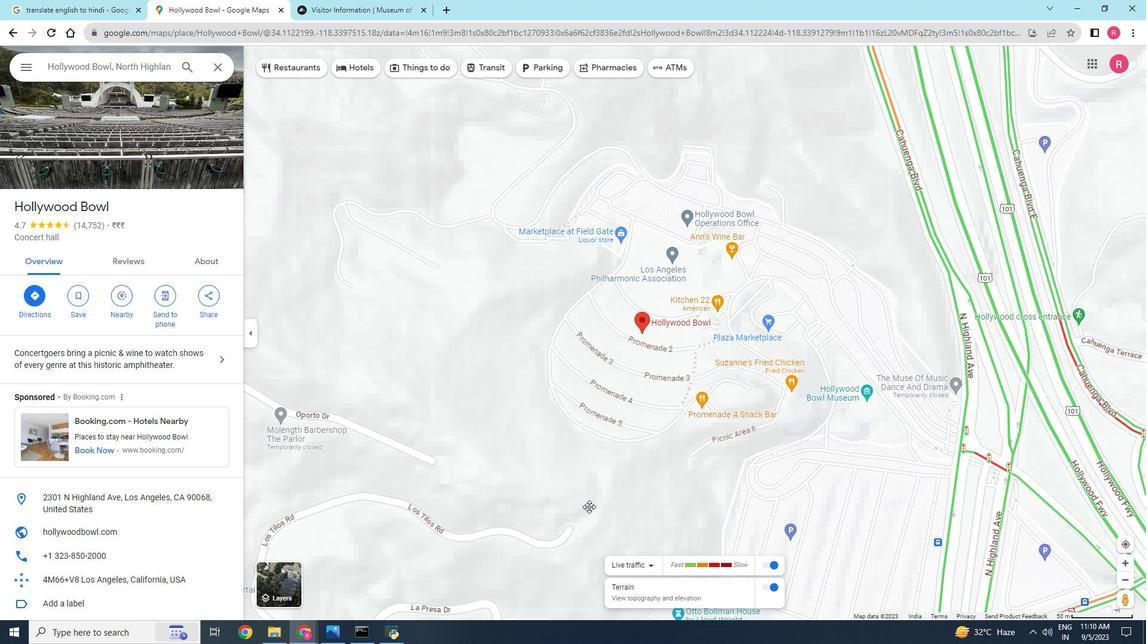 
Action: Mouse moved to (269, 582)
Screenshot: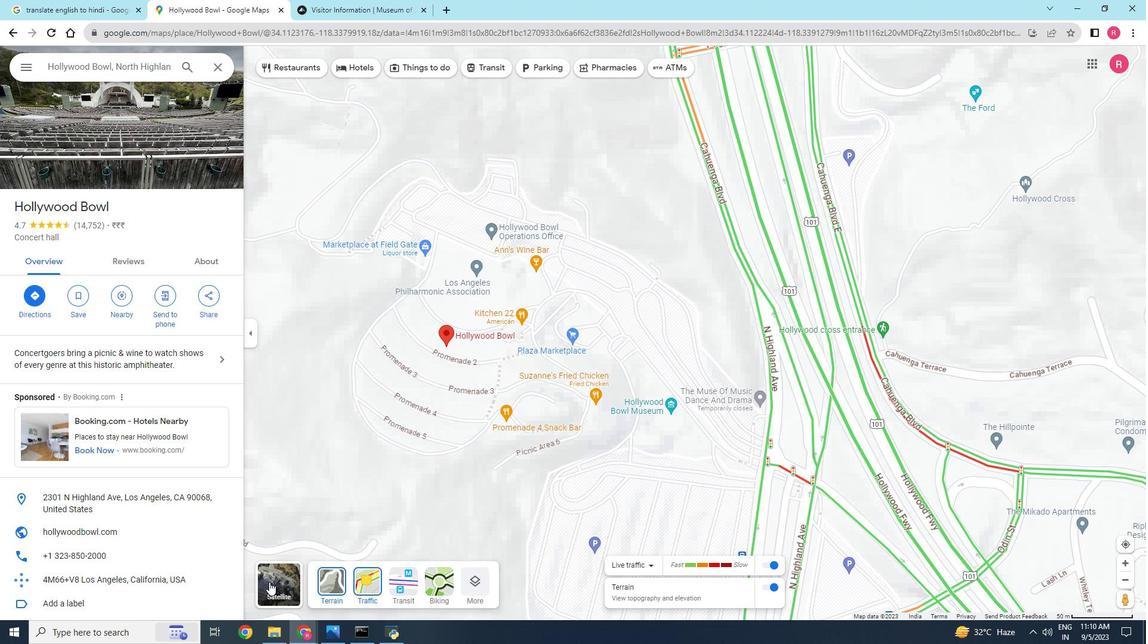 
Action: Mouse pressed left at (269, 582)
Screenshot: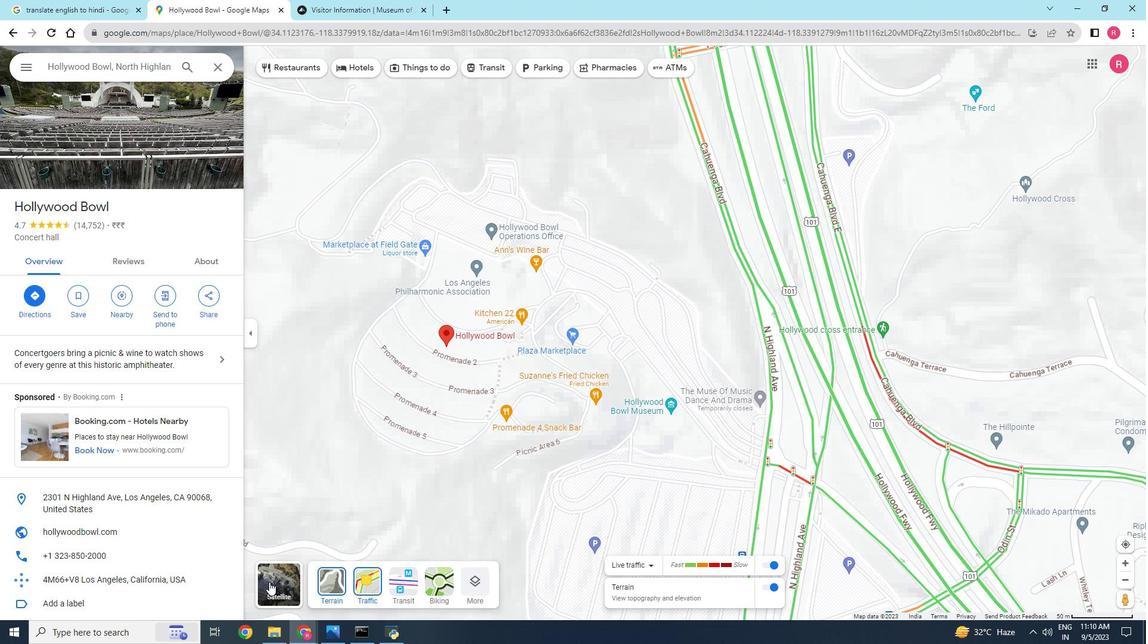 
Action: Mouse moved to (475, 585)
Screenshot: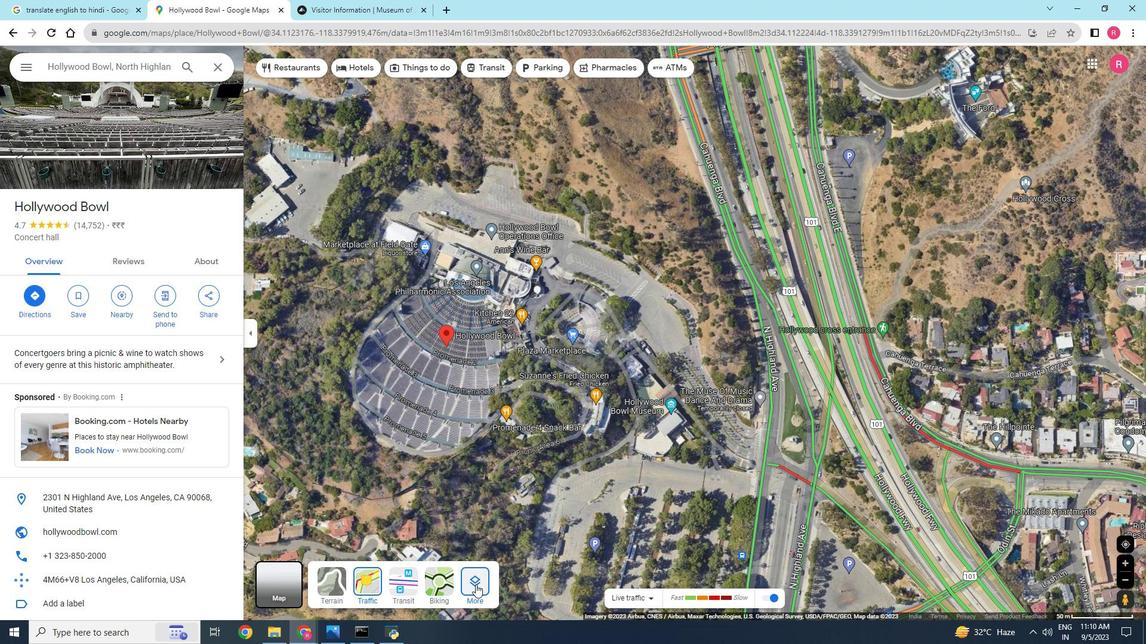 
Action: Mouse pressed left at (475, 585)
Screenshot: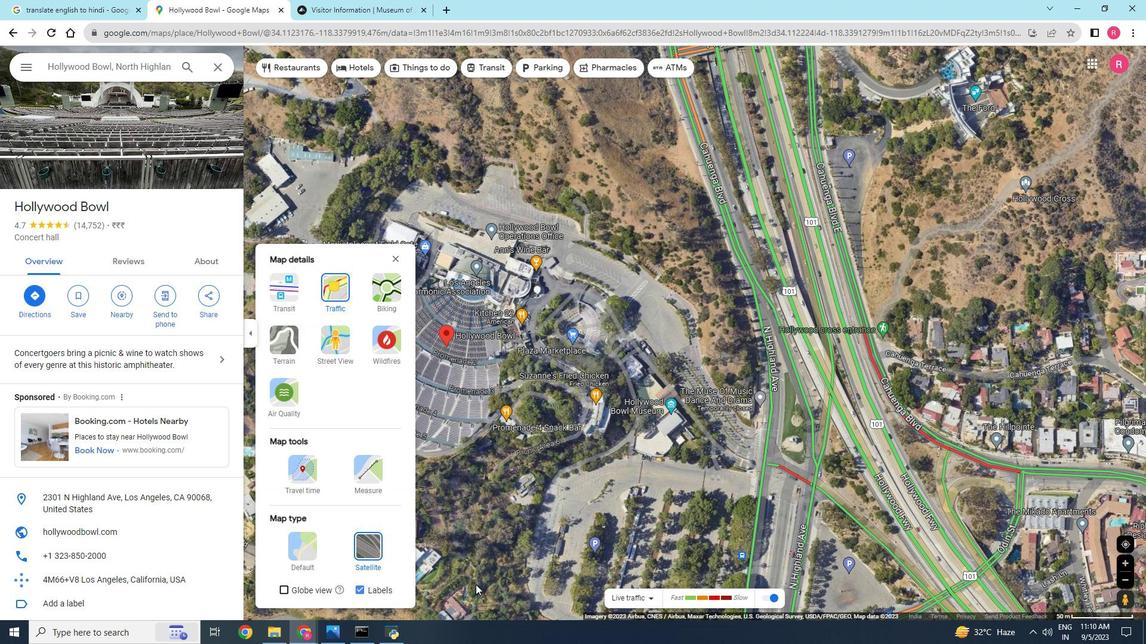 
Action: Mouse moved to (331, 296)
Screenshot: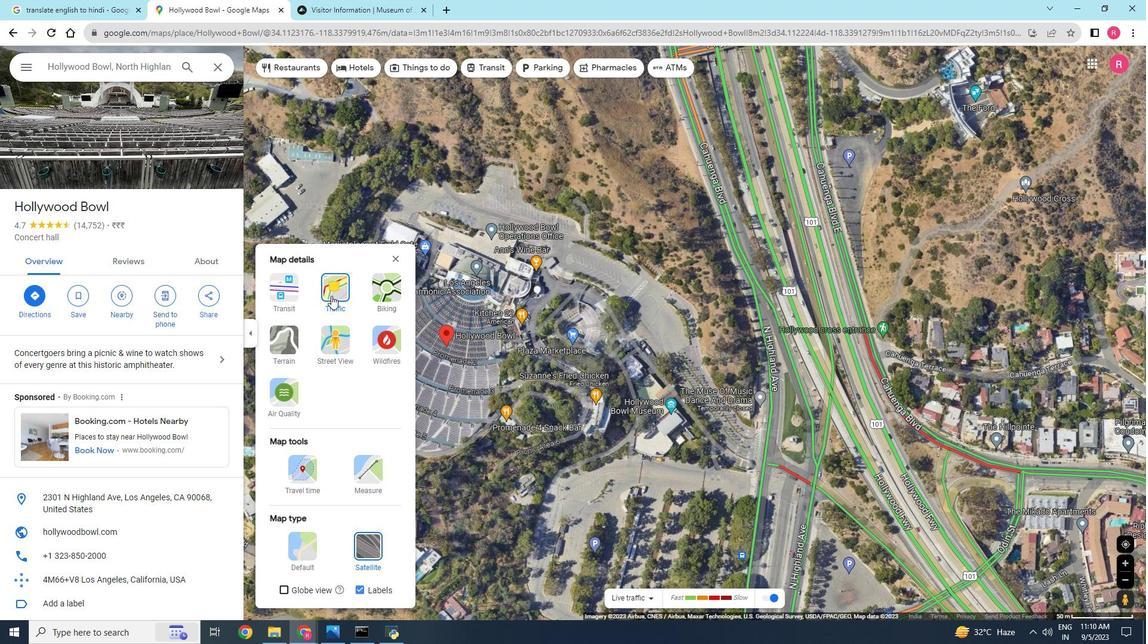 
Action: Mouse pressed left at (331, 296)
Screenshot: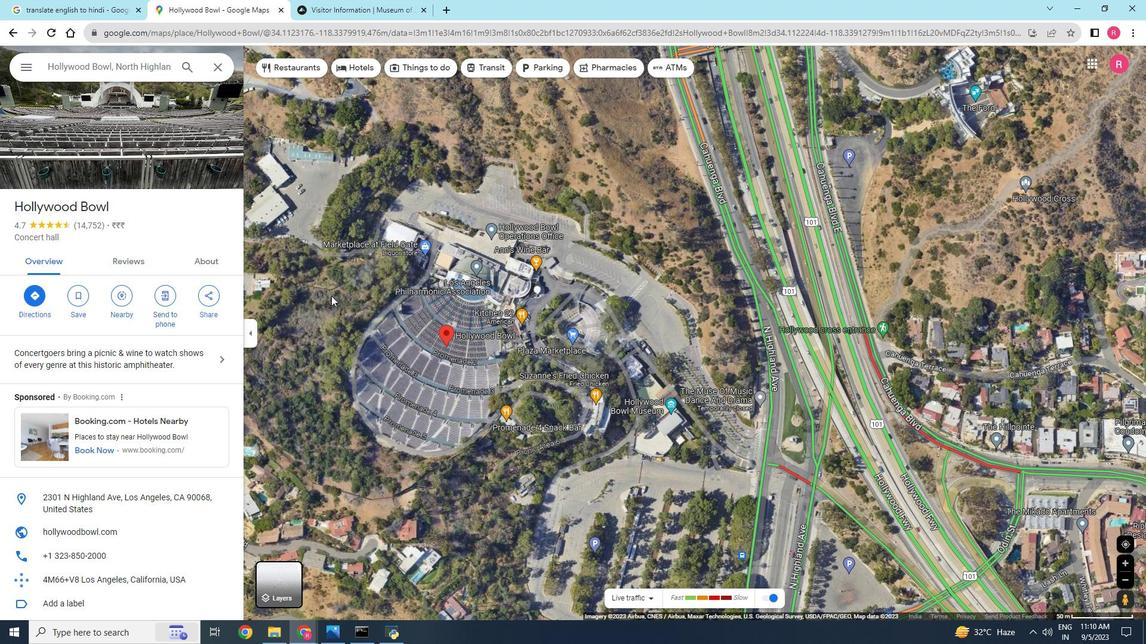 
Action: Mouse moved to (483, 436)
Screenshot: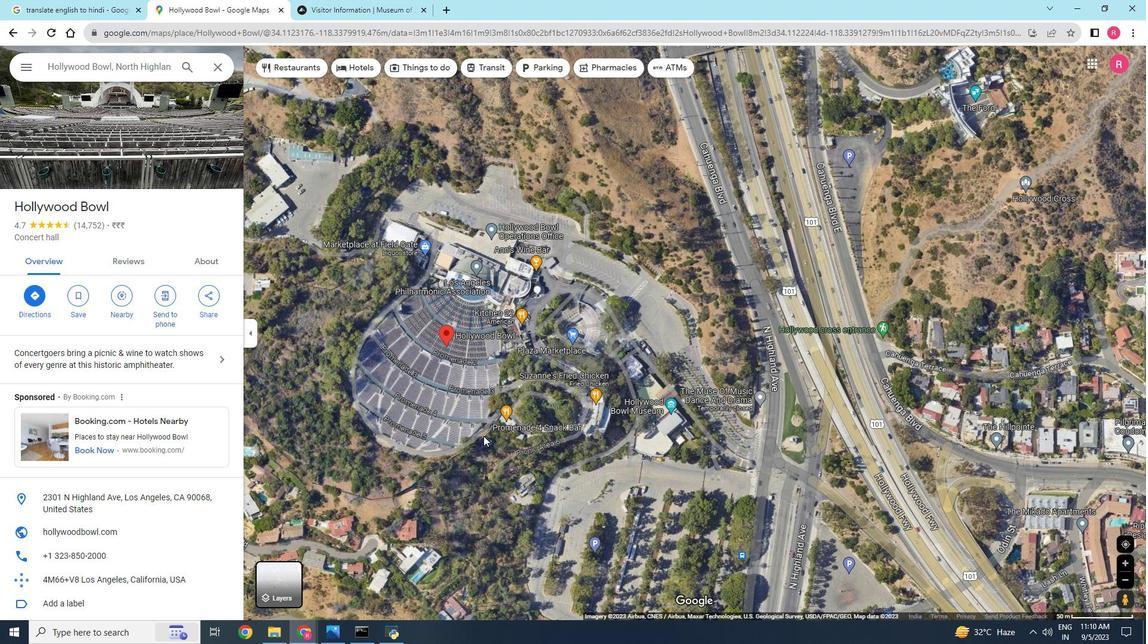 
Action: Mouse scrolled (483, 437) with delta (0, 0)
Screenshot: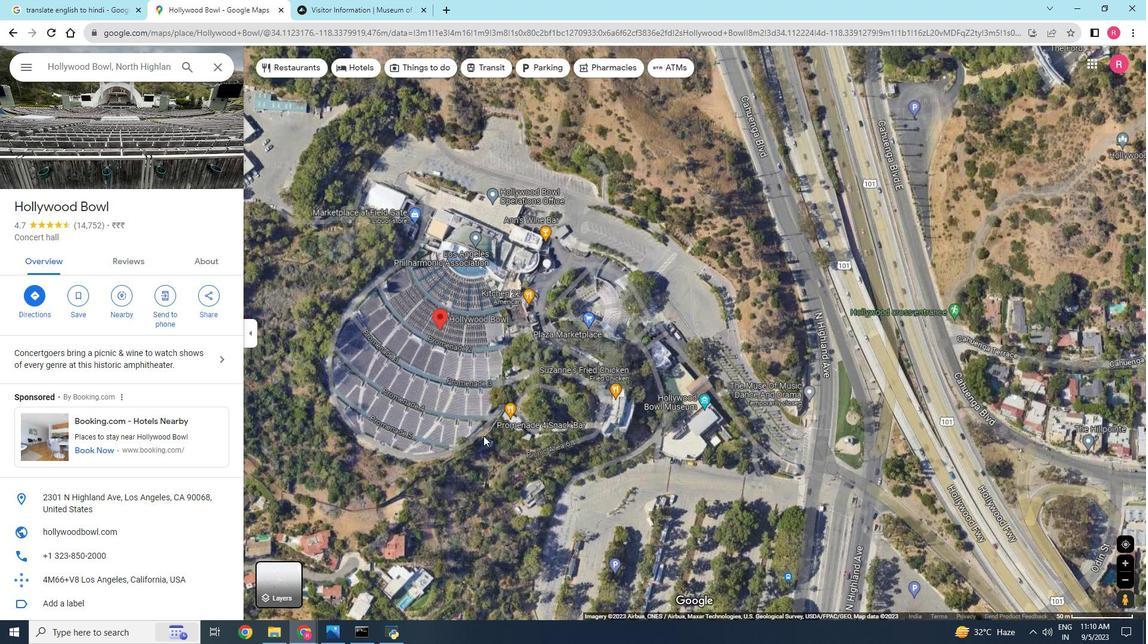 
Action: Mouse scrolled (483, 437) with delta (0, 0)
Screenshot: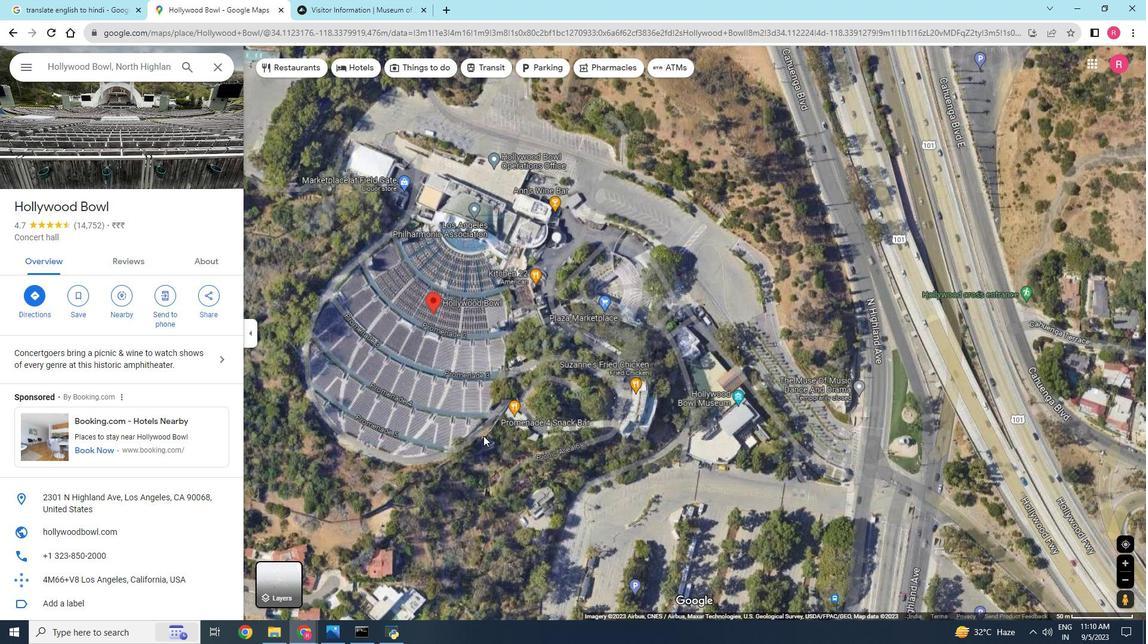 
Action: Mouse scrolled (483, 437) with delta (0, 0)
Screenshot: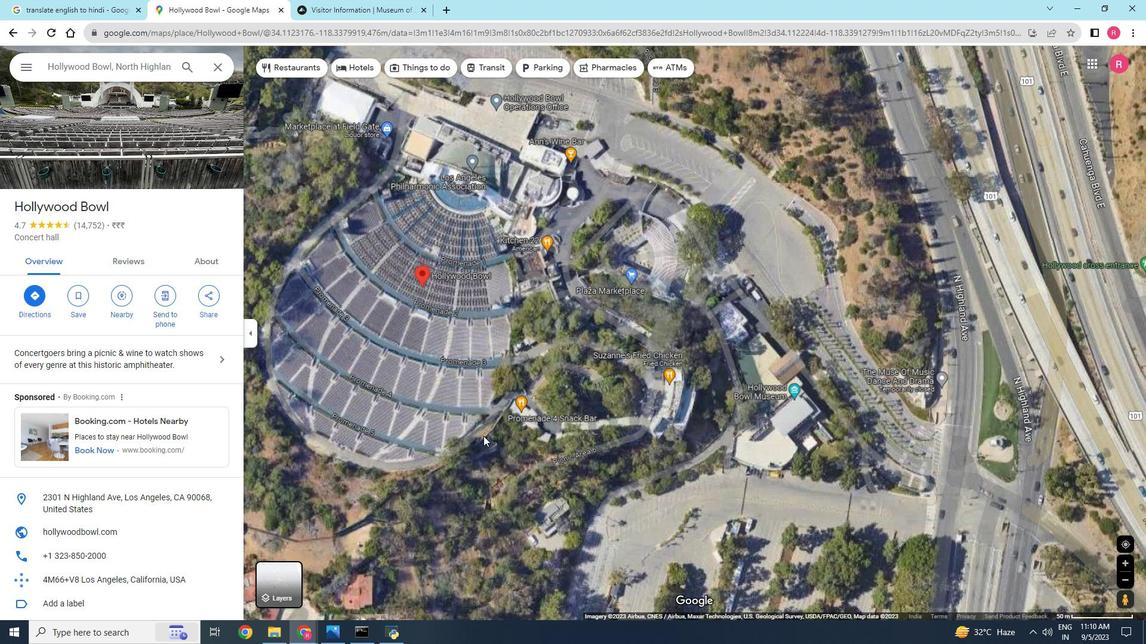 
Action: Mouse scrolled (483, 437) with delta (0, 0)
Screenshot: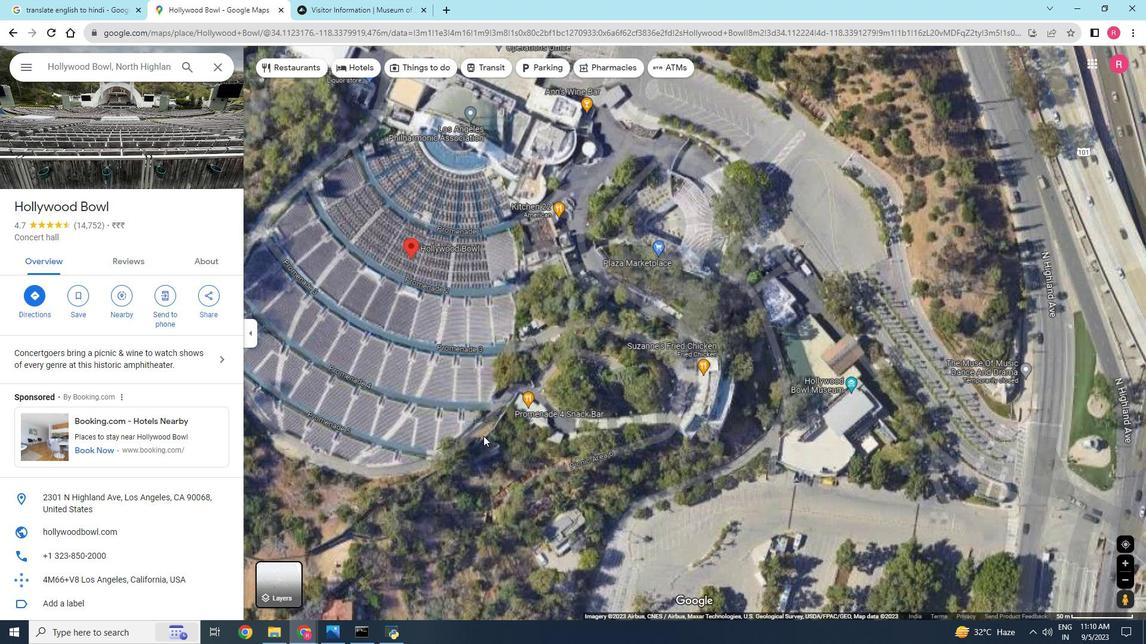 
Action: Mouse scrolled (483, 437) with delta (0, 0)
Screenshot: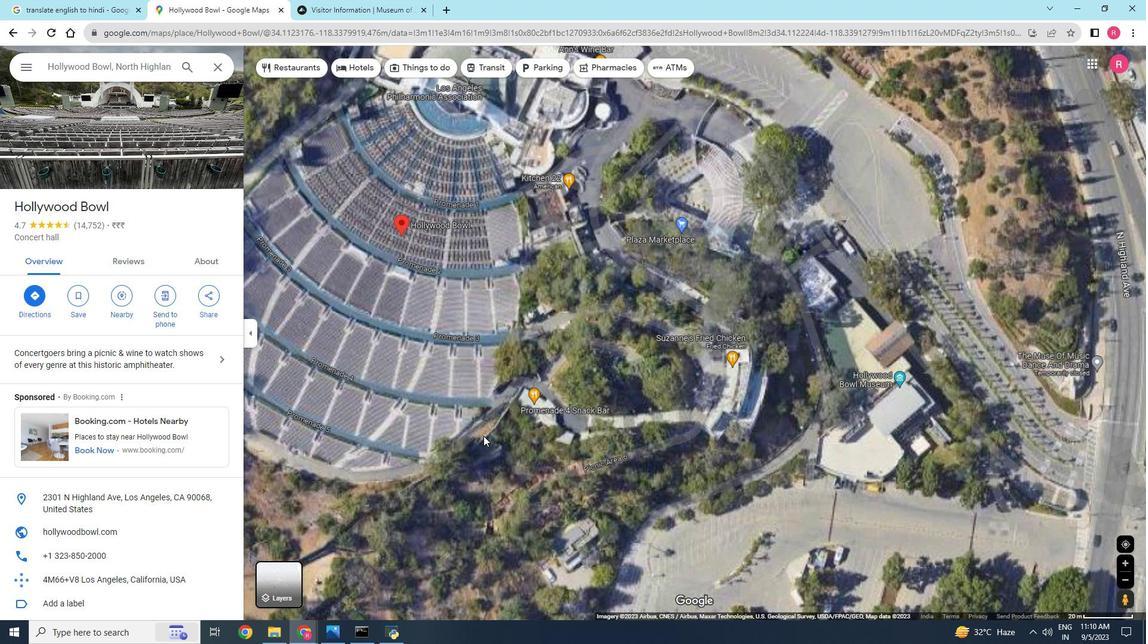 
Action: Mouse scrolled (483, 435) with delta (0, 0)
Screenshot: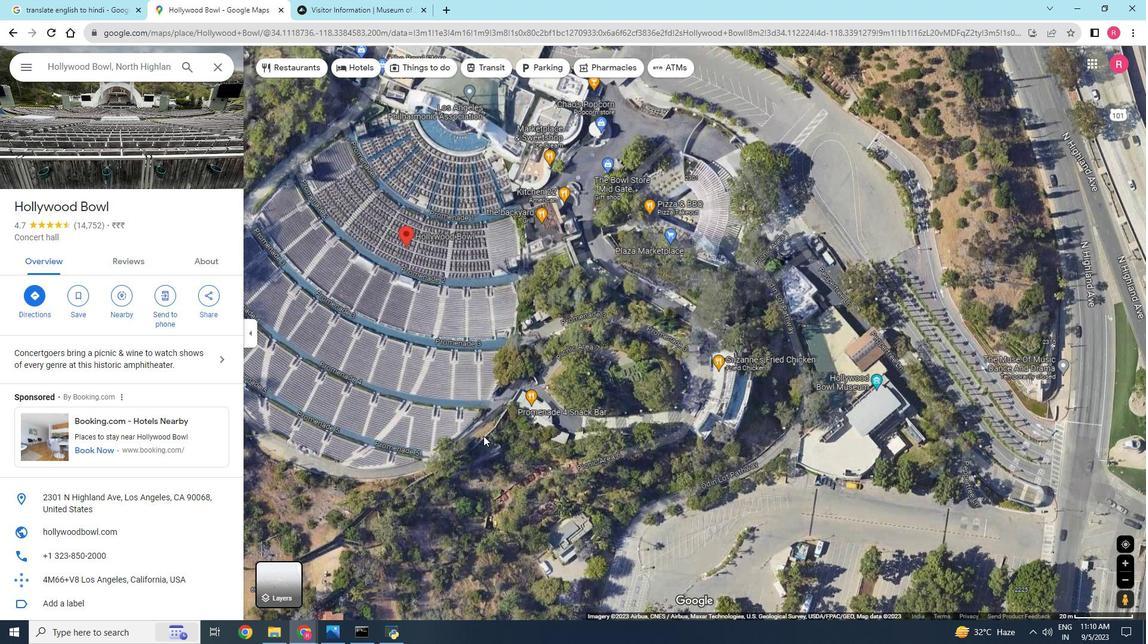 
Action: Mouse scrolled (483, 435) with delta (0, 0)
Screenshot: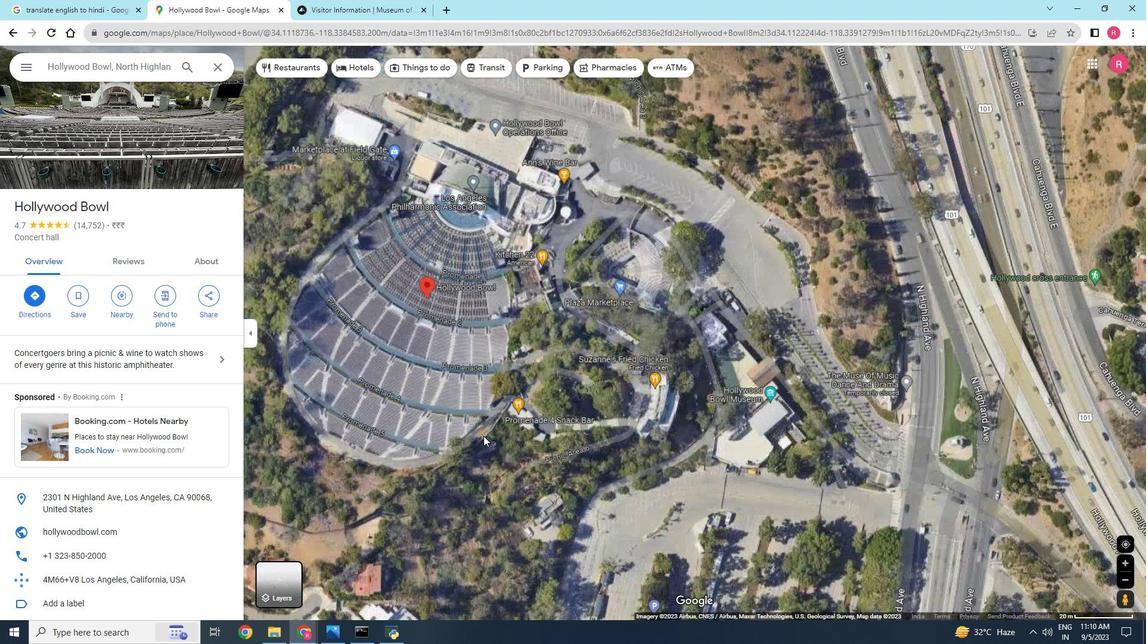 
Action: Mouse scrolled (483, 435) with delta (0, 0)
Screenshot: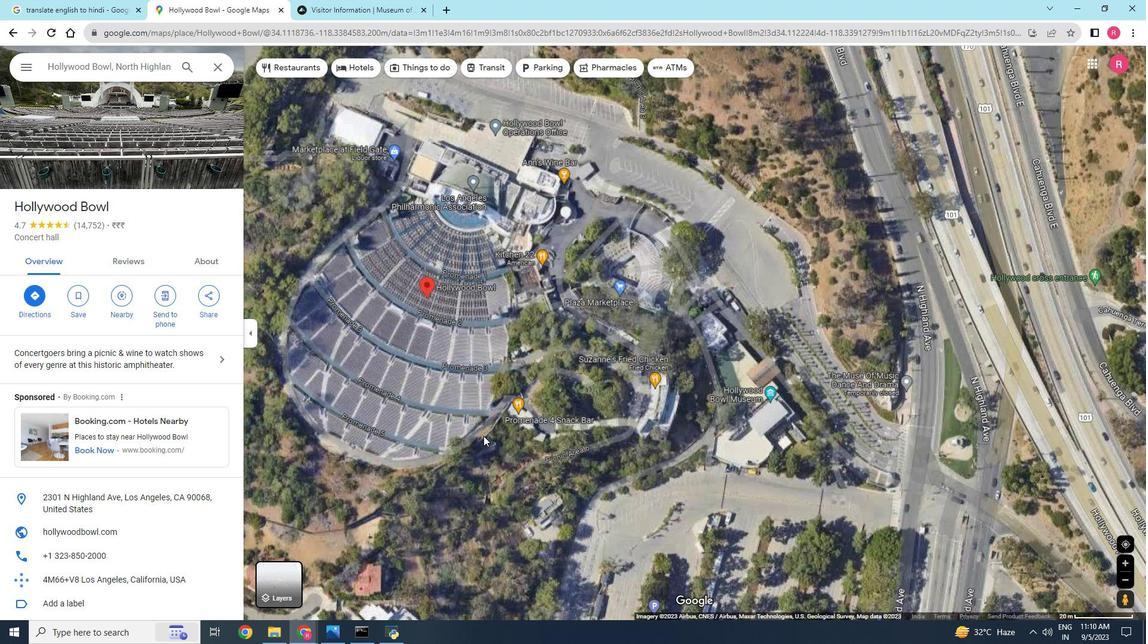 
Action: Mouse scrolled (483, 435) with delta (0, 0)
Screenshot: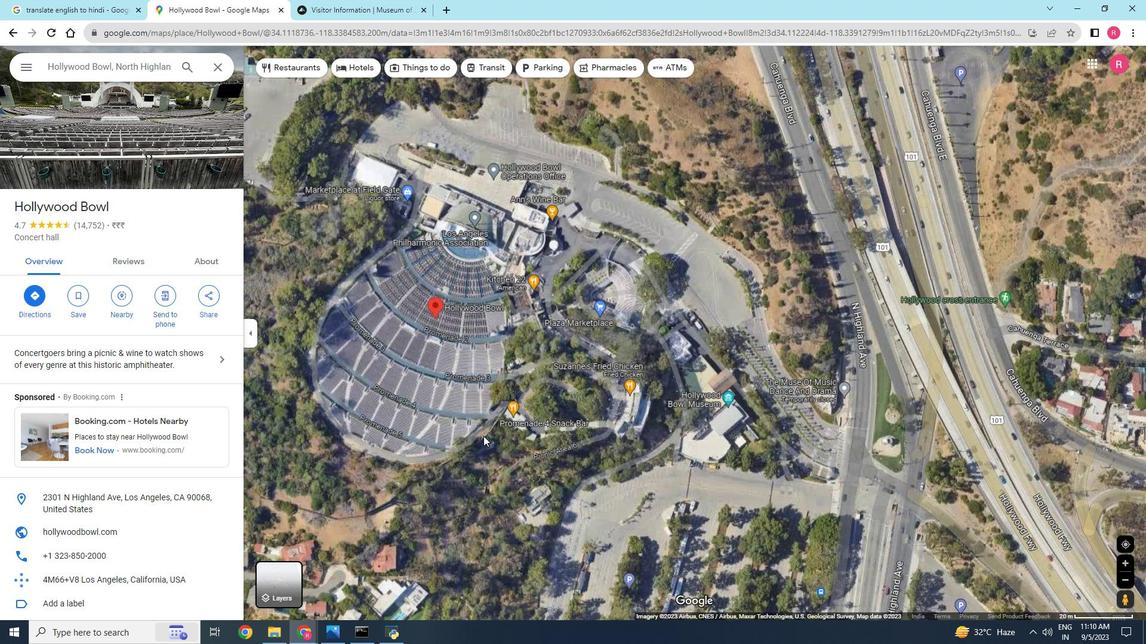 
Action: Mouse moved to (615, 436)
Screenshot: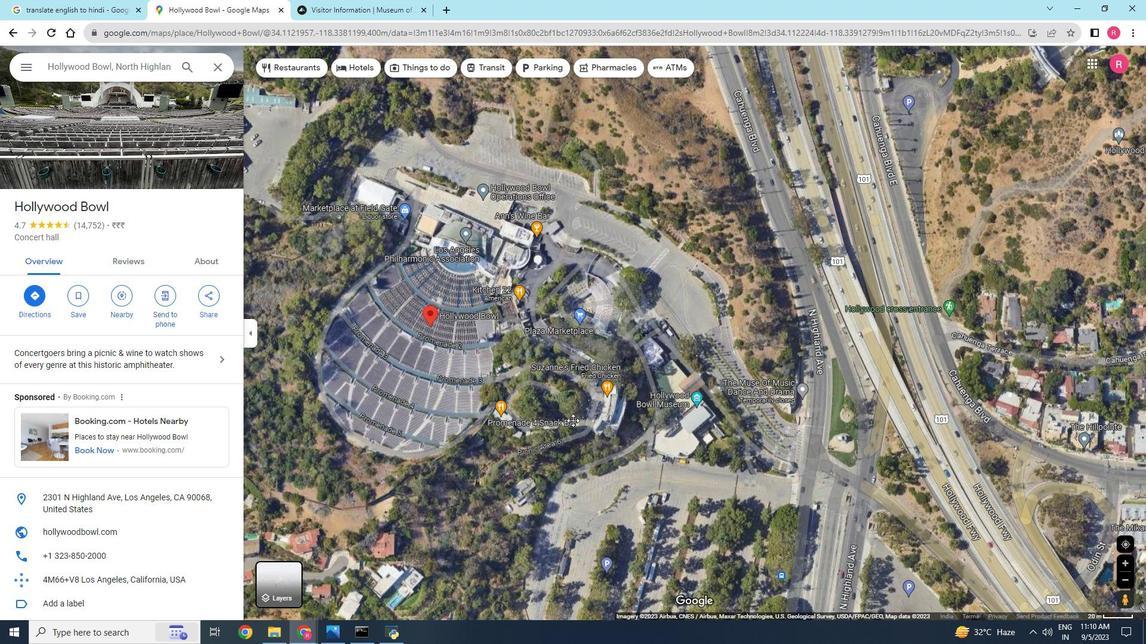 
Action: Mouse pressed left at (615, 436)
Screenshot: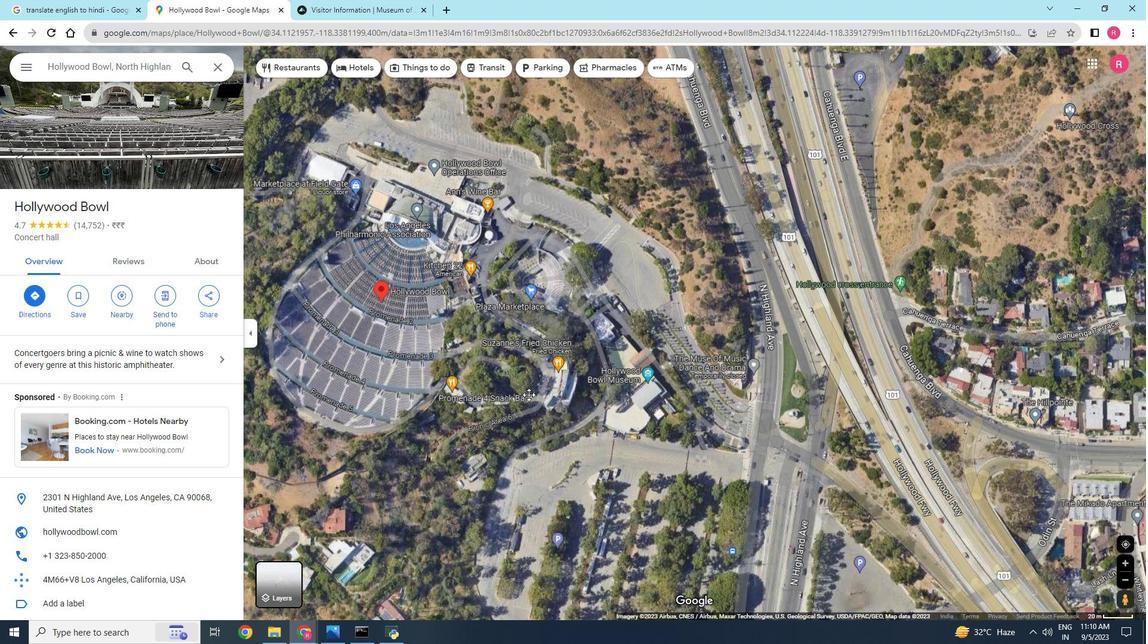 
Action: Mouse moved to (535, 278)
Screenshot: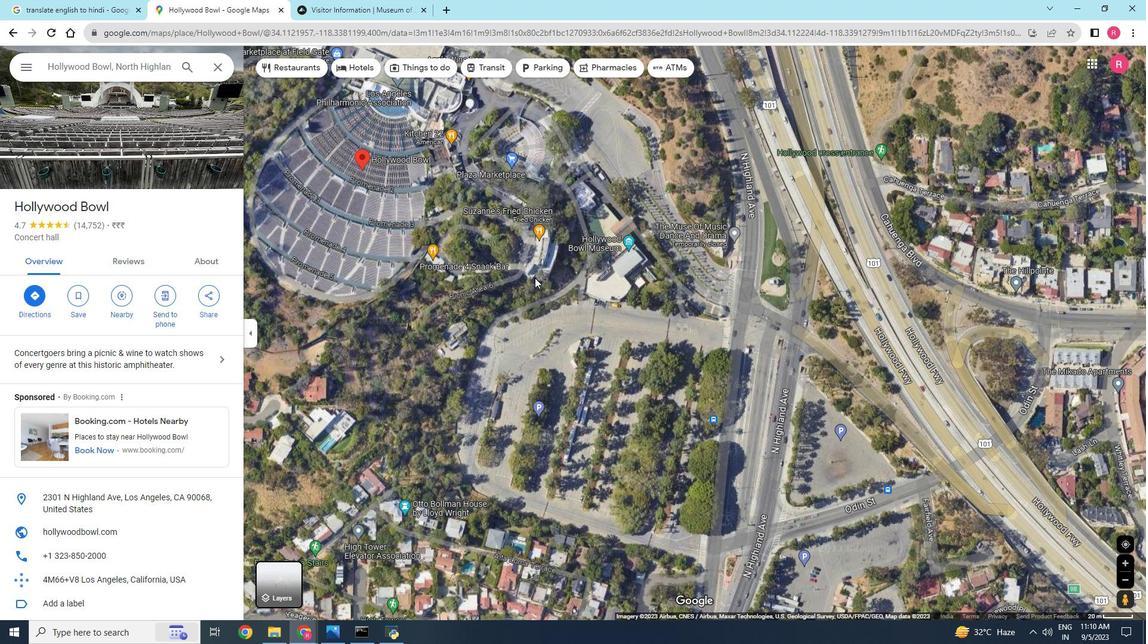 
Action: Mouse scrolled (535, 277) with delta (0, 0)
Screenshot: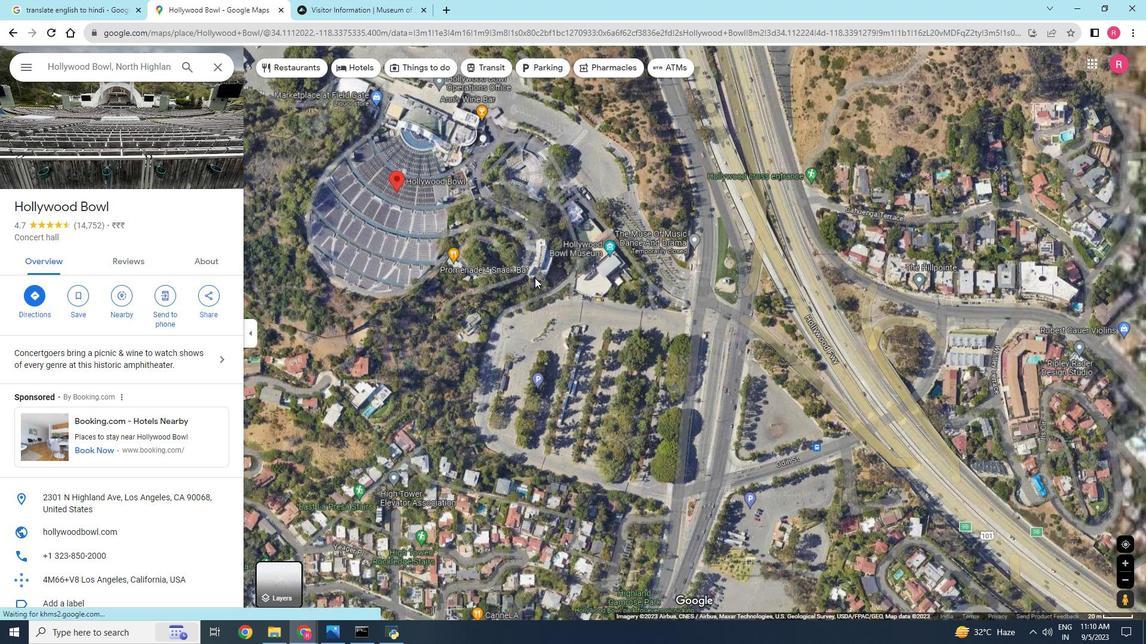 
Action: Mouse scrolled (535, 277) with delta (0, 0)
Screenshot: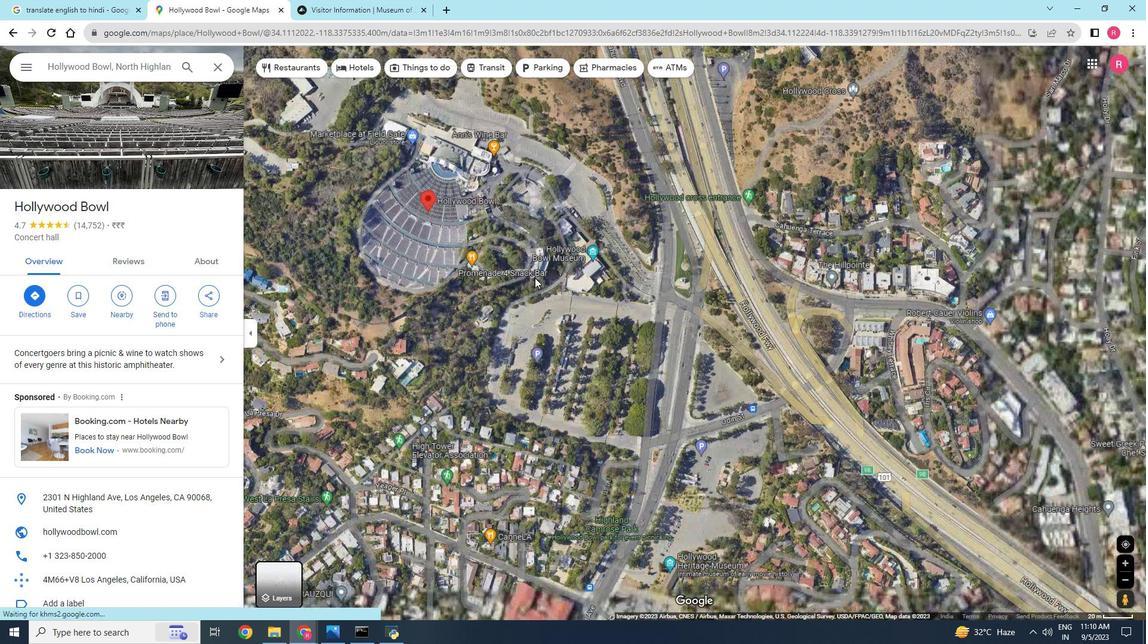 
Action: Mouse scrolled (535, 277) with delta (0, 0)
Screenshot: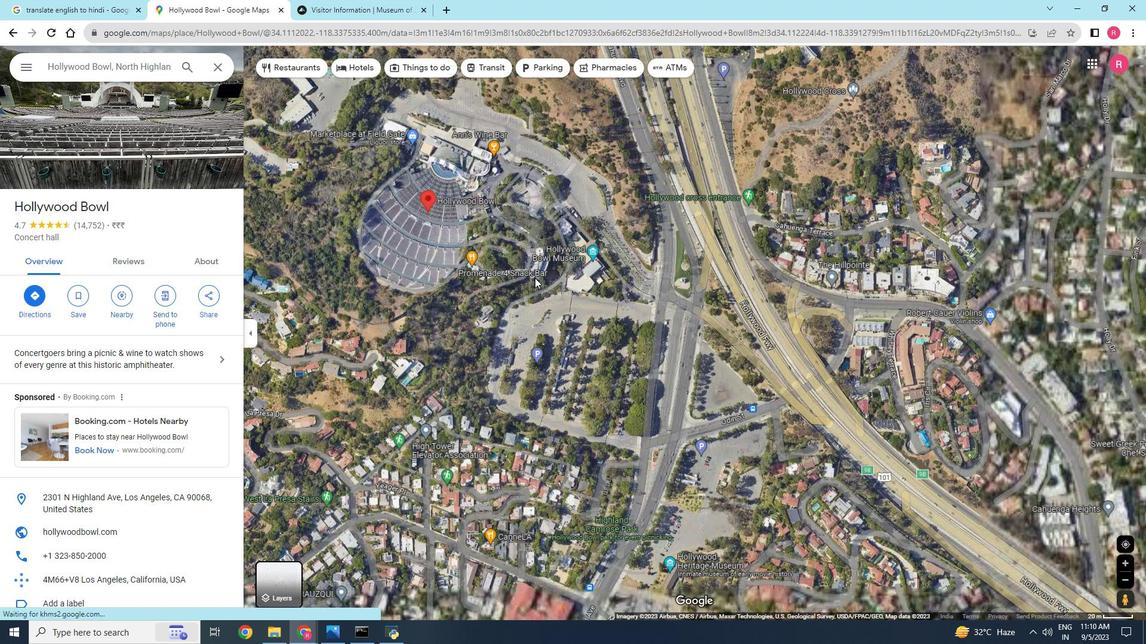 
Action: Mouse scrolled (535, 277) with delta (0, 0)
Screenshot: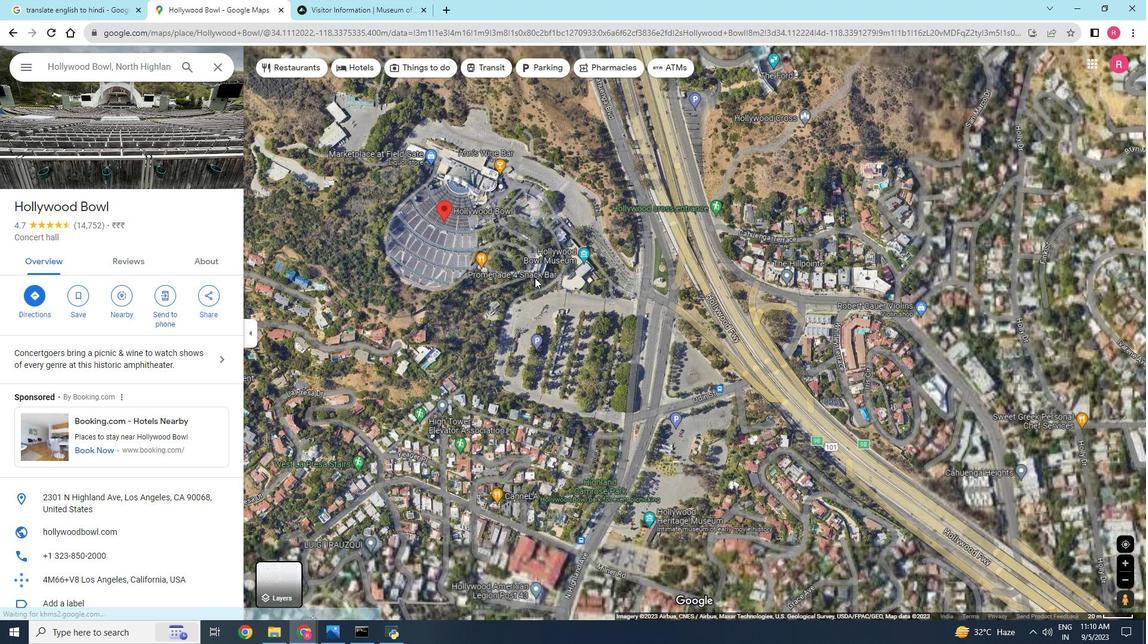 
Action: Mouse moved to (287, 581)
Screenshot: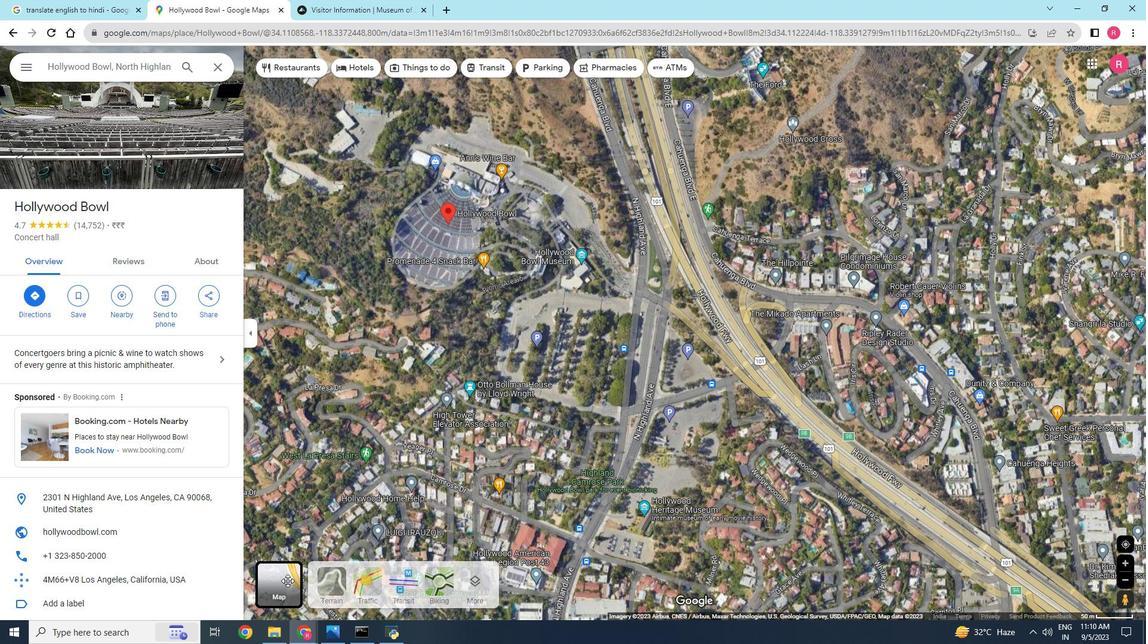 
Action: Mouse pressed left at (287, 581)
Screenshot: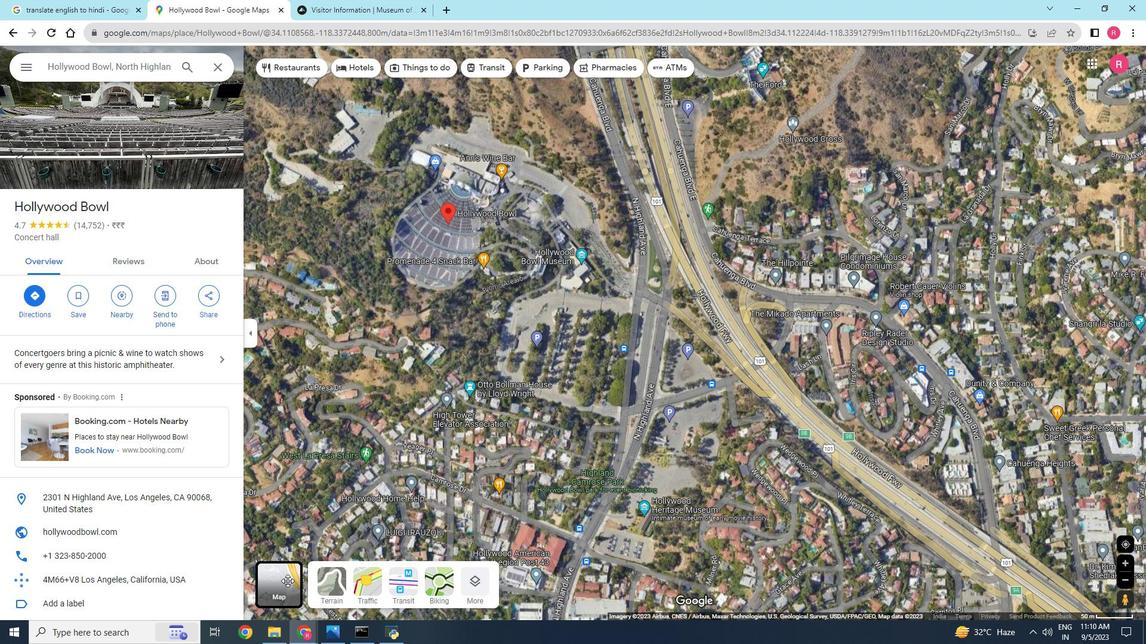 
Action: Mouse moved to (327, 581)
Screenshot: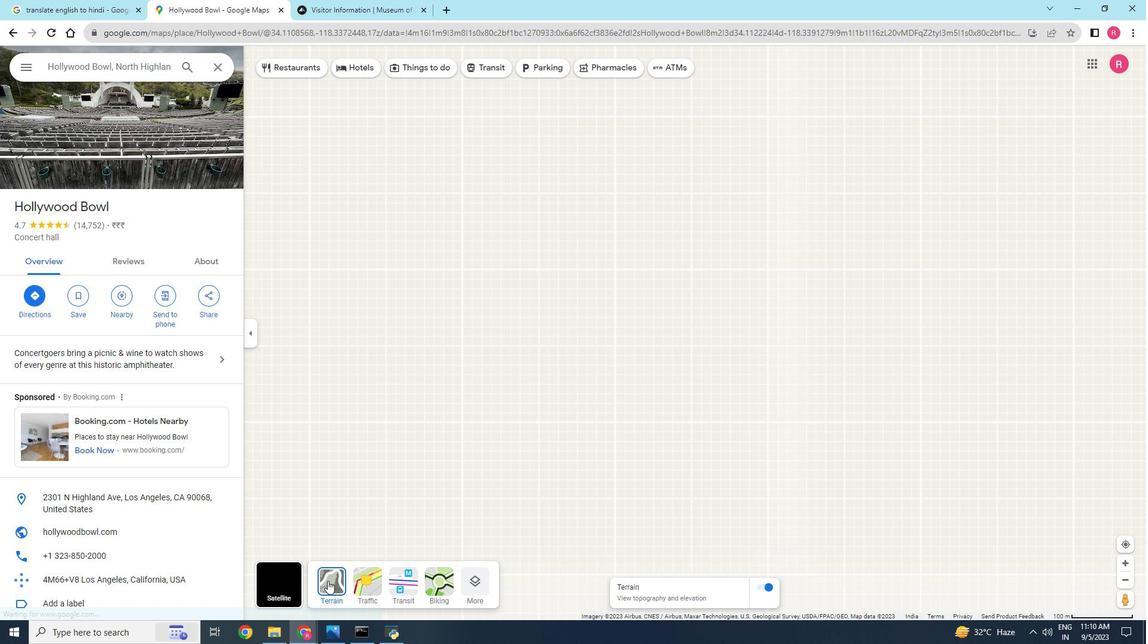 
Action: Mouse pressed left at (327, 581)
Screenshot: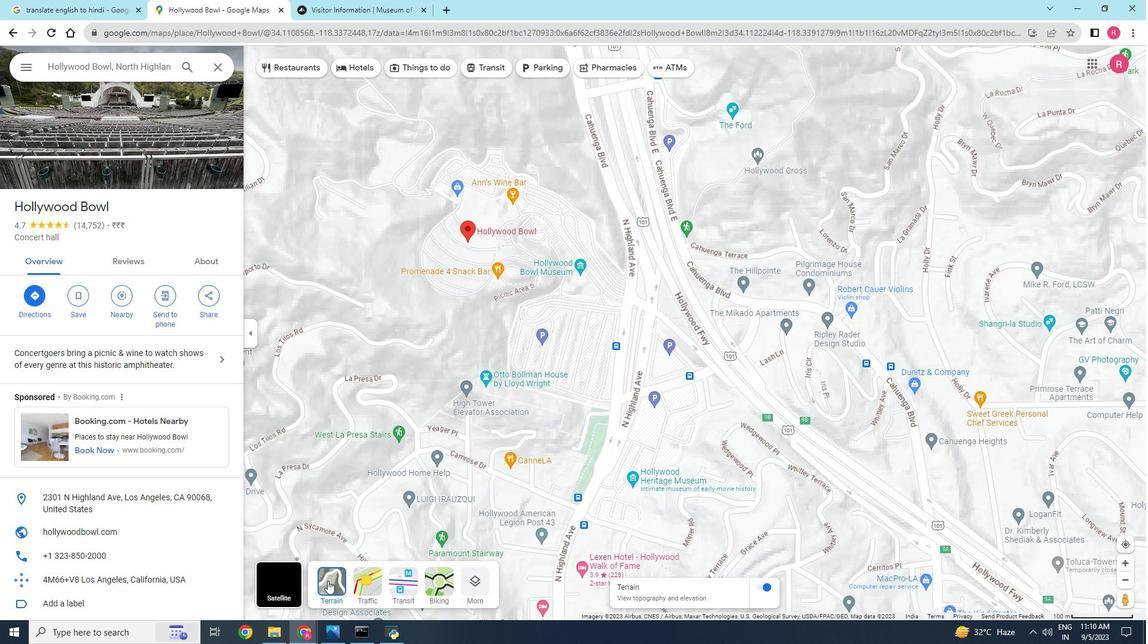 
Action: Mouse moved to (361, 578)
Screenshot: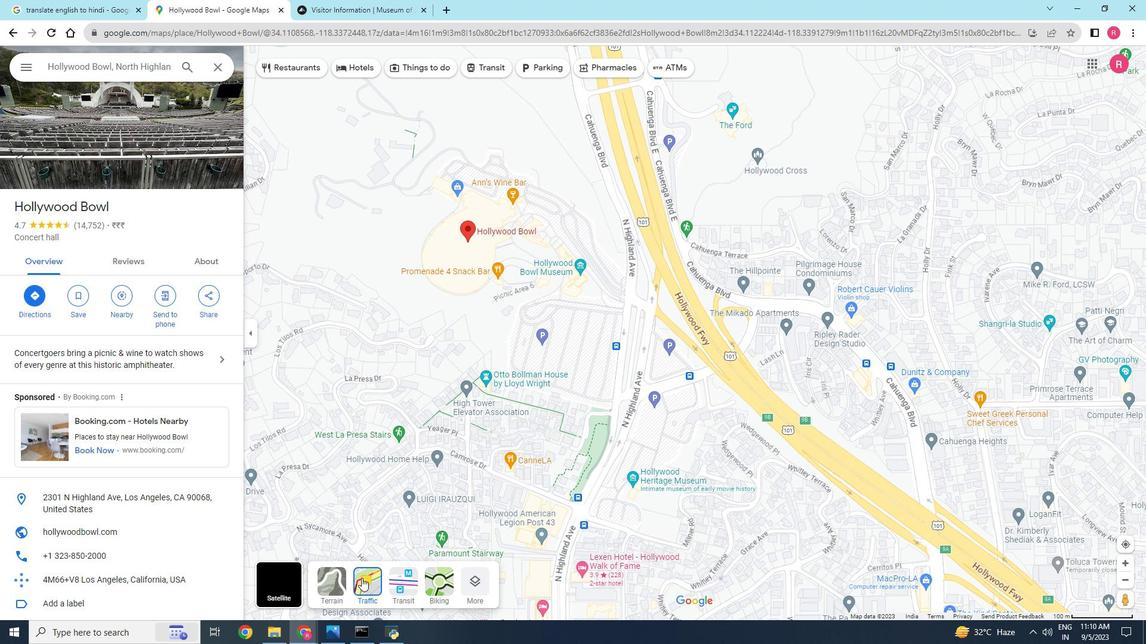
Action: Mouse pressed left at (361, 578)
Screenshot: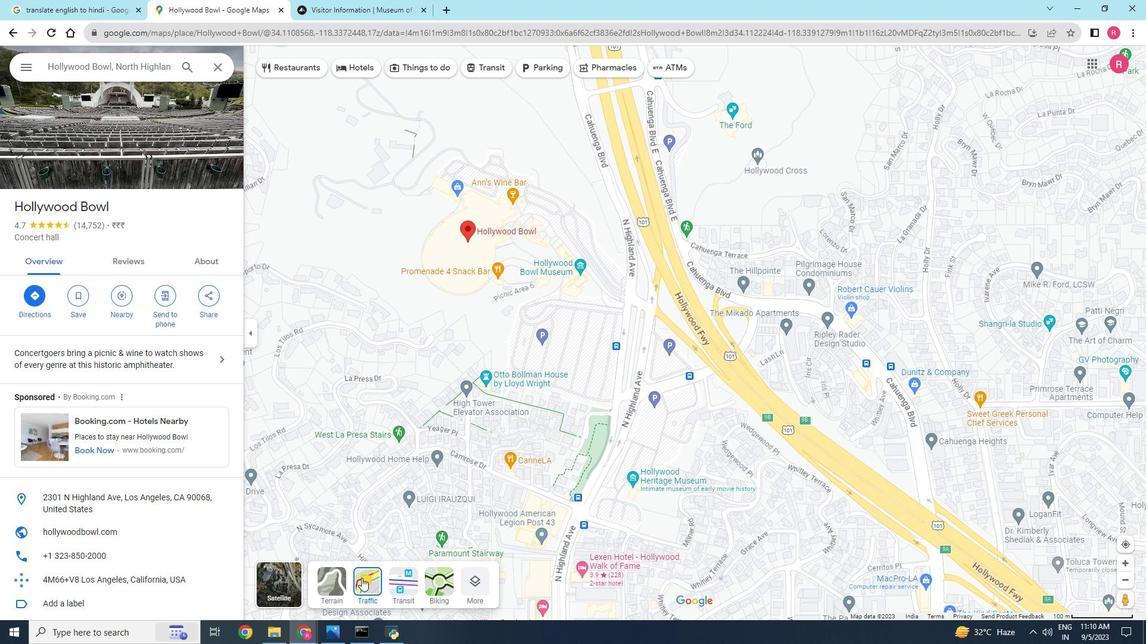 
Action: Mouse moved to (410, 586)
Screenshot: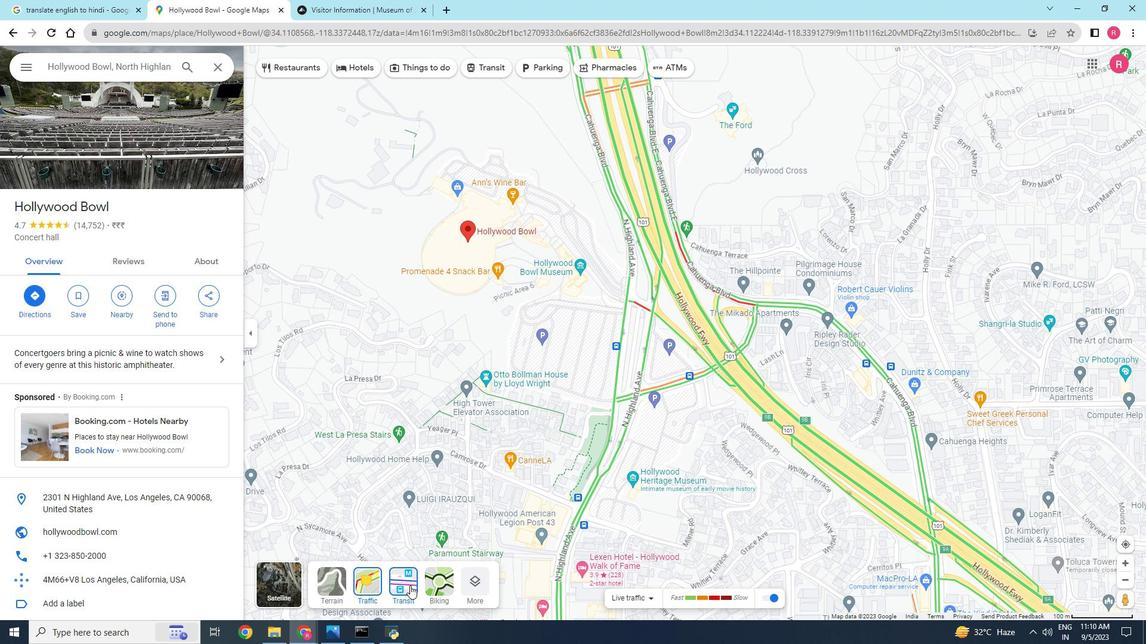 
Action: Mouse pressed left at (410, 586)
Screenshot: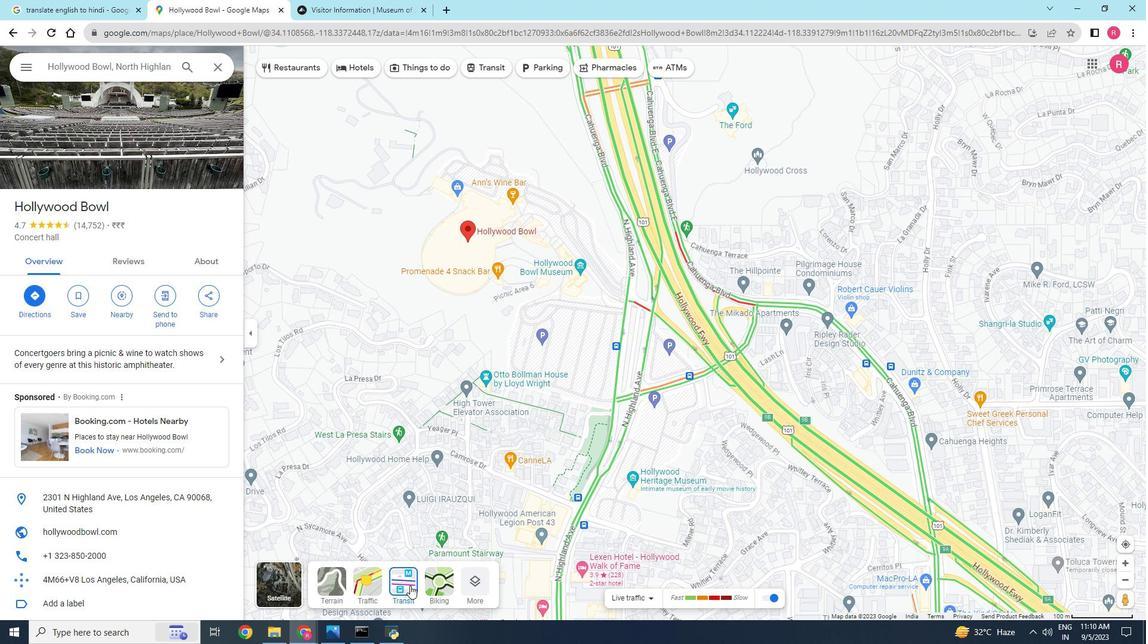 
Action: Mouse moved to (542, 521)
Screenshot: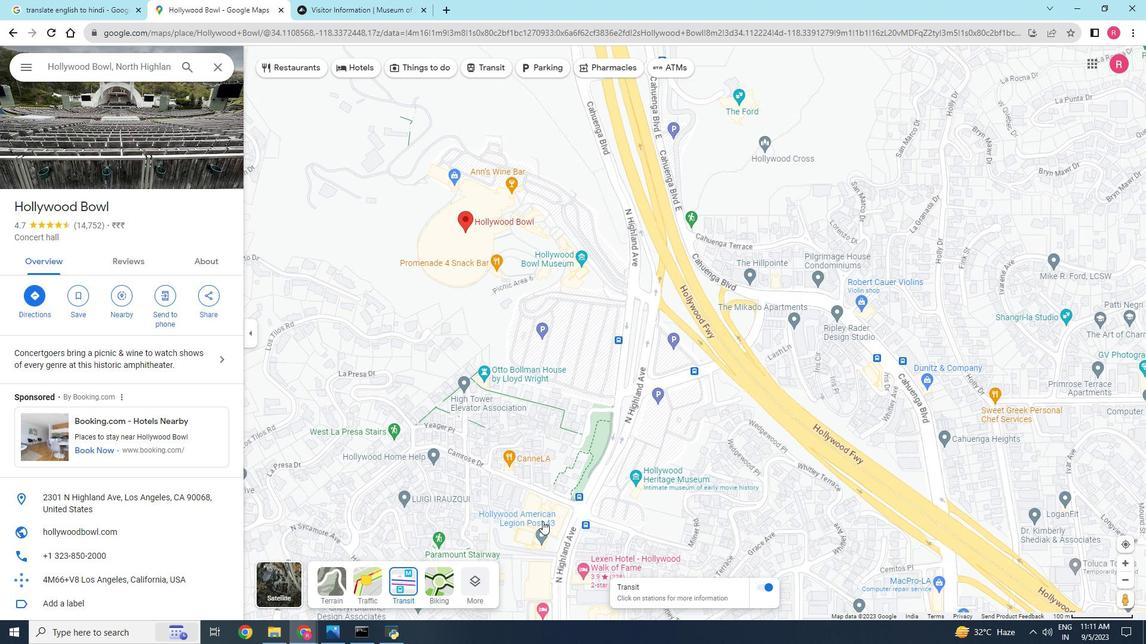 
Action: Mouse scrolled (542, 522) with delta (0, 0)
Screenshot: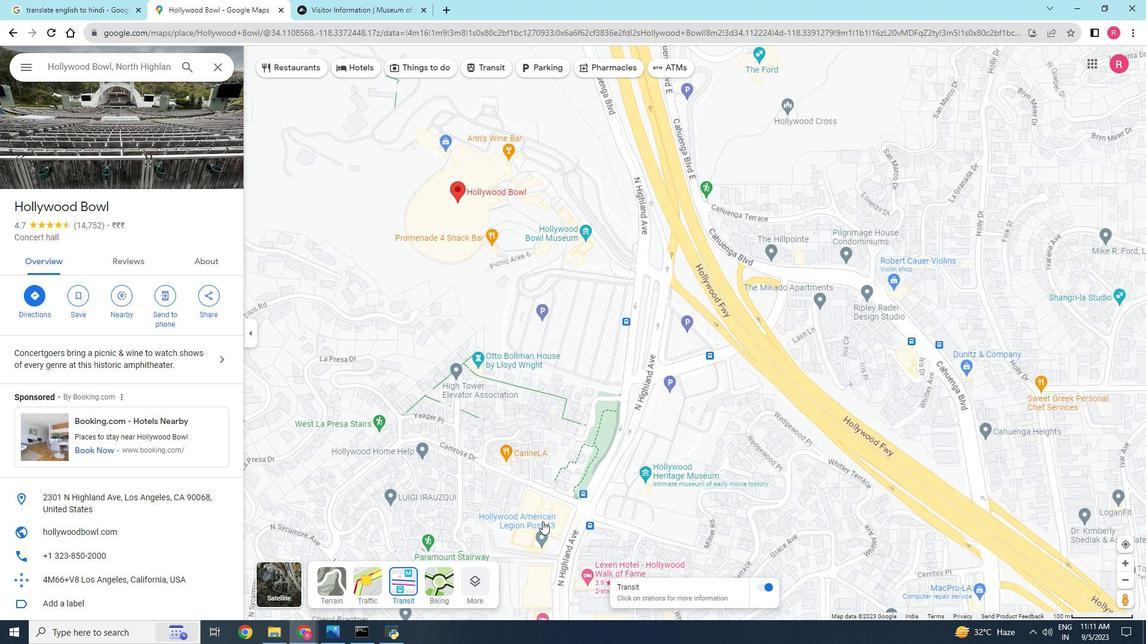 
Action: Mouse scrolled (542, 522) with delta (0, 0)
Screenshot: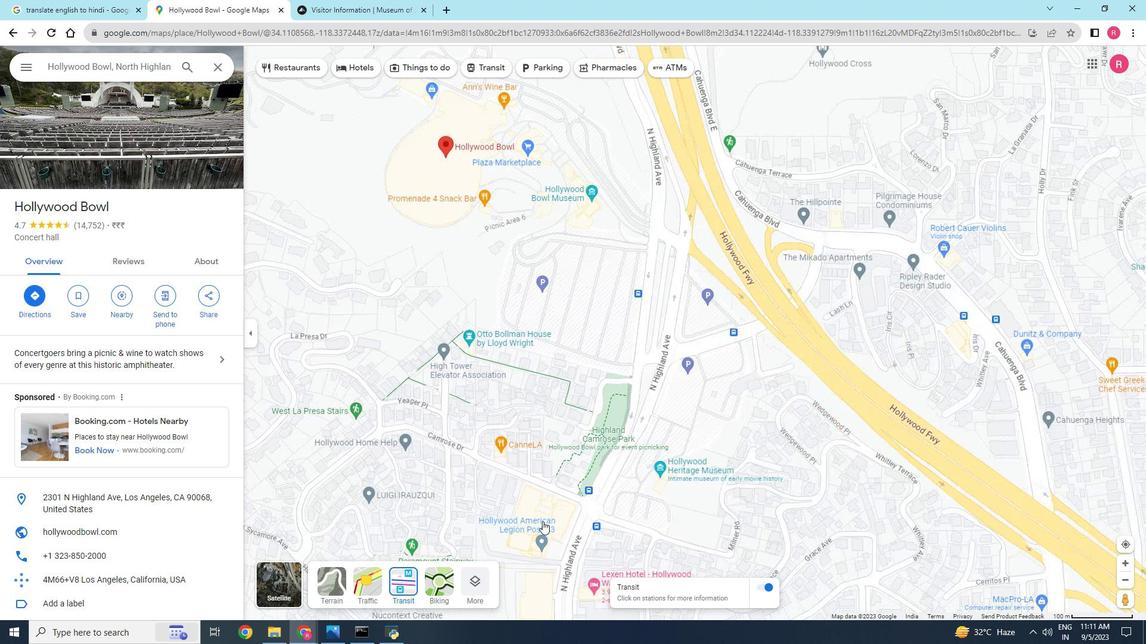 
Action: Mouse scrolled (542, 522) with delta (0, 0)
Screenshot: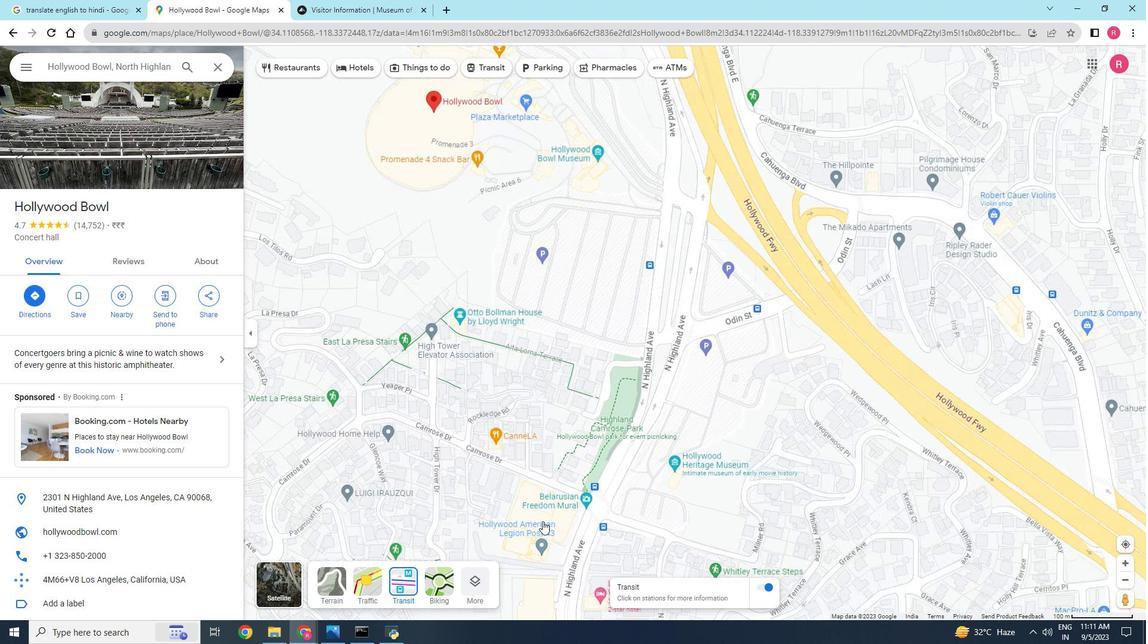 
Action: Mouse scrolled (542, 522) with delta (0, 0)
Screenshot: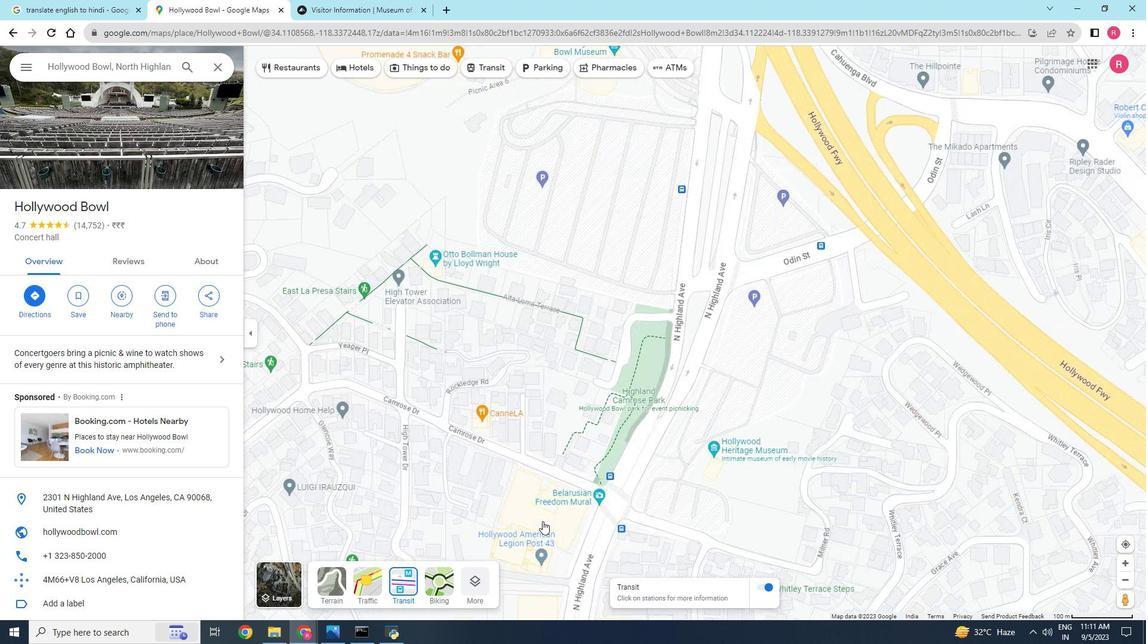 
Action: Mouse moved to (482, 358)
Screenshot: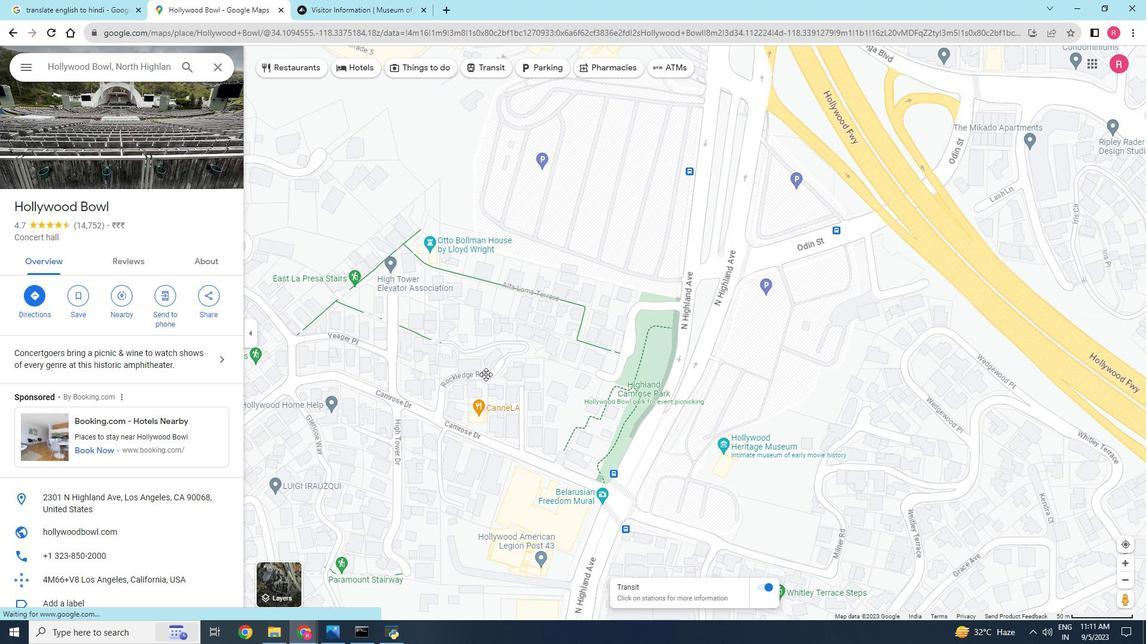
Action: Mouse pressed left at (482, 358)
Screenshot: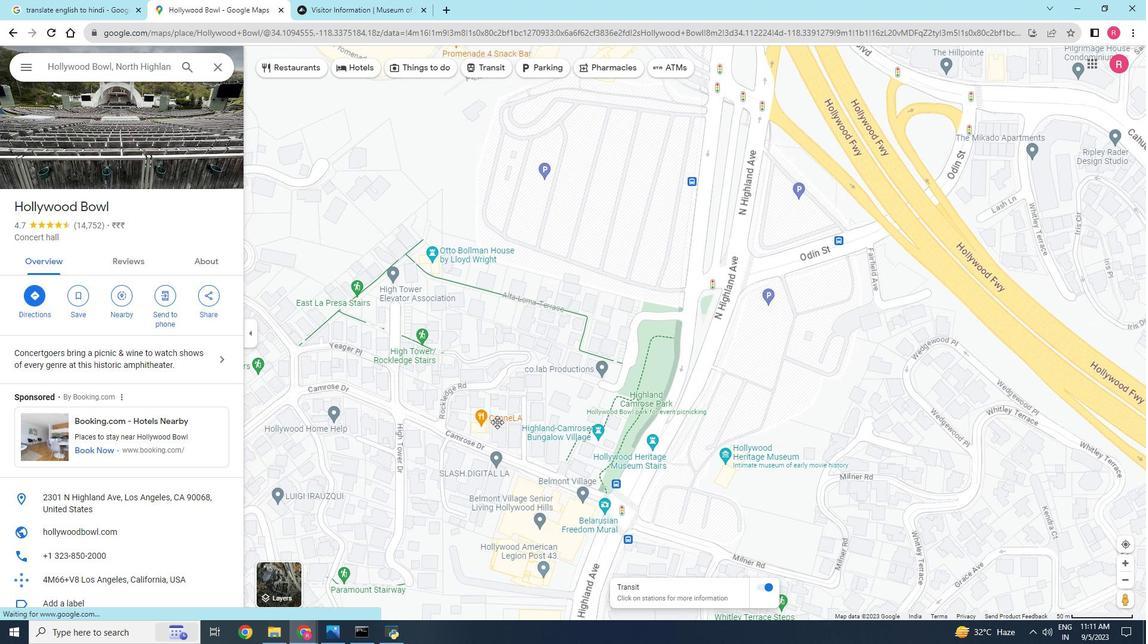 
Action: Mouse moved to (488, 533)
Screenshot: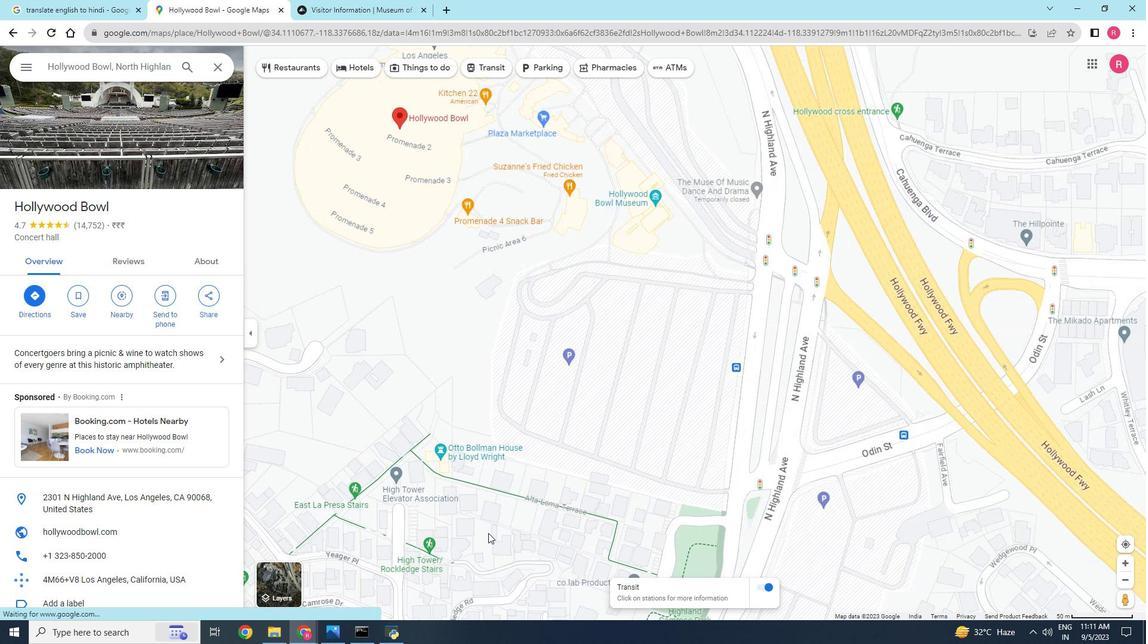 
Action: Mouse scrolled (488, 534) with delta (0, 0)
Screenshot: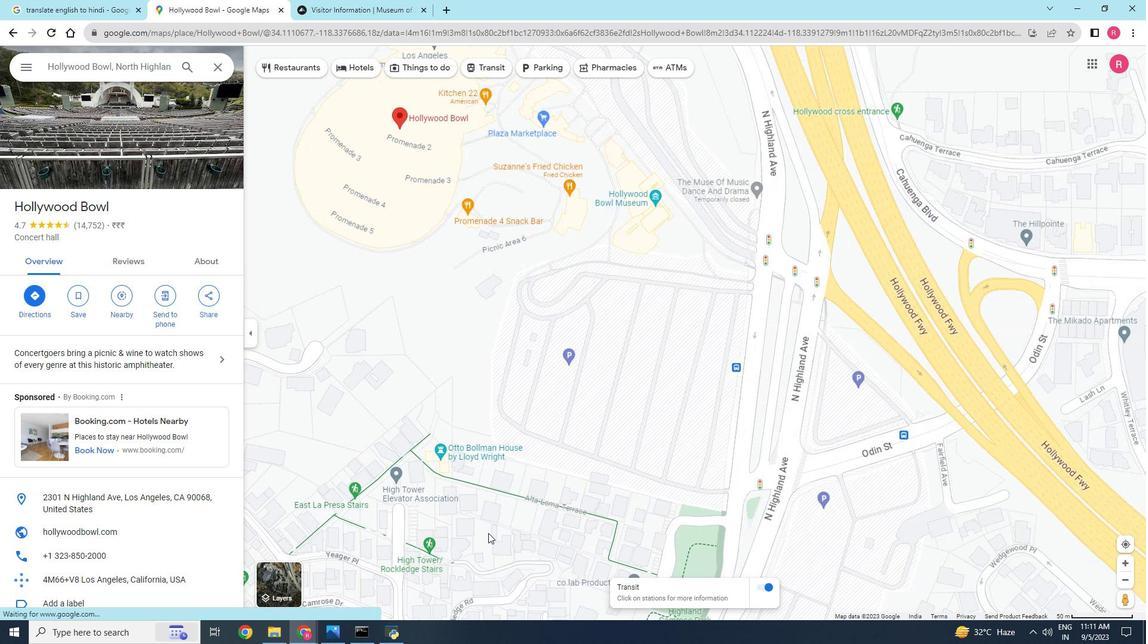 
Action: Mouse scrolled (488, 534) with delta (0, 0)
Screenshot: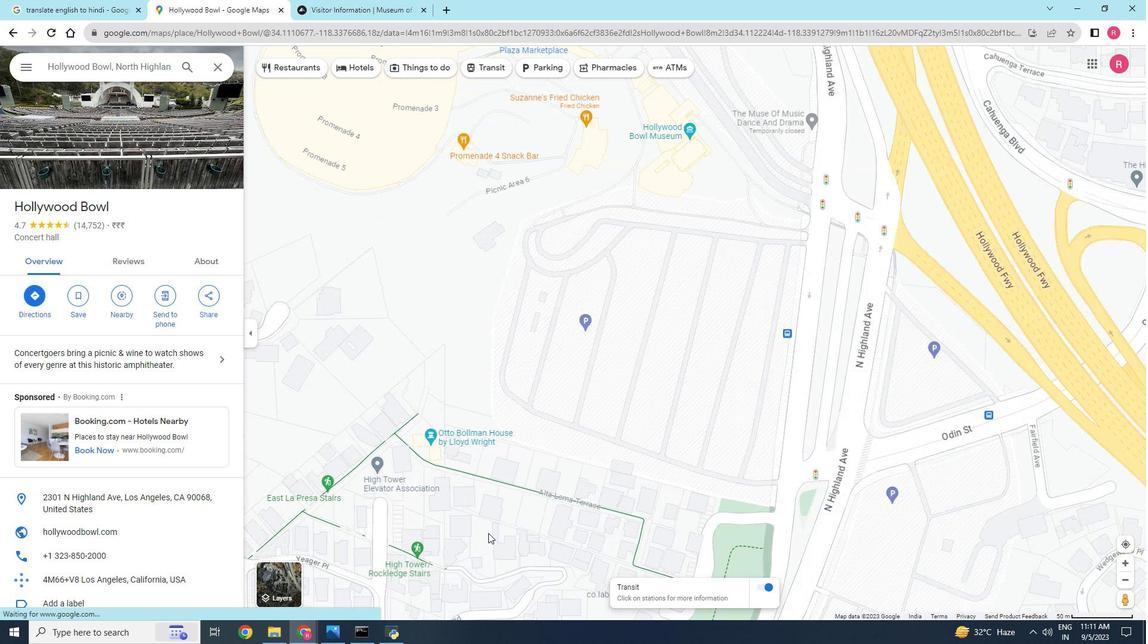 
Action: Mouse scrolled (488, 534) with delta (0, 0)
Screenshot: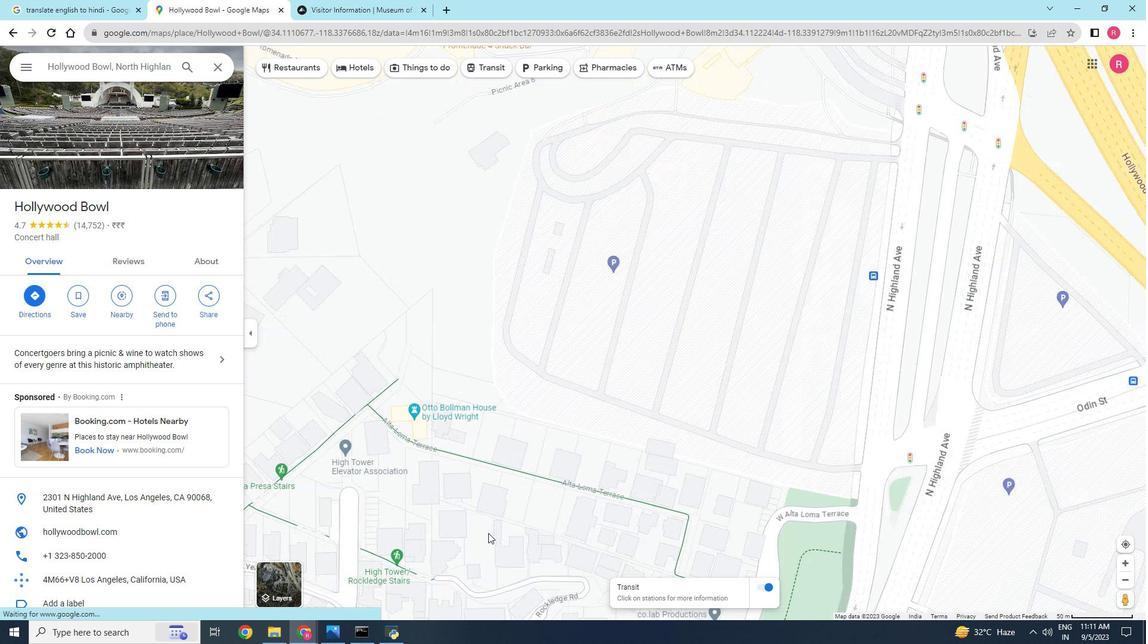 
Action: Mouse scrolled (488, 534) with delta (0, 0)
Screenshot: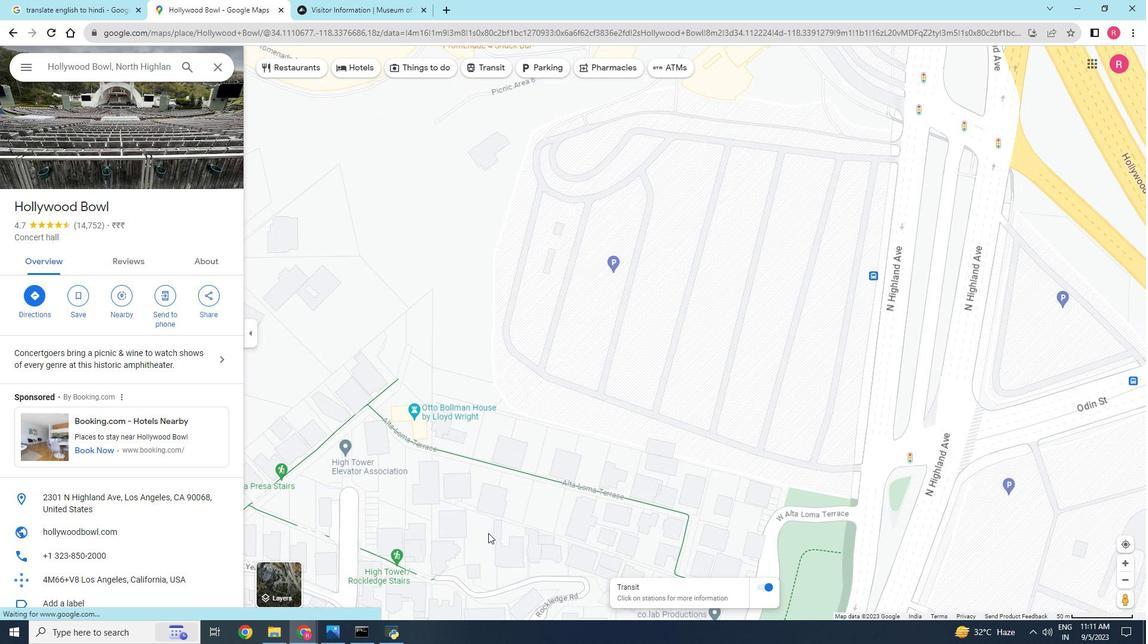 
Action: Mouse scrolled (488, 534) with delta (0, 0)
Screenshot: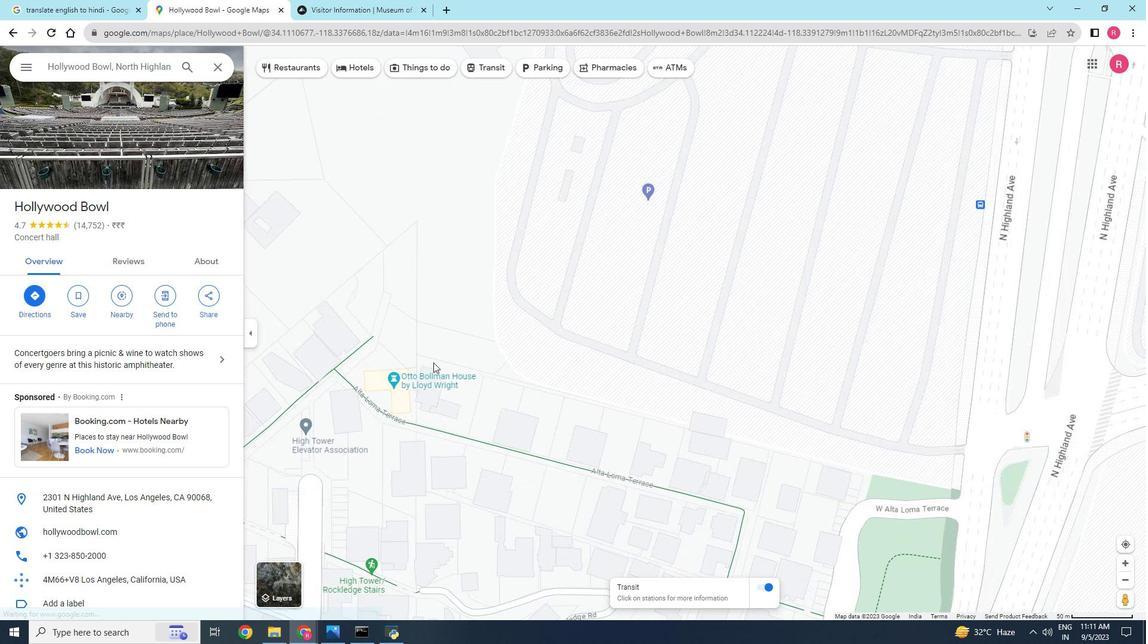 
Action: Mouse moved to (428, 342)
Screenshot: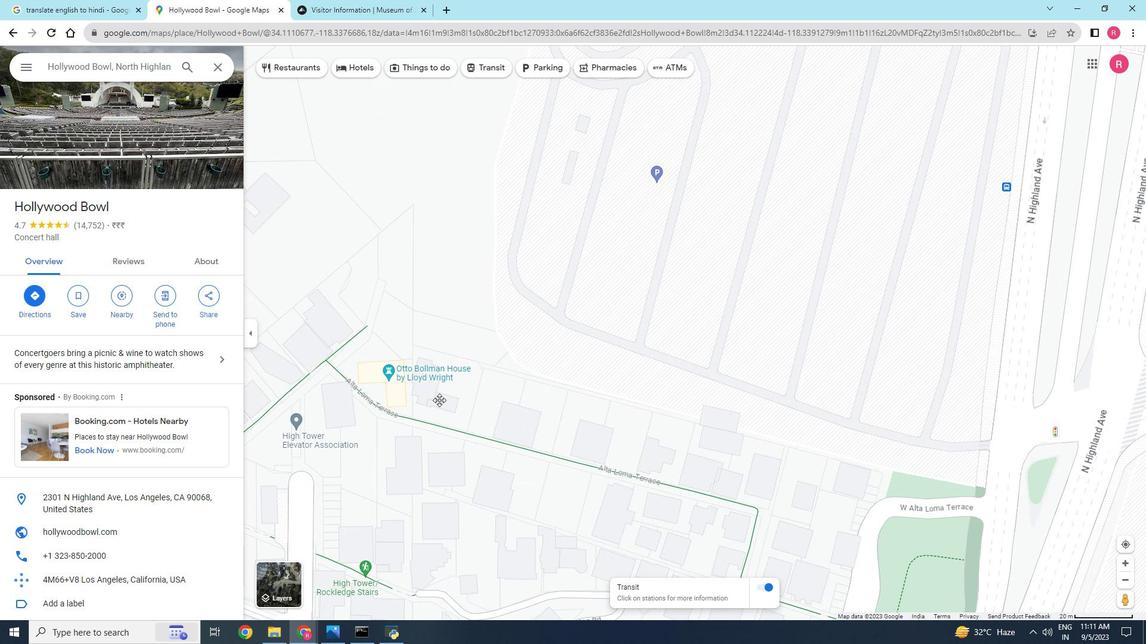
Action: Mouse pressed left at (428, 342)
Screenshot: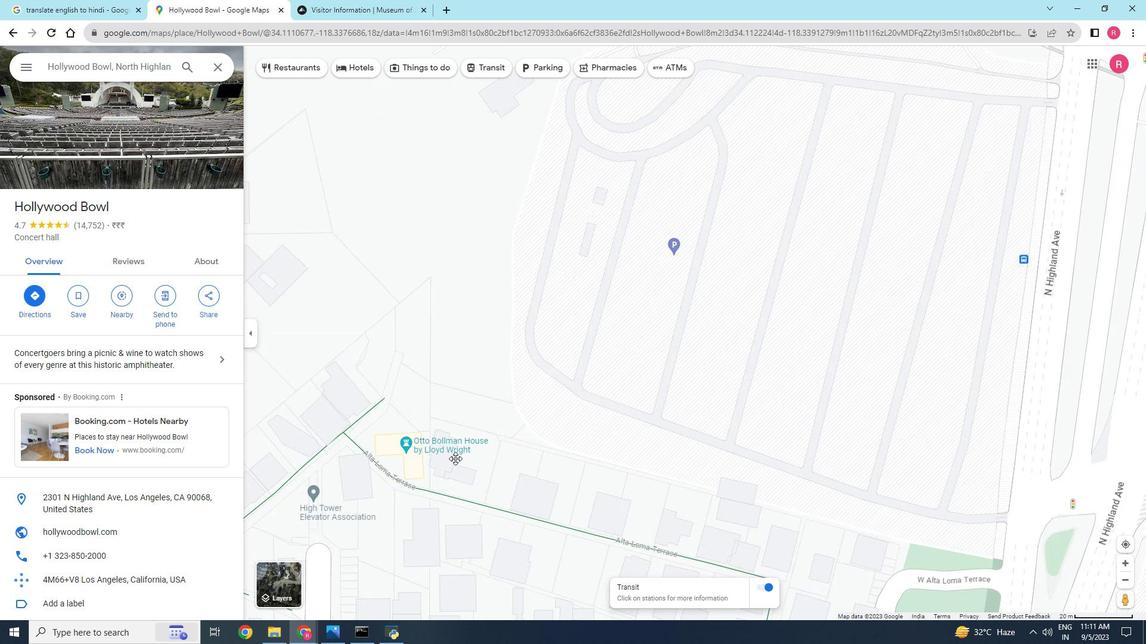 
Action: Mouse moved to (446, 413)
Screenshot: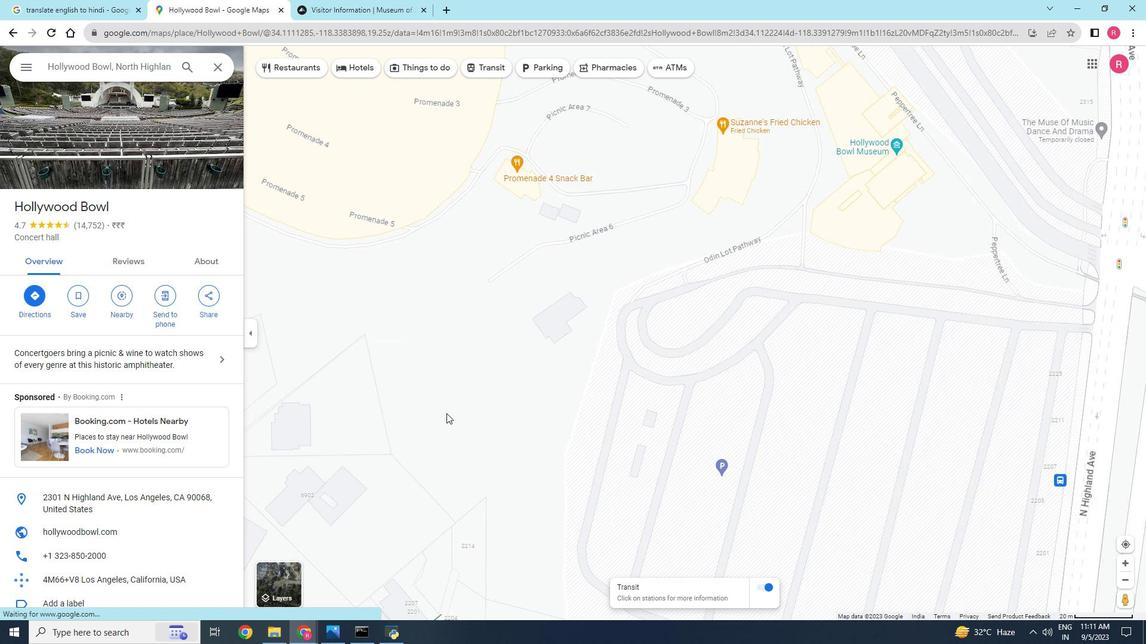 
Action: Mouse scrolled (446, 413) with delta (0, 0)
Screenshot: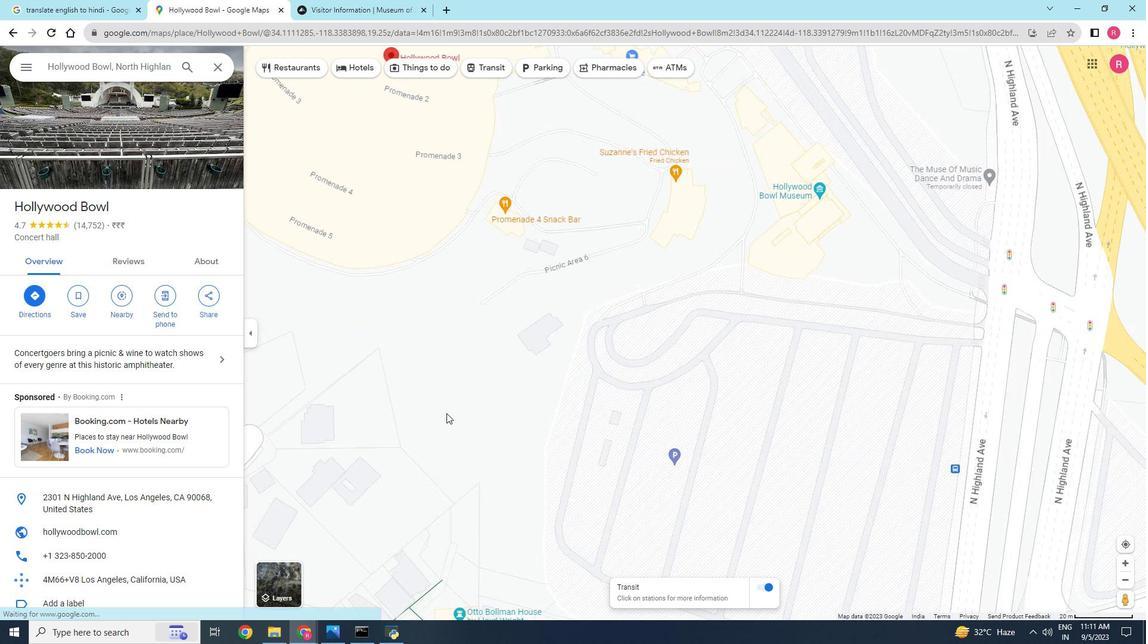 
Action: Mouse scrolled (446, 413) with delta (0, 0)
Screenshot: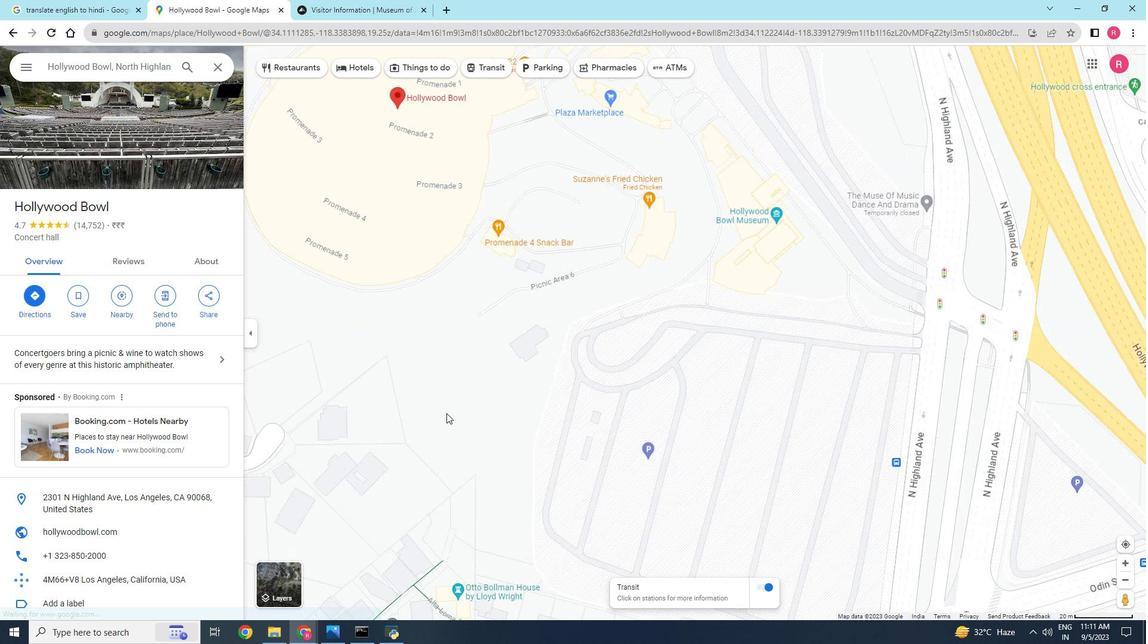 
Action: Mouse scrolled (446, 413) with delta (0, 0)
Screenshot: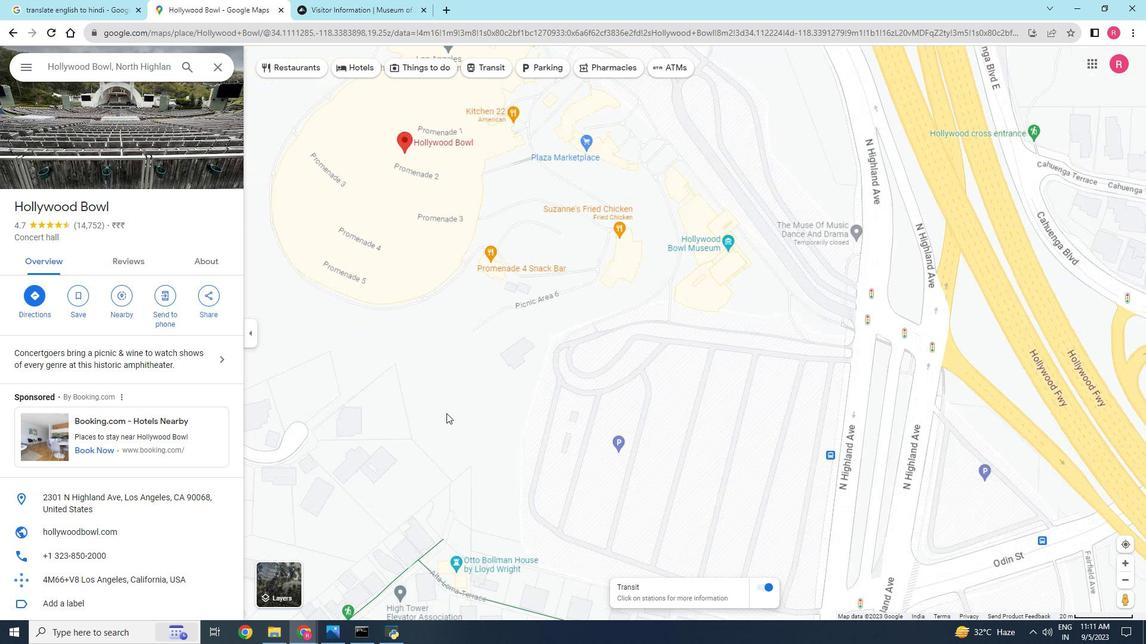 
Action: Mouse scrolled (446, 413) with delta (0, 0)
Screenshot: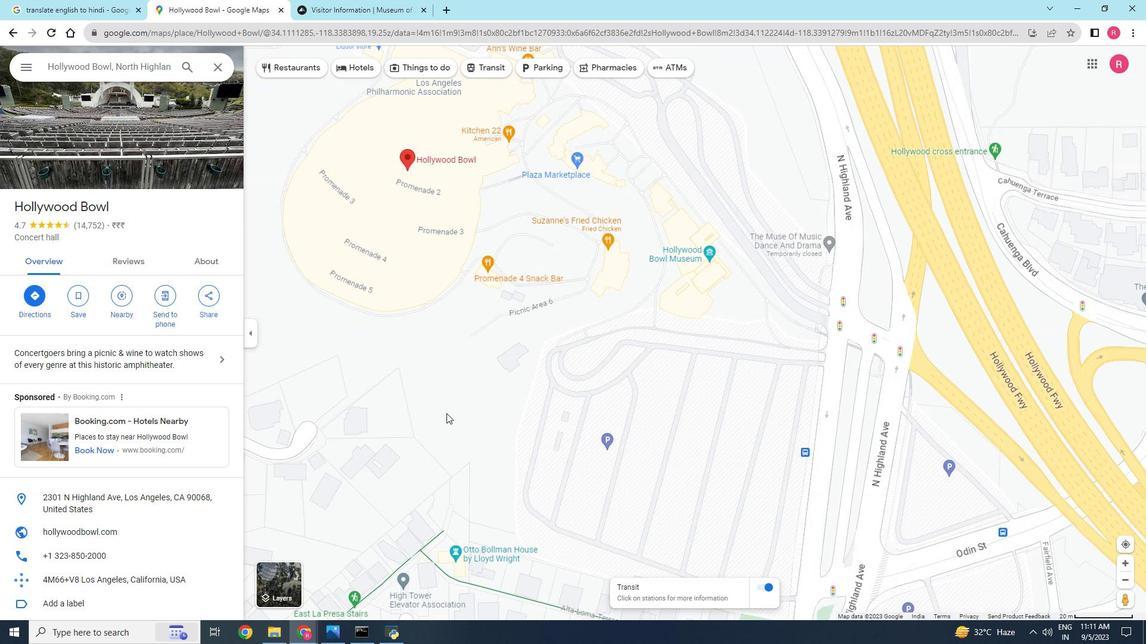 
Action: Mouse moved to (409, 271)
Screenshot: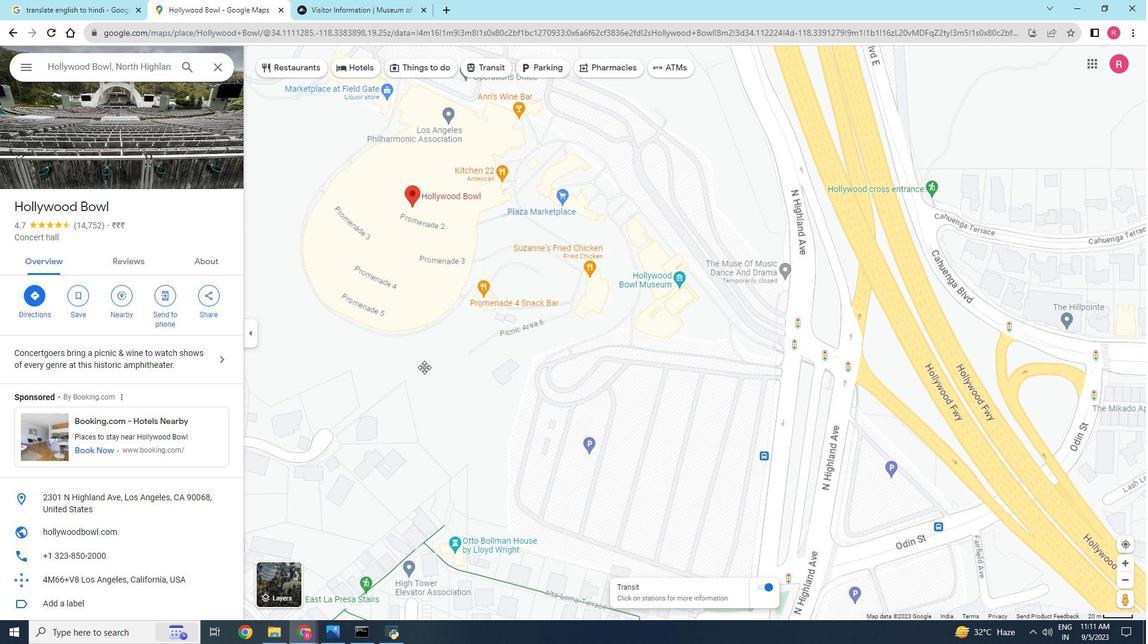 
Action: Mouse pressed left at (409, 271)
